 Task: Buy 5 Hydraulic Parts from Brake System section under best seller category for shipping address: John Baker, 2107 Pike Street, San Diego, California 92126, Cell Number 8585770212. Pay from credit card ending with 6010, CVV 682
Action: Mouse moved to (38, 84)
Screenshot: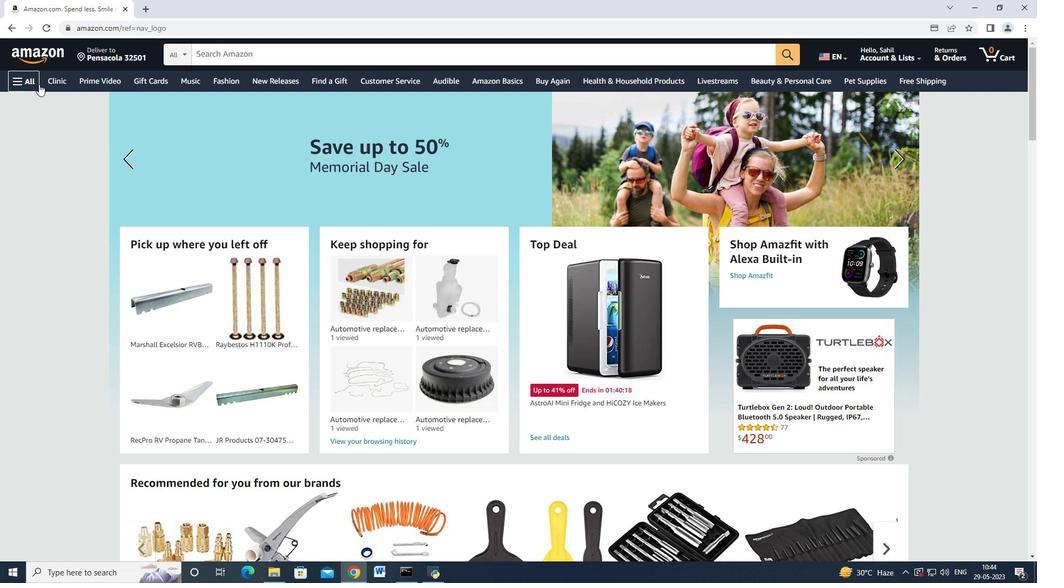 
Action: Mouse pressed left at (38, 84)
Screenshot: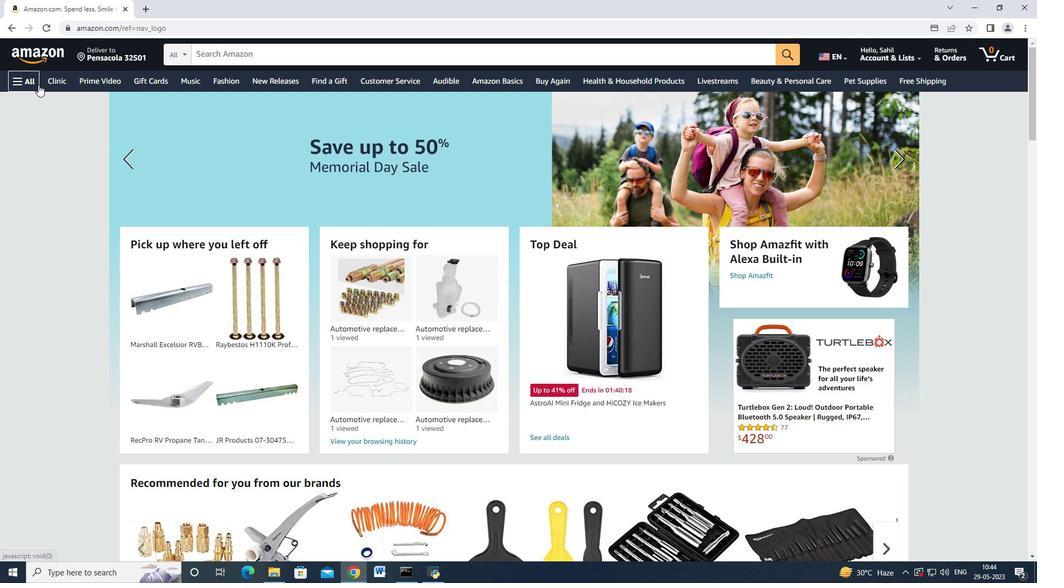 
Action: Mouse moved to (74, 266)
Screenshot: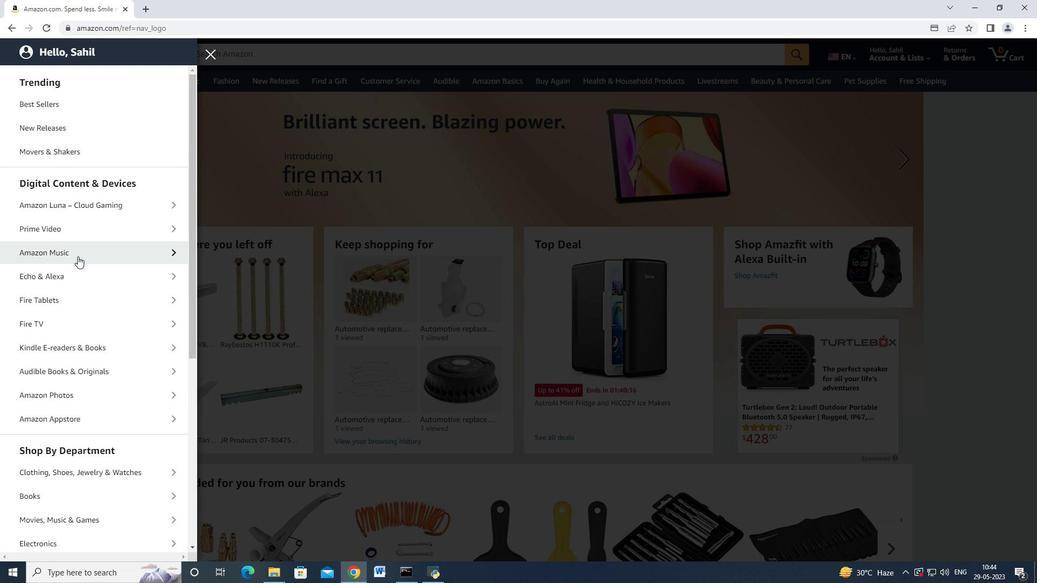 
Action: Mouse scrolled (74, 265) with delta (0, 0)
Screenshot: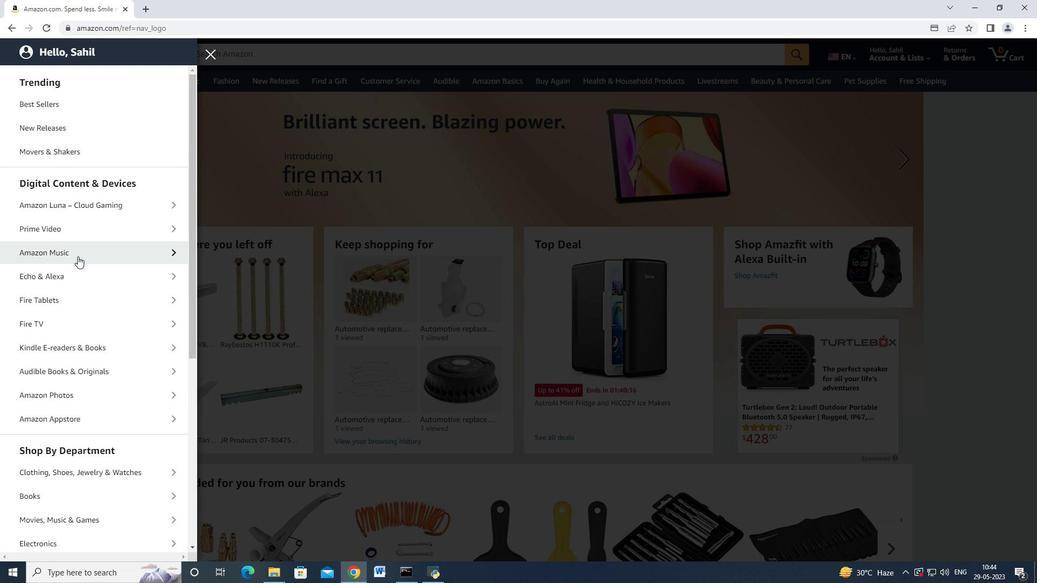 
Action: Mouse moved to (69, 278)
Screenshot: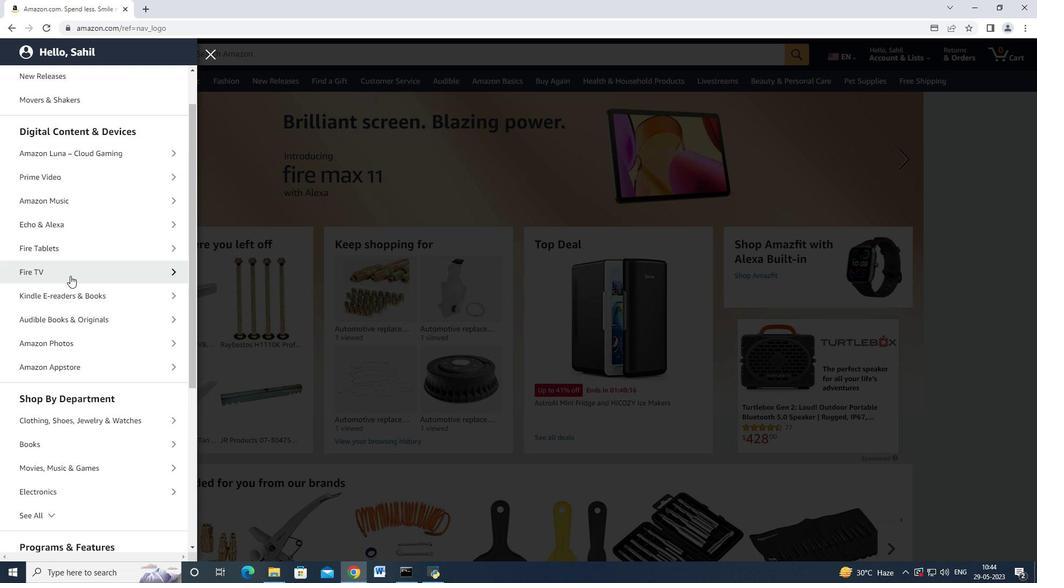 
Action: Mouse scrolled (70, 276) with delta (0, 0)
Screenshot: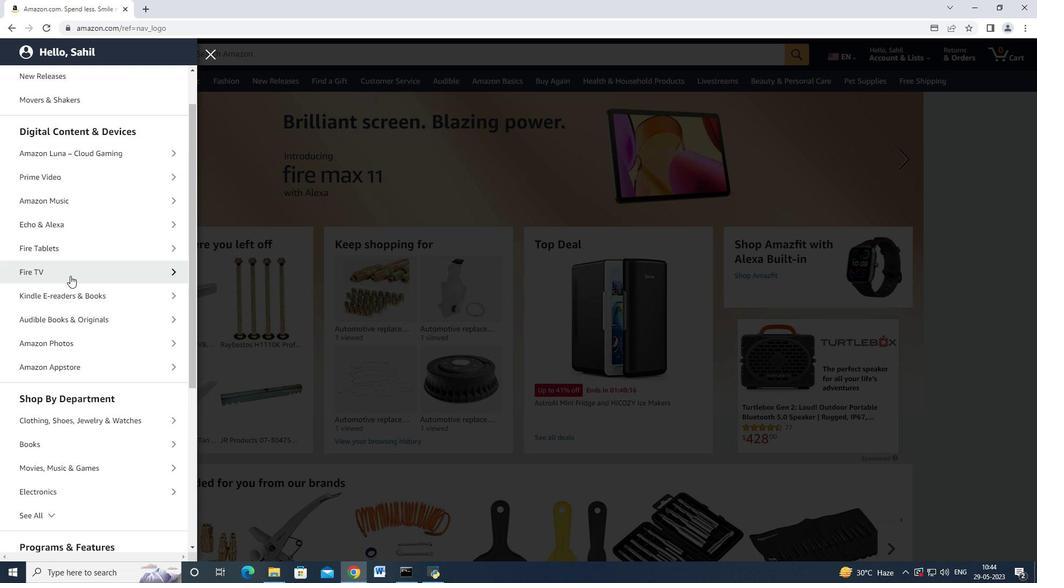 
Action: Mouse moved to (68, 280)
Screenshot: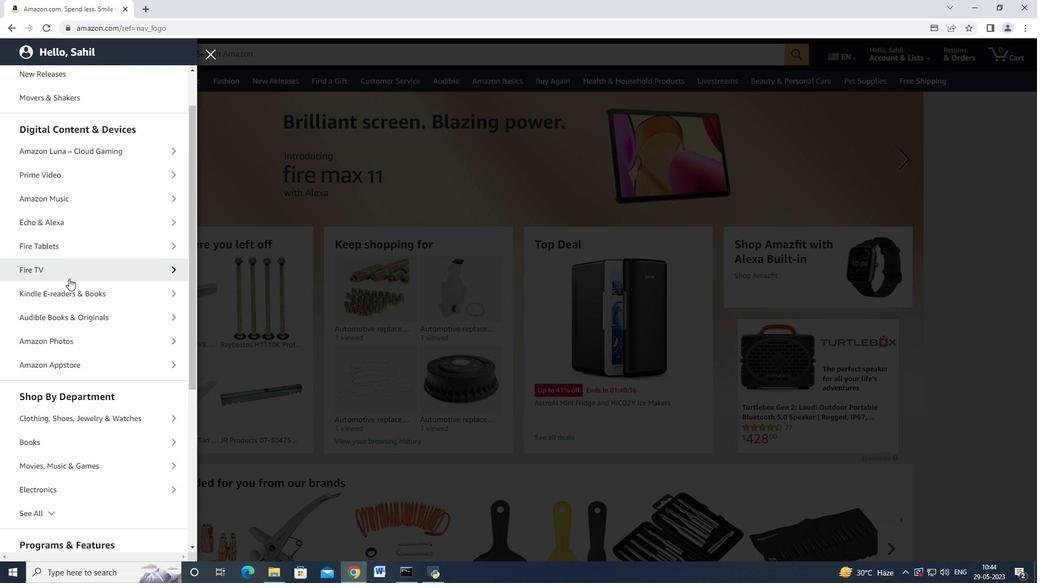 
Action: Mouse scrolled (68, 280) with delta (0, 0)
Screenshot: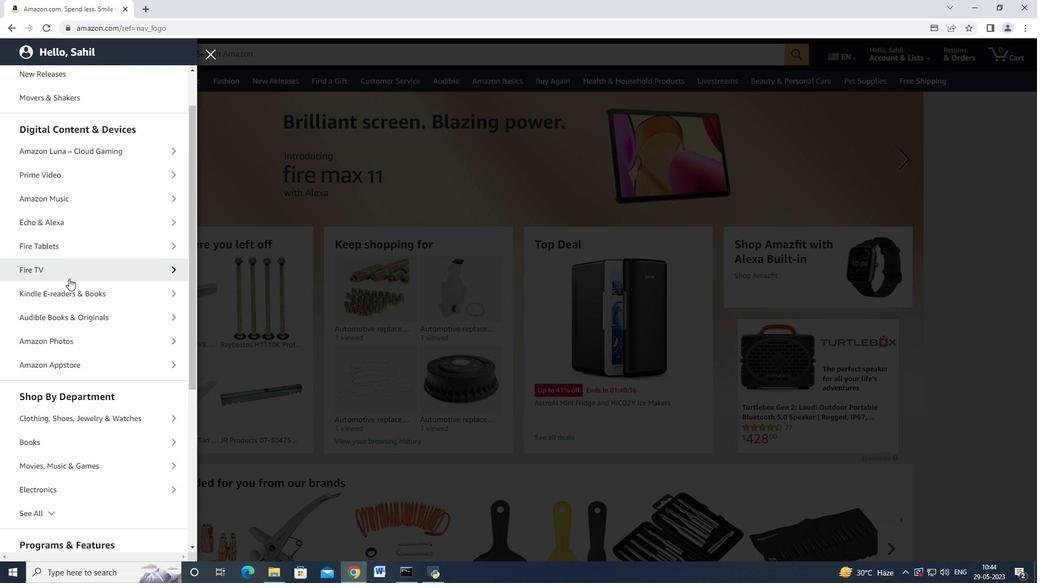 
Action: Mouse moved to (68, 282)
Screenshot: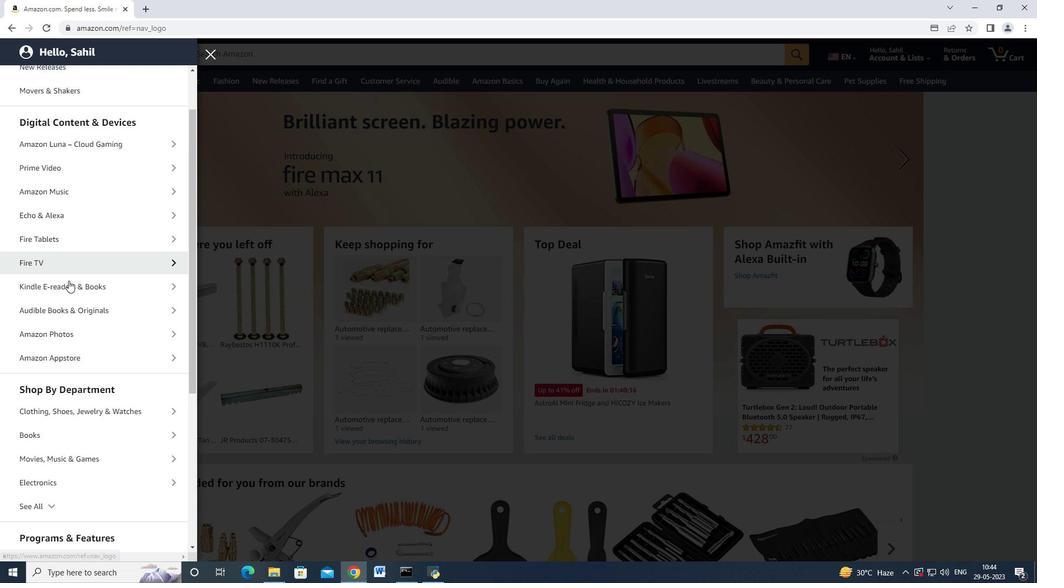 
Action: Mouse scrolled (68, 281) with delta (0, 0)
Screenshot: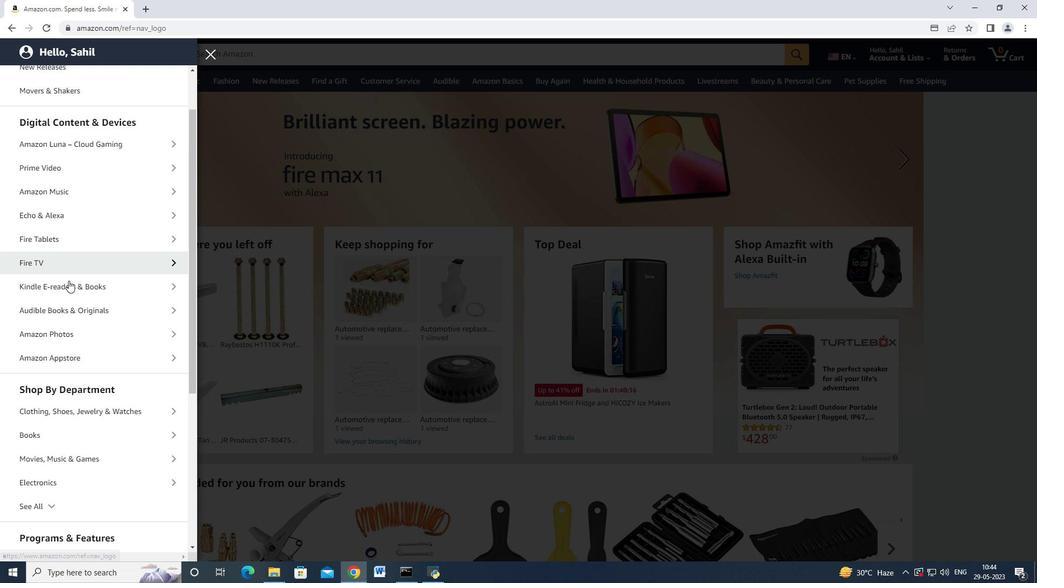 
Action: Mouse moved to (68, 283)
Screenshot: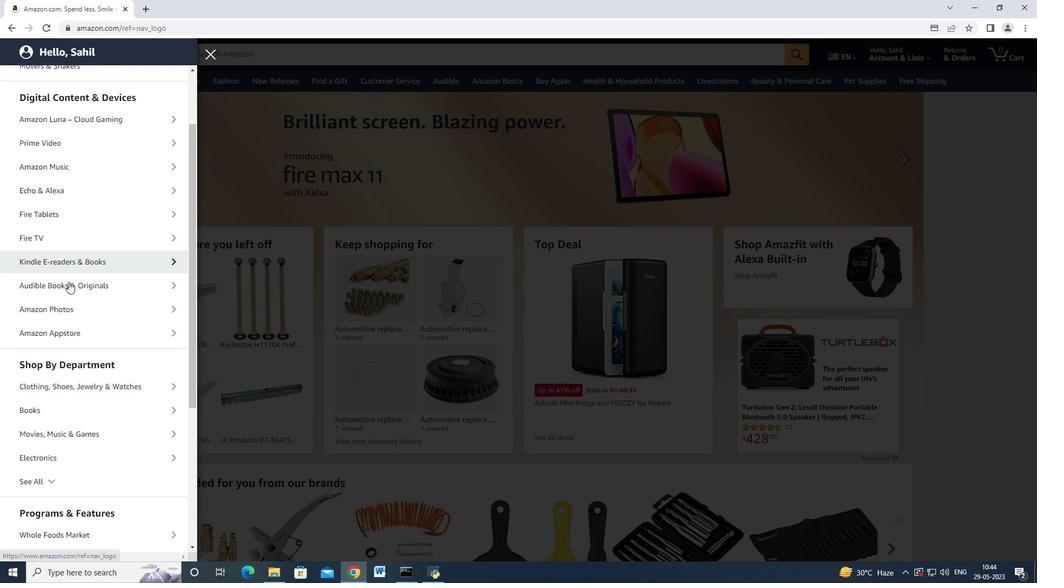 
Action: Mouse scrolled (68, 282) with delta (0, 0)
Screenshot: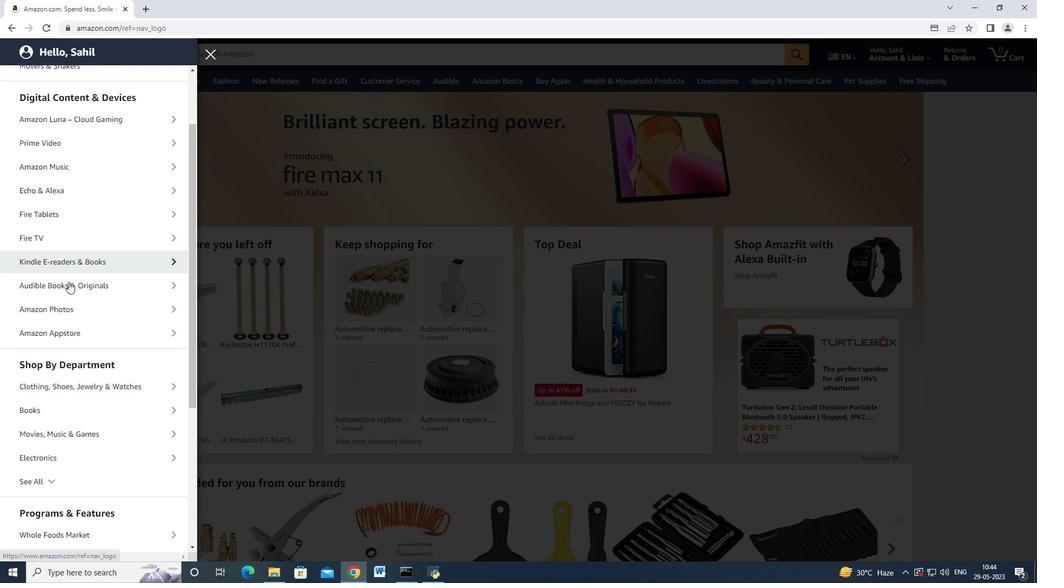 
Action: Mouse moved to (68, 283)
Screenshot: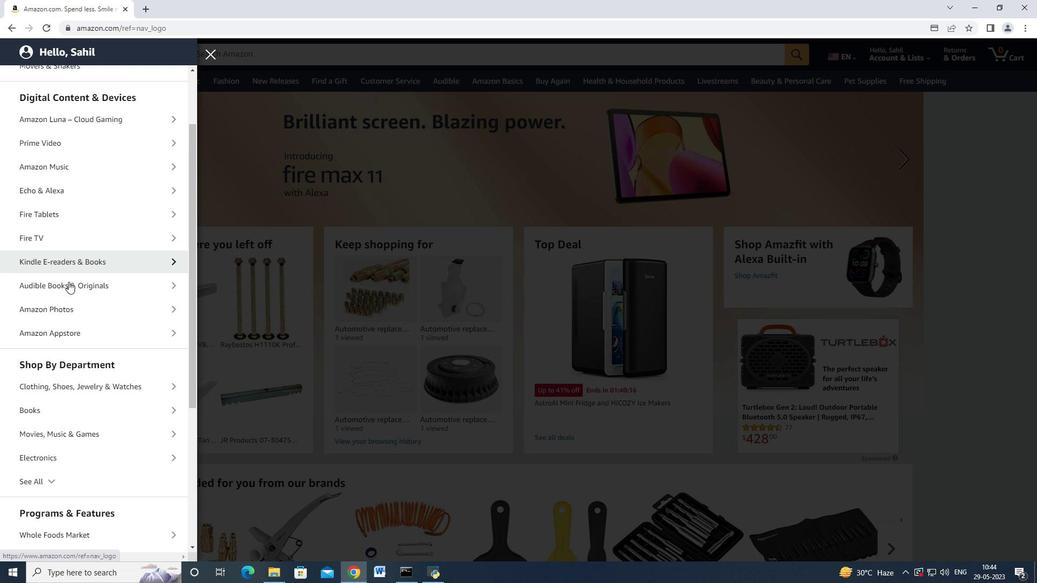 
Action: Mouse scrolled (68, 282) with delta (0, 0)
Screenshot: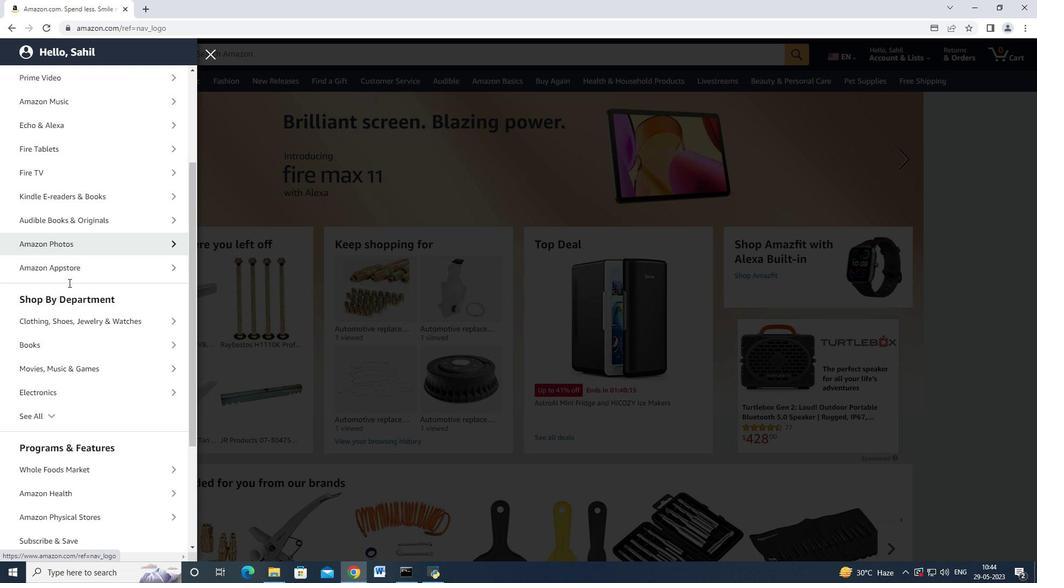 
Action: Mouse moved to (48, 251)
Screenshot: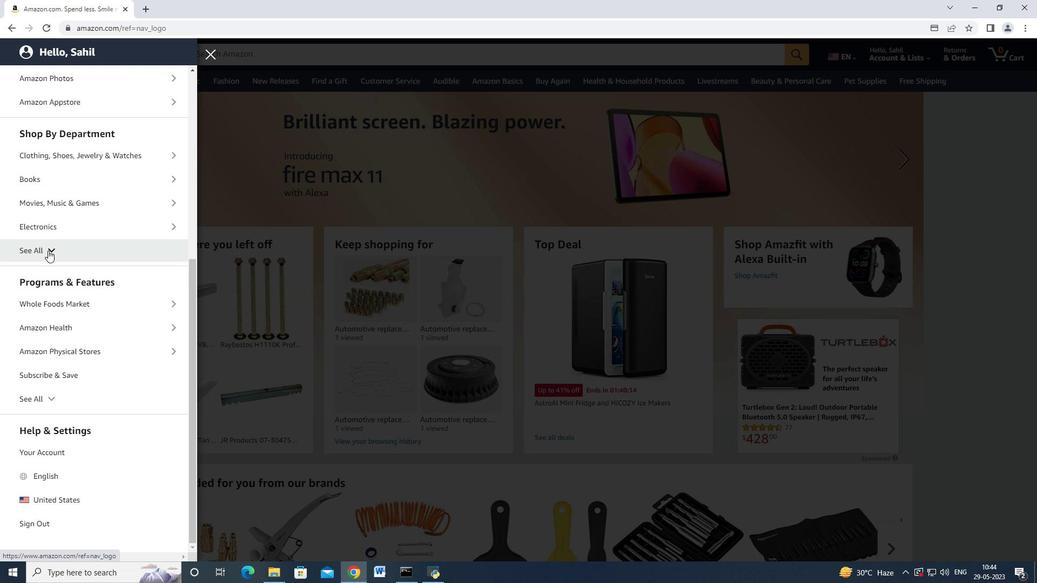 
Action: Mouse pressed left at (48, 251)
Screenshot: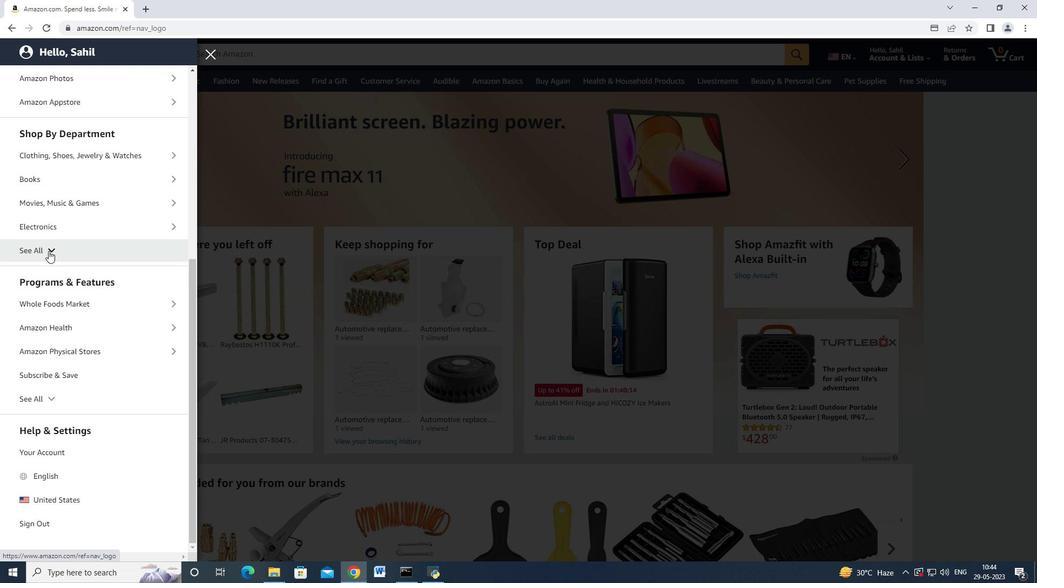 
Action: Mouse moved to (83, 379)
Screenshot: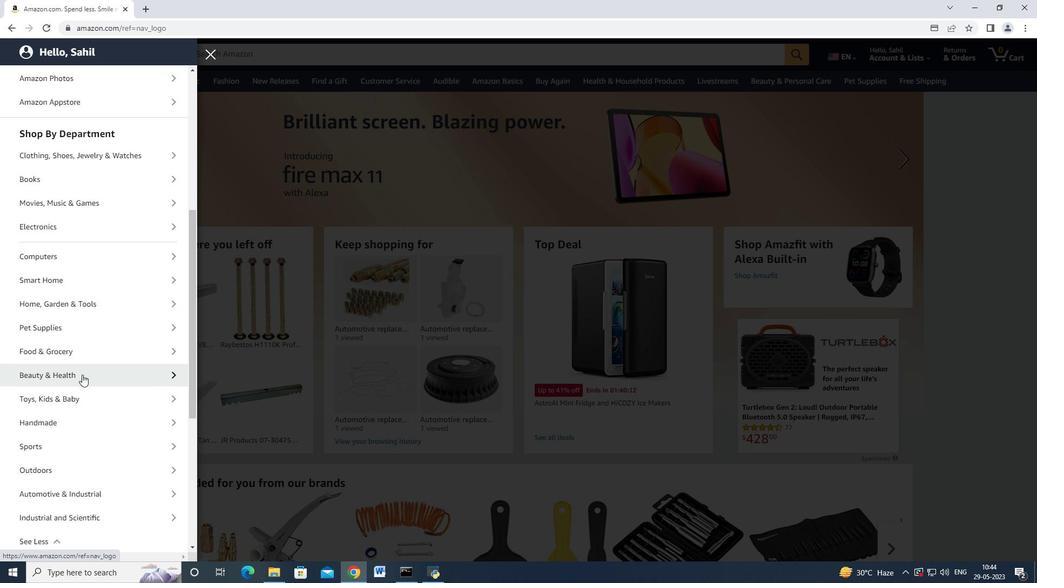 
Action: Mouse scrolled (83, 379) with delta (0, 0)
Screenshot: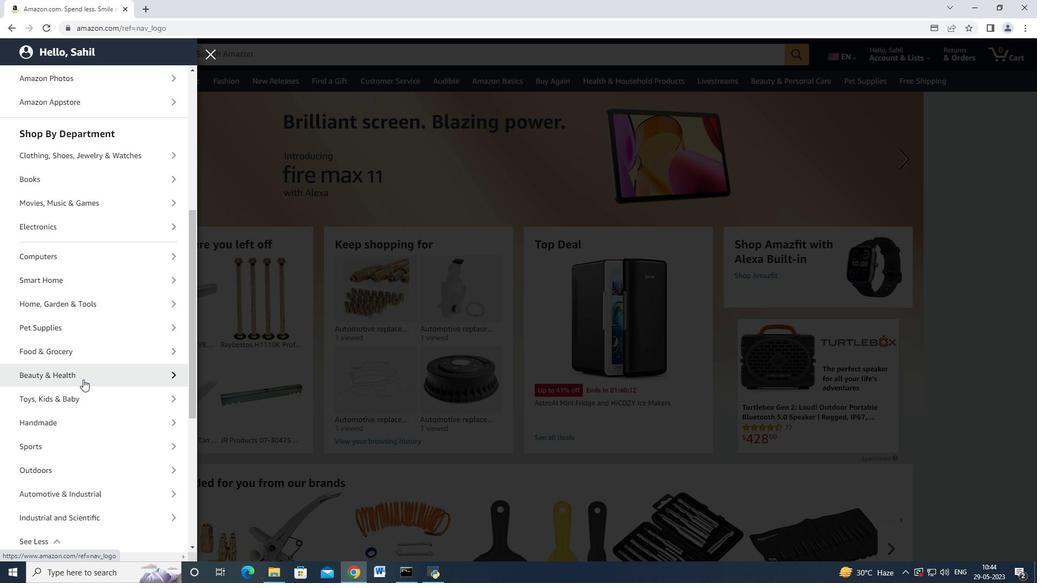 
Action: Mouse moved to (94, 445)
Screenshot: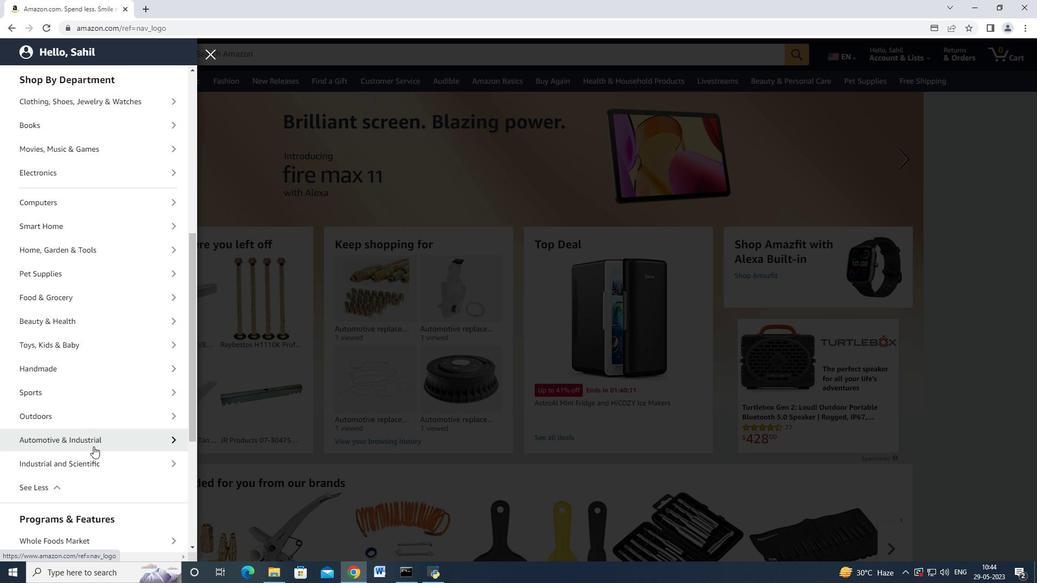 
Action: Mouse pressed left at (94, 445)
Screenshot: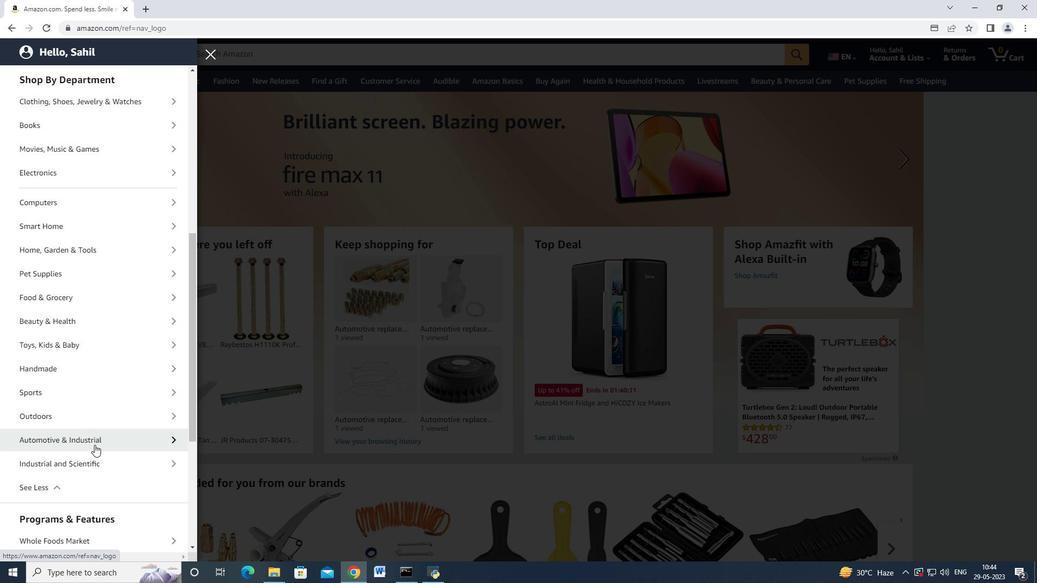 
Action: Mouse moved to (110, 131)
Screenshot: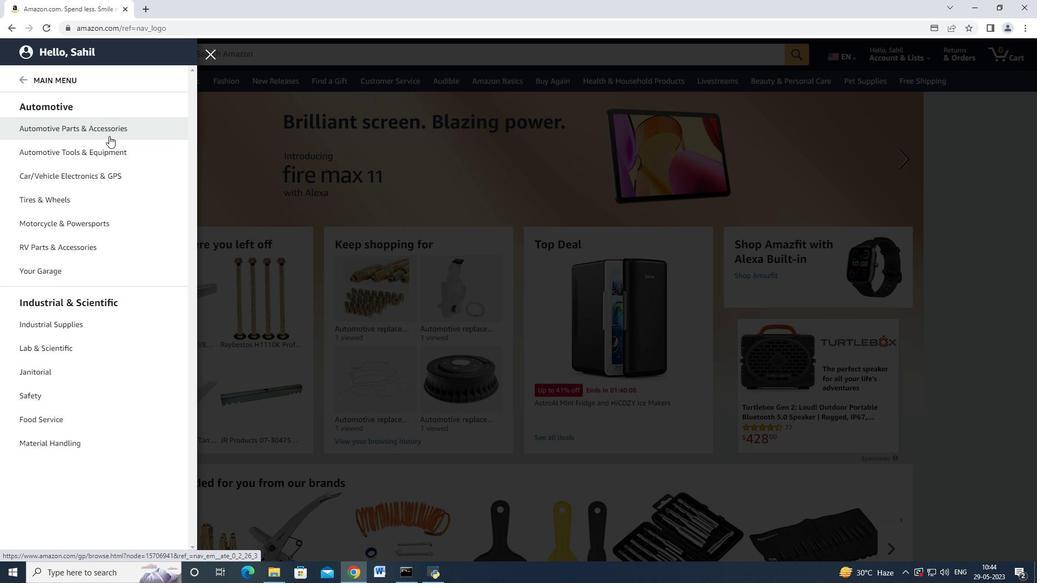 
Action: Mouse pressed left at (110, 131)
Screenshot: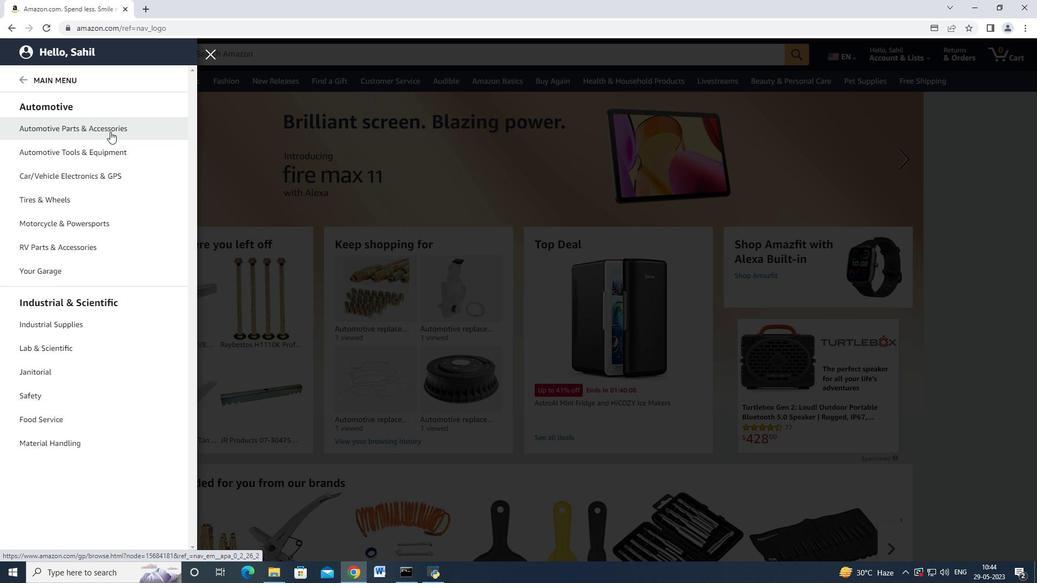 
Action: Mouse moved to (138, 190)
Screenshot: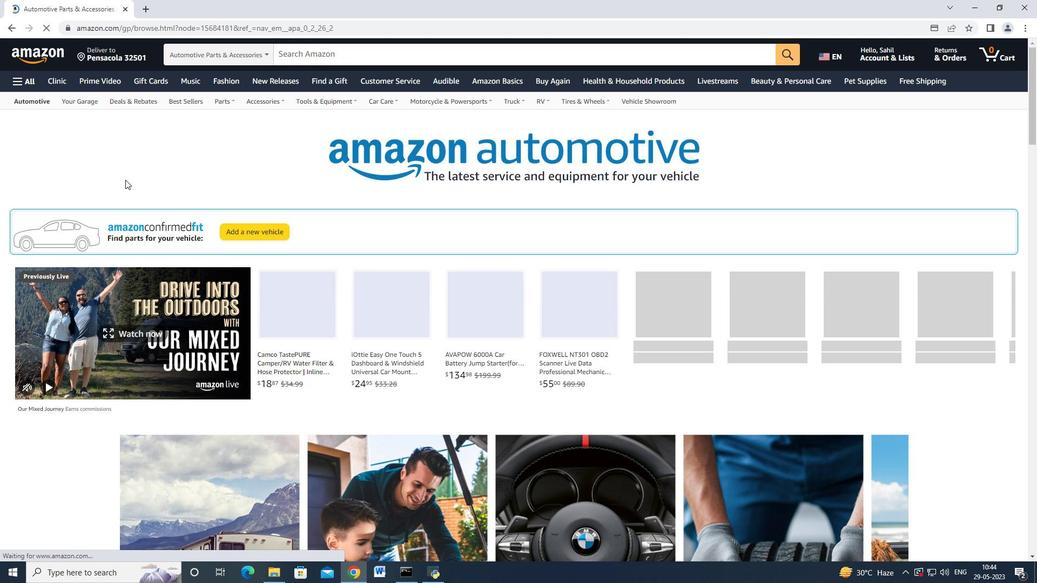 
Action: Mouse scrolled (138, 189) with delta (0, 0)
Screenshot: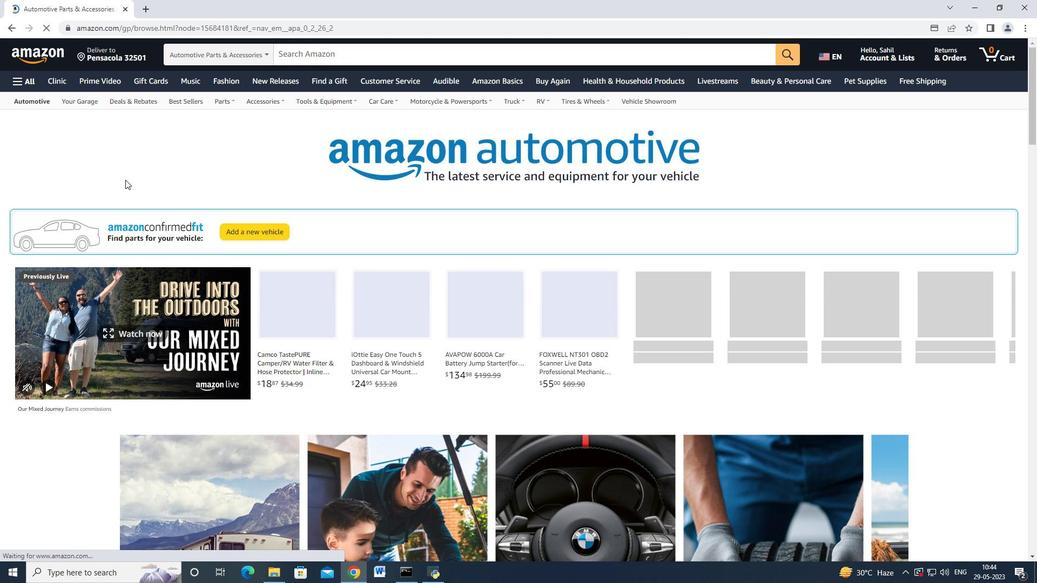 
Action: Mouse moved to (143, 192)
Screenshot: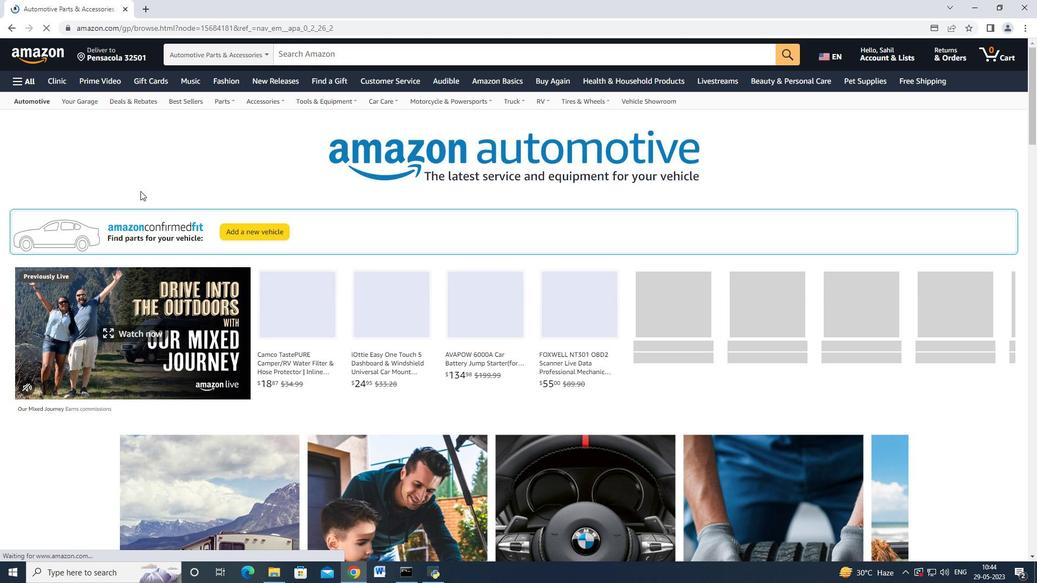 
Action: Mouse scrolled (143, 191) with delta (0, 0)
Screenshot: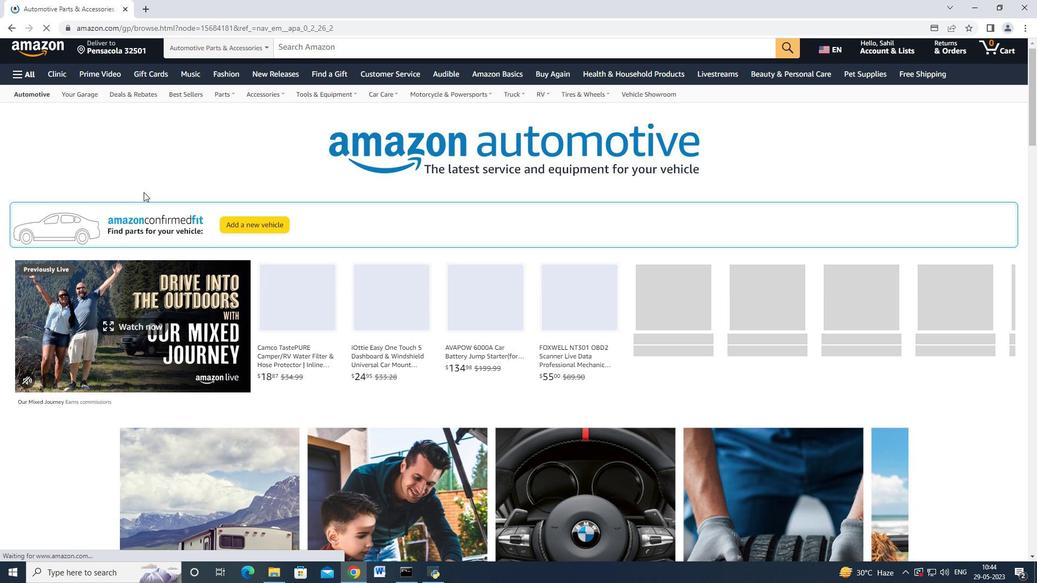 
Action: Mouse moved to (223, 193)
Screenshot: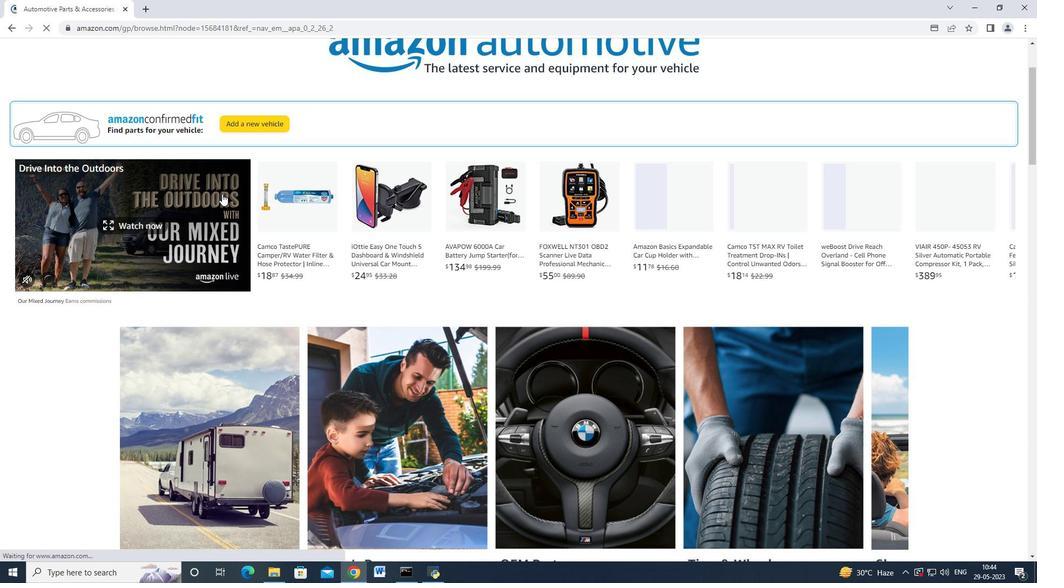 
Action: Mouse scrolled (223, 194) with delta (0, 0)
Screenshot: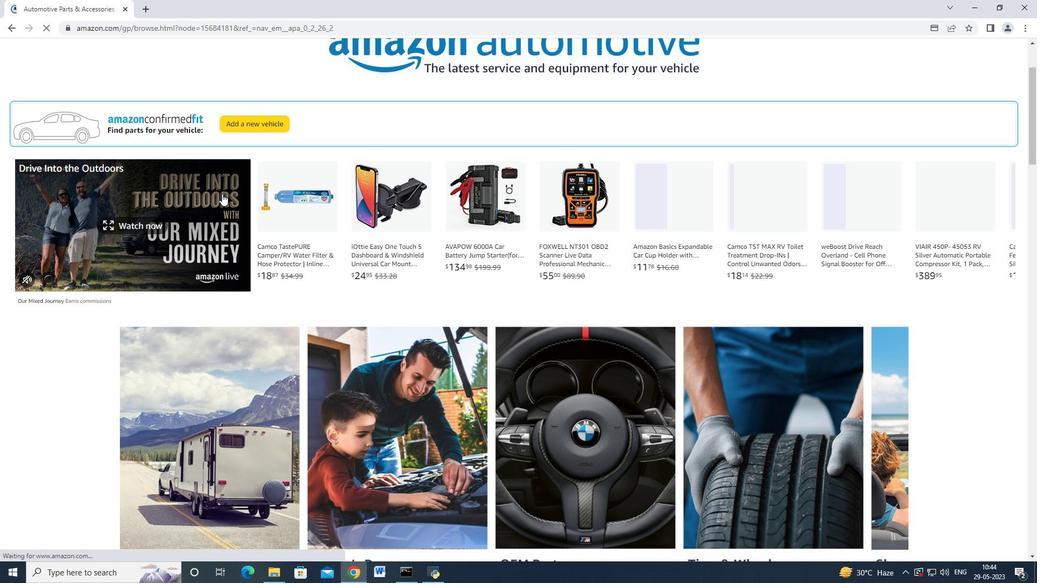 
Action: Mouse scrolled (223, 194) with delta (0, 0)
Screenshot: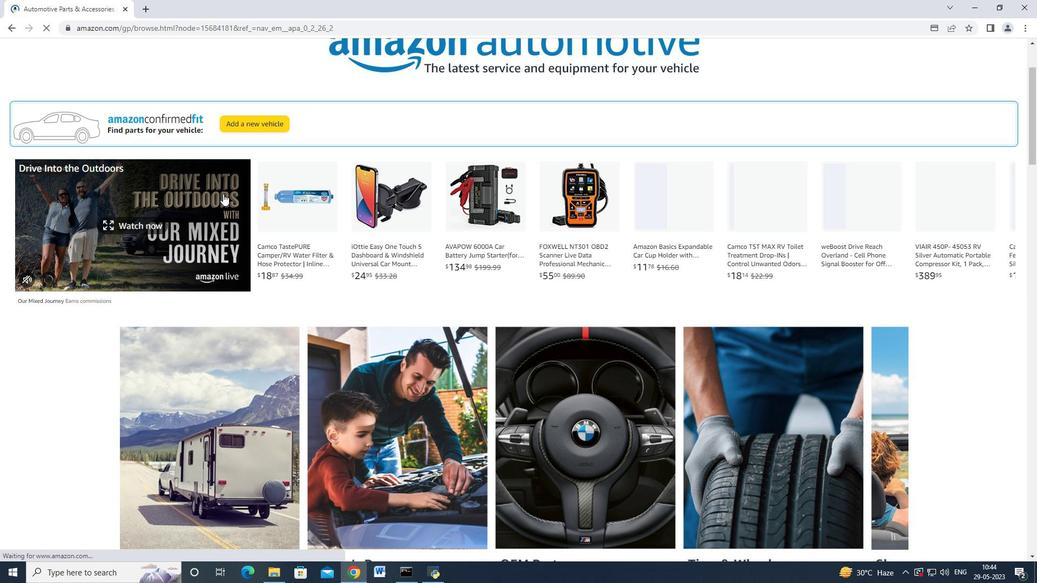 
Action: Mouse moved to (223, 193)
Screenshot: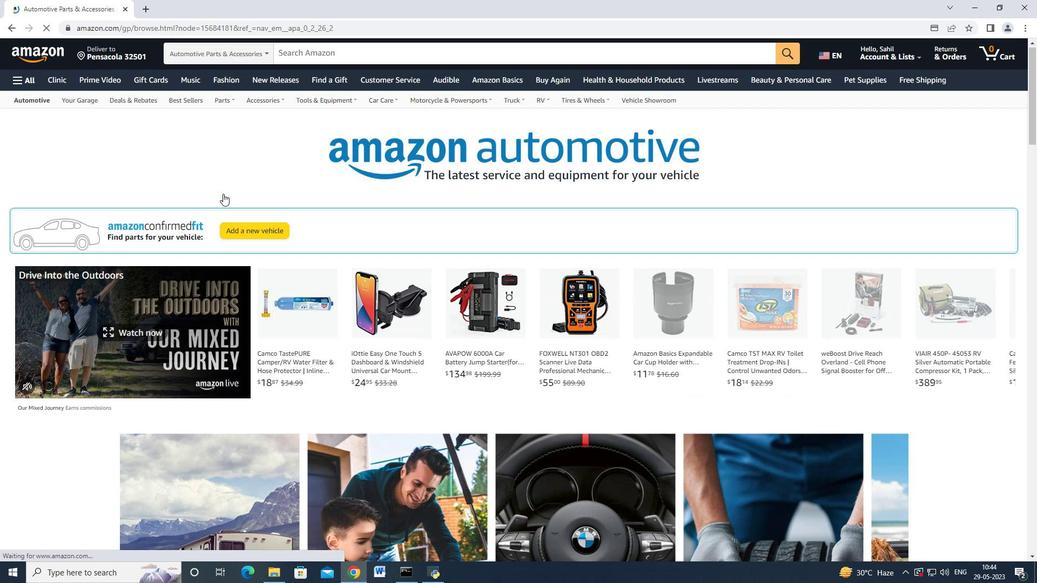 
Action: Mouse scrolled (223, 194) with delta (0, 0)
Screenshot: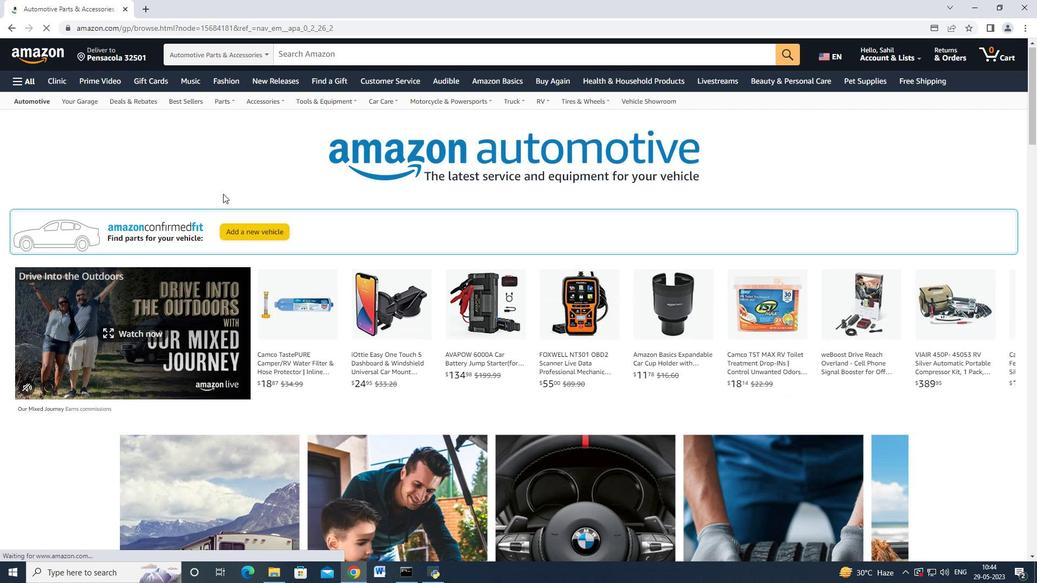 
Action: Mouse moved to (170, 99)
Screenshot: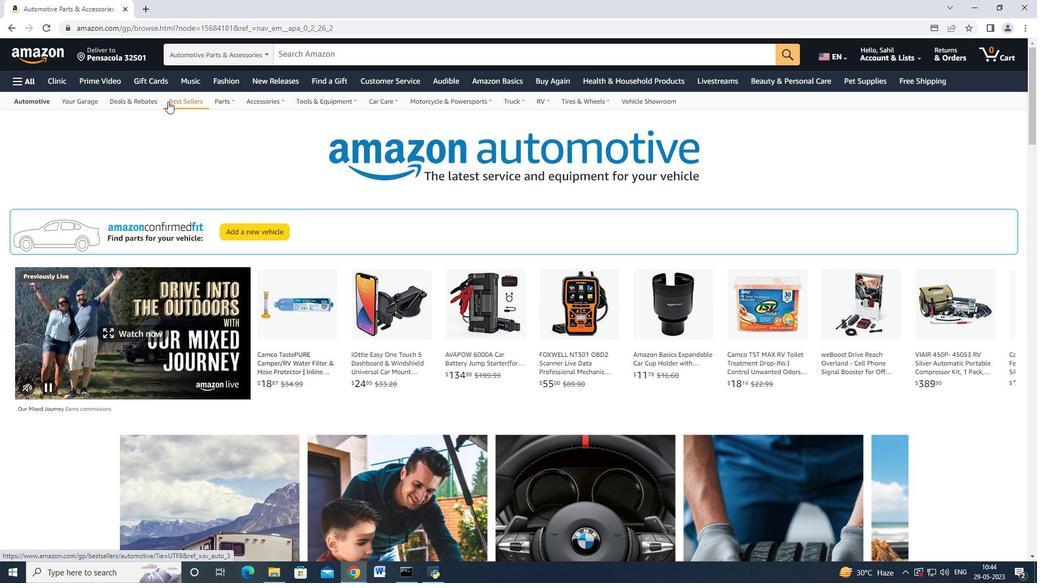 
Action: Mouse pressed left at (170, 99)
Screenshot: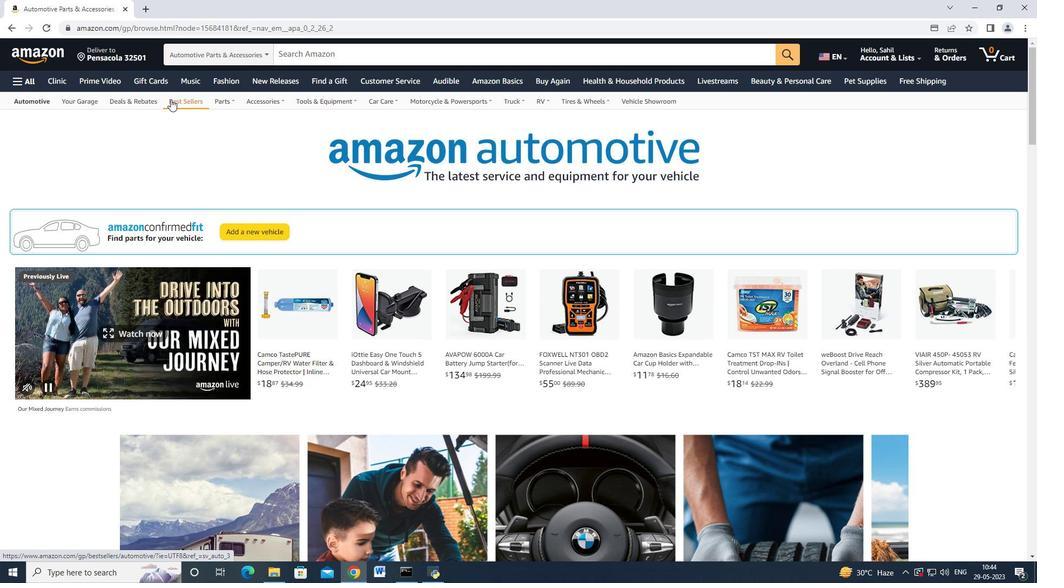 
Action: Mouse moved to (70, 347)
Screenshot: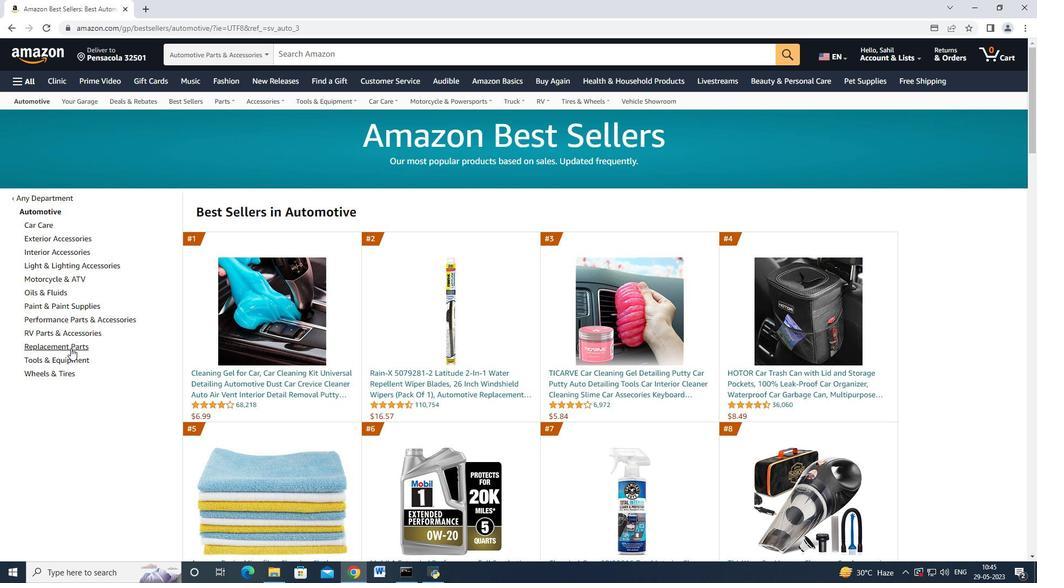 
Action: Mouse pressed left at (70, 347)
Screenshot: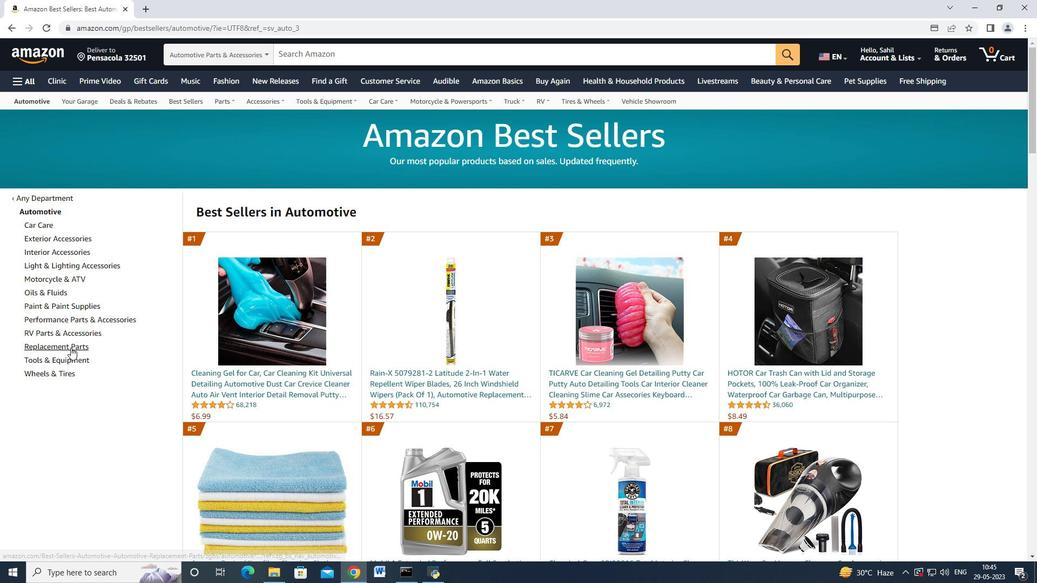 
Action: Mouse moved to (61, 289)
Screenshot: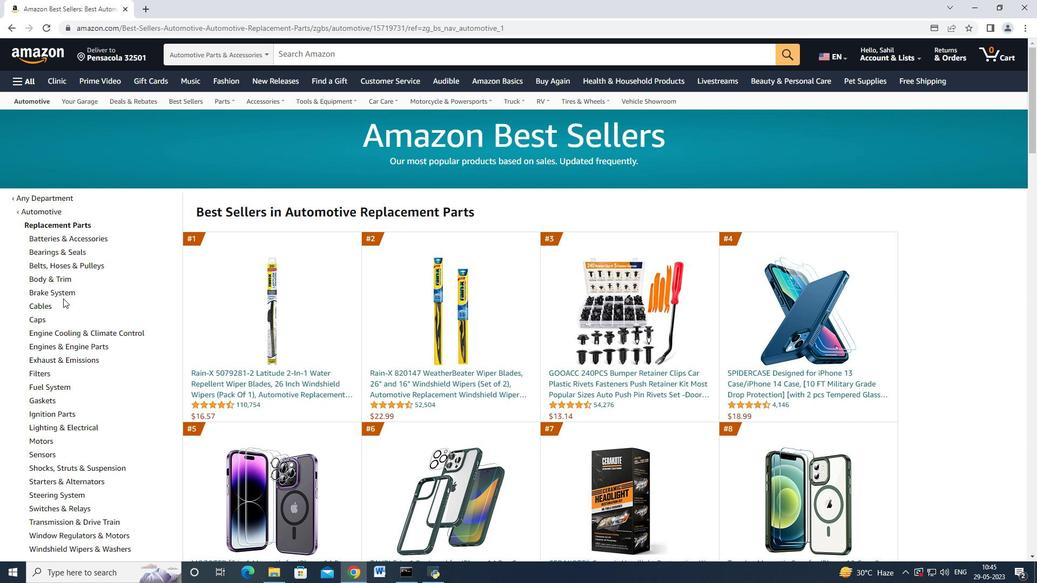 
Action: Mouse pressed left at (61, 289)
Screenshot: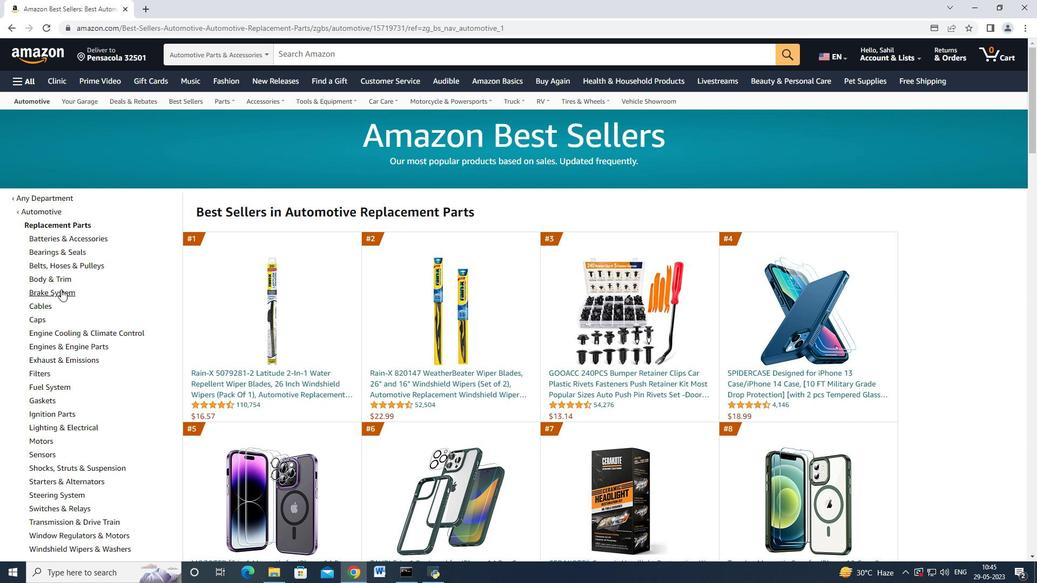 
Action: Mouse moved to (147, 299)
Screenshot: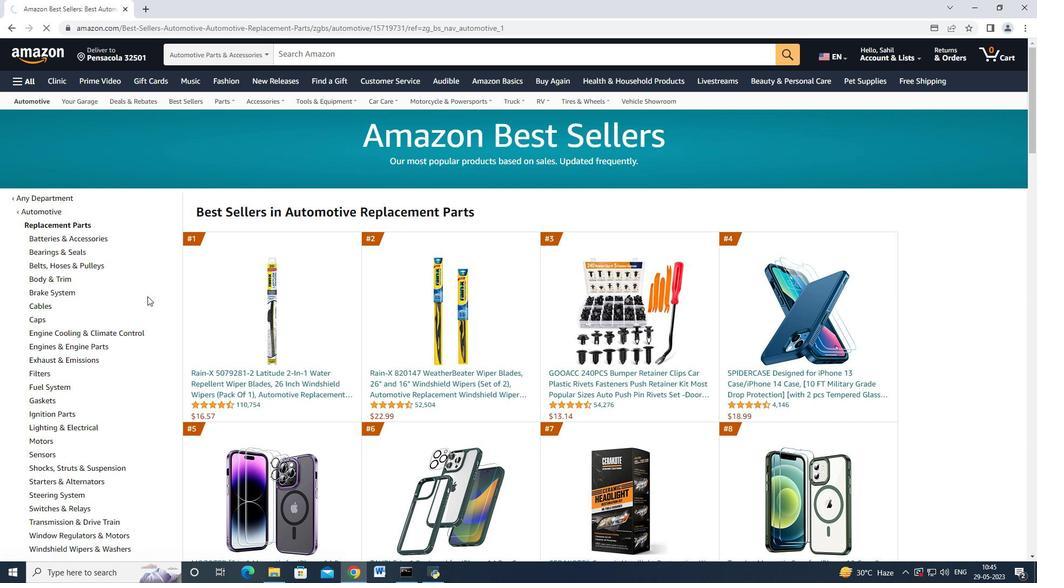 
Action: Mouse scrolled (147, 299) with delta (0, 0)
Screenshot: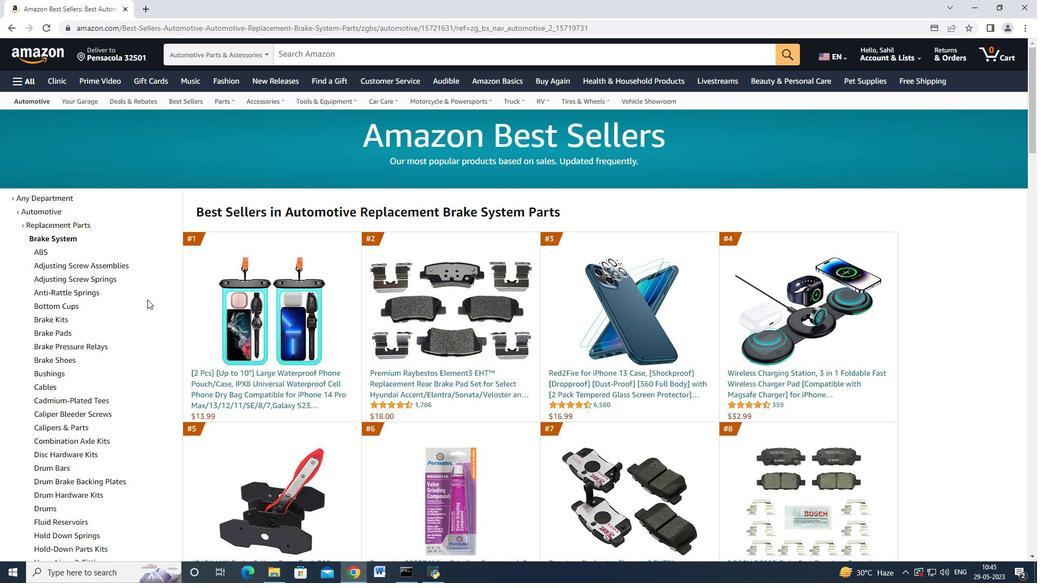 
Action: Mouse scrolled (147, 299) with delta (0, 0)
Screenshot: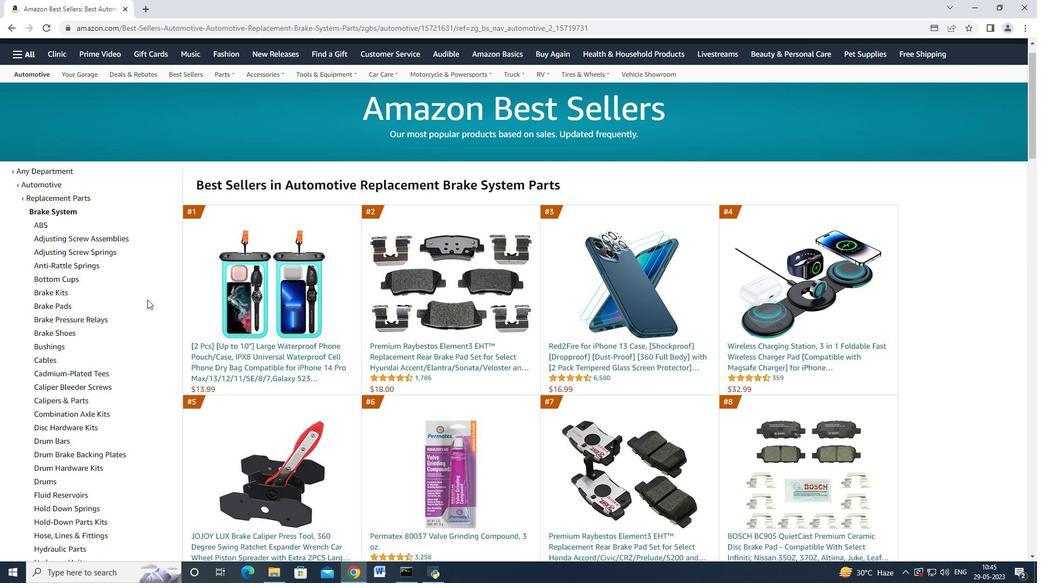 
Action: Mouse scrolled (147, 299) with delta (0, 0)
Screenshot: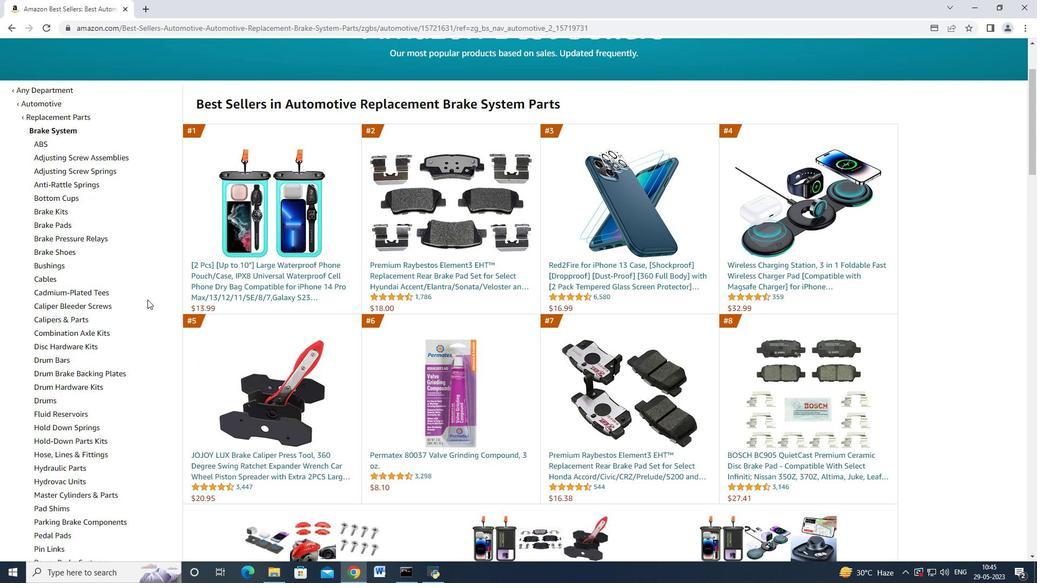
Action: Mouse scrolled (147, 299) with delta (0, 0)
Screenshot: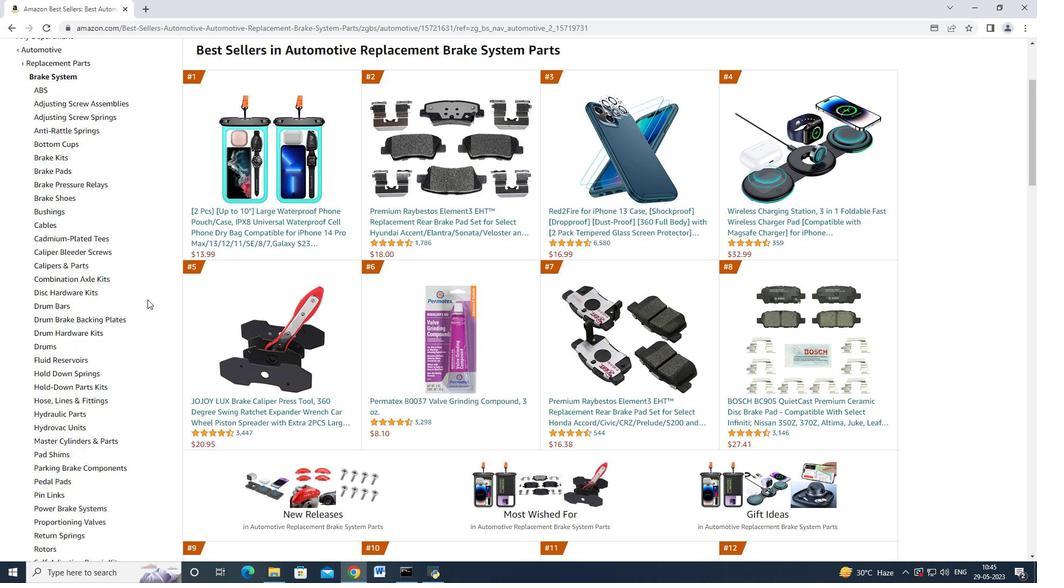 
Action: Mouse moved to (68, 363)
Screenshot: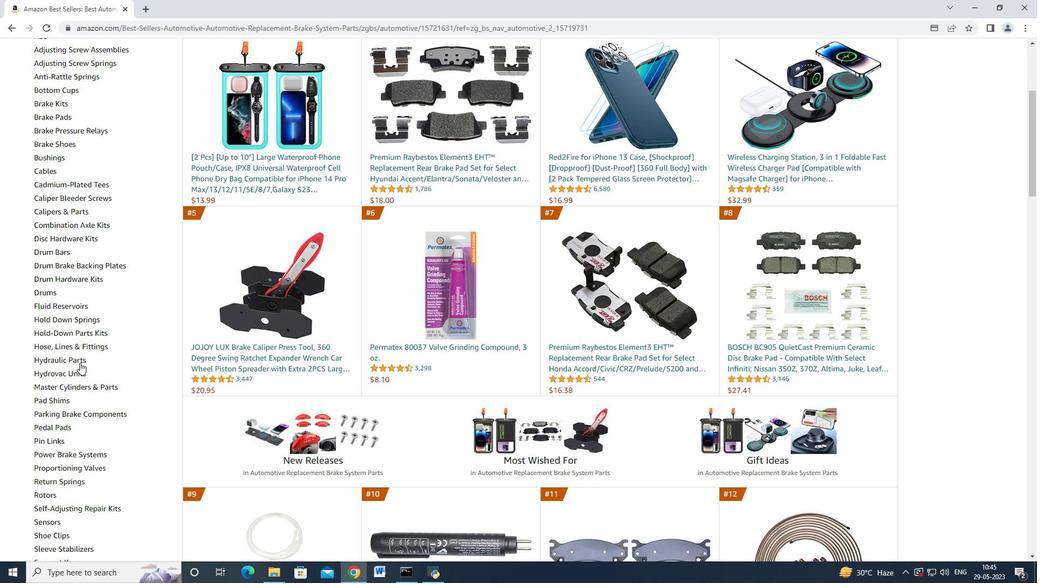 
Action: Mouse pressed left at (68, 363)
Screenshot: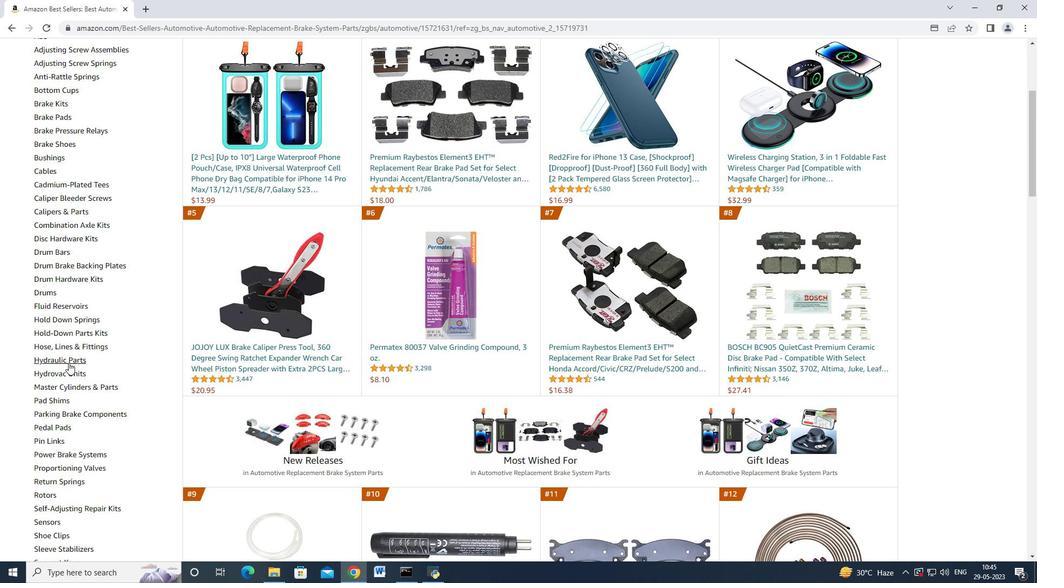 
Action: Mouse moved to (316, 344)
Screenshot: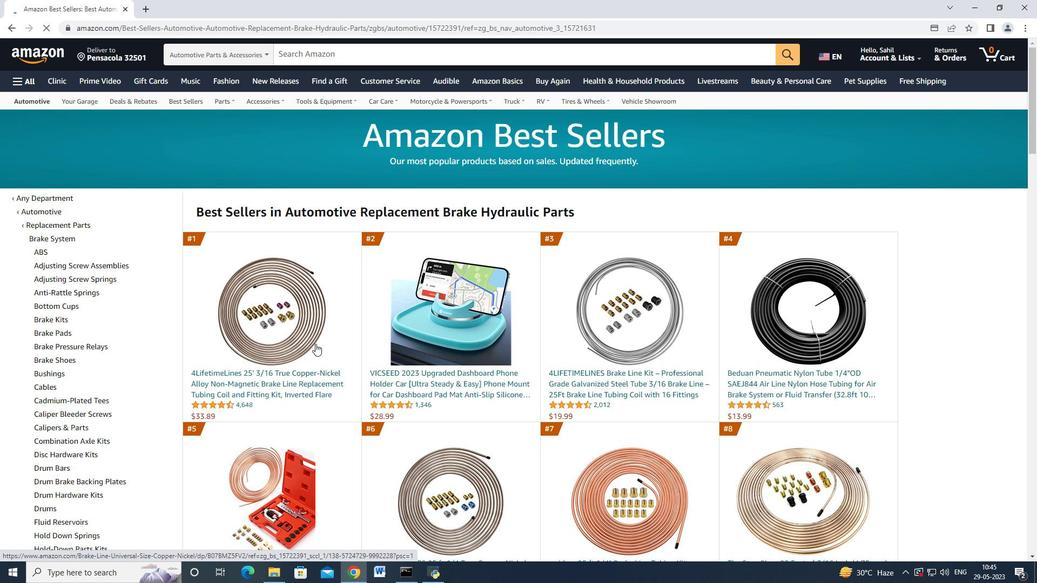 
Action: Mouse scrolled (316, 343) with delta (0, 0)
Screenshot: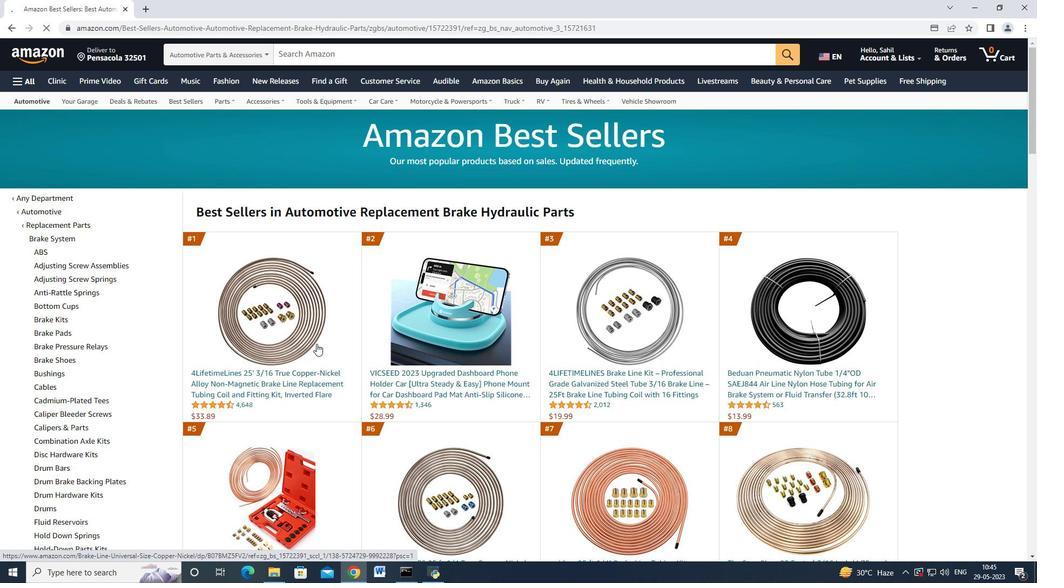 
Action: Mouse moved to (316, 344)
Screenshot: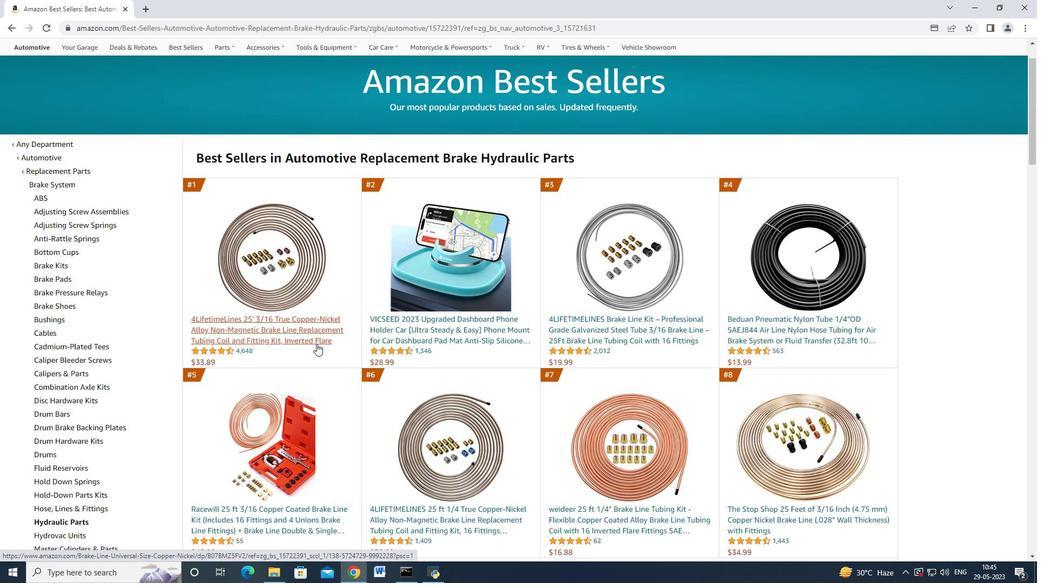 
Action: Mouse scrolled (316, 343) with delta (0, 0)
Screenshot: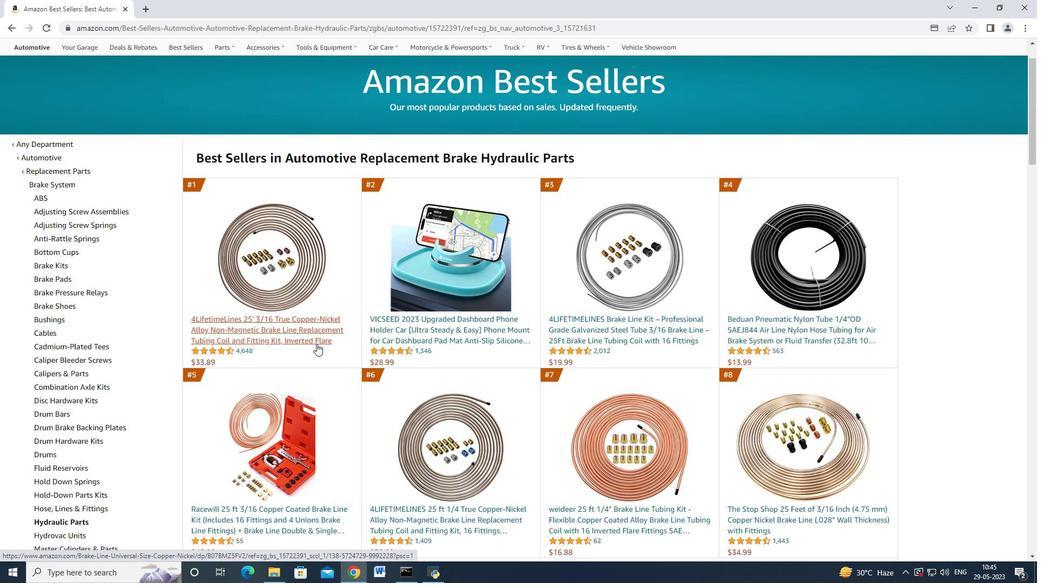 
Action: Mouse moved to (317, 345)
Screenshot: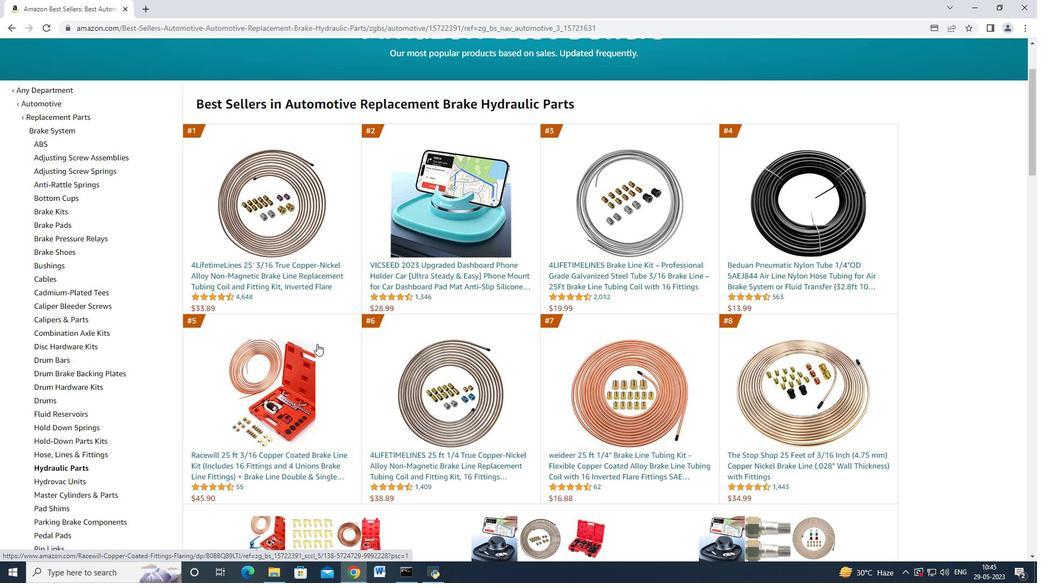 
Action: Mouse scrolled (317, 344) with delta (0, 0)
Screenshot: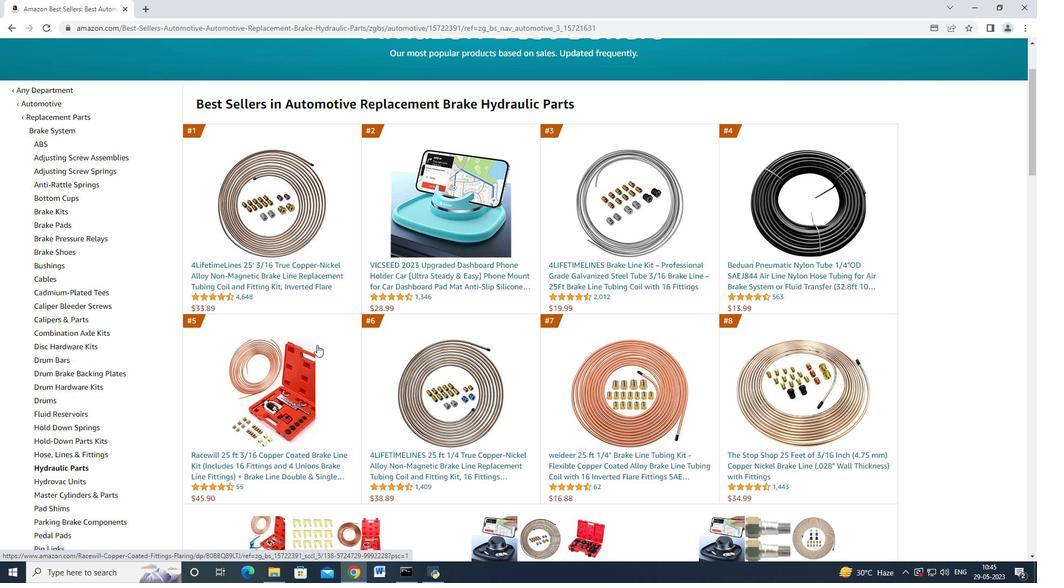 
Action: Mouse moved to (316, 235)
Screenshot: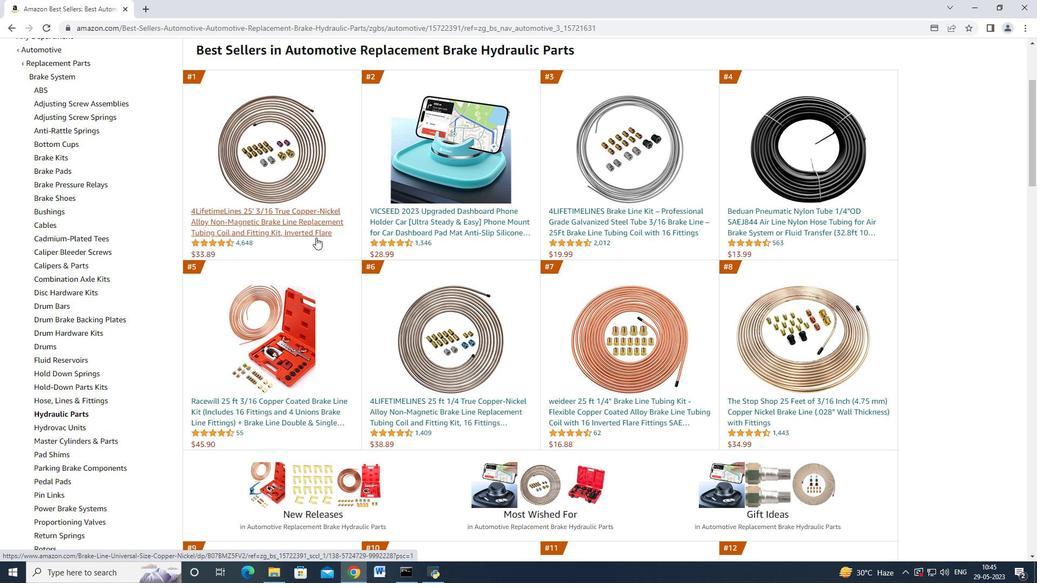 
Action: Mouse pressed left at (316, 235)
Screenshot: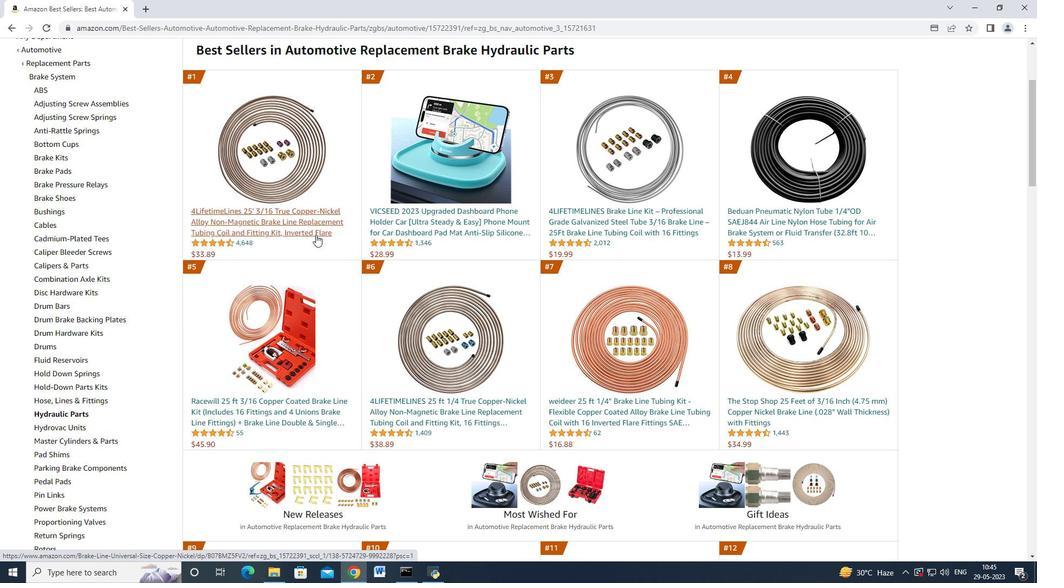 
Action: Mouse moved to (556, 332)
Screenshot: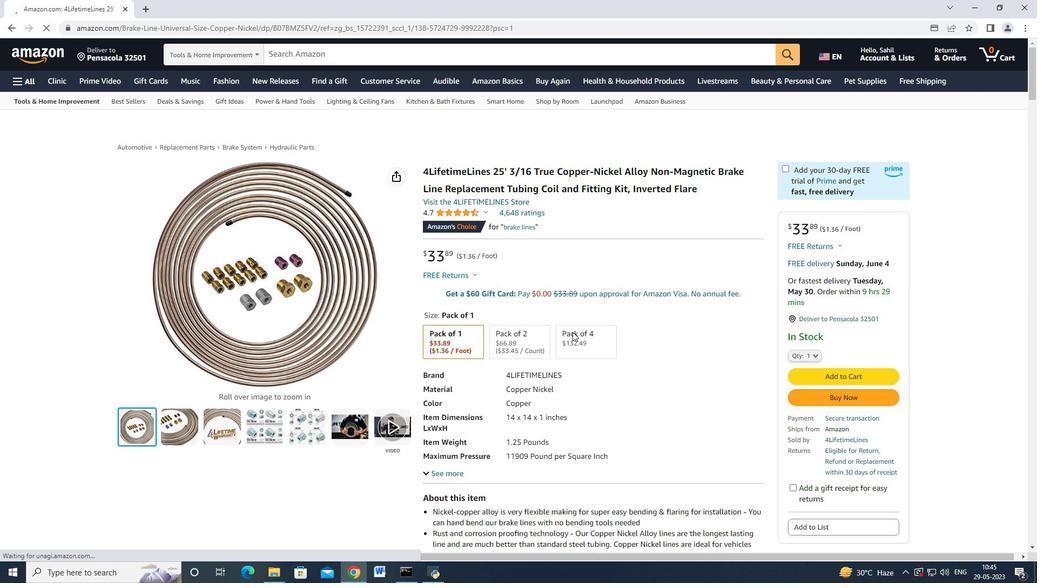 
Action: Mouse scrolled (556, 332) with delta (0, 0)
Screenshot: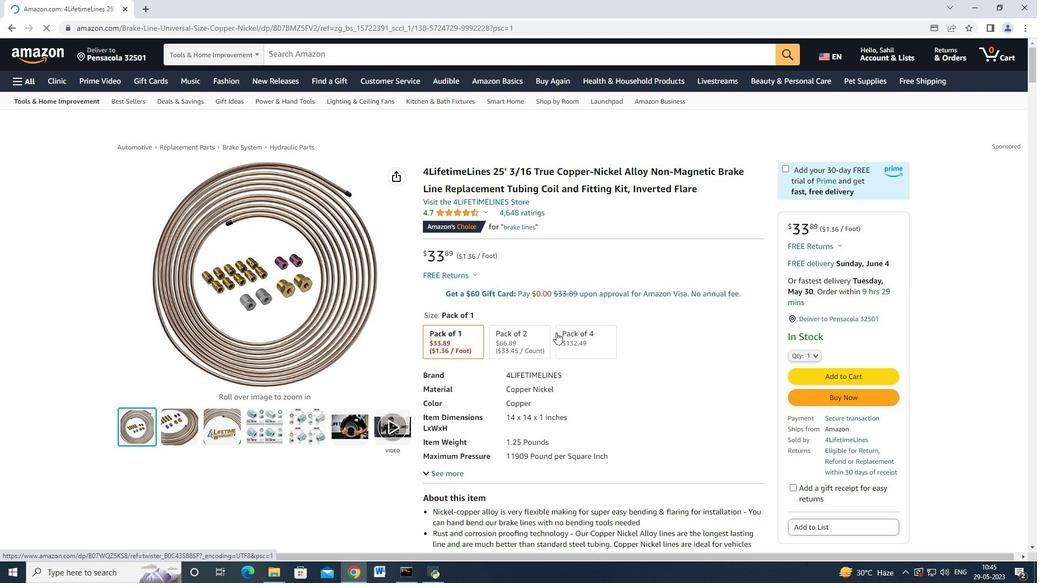 
Action: Mouse scrolled (556, 332) with delta (0, 0)
Screenshot: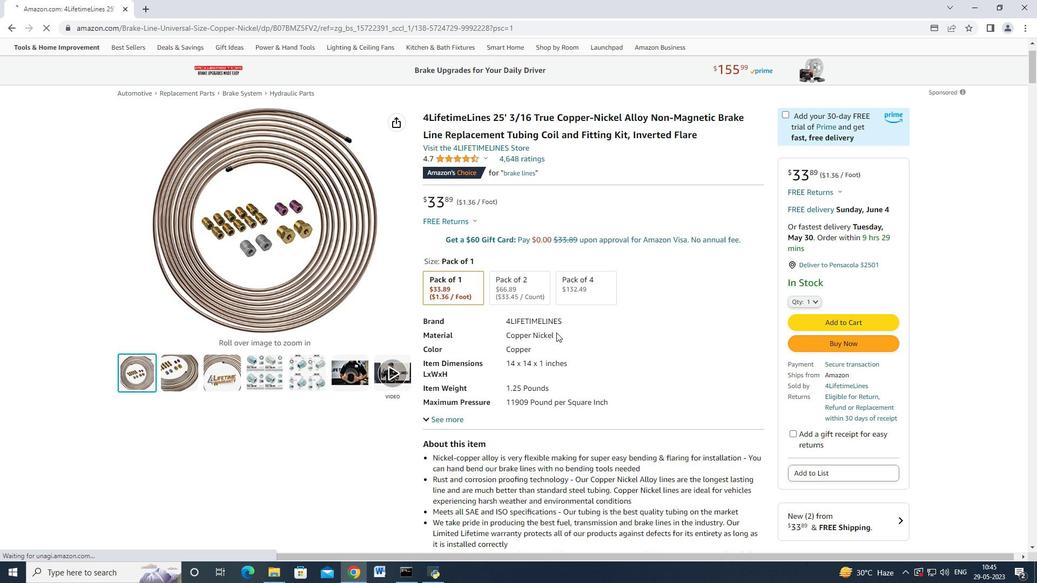 
Action: Mouse scrolled (556, 332) with delta (0, 0)
Screenshot: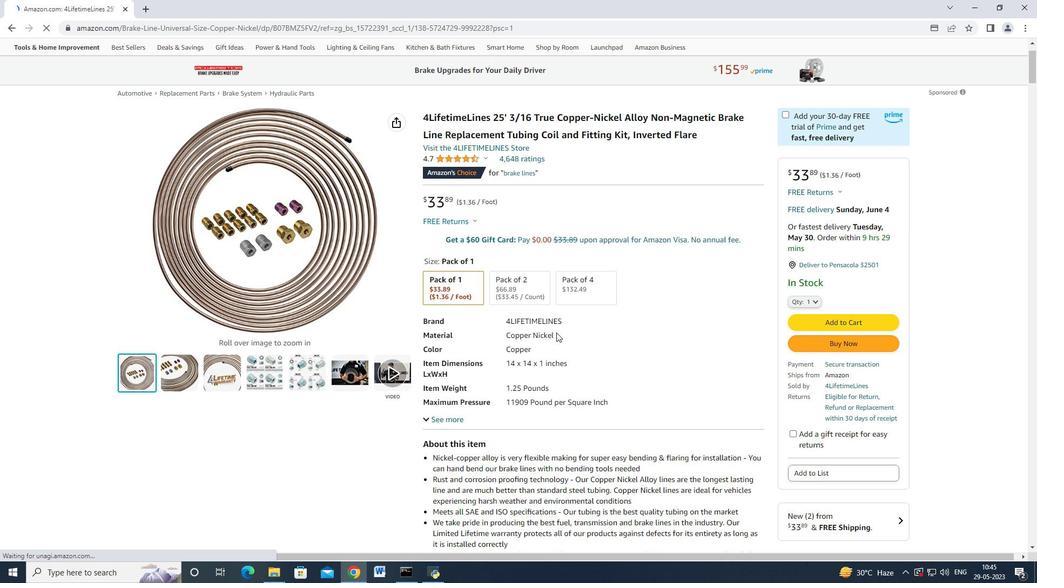 
Action: Mouse scrolled (556, 332) with delta (0, 0)
Screenshot: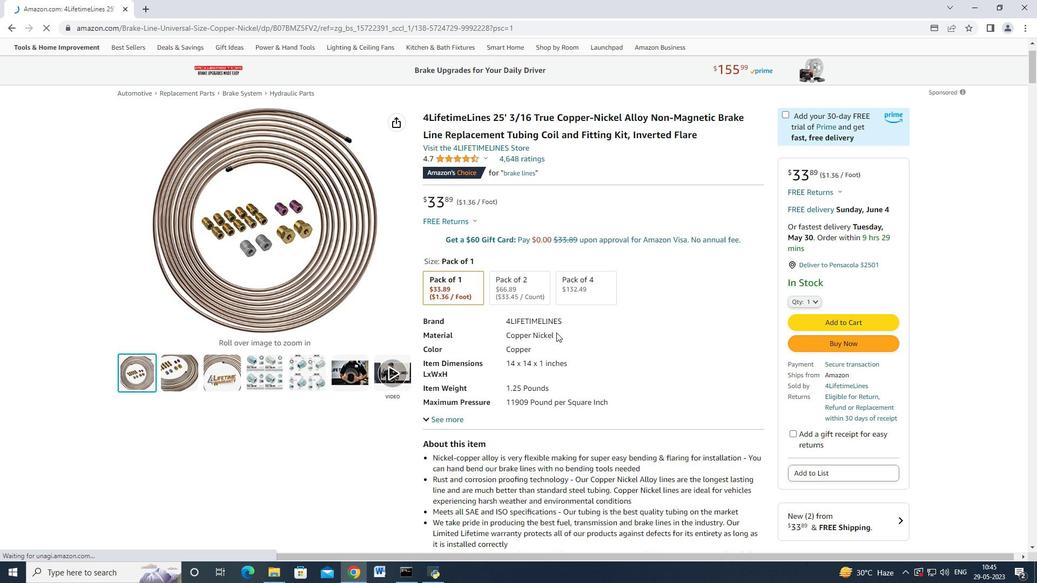 
Action: Mouse scrolled (556, 332) with delta (0, 0)
Screenshot: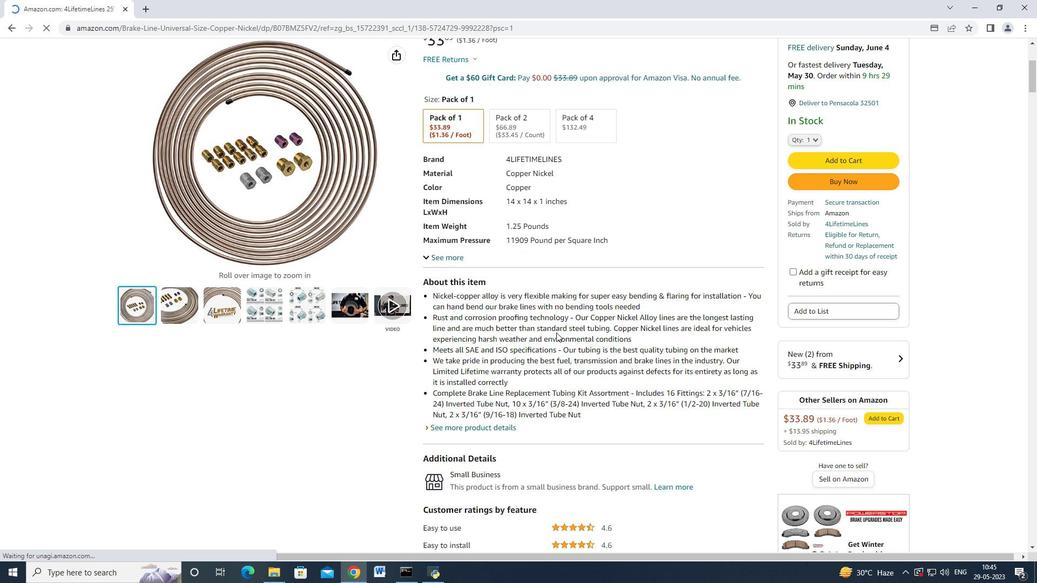 
Action: Mouse moved to (502, 371)
Screenshot: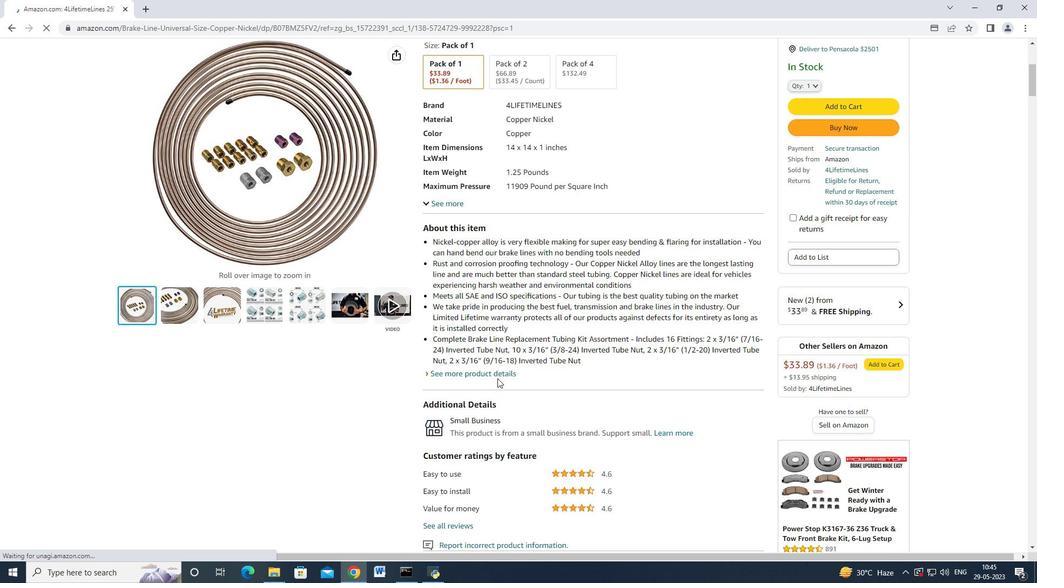 
Action: Mouse pressed left at (502, 371)
Screenshot: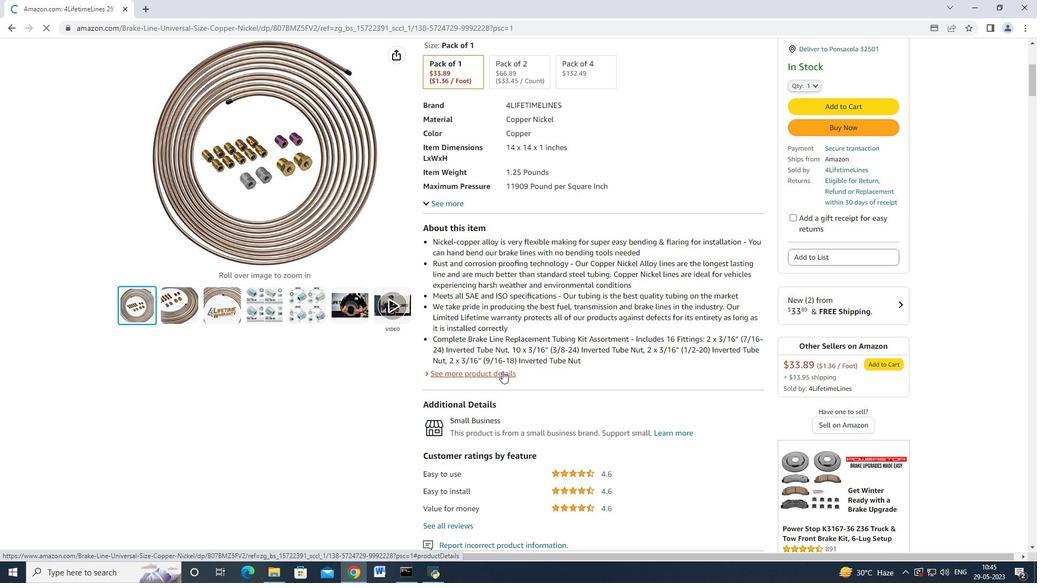 
Action: Mouse moved to (500, 371)
Screenshot: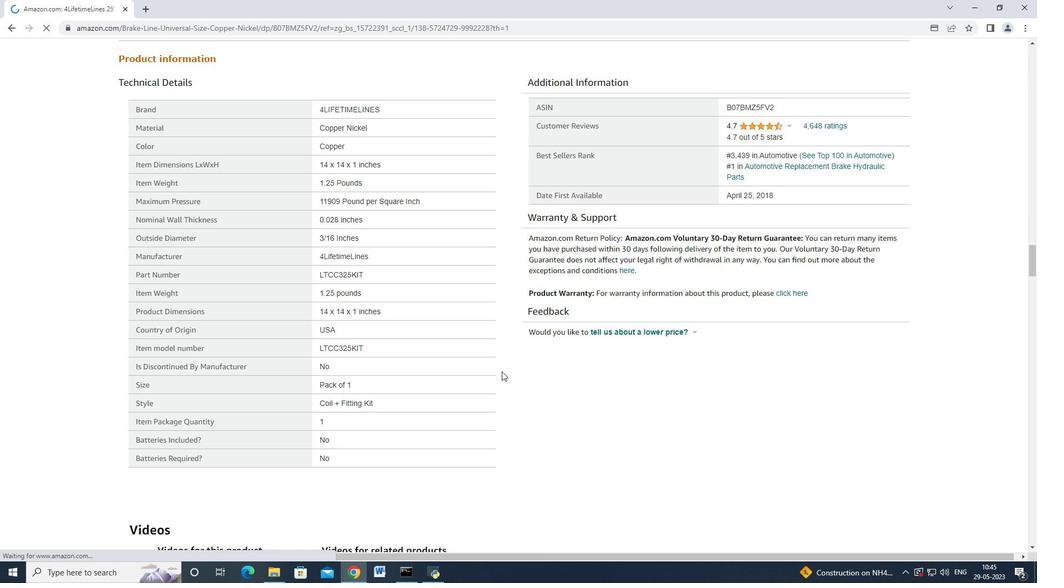 
Action: Mouse scrolled (500, 371) with delta (0, 0)
Screenshot: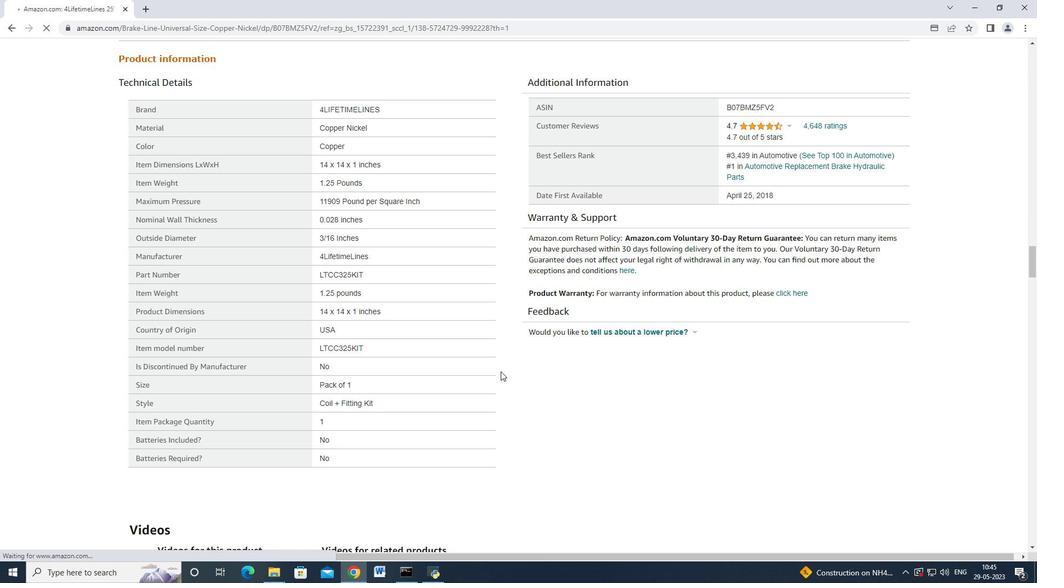 
Action: Mouse scrolled (500, 371) with delta (0, 0)
Screenshot: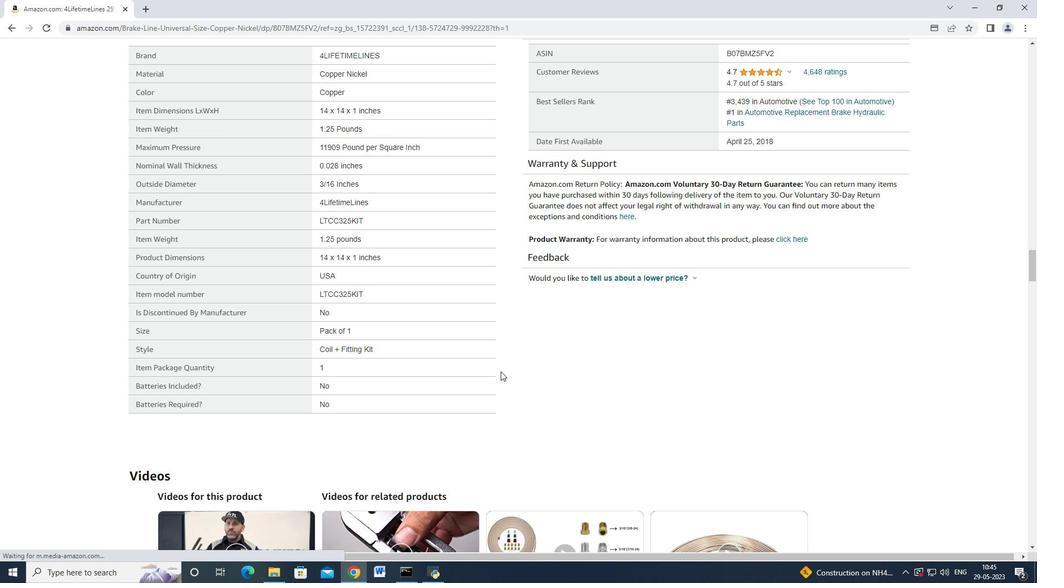 
Action: Mouse scrolled (500, 371) with delta (0, 0)
Screenshot: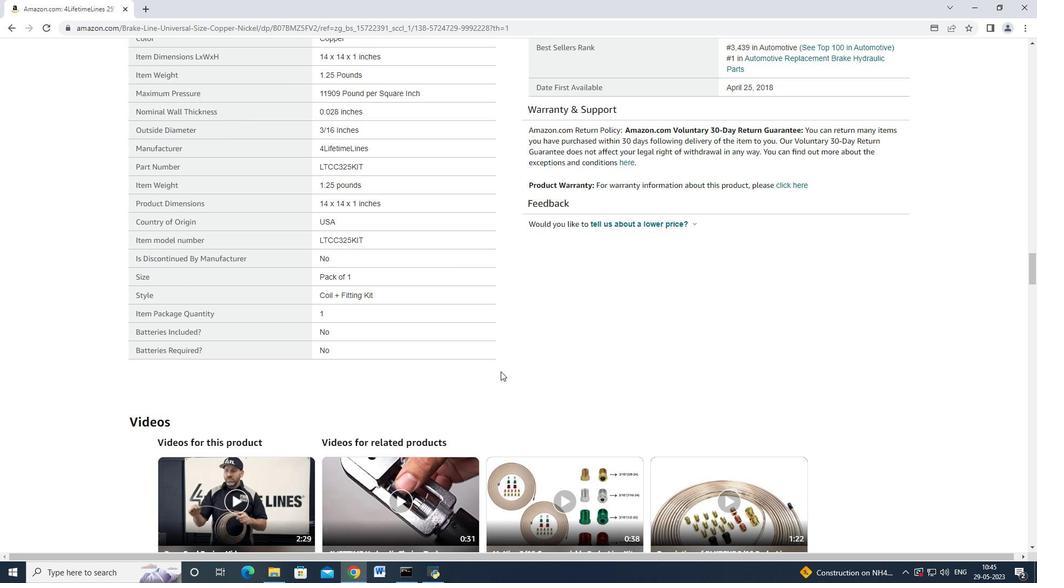 
Action: Mouse scrolled (500, 371) with delta (0, 0)
Screenshot: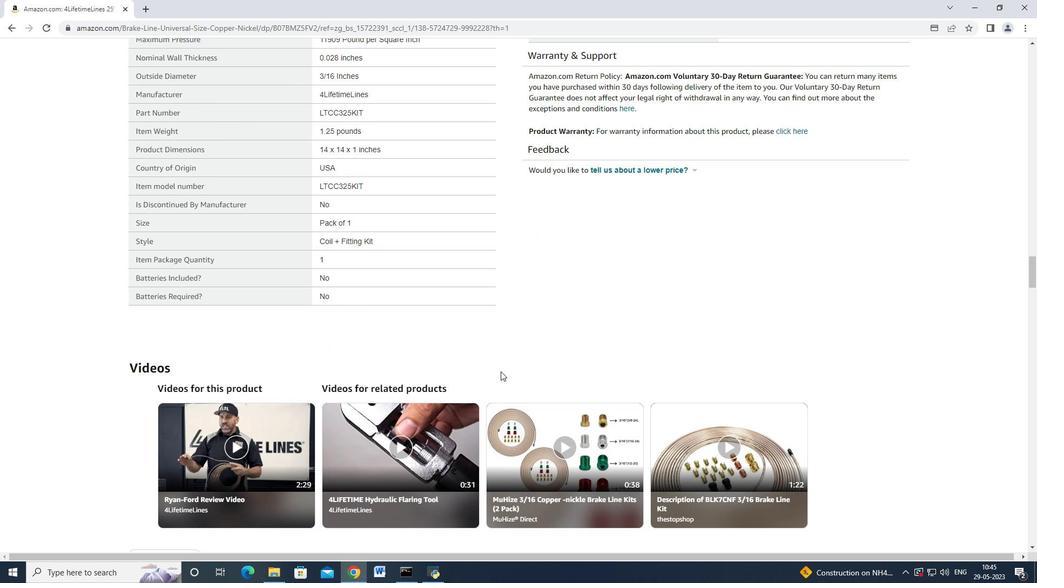 
Action: Mouse scrolled (500, 371) with delta (0, 0)
Screenshot: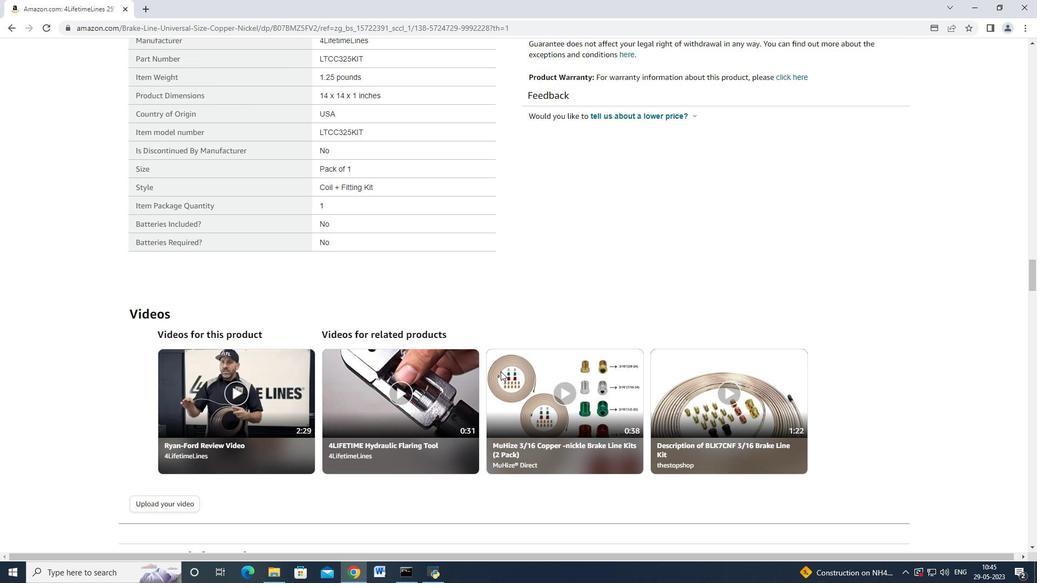 
Action: Mouse scrolled (500, 371) with delta (0, 0)
Screenshot: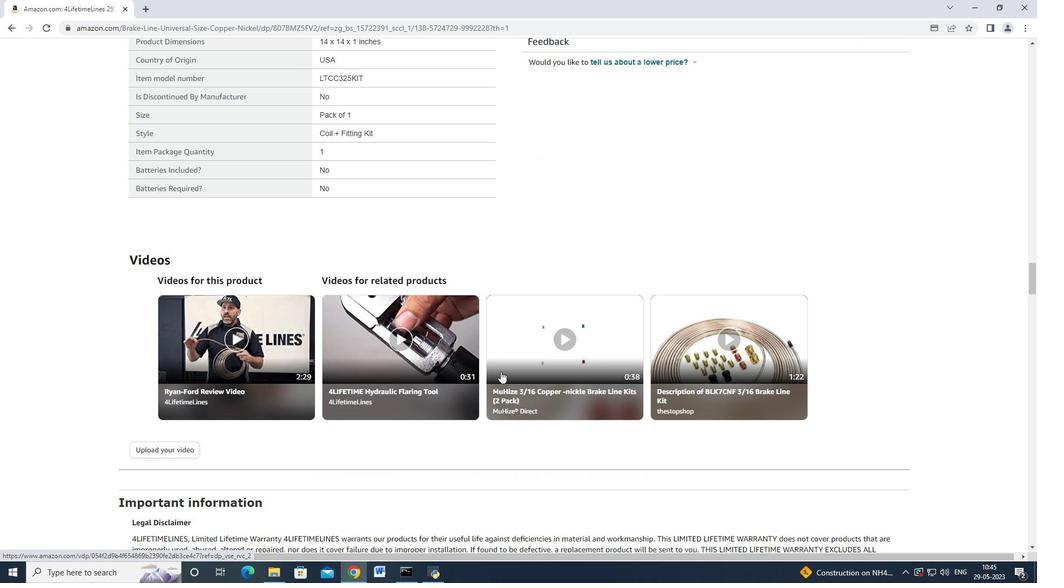 
Action: Mouse scrolled (500, 371) with delta (0, 0)
Screenshot: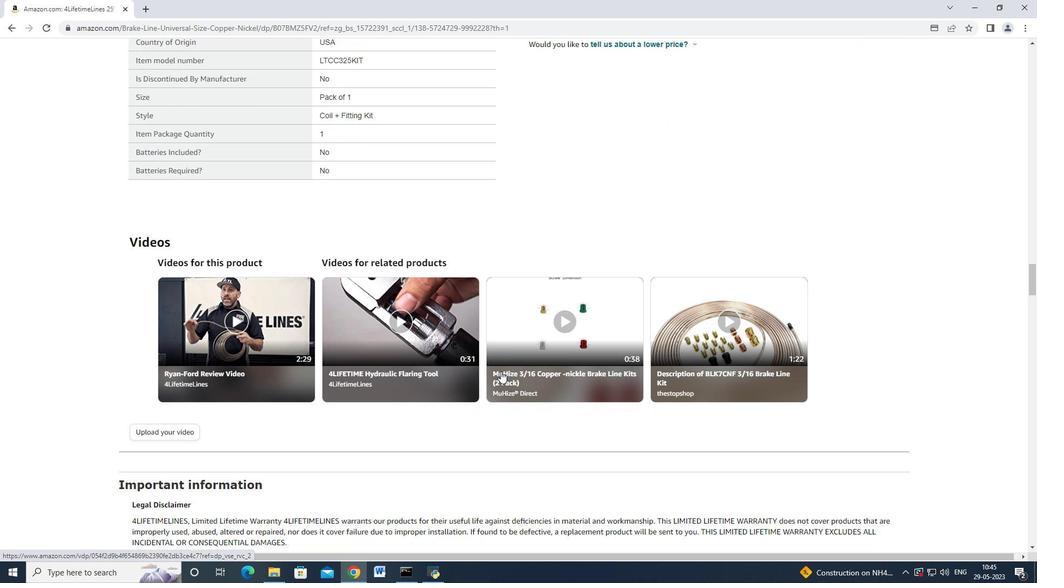 
Action: Mouse moved to (499, 371)
Screenshot: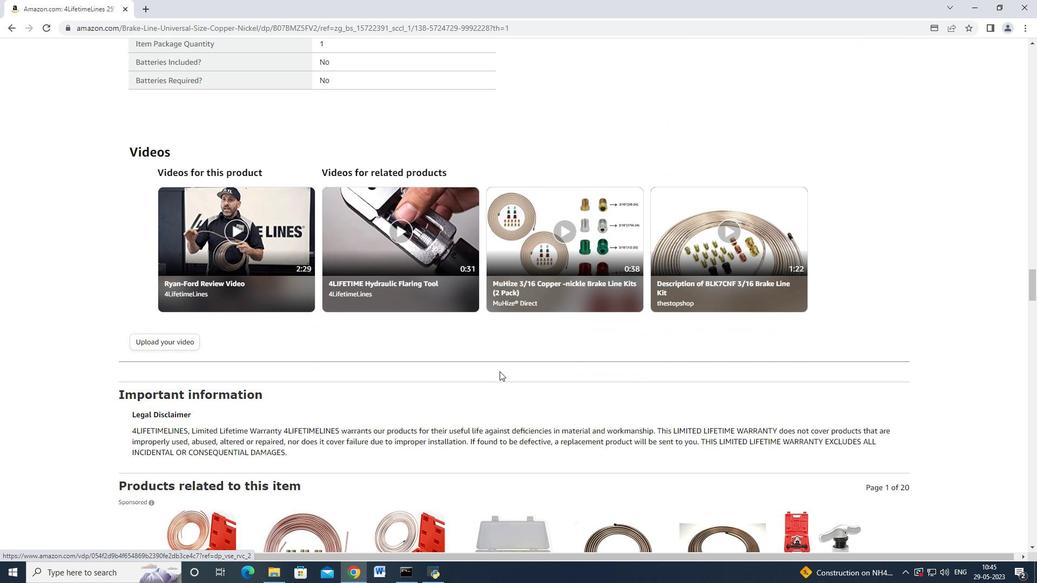 
Action: Mouse scrolled (499, 371) with delta (0, 0)
Screenshot: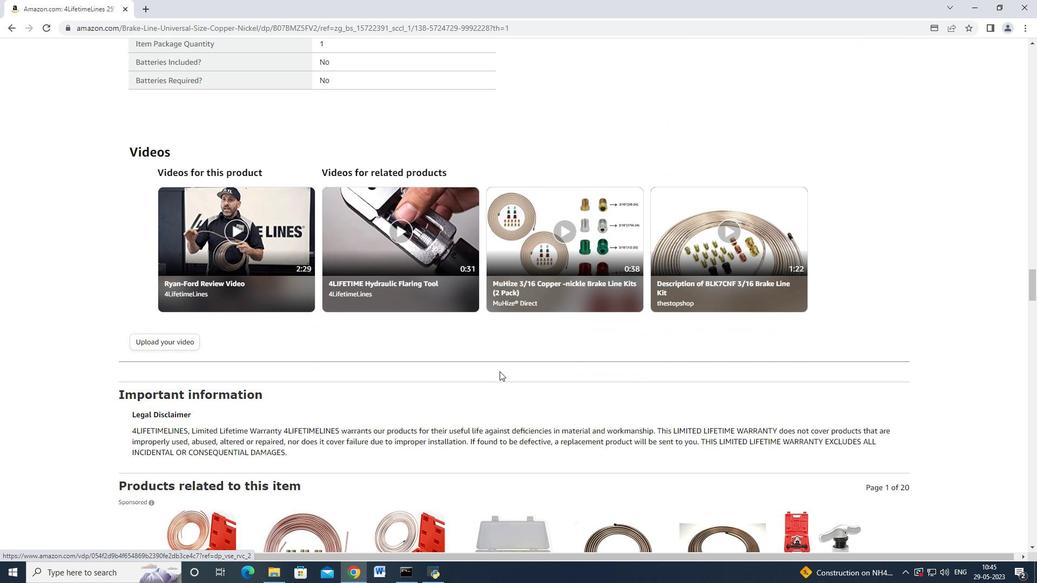 
Action: Mouse moved to (499, 371)
Screenshot: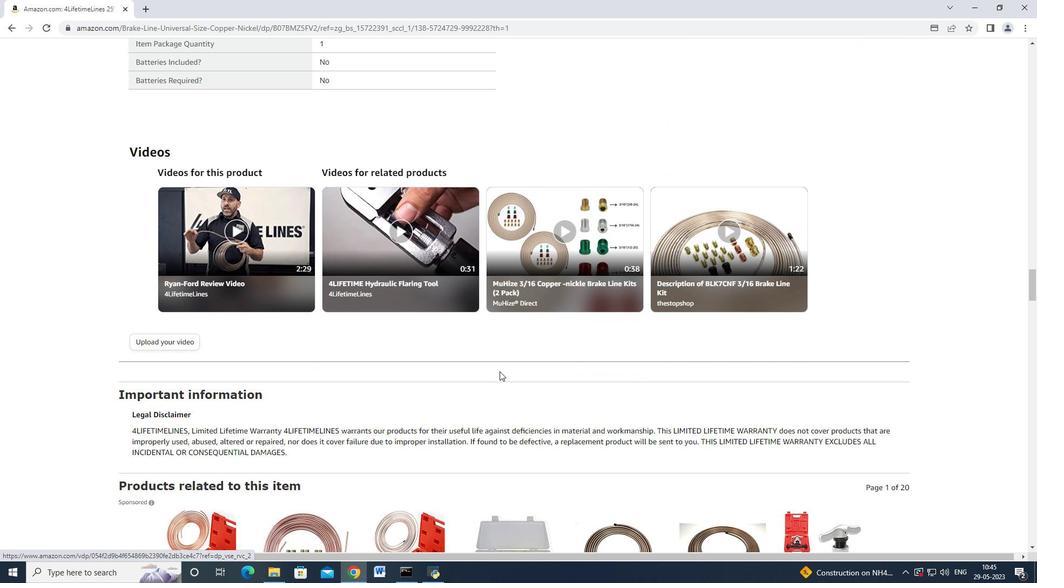 
Action: Mouse scrolled (499, 371) with delta (0, 0)
Screenshot: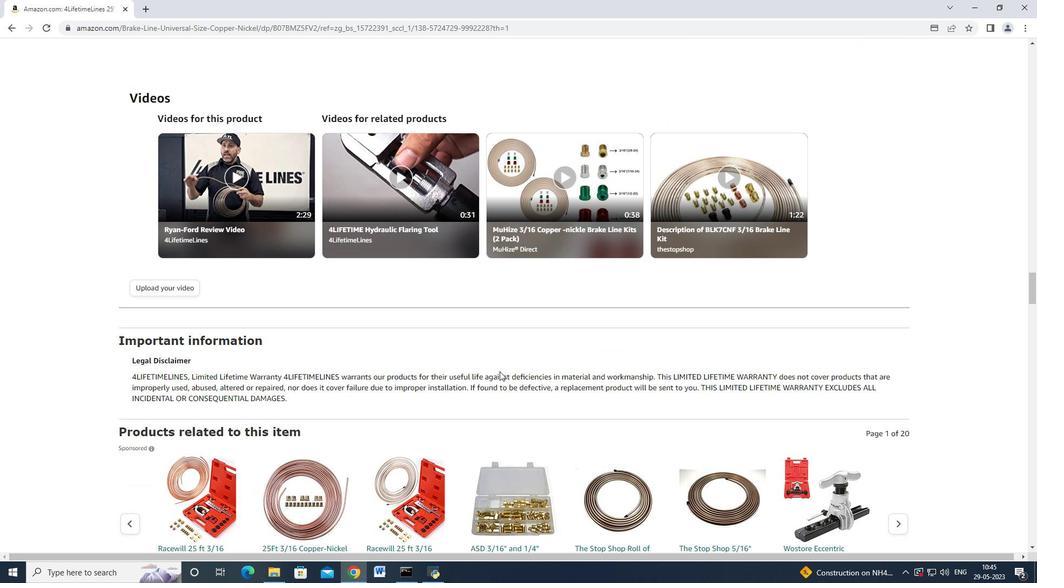 
Action: Mouse moved to (498, 371)
Screenshot: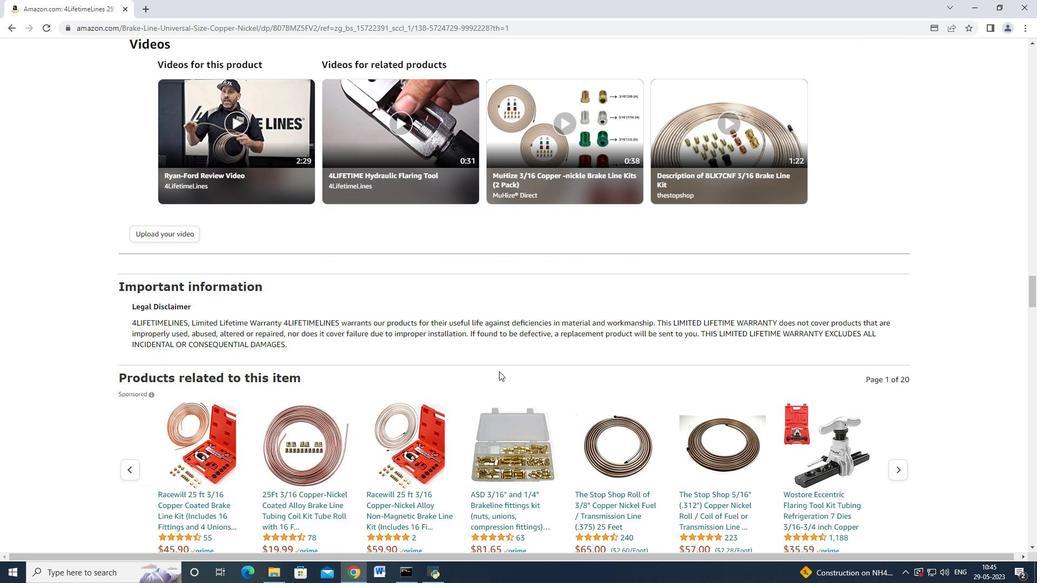 
Action: Mouse scrolled (498, 371) with delta (0, 0)
Screenshot: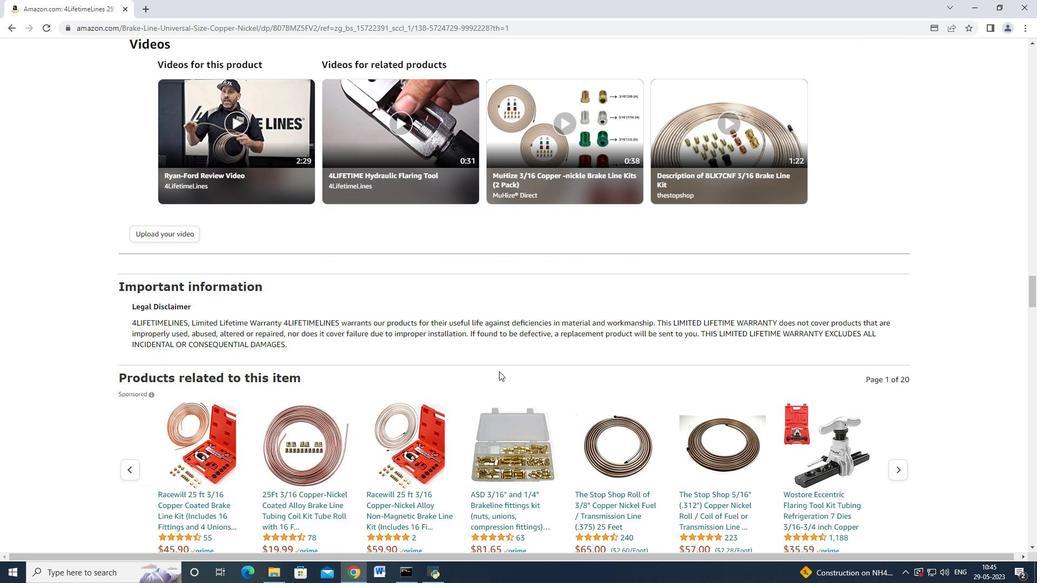 
Action: Mouse moved to (498, 372)
Screenshot: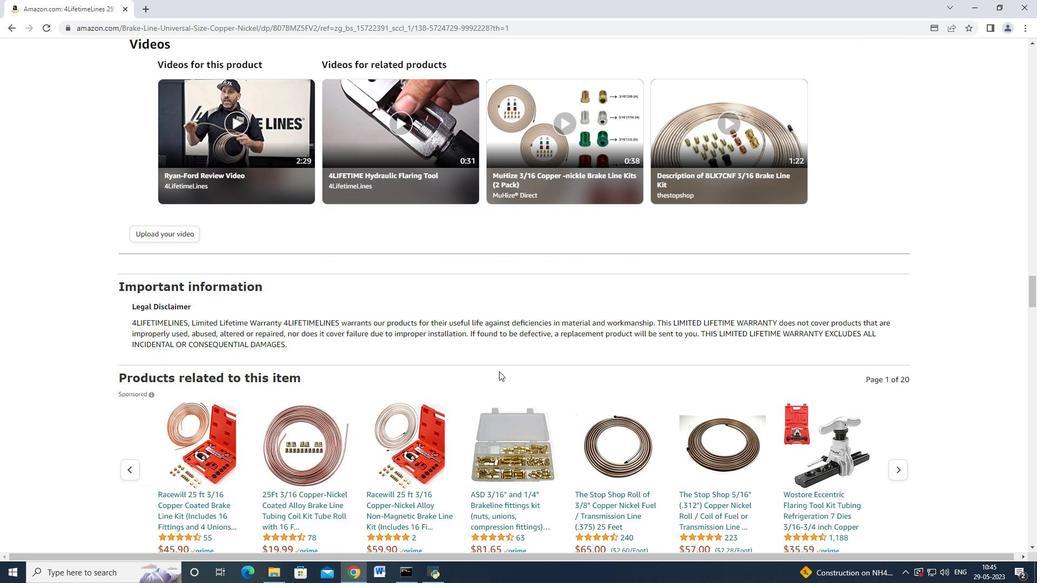 
Action: Mouse scrolled (498, 371) with delta (0, 0)
Screenshot: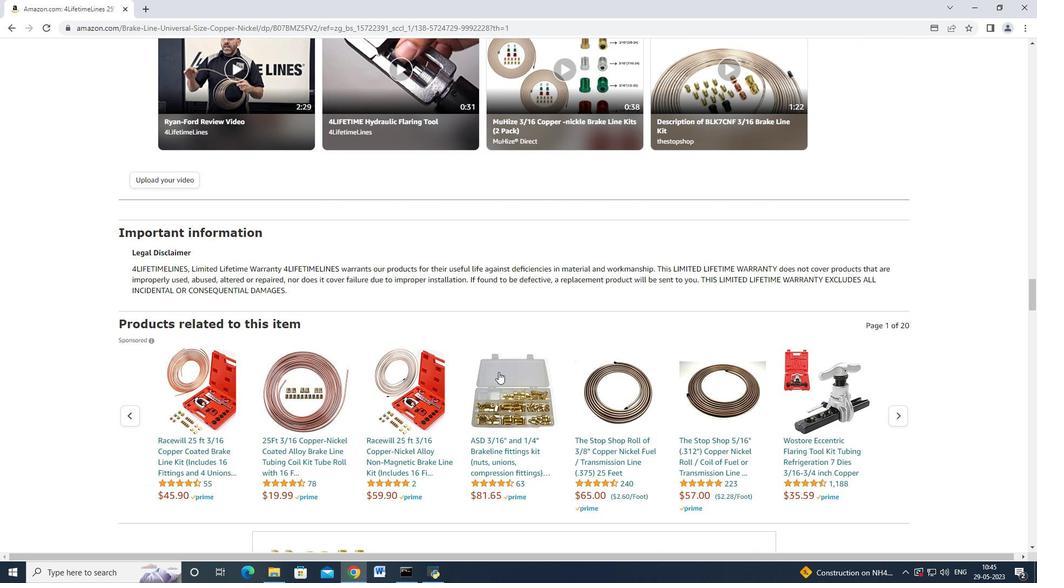 
Action: Mouse scrolled (498, 372) with delta (0, 0)
Screenshot: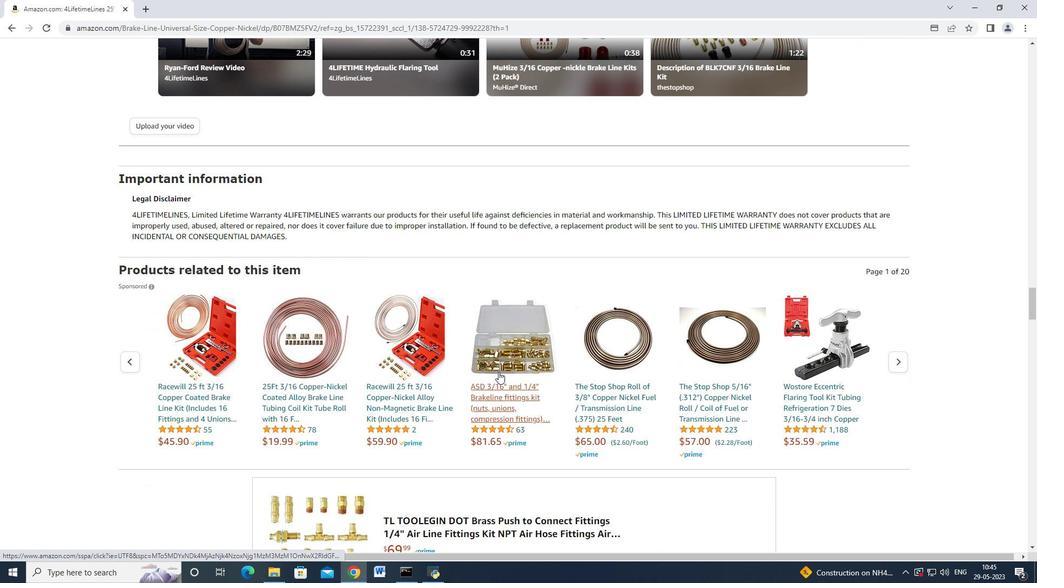 
Action: Mouse scrolled (498, 372) with delta (0, 0)
Screenshot: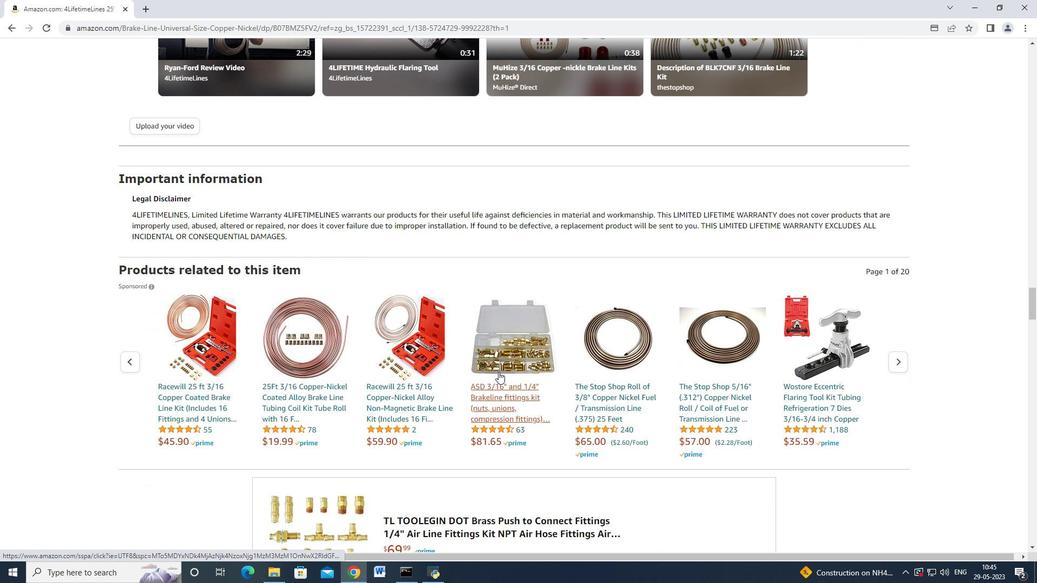 
Action: Mouse scrolled (498, 372) with delta (0, 0)
Screenshot: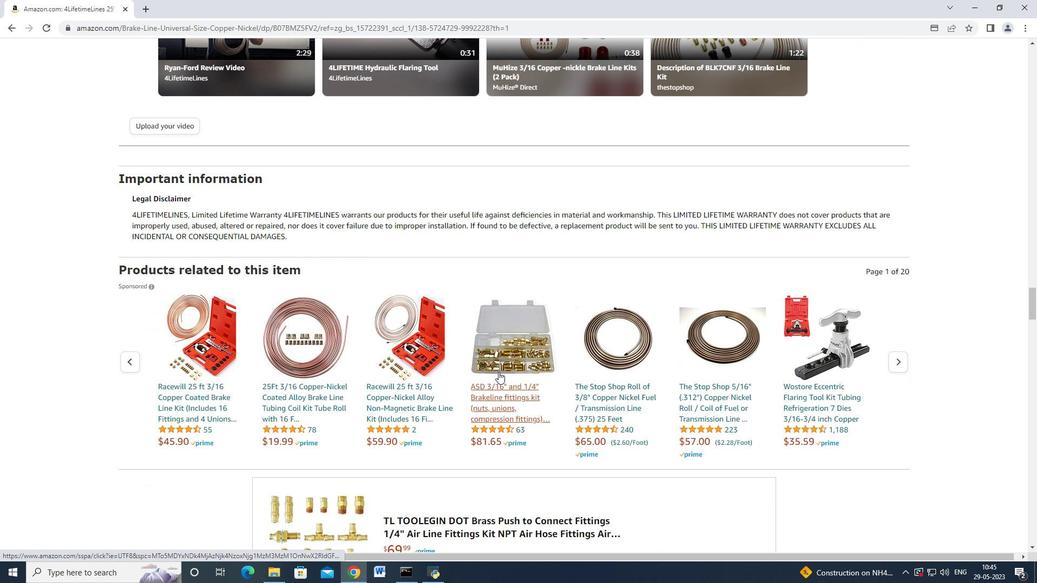 
Action: Mouse scrolled (498, 372) with delta (0, 0)
Screenshot: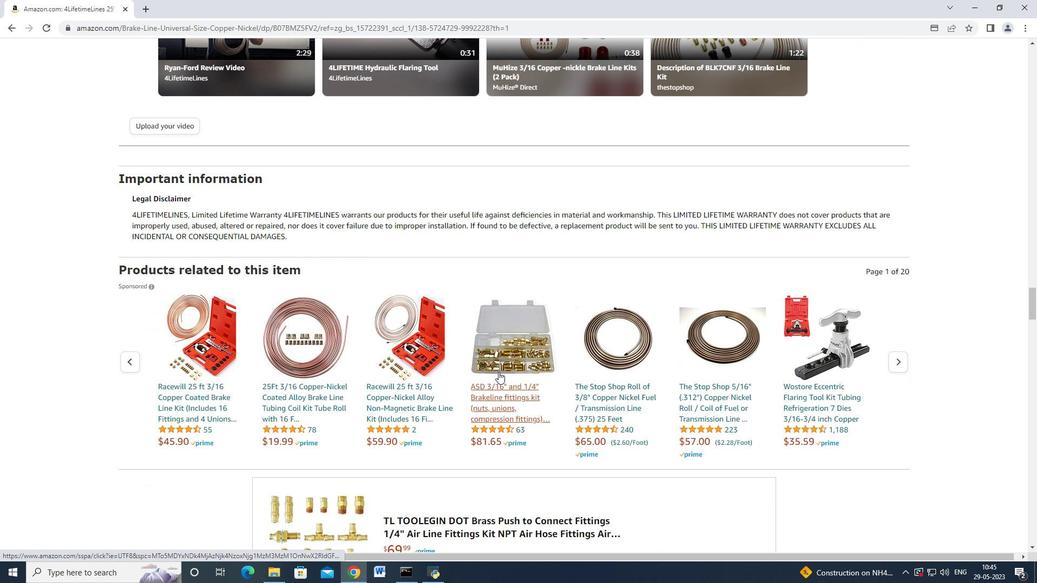 
Action: Mouse scrolled (498, 372) with delta (0, 0)
Screenshot: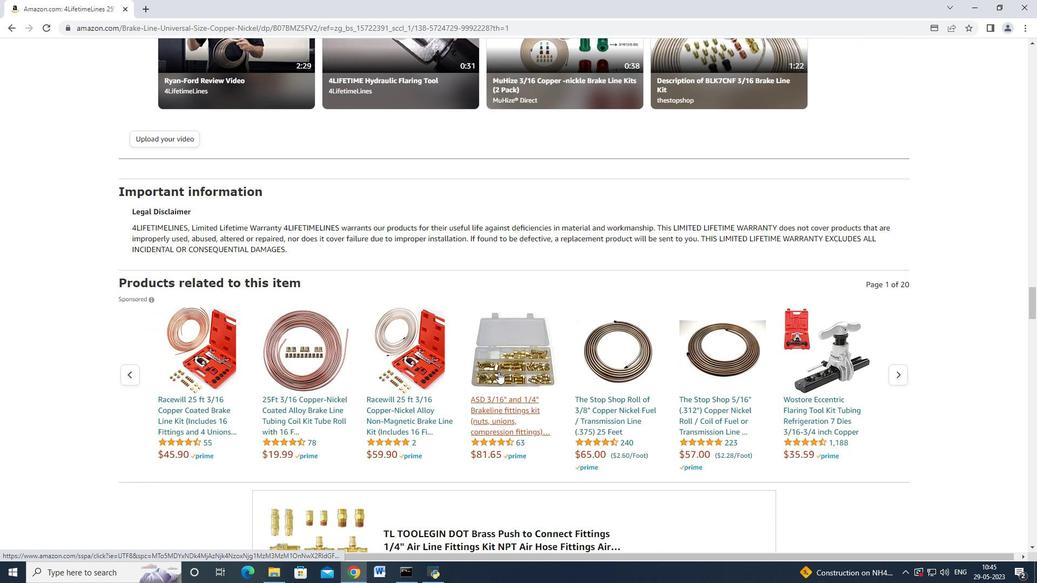 
Action: Mouse scrolled (498, 372) with delta (0, 0)
Screenshot: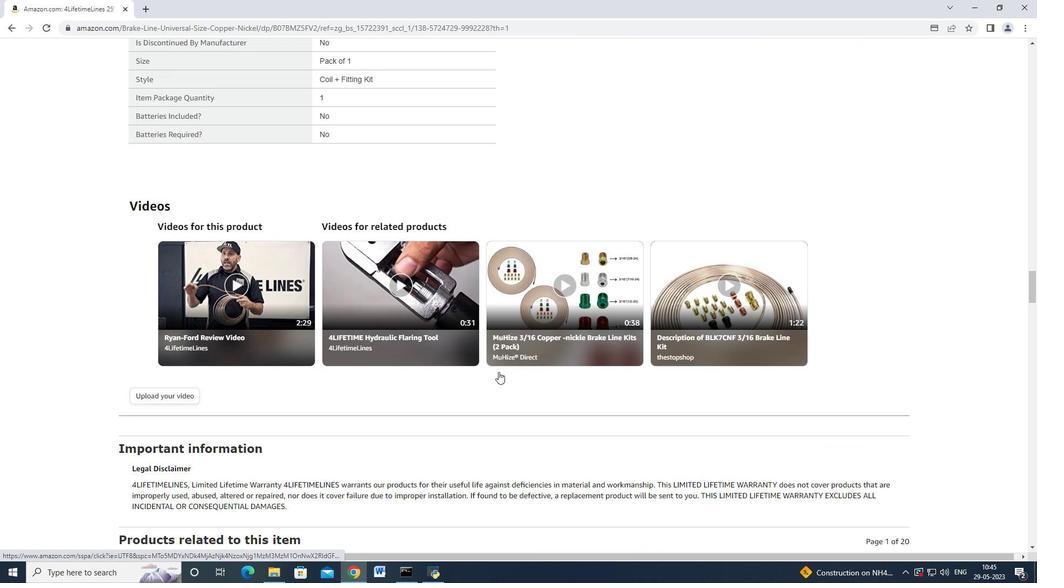 
Action: Mouse scrolled (498, 372) with delta (0, 0)
Screenshot: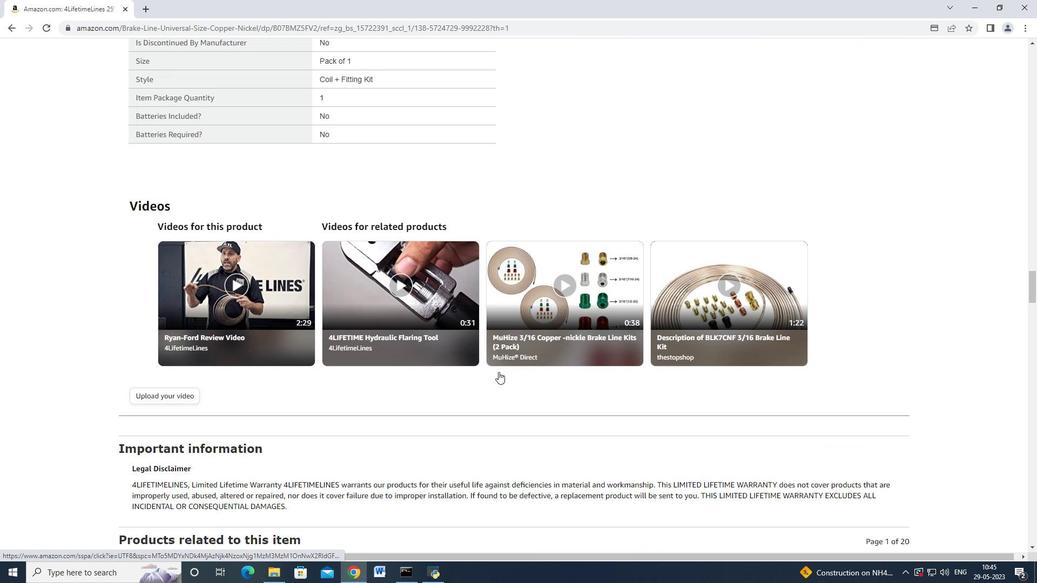 
Action: Mouse scrolled (498, 372) with delta (0, 0)
Screenshot: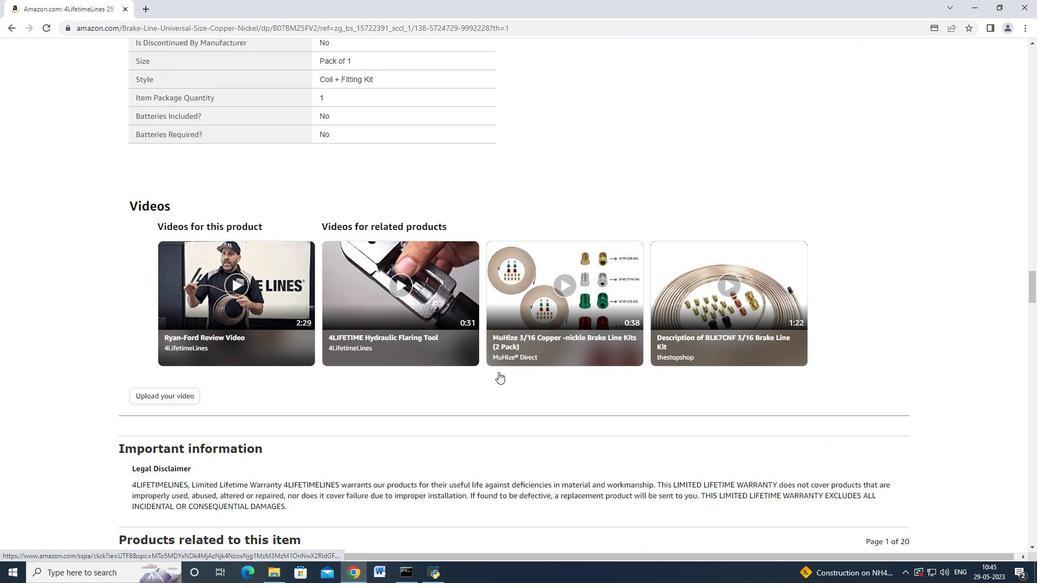 
Action: Mouse scrolled (498, 372) with delta (0, 0)
Screenshot: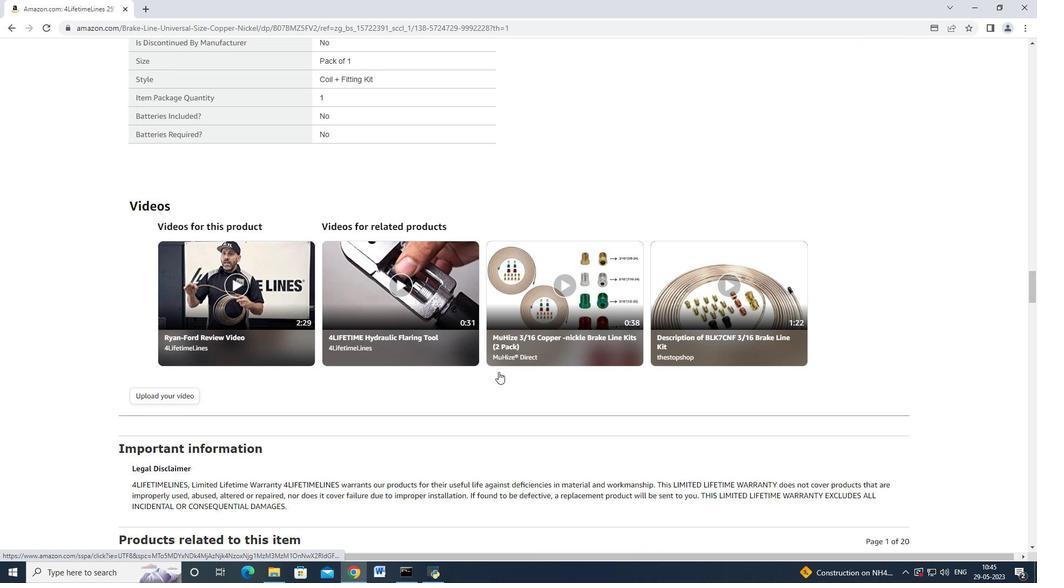 
Action: Mouse scrolled (498, 372) with delta (0, 0)
Screenshot: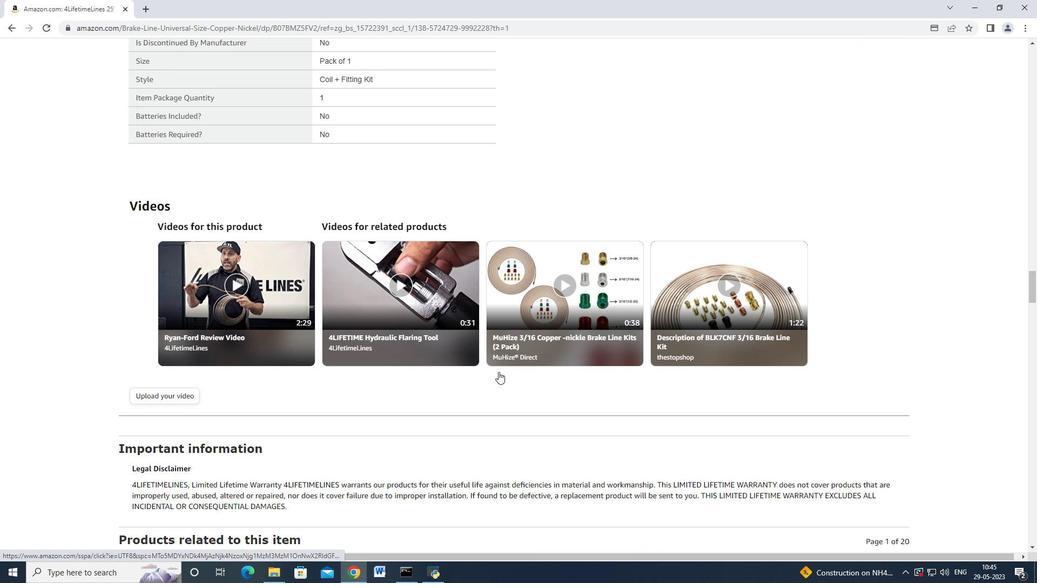 
Action: Mouse moved to (506, 375)
Screenshot: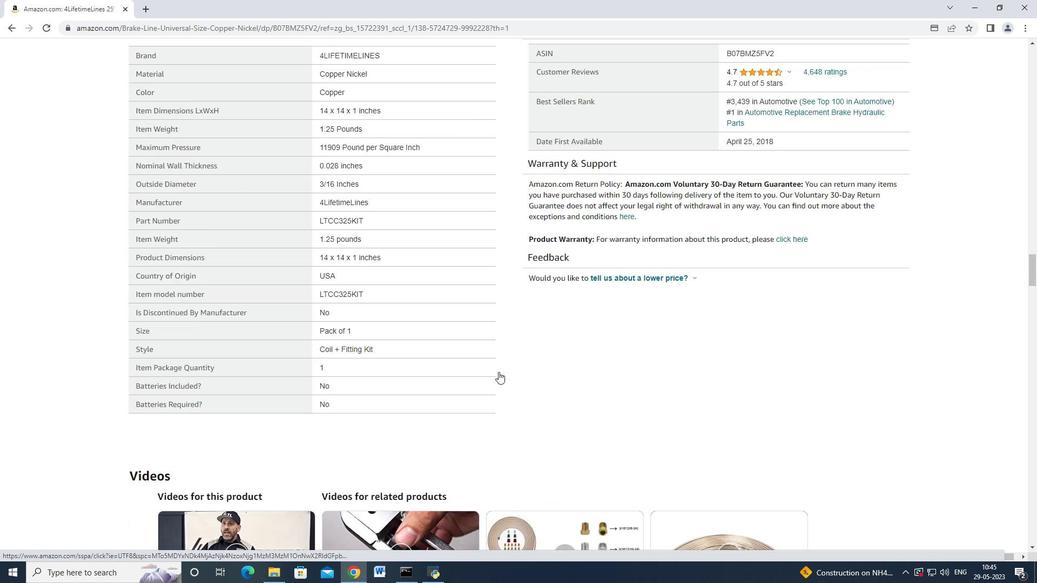 
Action: Mouse scrolled (506, 376) with delta (0, 0)
Screenshot: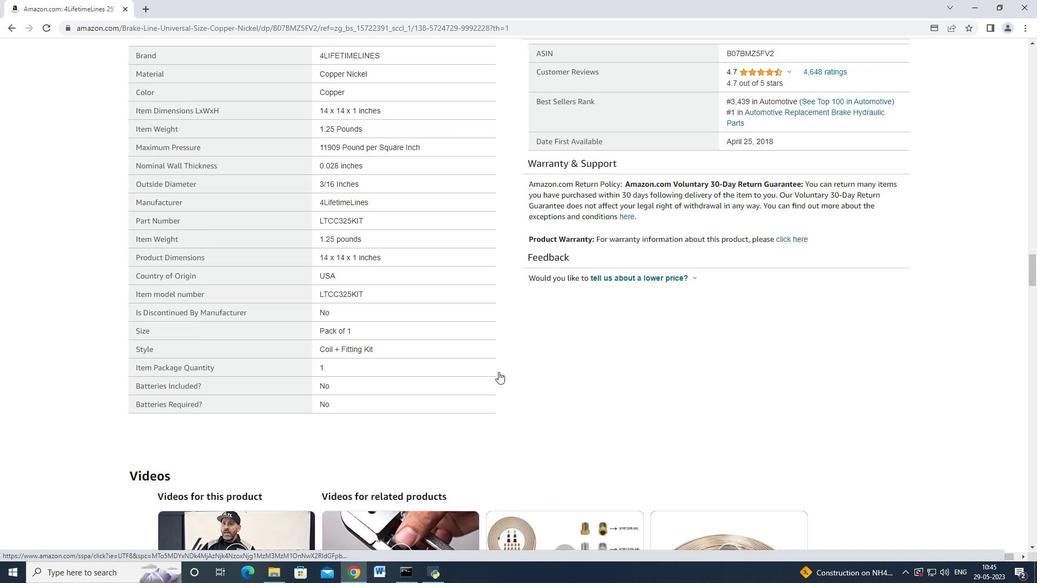 
Action: Mouse scrolled (506, 376) with delta (0, 0)
Screenshot: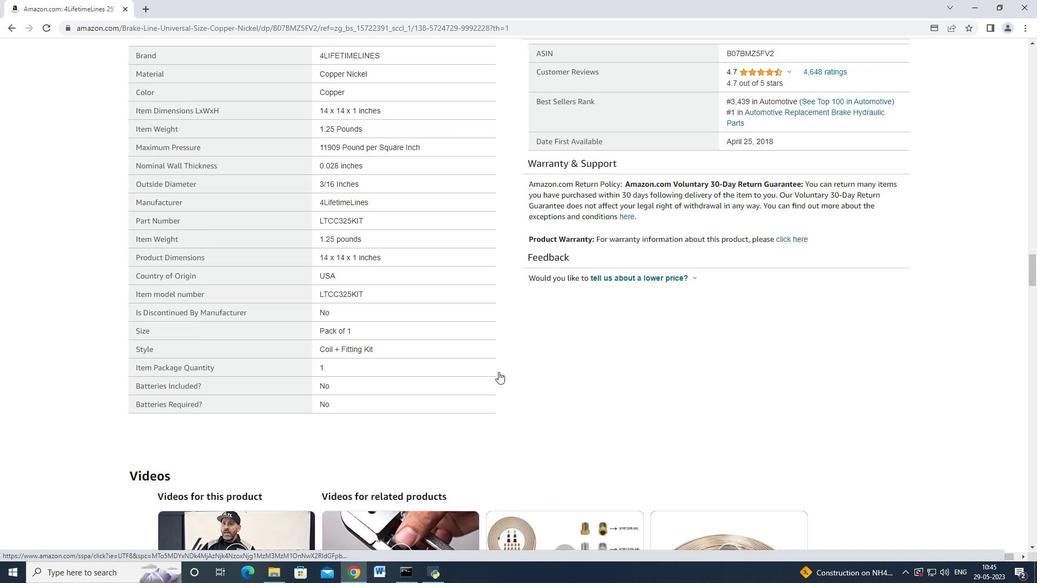 
Action: Mouse scrolled (506, 376) with delta (0, 0)
Screenshot: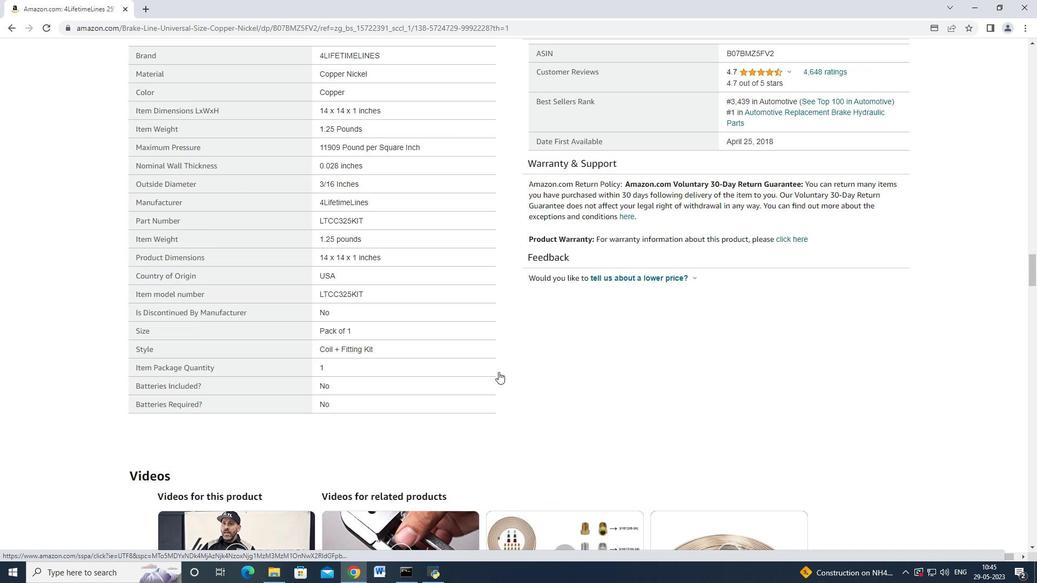 
Action: Mouse moved to (506, 376)
Screenshot: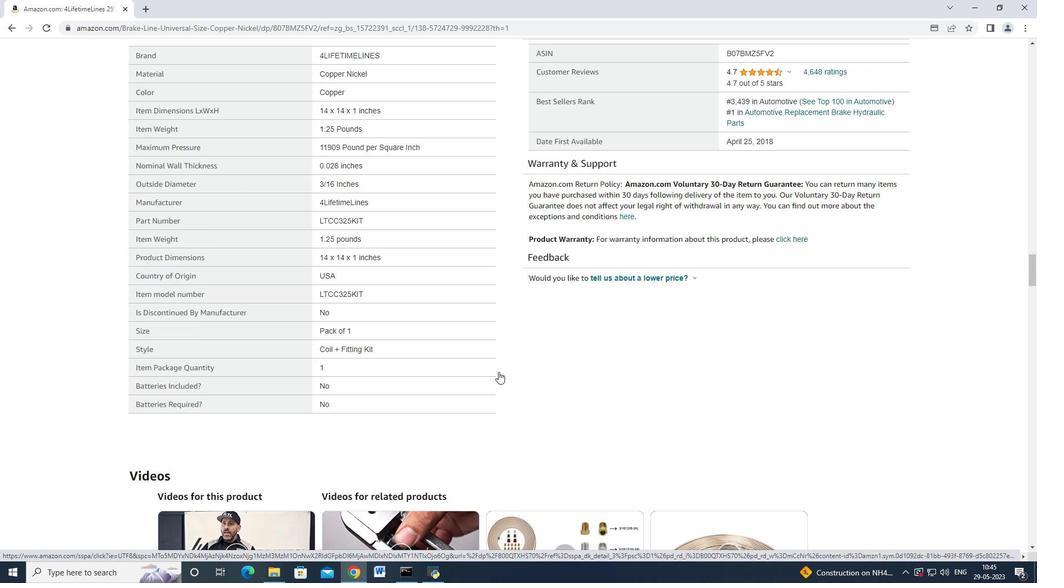 
Action: Mouse scrolled (506, 376) with delta (0, 0)
Screenshot: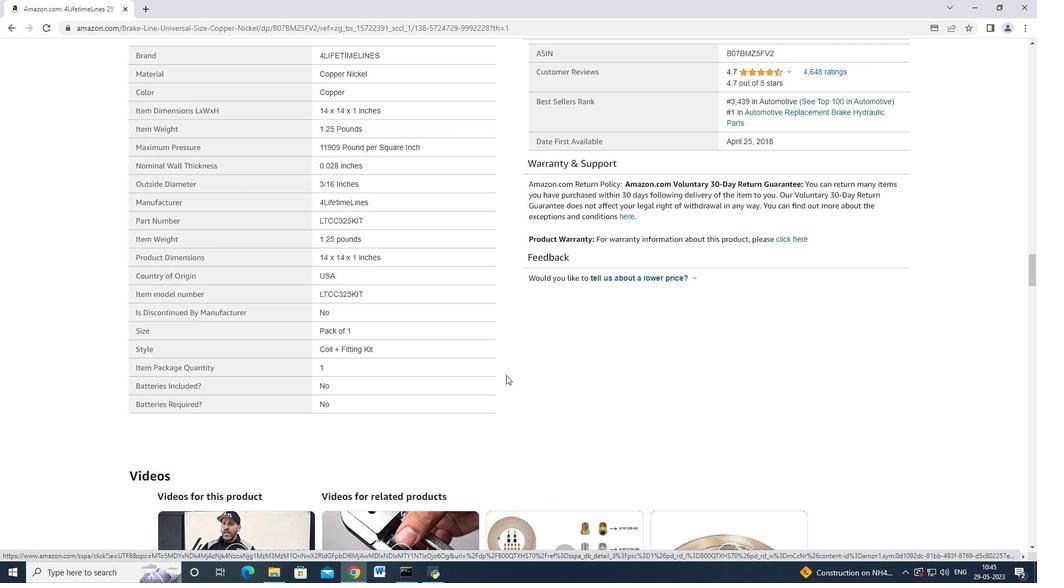
Action: Mouse moved to (507, 379)
Screenshot: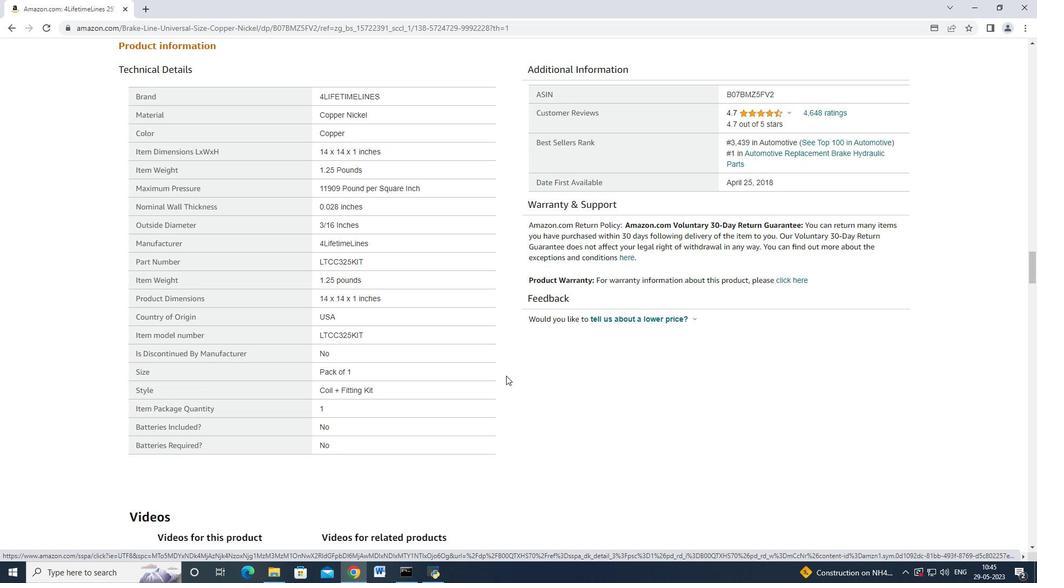 
Action: Mouse scrolled (507, 379) with delta (0, 0)
Screenshot: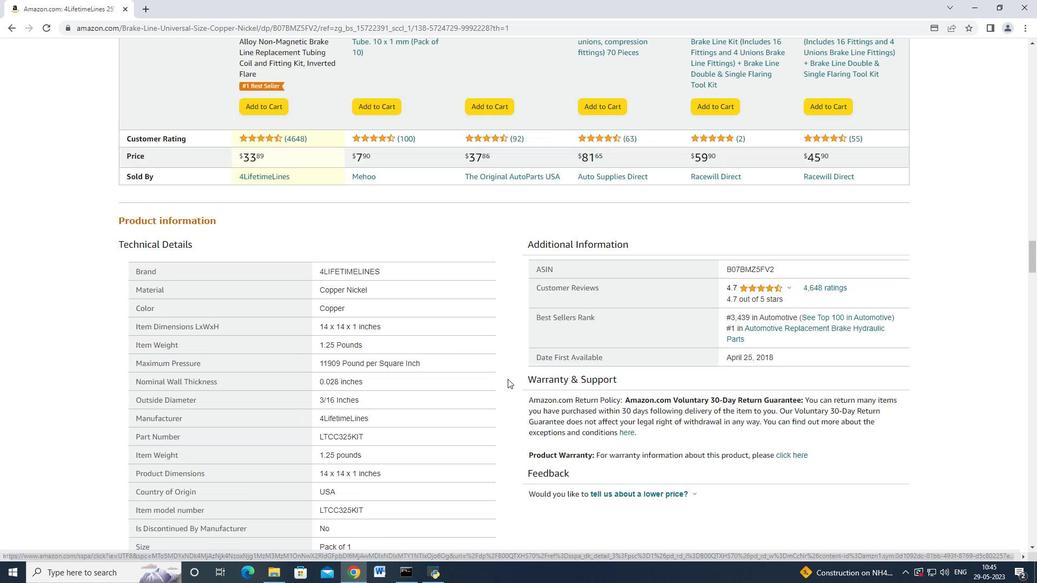 
Action: Mouse scrolled (507, 379) with delta (0, 0)
Screenshot: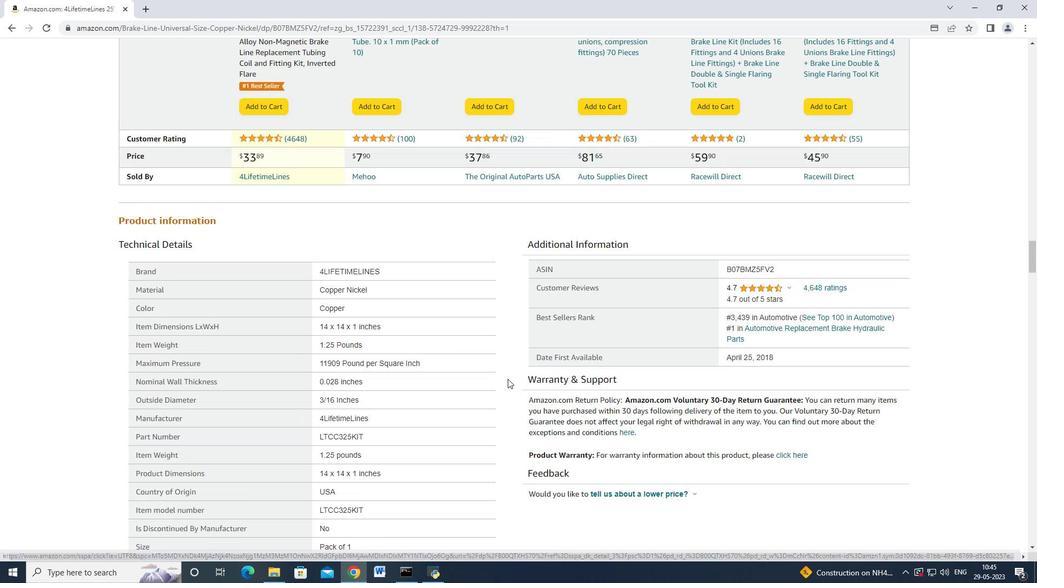 
Action: Mouse scrolled (507, 379) with delta (0, 0)
Screenshot: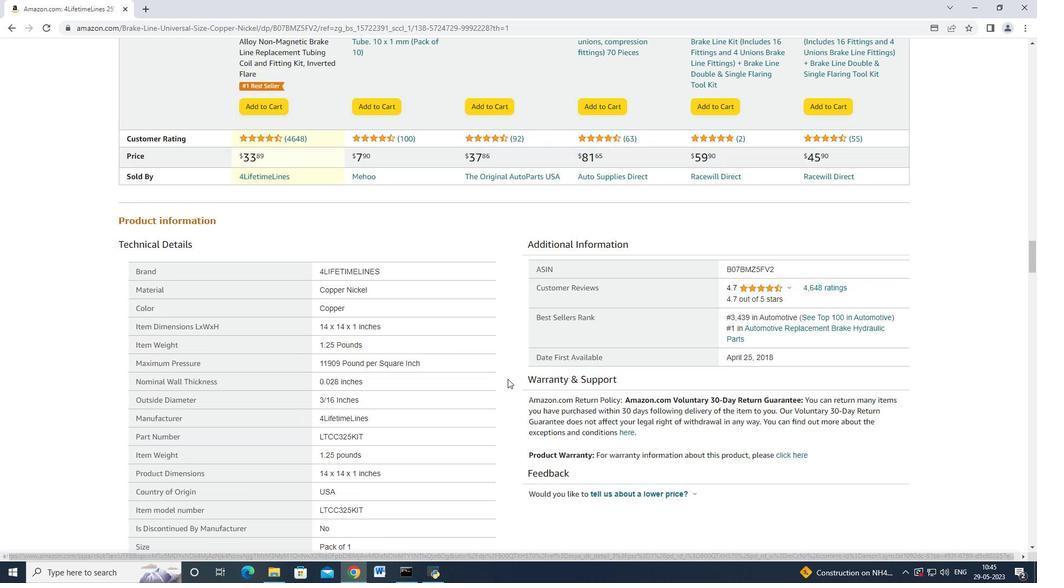 
Action: Mouse scrolled (507, 379) with delta (0, 0)
Screenshot: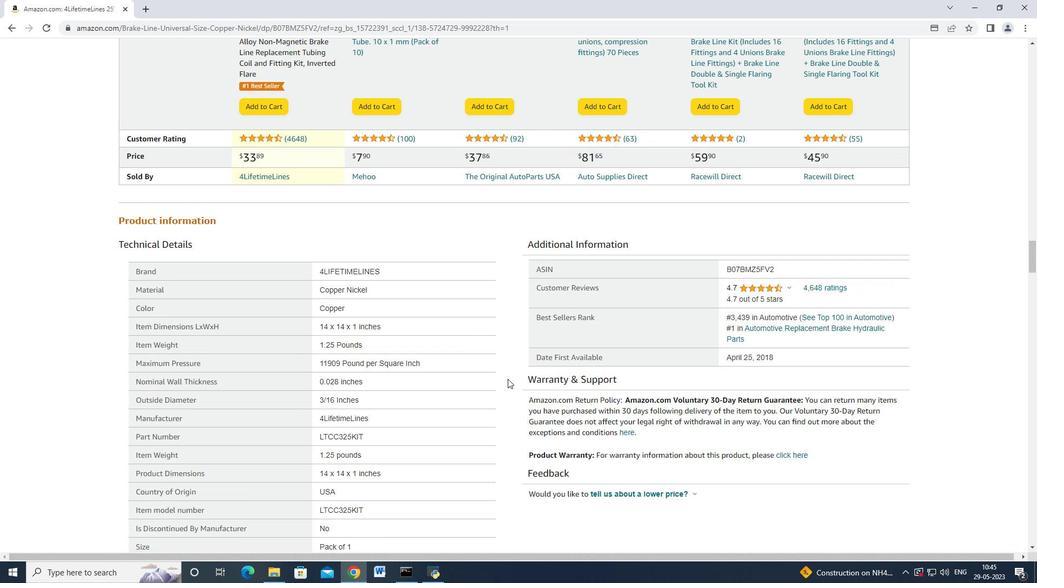 
Action: Mouse scrolled (507, 379) with delta (0, 0)
Screenshot: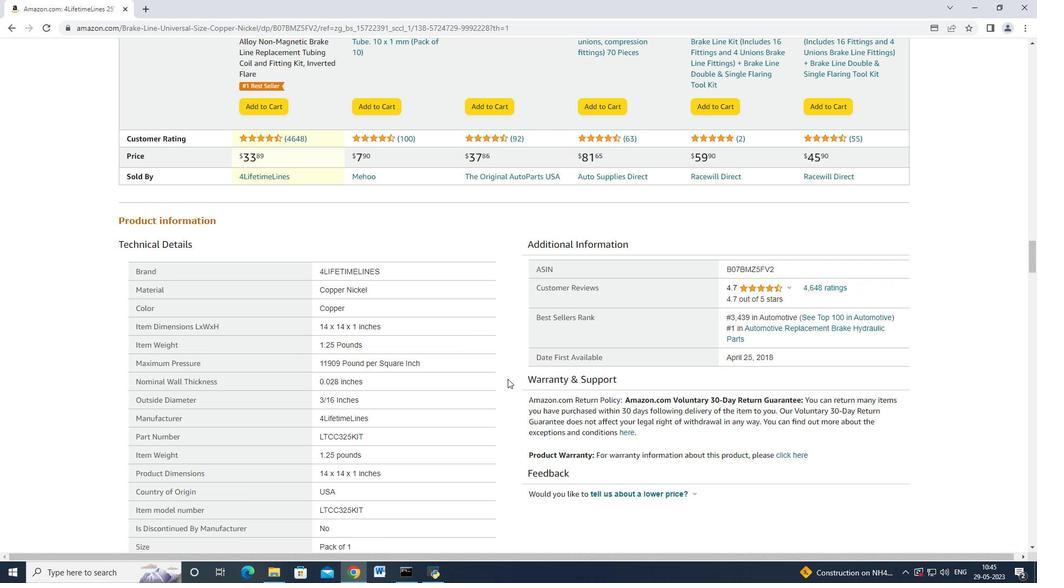 
Action: Mouse scrolled (507, 379) with delta (0, 0)
Screenshot: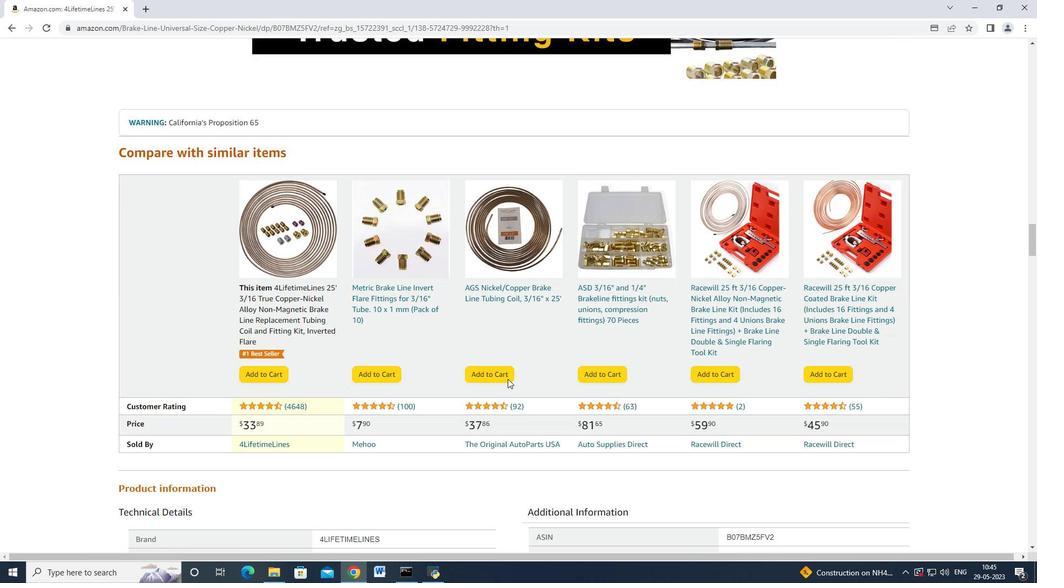 
Action: Mouse scrolled (507, 379) with delta (0, 0)
Screenshot: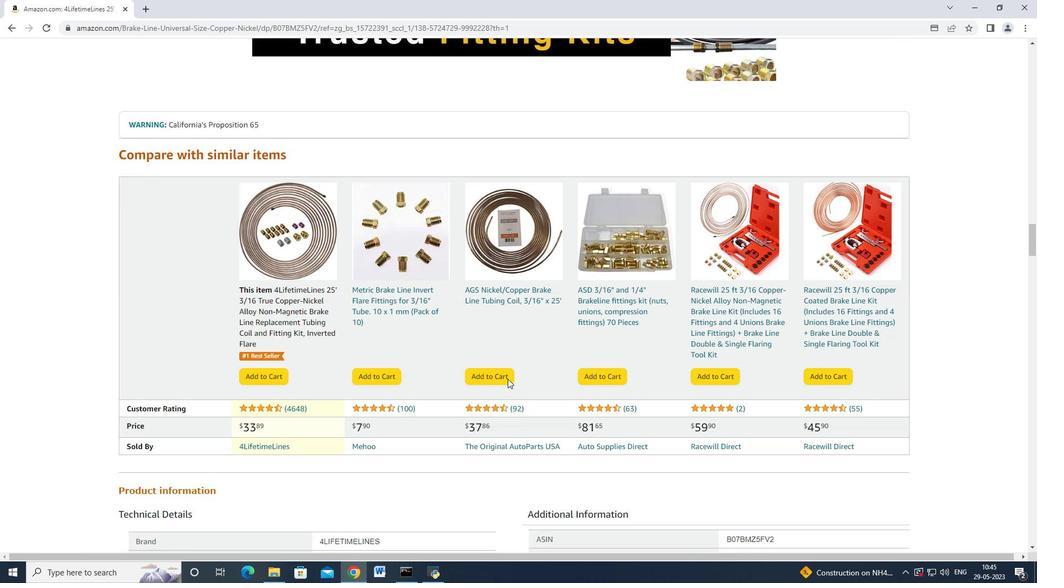 
Action: Mouse scrolled (507, 379) with delta (0, 0)
Screenshot: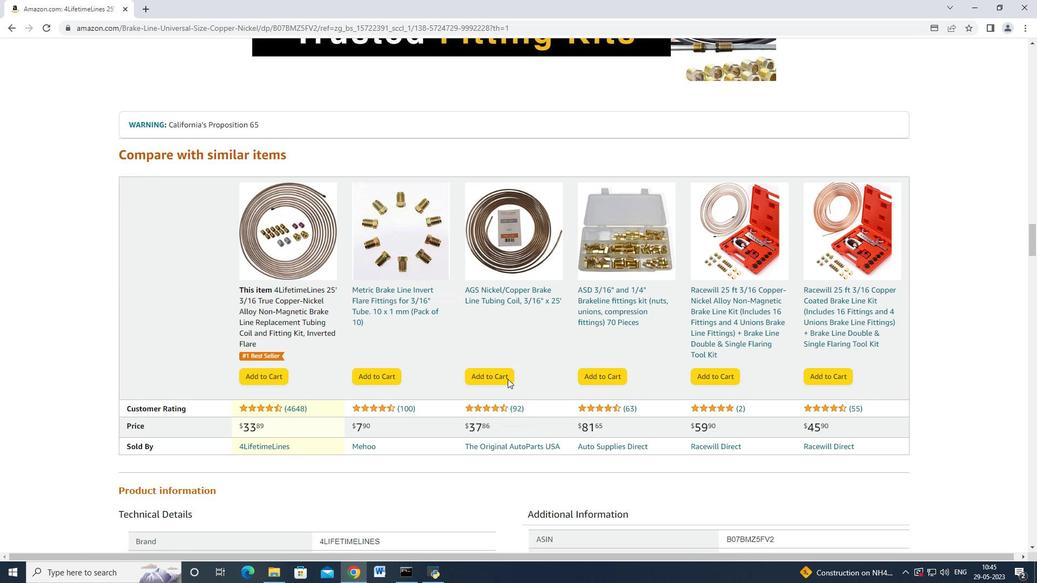 
Action: Mouse scrolled (507, 379) with delta (0, 0)
Screenshot: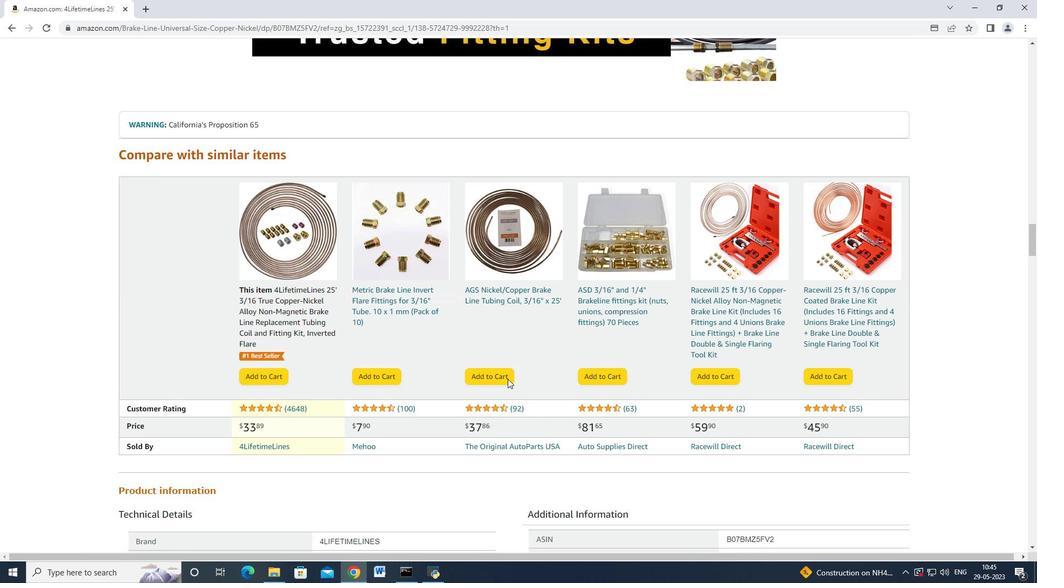 
Action: Mouse scrolled (507, 379) with delta (0, 0)
Screenshot: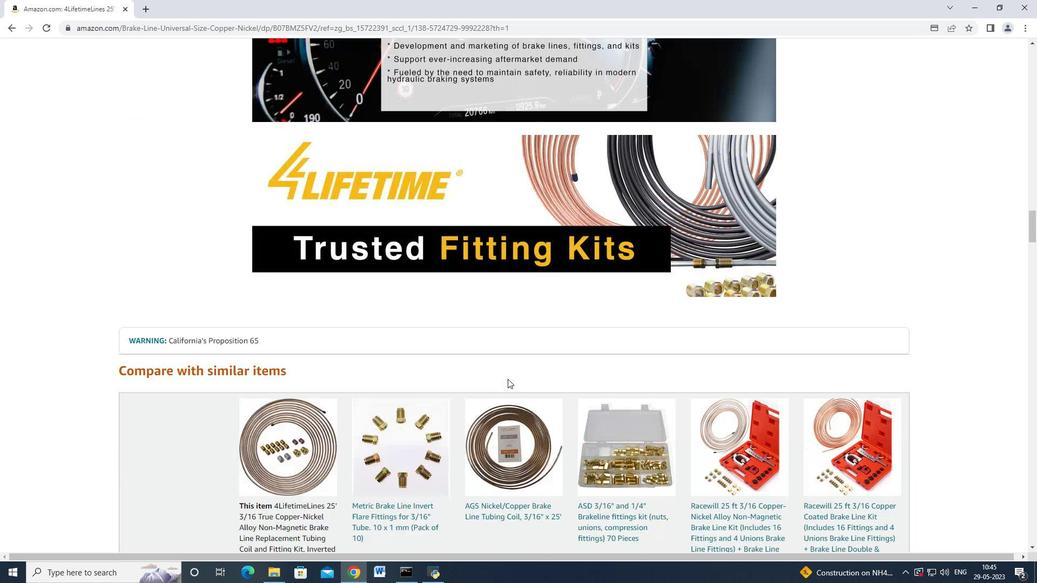 
Action: Mouse scrolled (507, 379) with delta (0, 0)
Screenshot: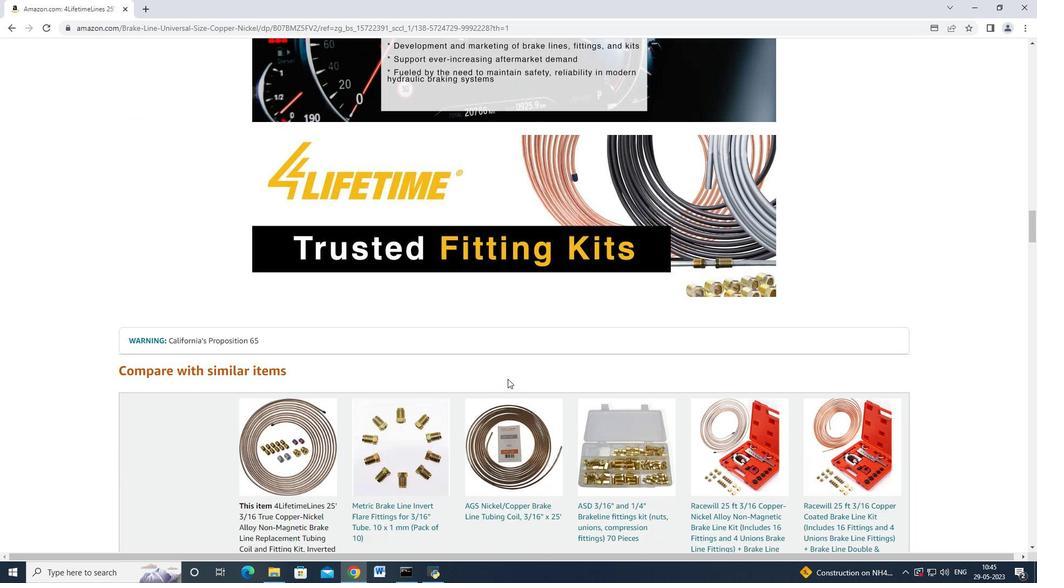 
Action: Mouse scrolled (507, 379) with delta (0, 0)
Screenshot: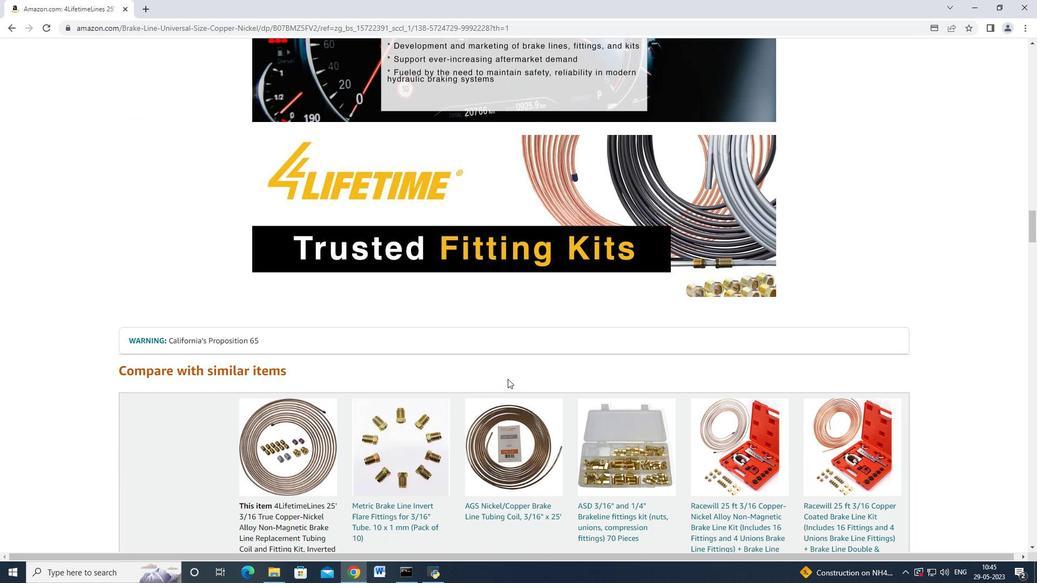 
Action: Mouse scrolled (507, 379) with delta (0, 0)
Screenshot: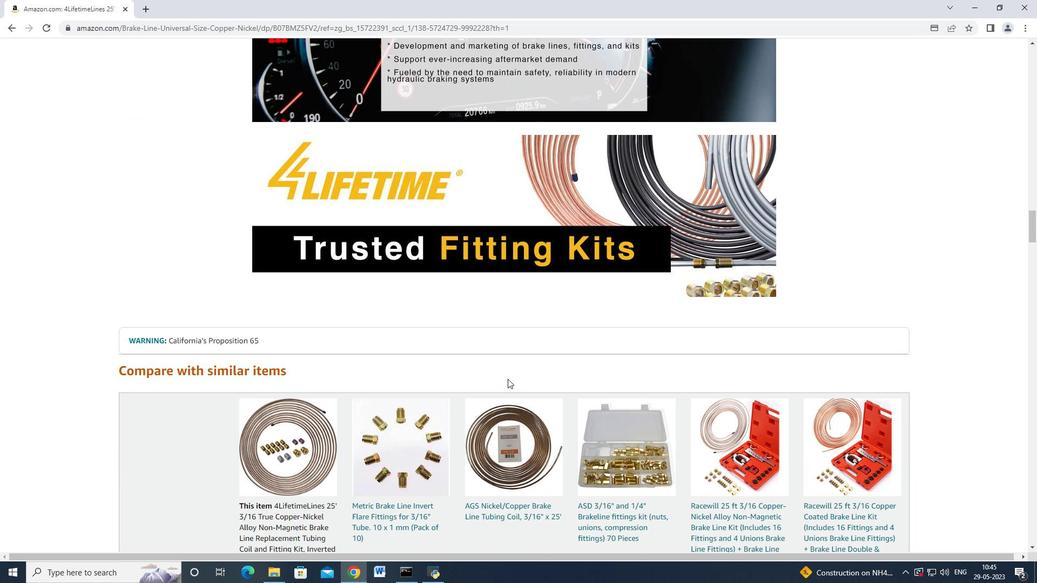 
Action: Mouse scrolled (507, 379) with delta (0, 0)
Screenshot: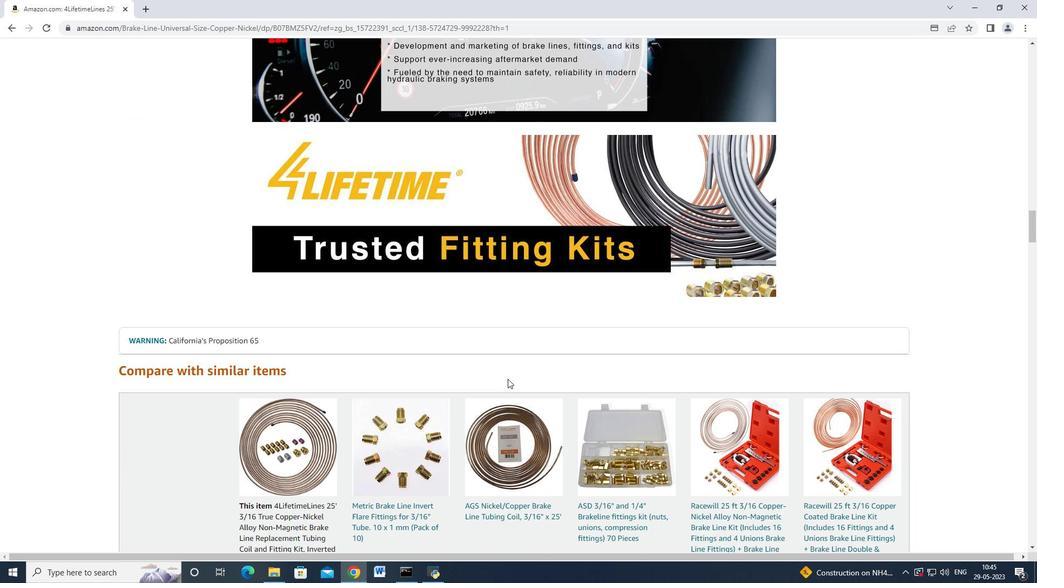 
Action: Mouse scrolled (507, 379) with delta (0, 0)
Screenshot: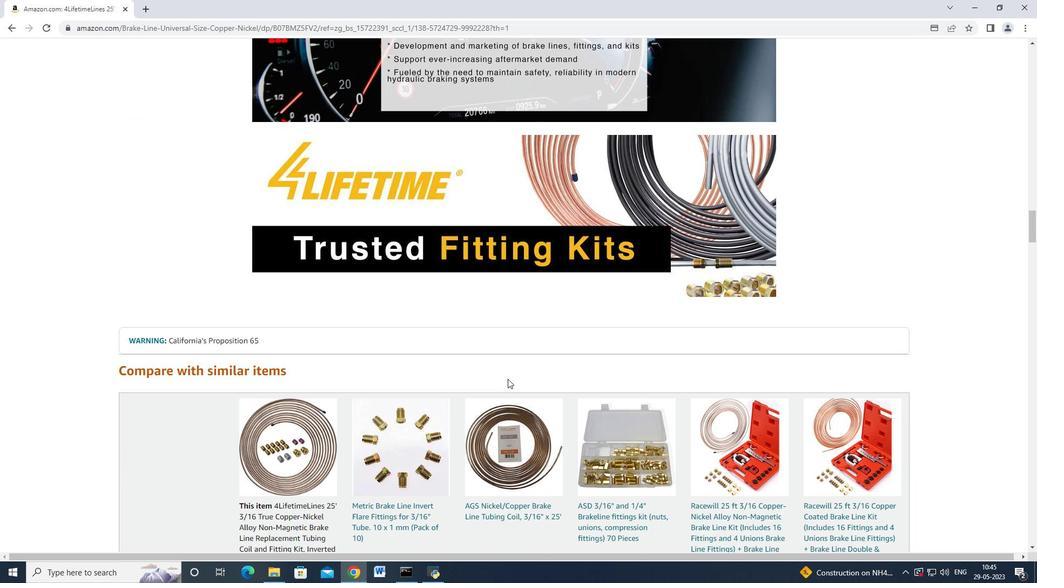 
Action: Mouse scrolled (507, 379) with delta (0, 0)
Screenshot: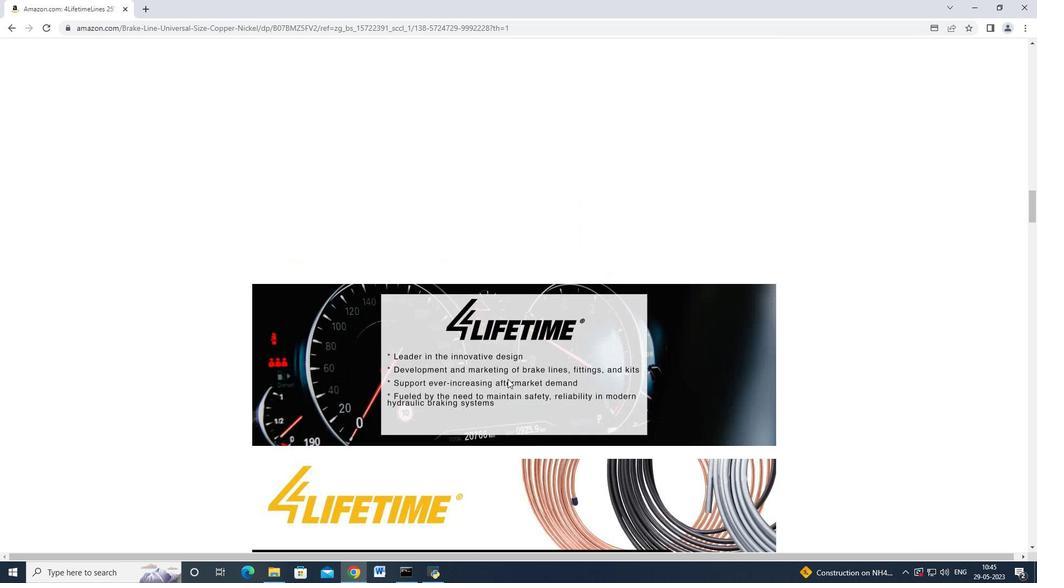 
Action: Mouse scrolled (507, 379) with delta (0, 0)
Screenshot: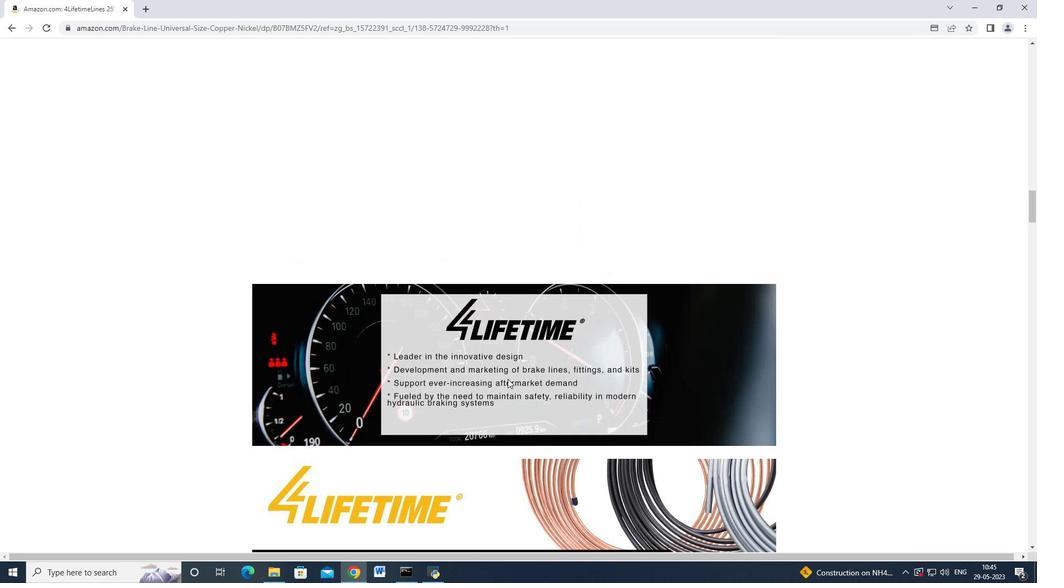 
Action: Mouse scrolled (507, 379) with delta (0, 0)
Screenshot: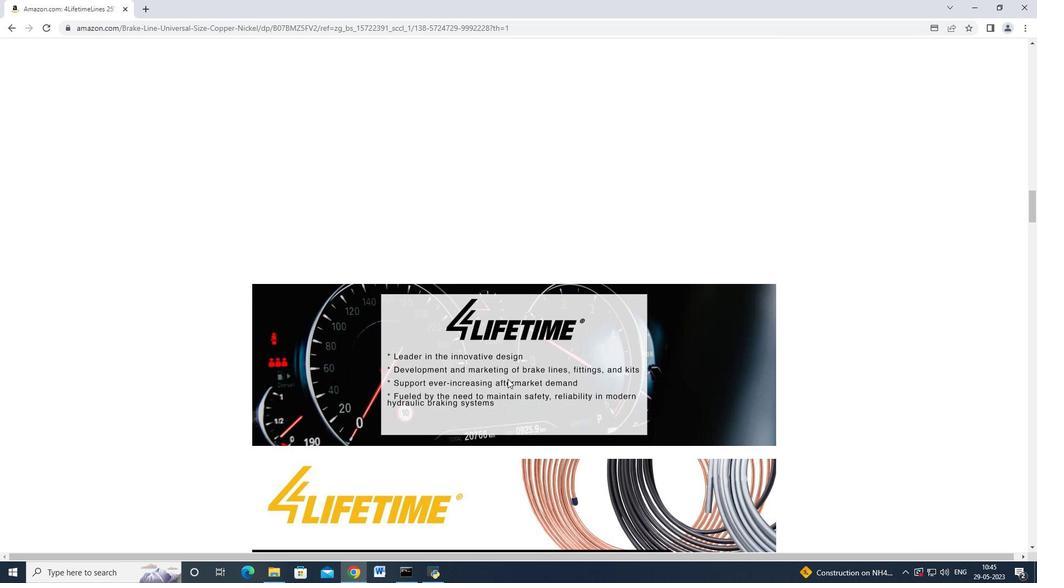 
Action: Mouse scrolled (507, 379) with delta (0, 0)
Screenshot: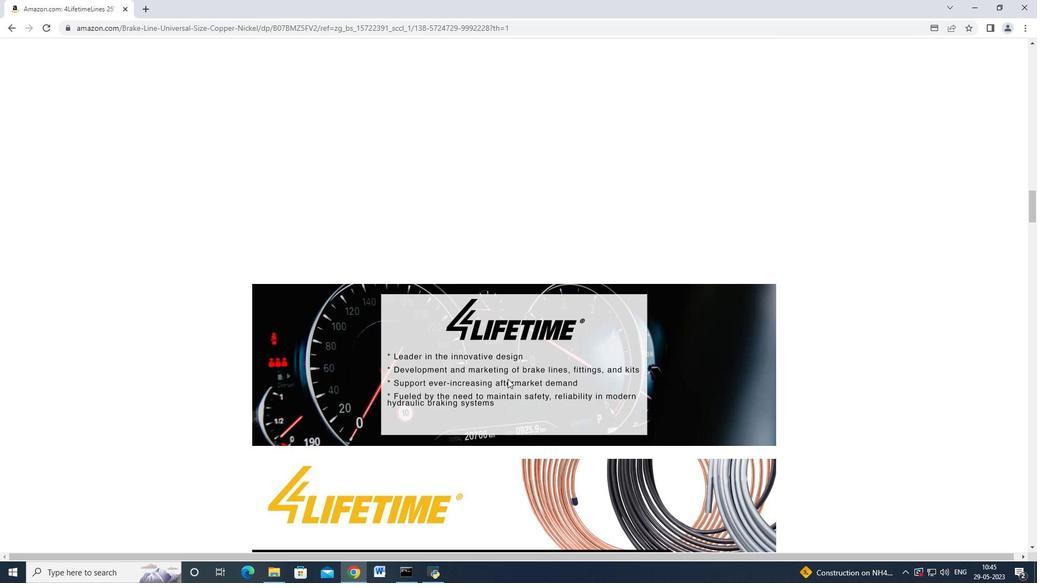 
Action: Mouse scrolled (507, 379) with delta (0, 0)
Screenshot: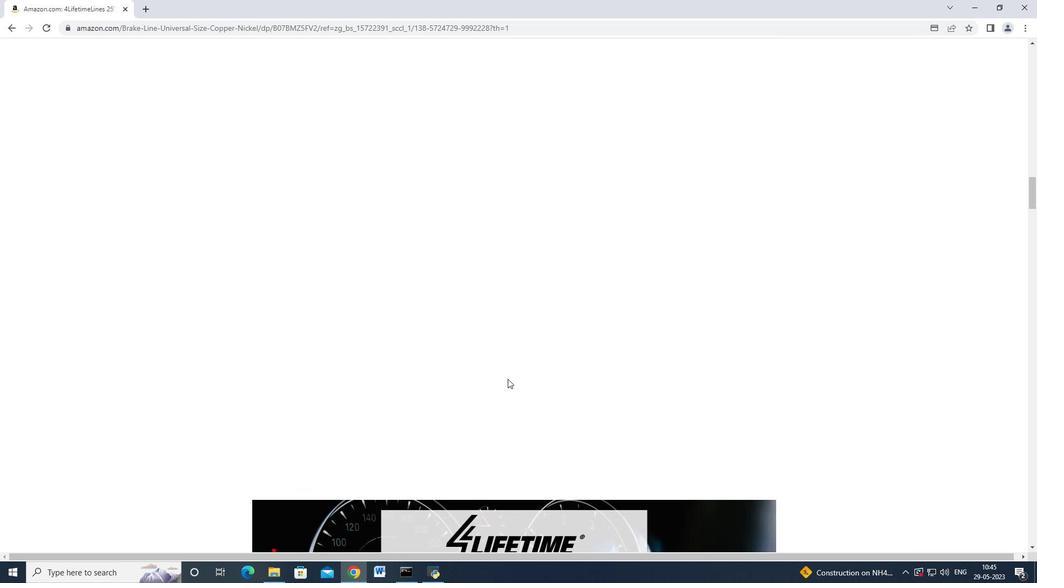 
Action: Mouse scrolled (507, 379) with delta (0, 0)
Screenshot: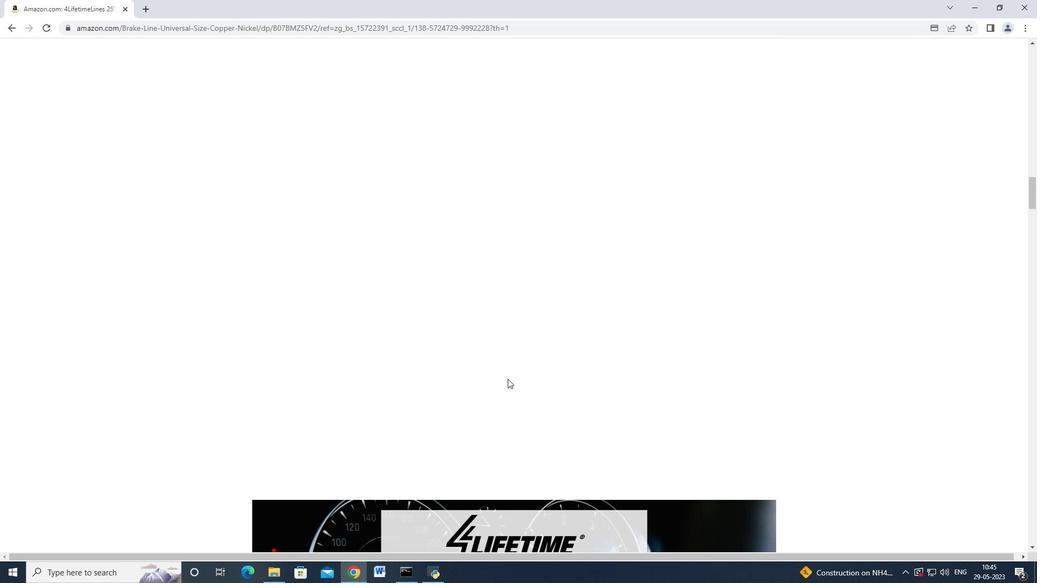 
Action: Mouse scrolled (507, 379) with delta (0, 0)
Screenshot: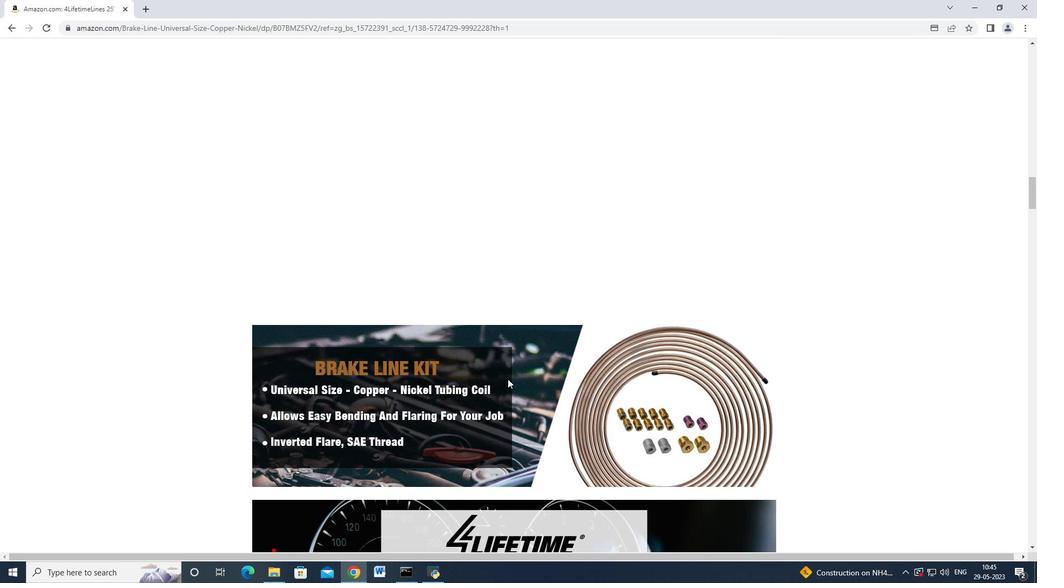 
Action: Mouse scrolled (507, 379) with delta (0, 0)
Screenshot: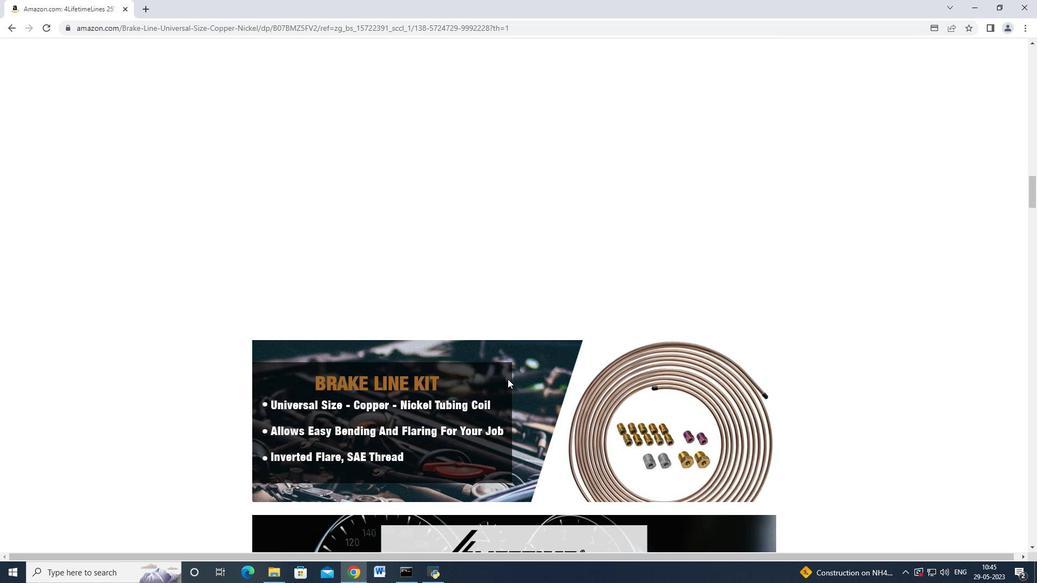 
Action: Mouse scrolled (507, 379) with delta (0, 0)
Screenshot: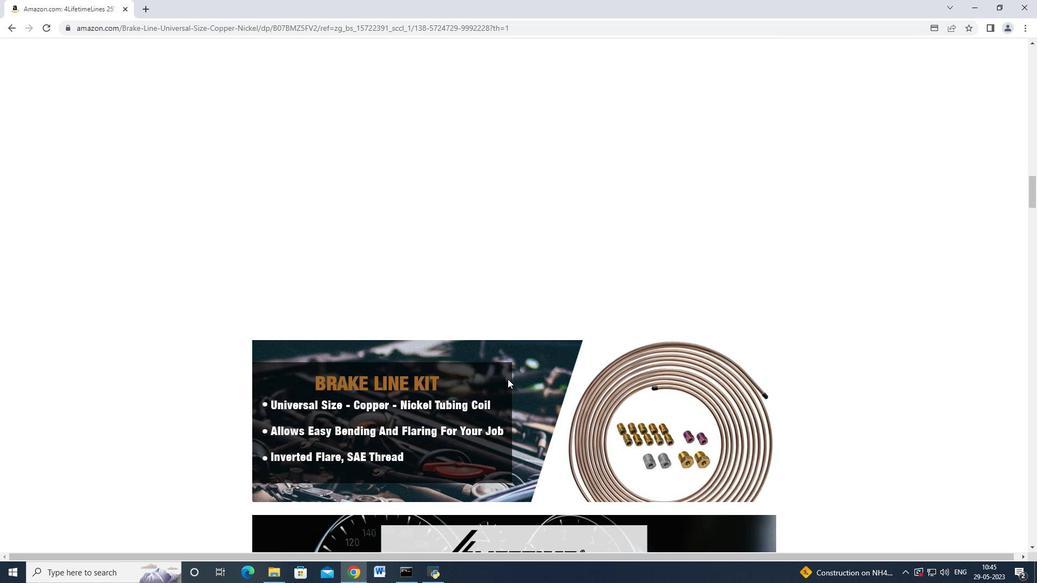 
Action: Mouse scrolled (507, 379) with delta (0, 0)
Screenshot: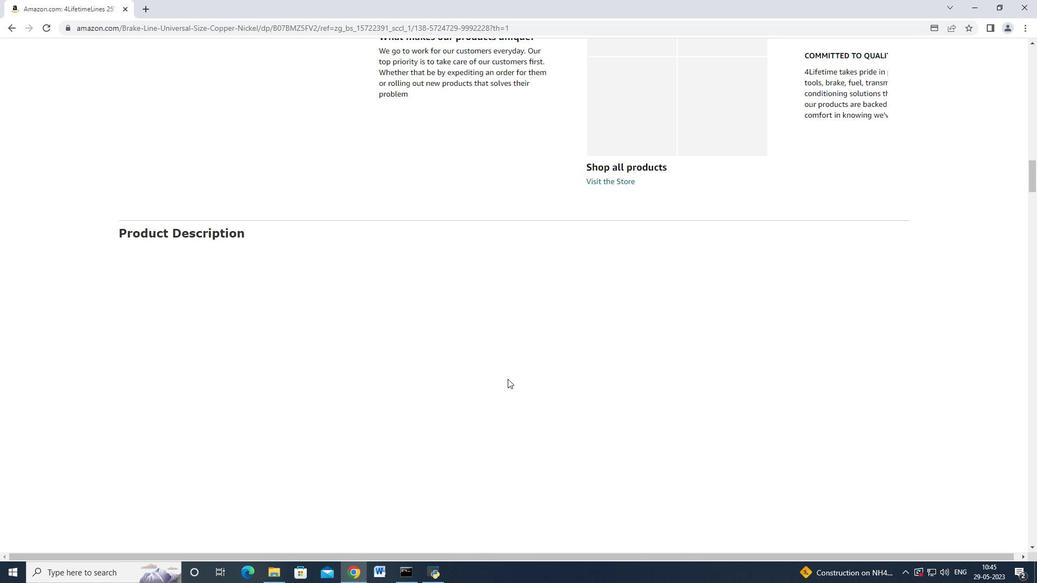 
Action: Mouse scrolled (507, 379) with delta (0, 0)
Screenshot: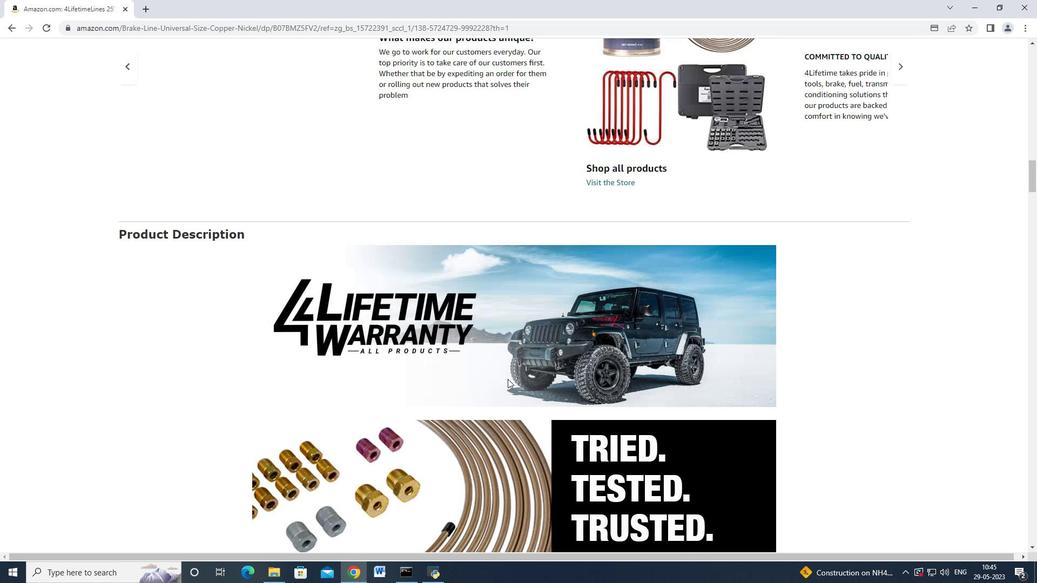 
Action: Mouse scrolled (507, 379) with delta (0, 0)
Screenshot: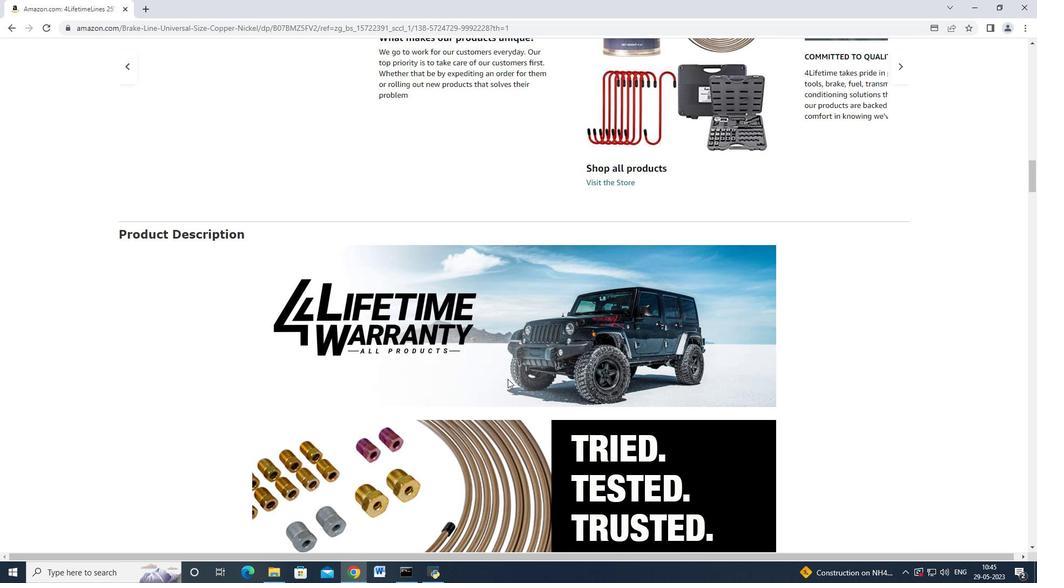 
Action: Mouse scrolled (507, 379) with delta (0, 0)
Screenshot: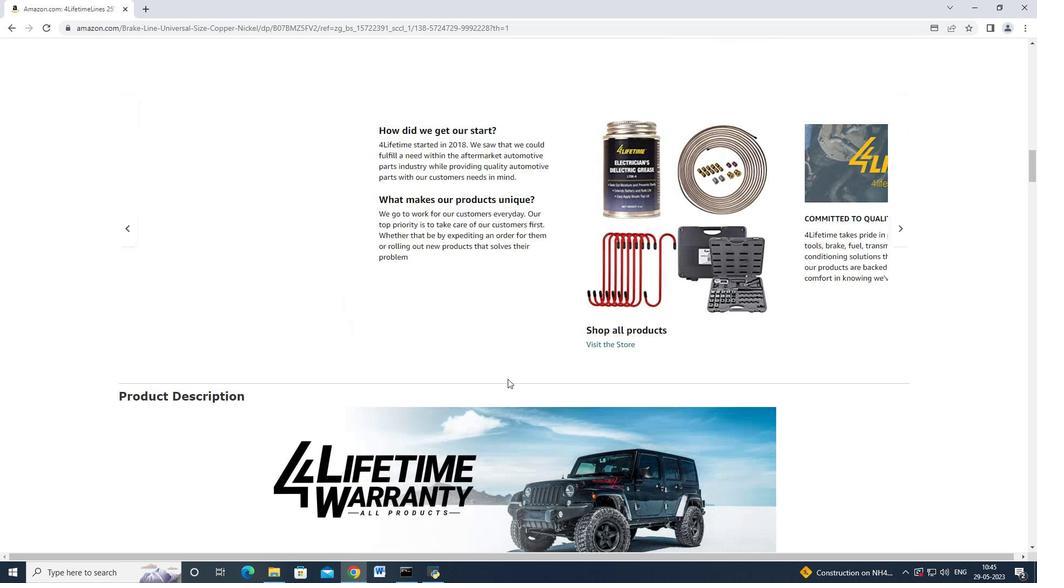 
Action: Mouse scrolled (507, 379) with delta (0, 0)
Screenshot: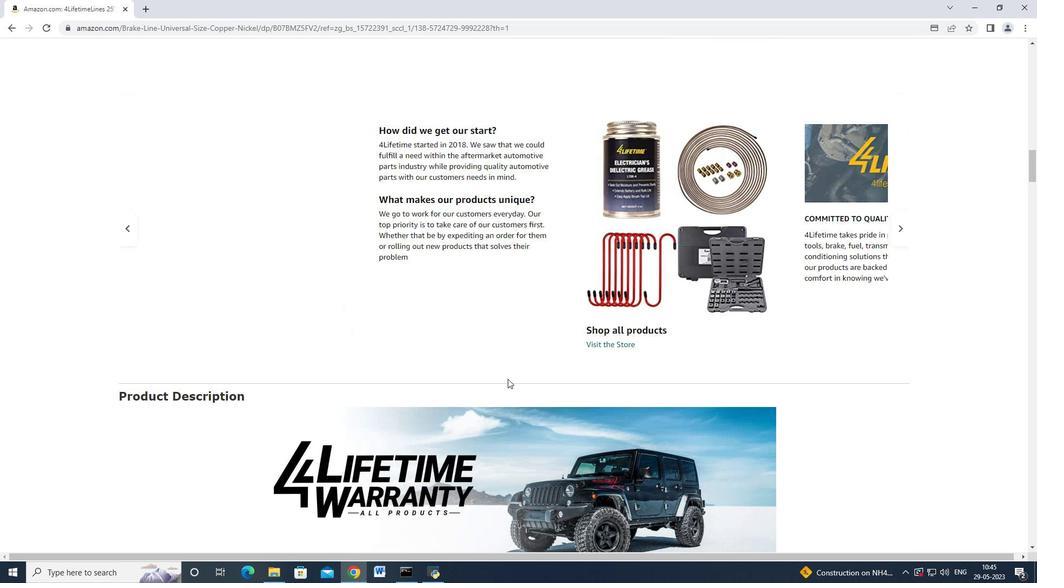 
Action: Mouse scrolled (507, 379) with delta (0, 0)
Screenshot: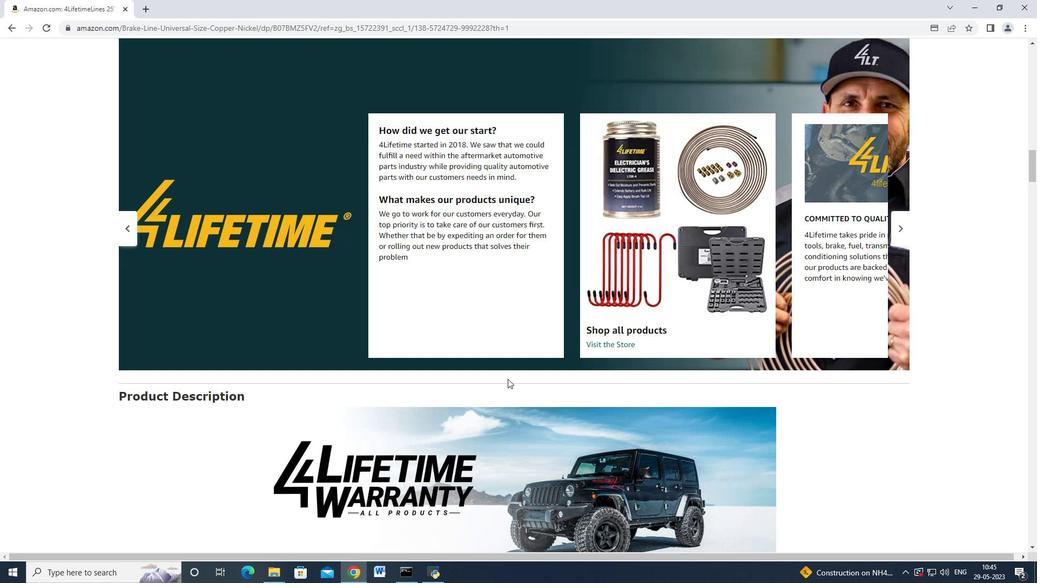 
Action: Mouse scrolled (507, 379) with delta (0, 0)
Screenshot: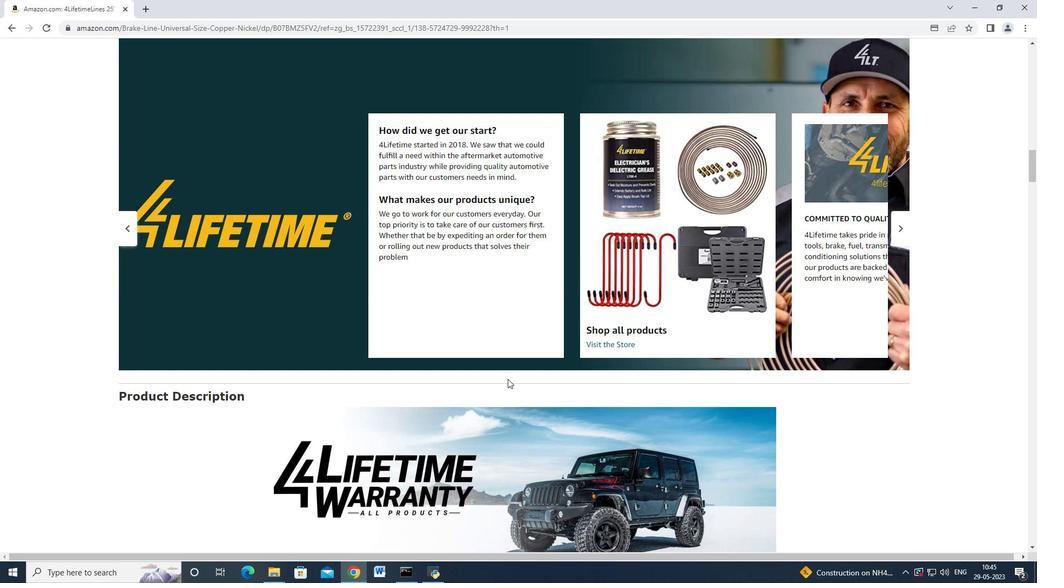 
Action: Mouse scrolled (507, 379) with delta (0, 0)
Screenshot: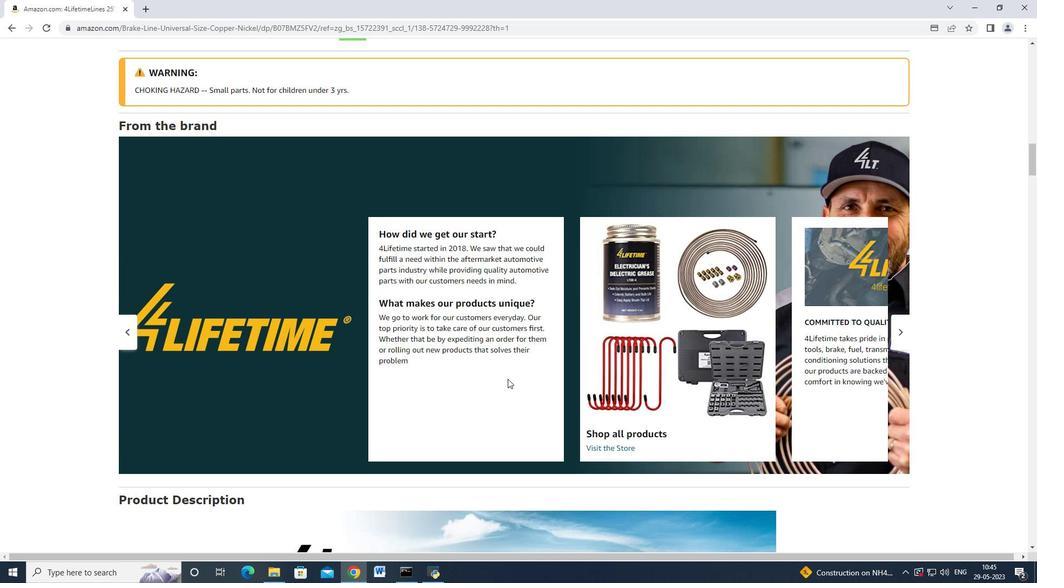 
Action: Mouse scrolled (507, 379) with delta (0, 0)
Screenshot: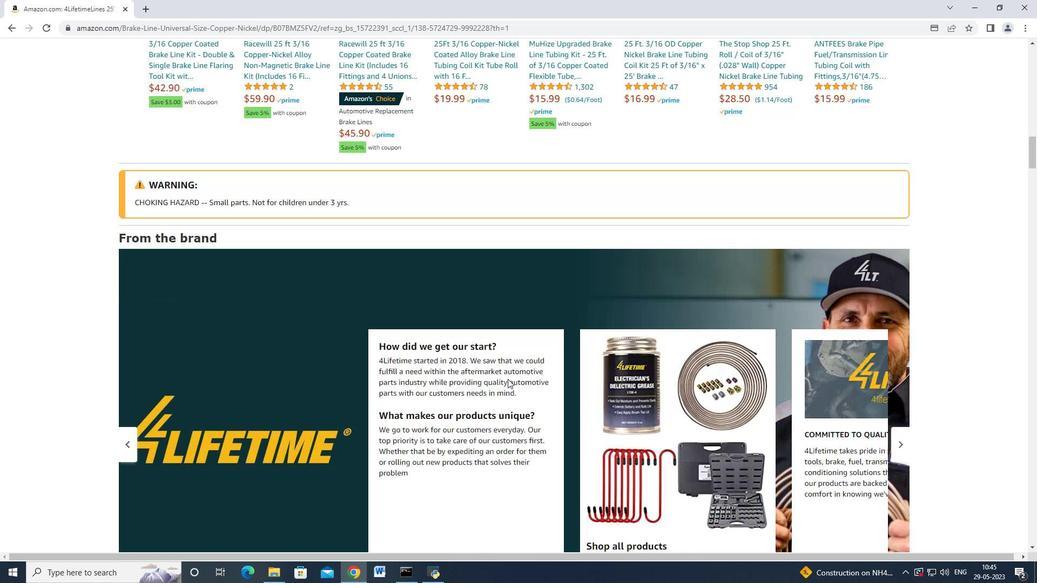 
Action: Mouse scrolled (507, 379) with delta (0, 0)
Screenshot: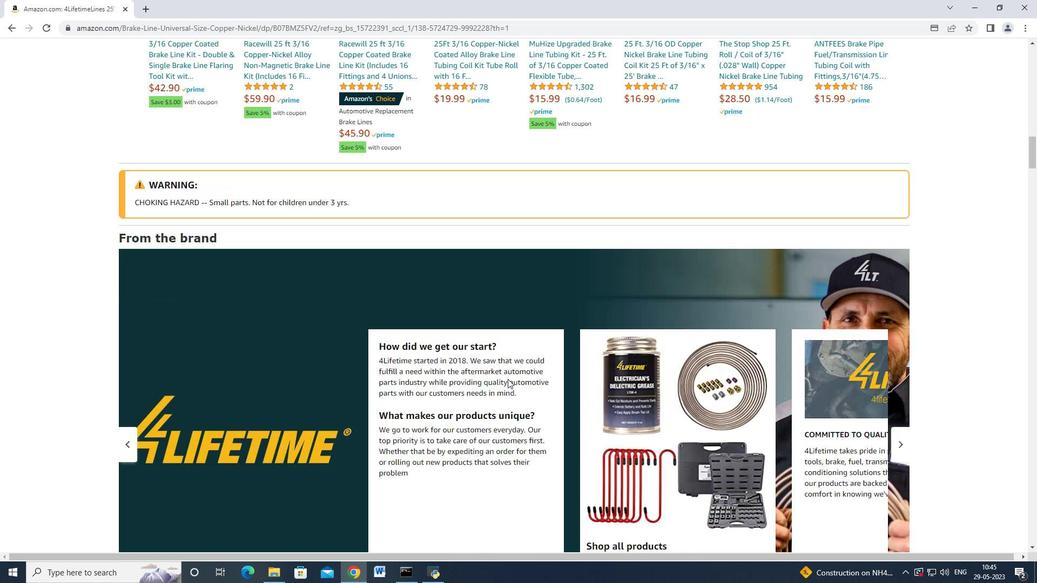 
Action: Mouse scrolled (507, 379) with delta (0, 0)
Screenshot: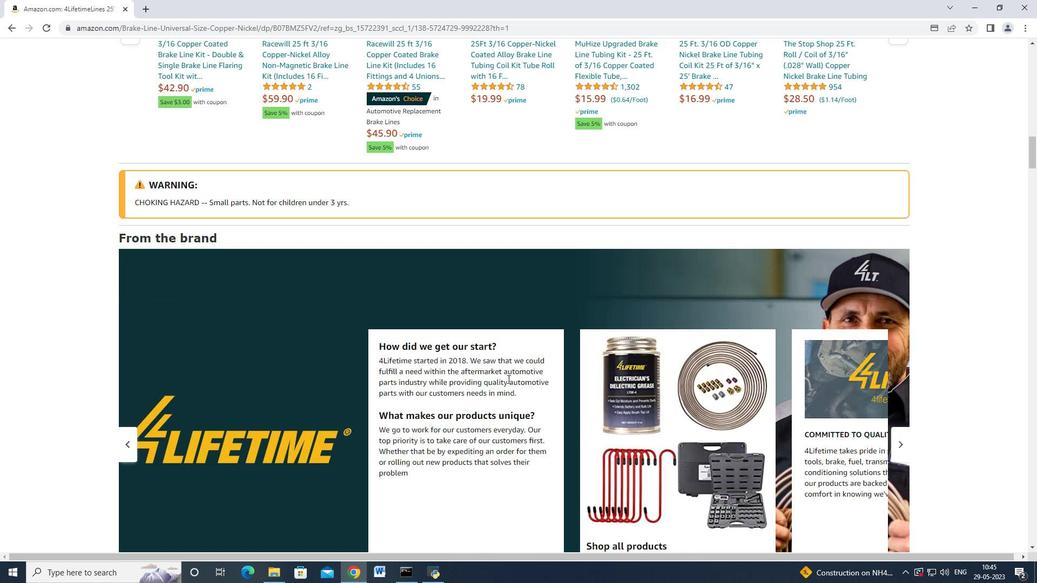 
Action: Mouse scrolled (507, 379) with delta (0, 0)
Screenshot: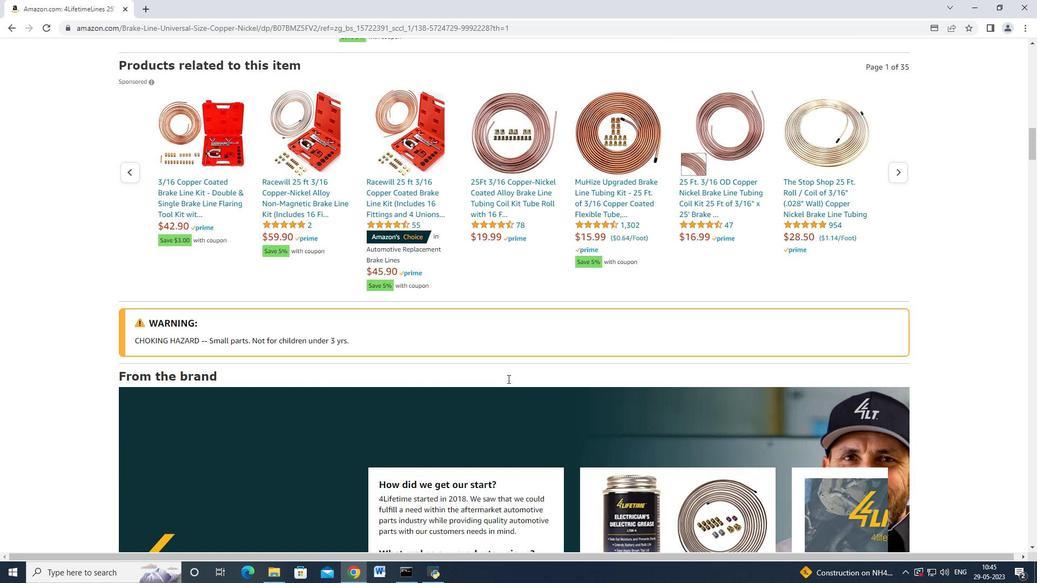 
Action: Mouse scrolled (507, 379) with delta (0, 0)
Screenshot: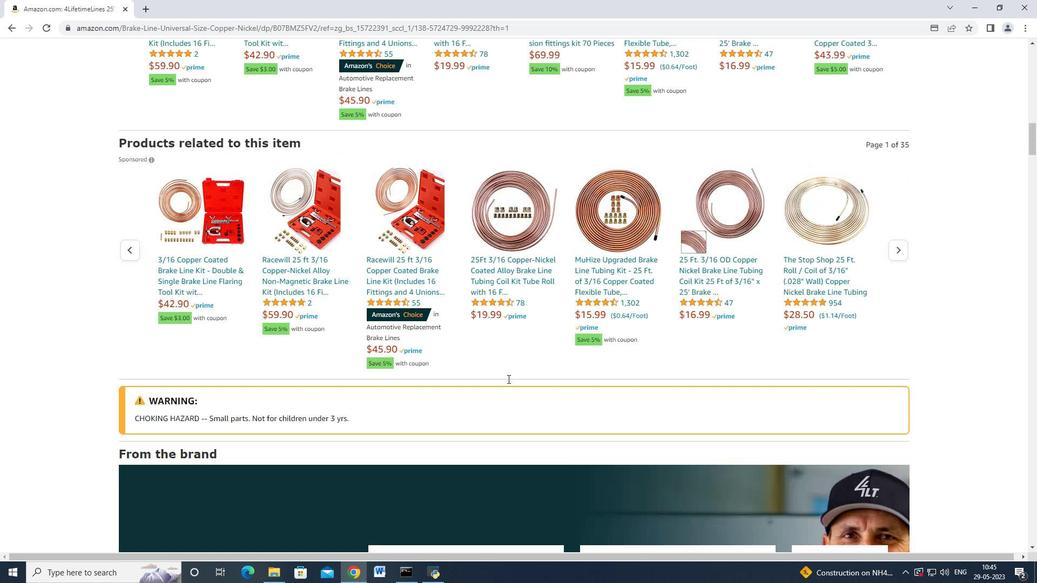 
Action: Mouse scrolled (507, 379) with delta (0, 0)
Screenshot: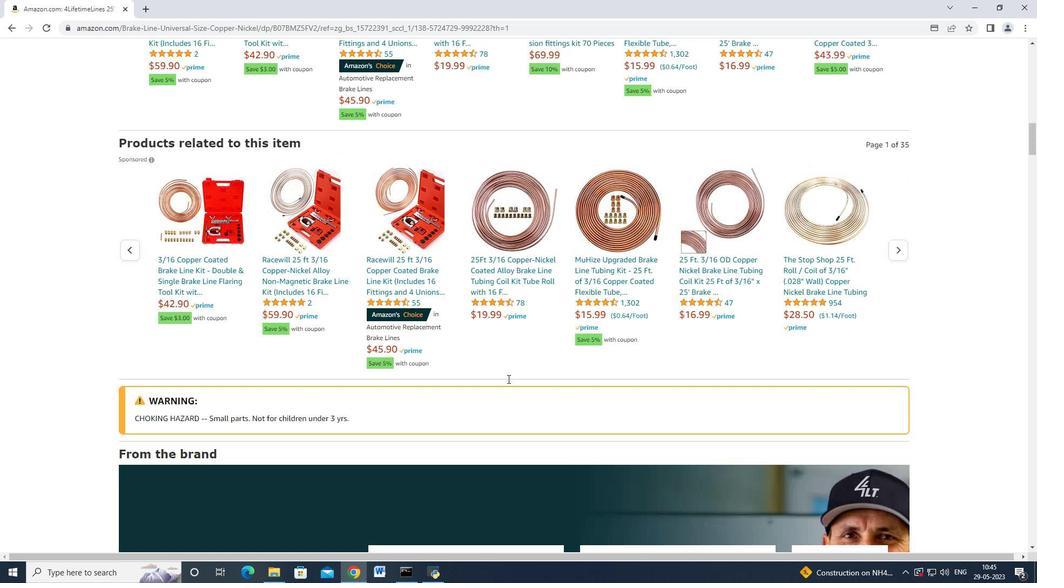 
Action: Mouse scrolled (507, 379) with delta (0, 0)
Screenshot: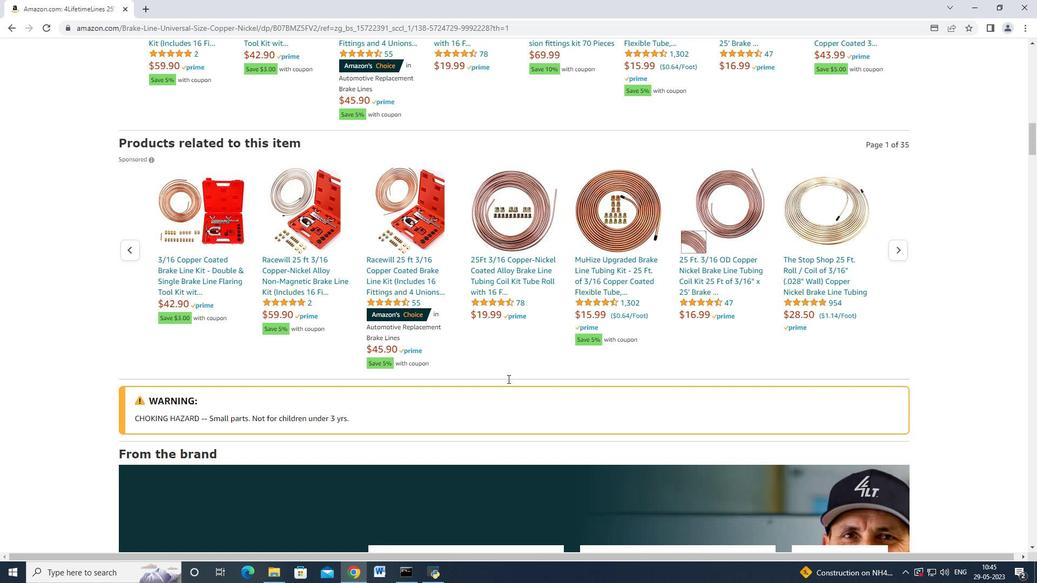 
Action: Mouse scrolled (507, 379) with delta (0, 0)
Screenshot: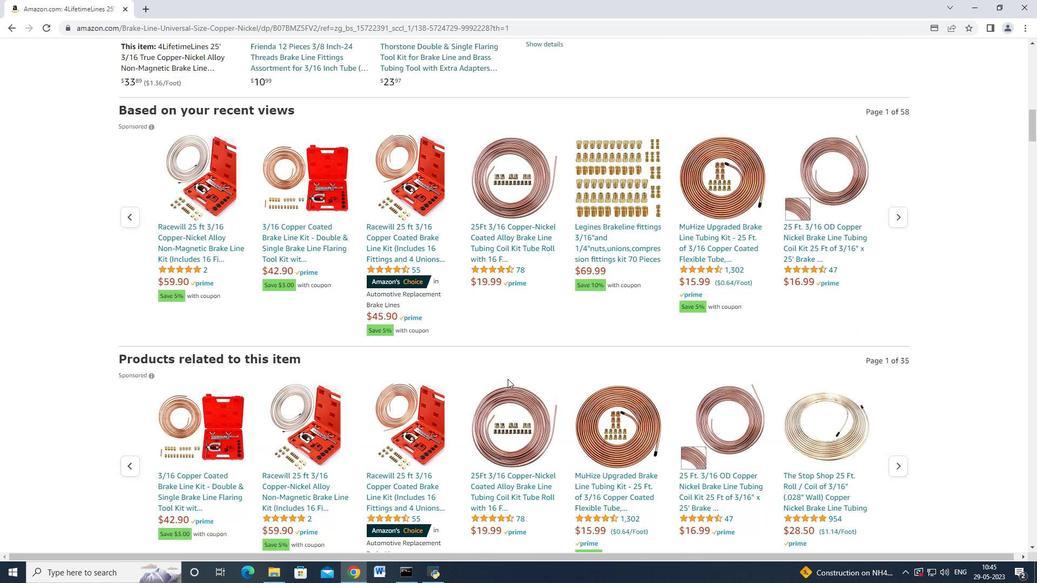 
Action: Mouse scrolled (507, 379) with delta (0, 0)
Screenshot: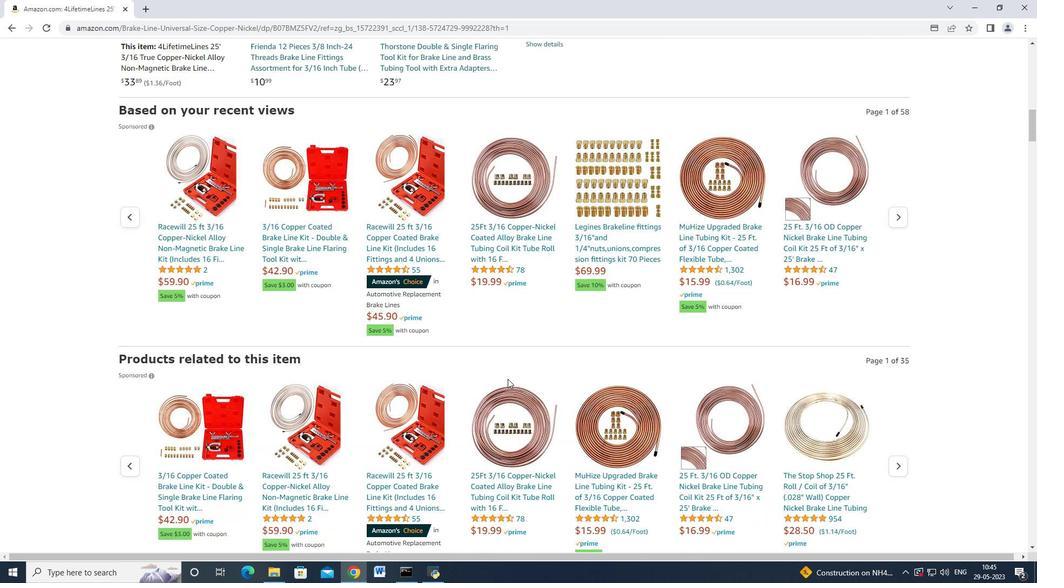 
Action: Mouse scrolled (507, 379) with delta (0, 0)
Screenshot: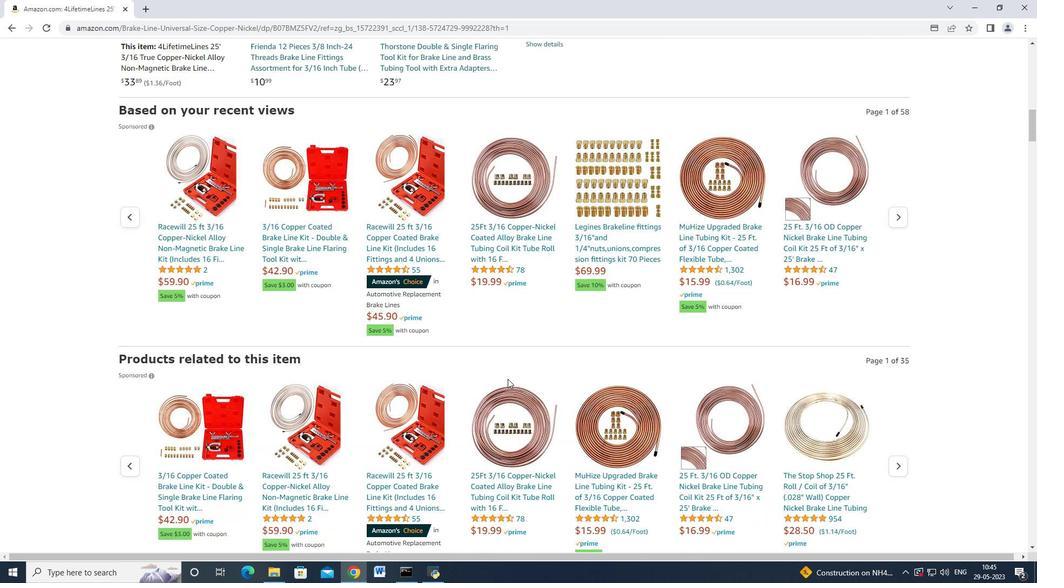 
Action: Mouse scrolled (507, 379) with delta (0, 0)
Screenshot: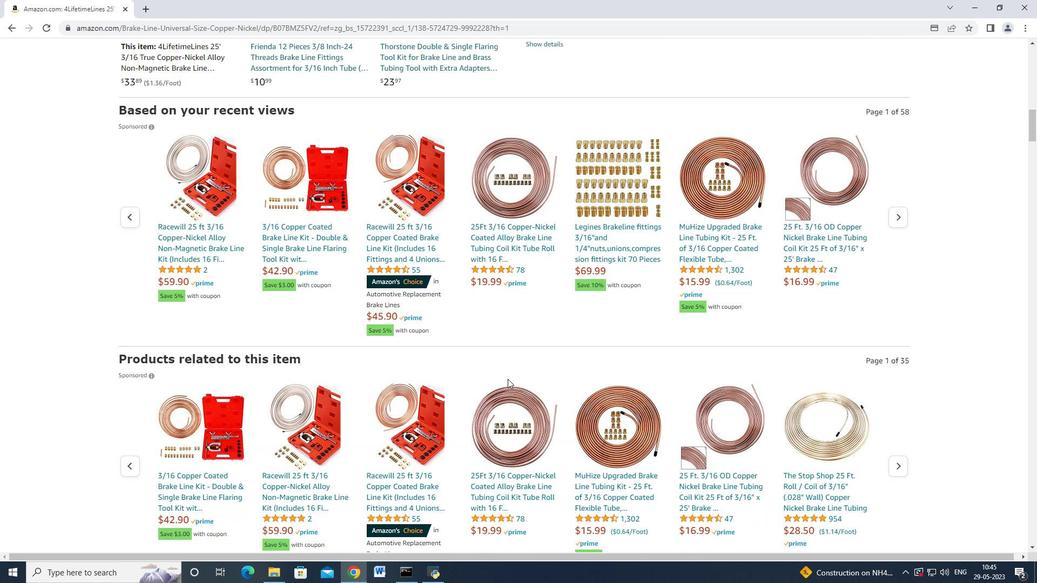 
Action: Mouse scrolled (507, 379) with delta (0, 0)
Screenshot: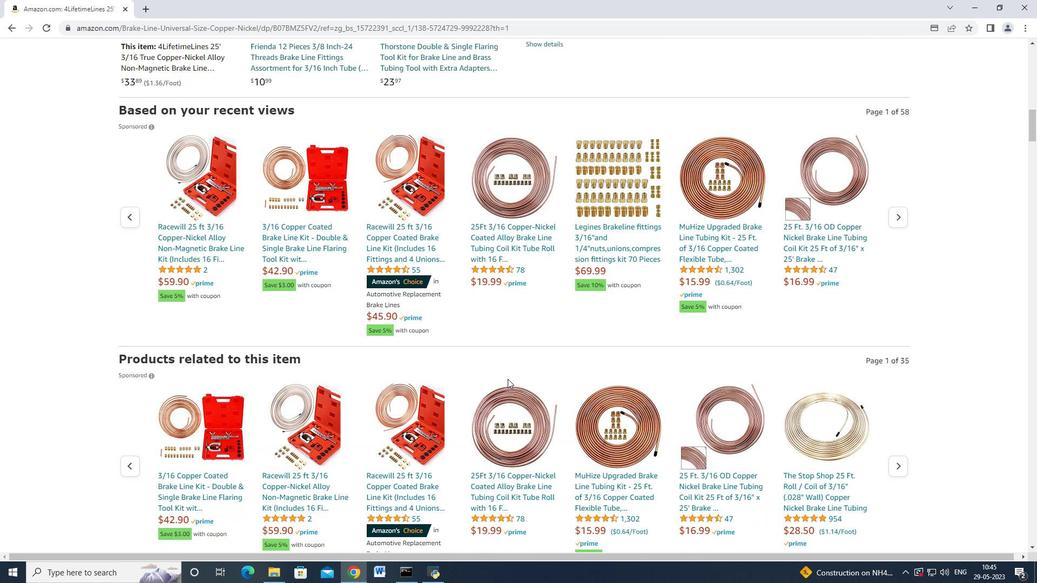 
Action: Mouse scrolled (507, 379) with delta (0, 0)
Screenshot: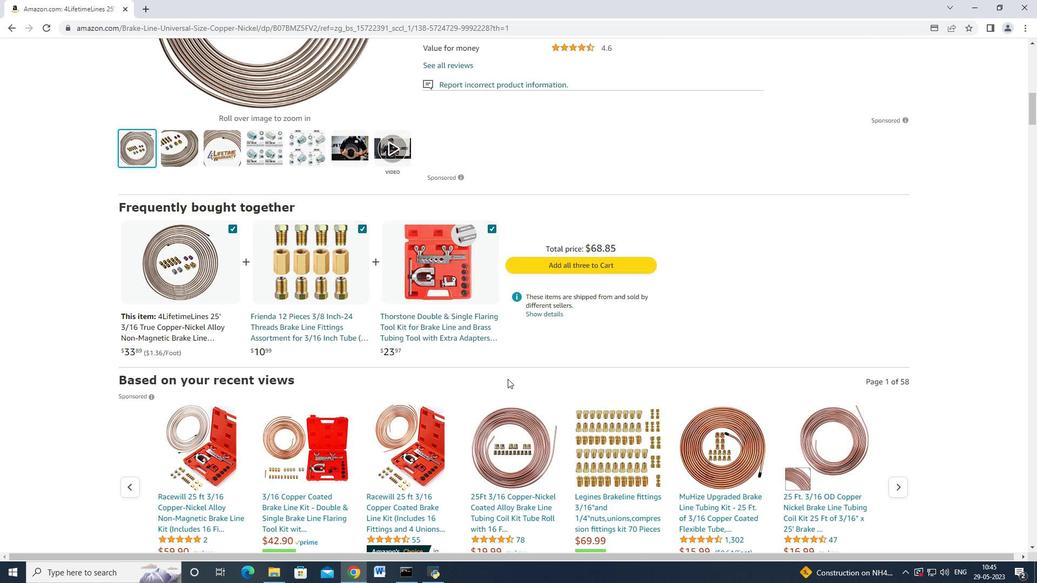 
Action: Mouse scrolled (507, 379) with delta (0, 0)
Screenshot: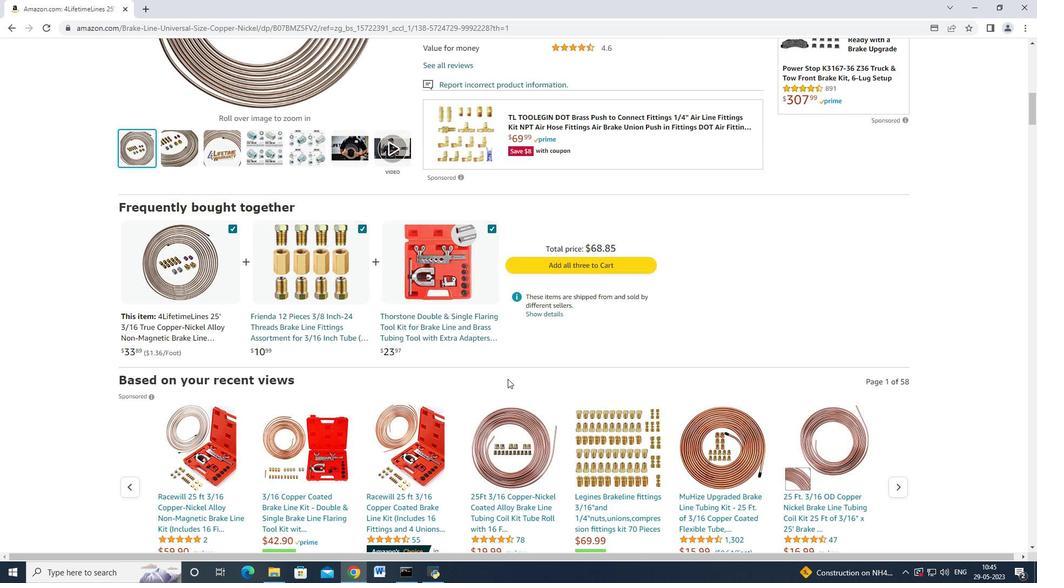 
Action: Mouse scrolled (507, 379) with delta (0, 0)
Screenshot: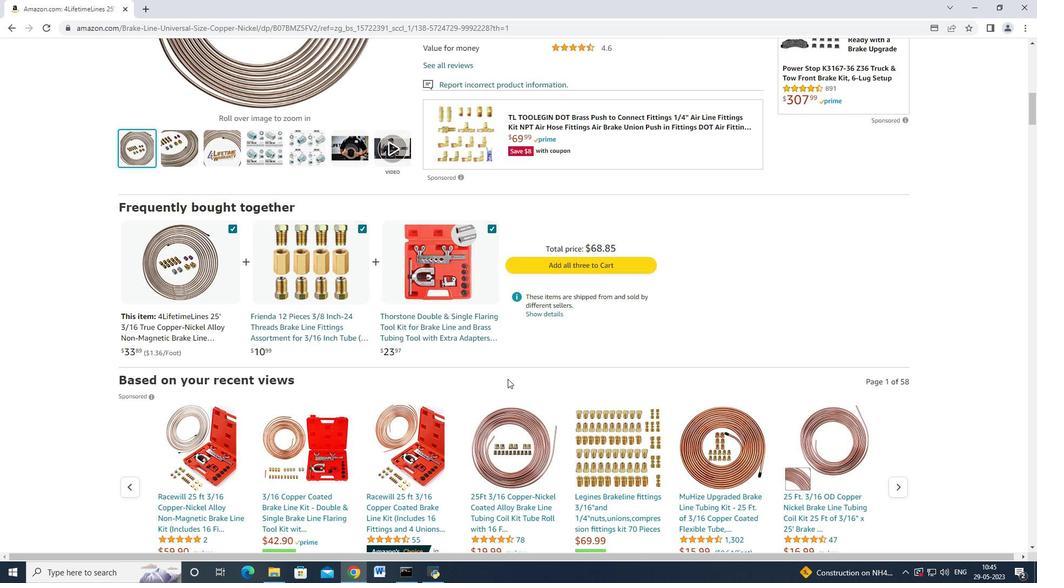 
Action: Mouse scrolled (507, 379) with delta (0, 0)
Screenshot: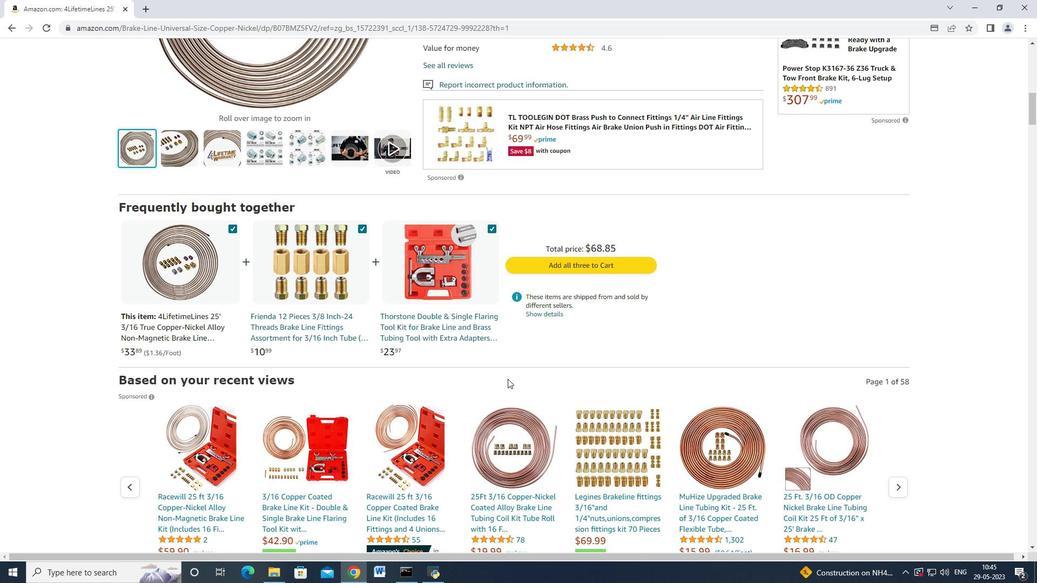 
Action: Mouse scrolled (507, 379) with delta (0, 0)
Screenshot: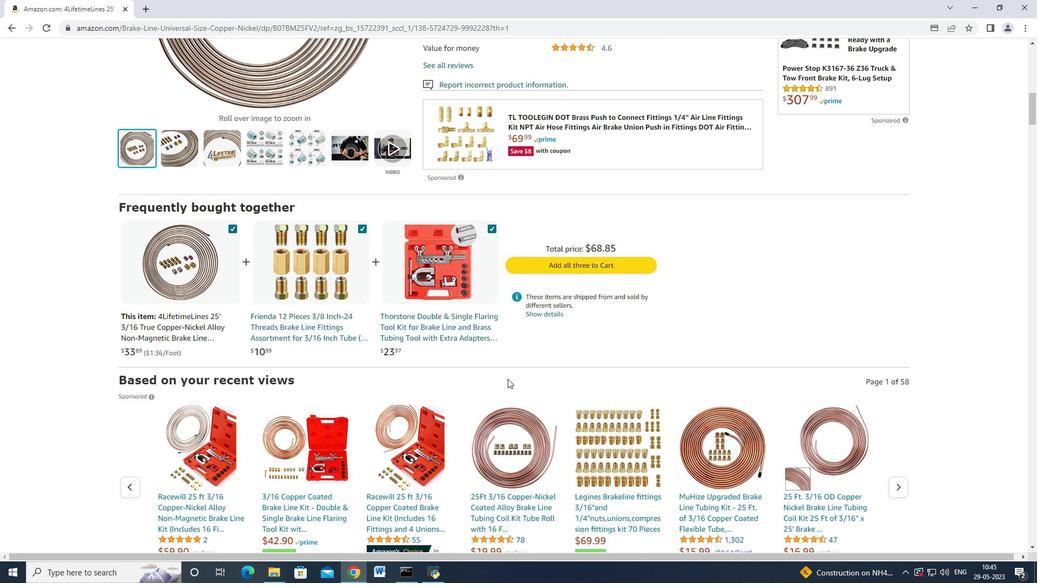 
Action: Mouse scrolled (507, 379) with delta (0, 0)
Screenshot: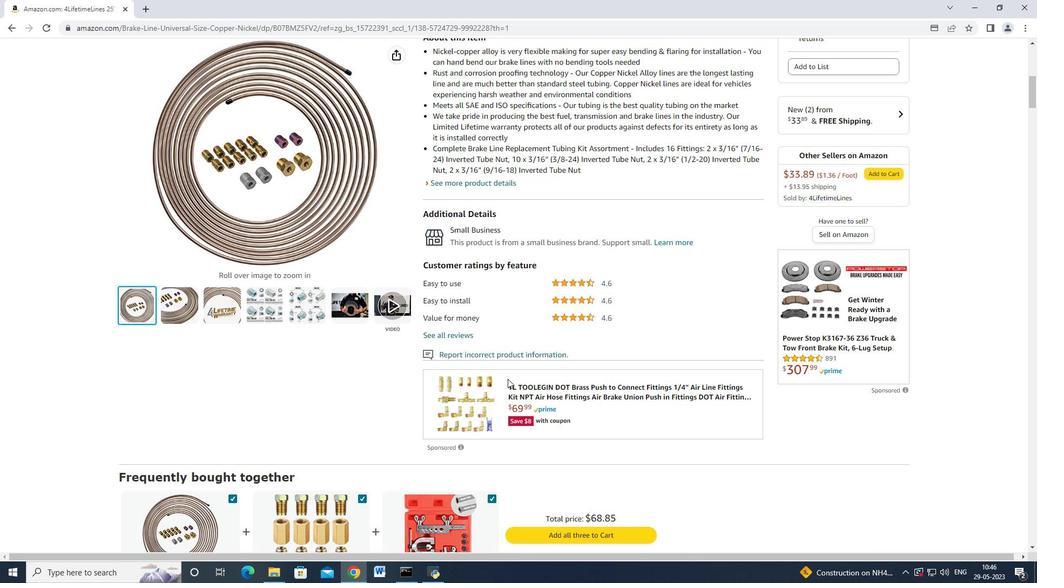 
Action: Mouse scrolled (507, 379) with delta (0, 0)
Screenshot: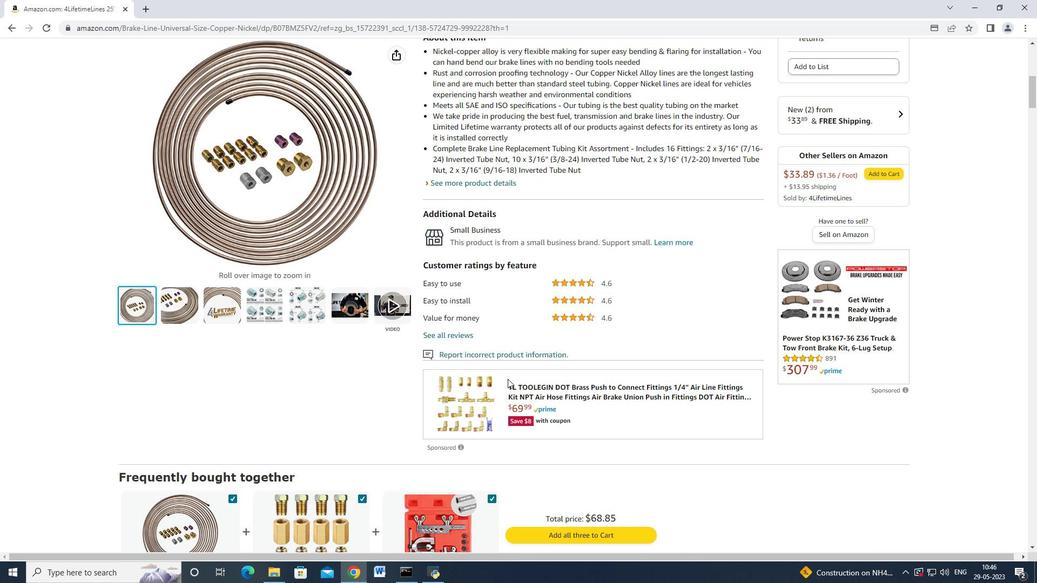 
Action: Mouse scrolled (507, 379) with delta (0, 0)
Screenshot: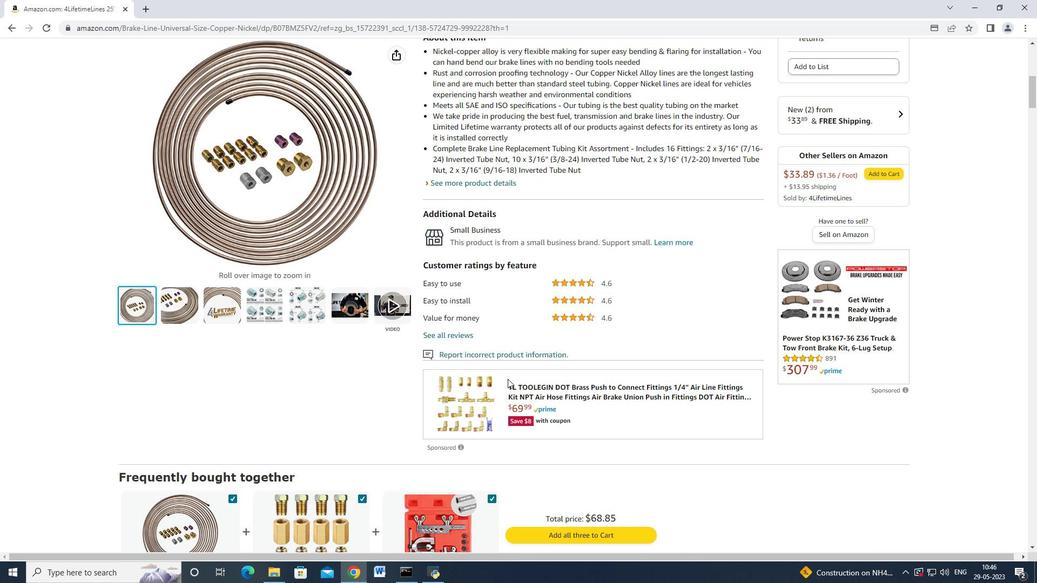 
Action: Mouse scrolled (507, 379) with delta (0, 0)
Screenshot: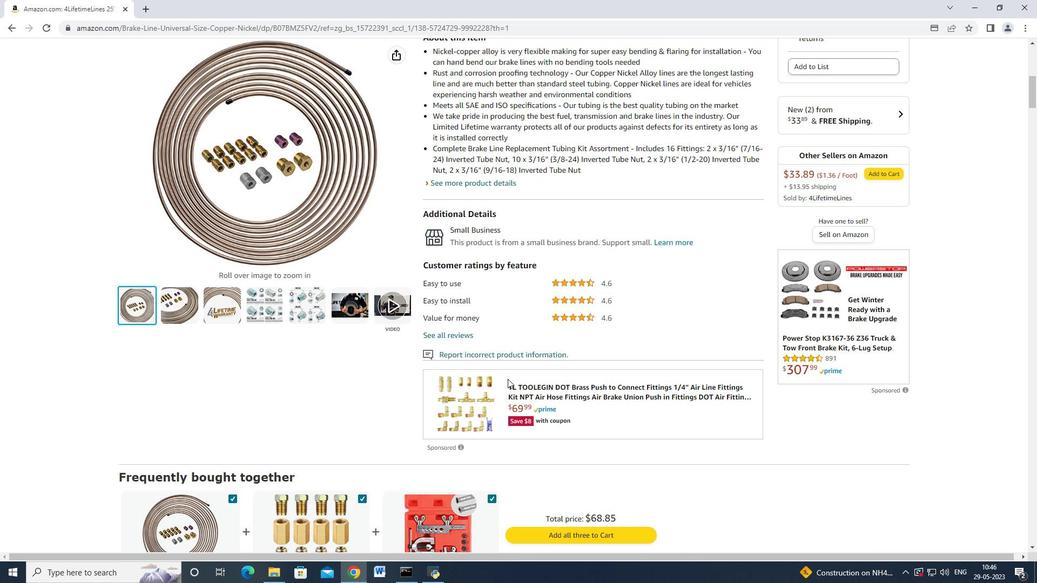 
Action: Mouse scrolled (507, 379) with delta (0, 0)
Screenshot: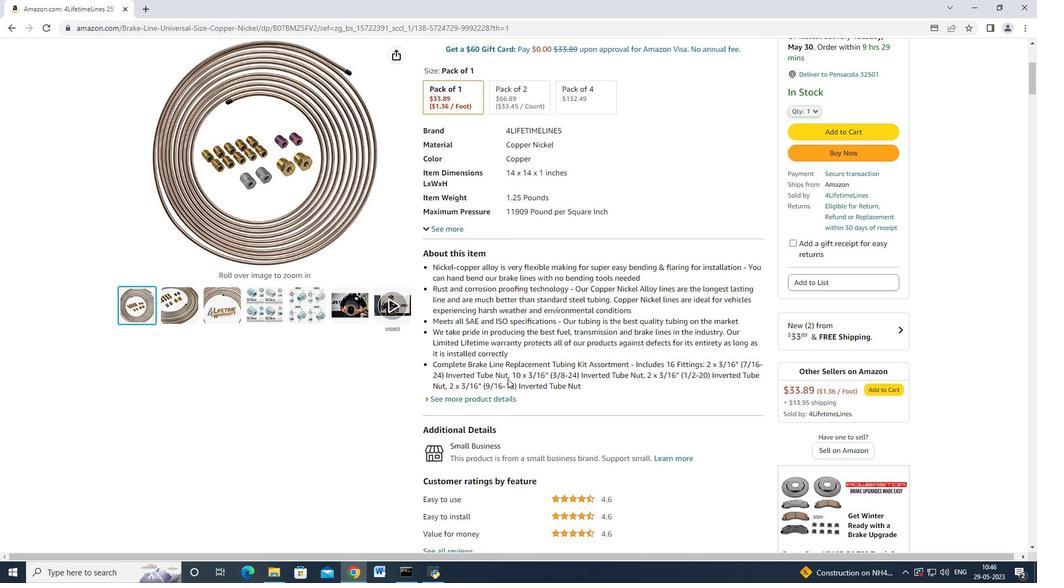 
Action: Mouse scrolled (507, 379) with delta (0, 0)
Screenshot: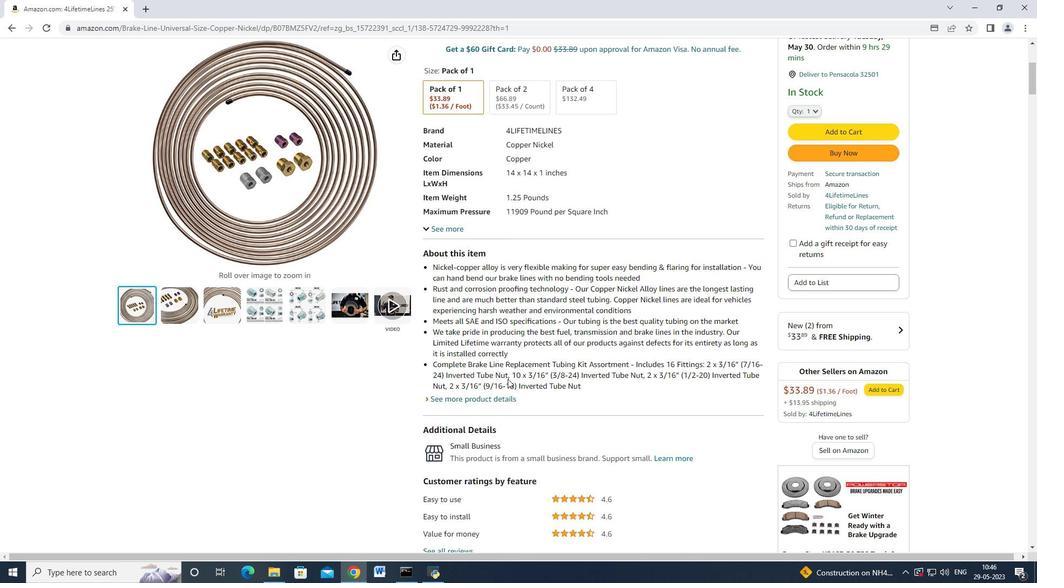 
Action: Mouse scrolled (507, 379) with delta (0, 0)
Screenshot: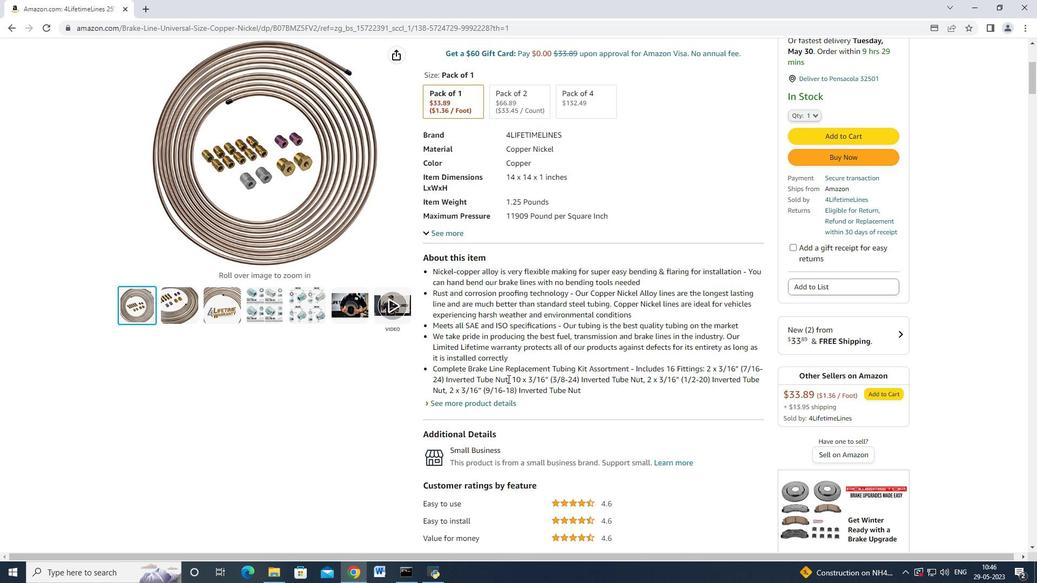 
Action: Mouse scrolled (507, 379) with delta (0, 0)
Screenshot: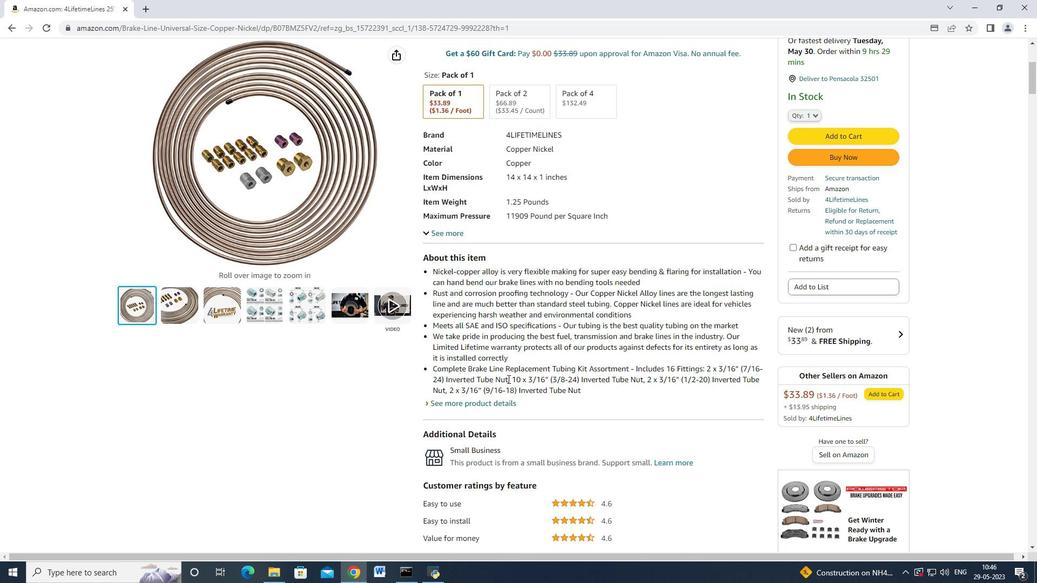 
Action: Mouse moved to (814, 326)
Screenshot: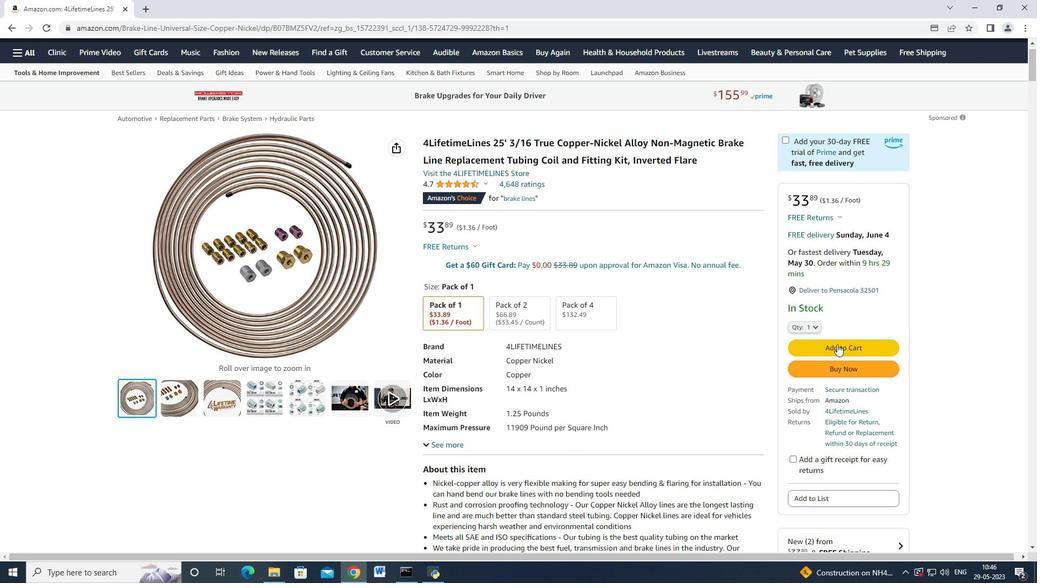 
Action: Mouse pressed left at (814, 326)
Screenshot: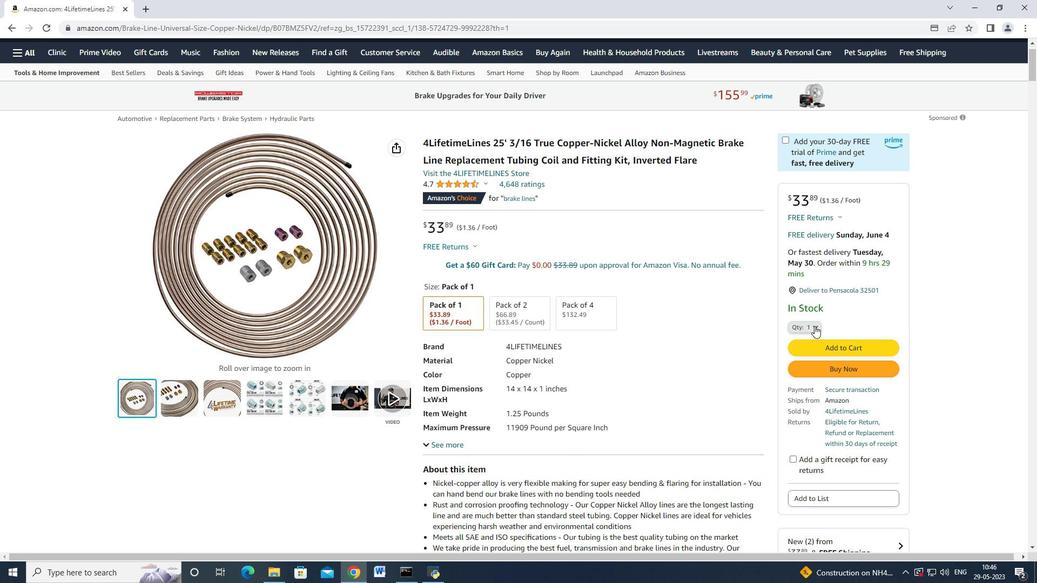 
Action: Mouse moved to (874, 323)
Screenshot: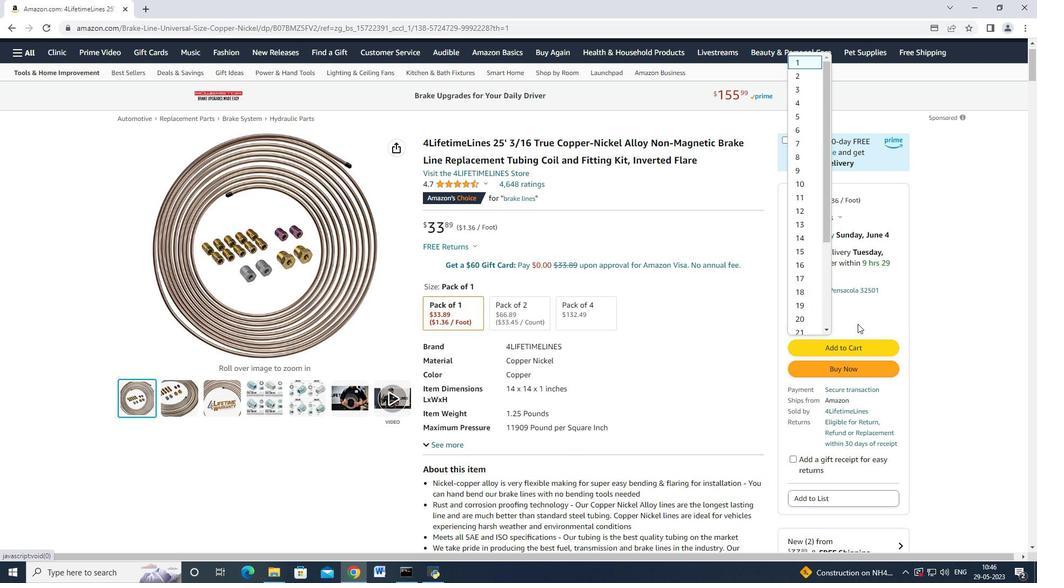 
Action: Mouse pressed left at (874, 323)
Screenshot: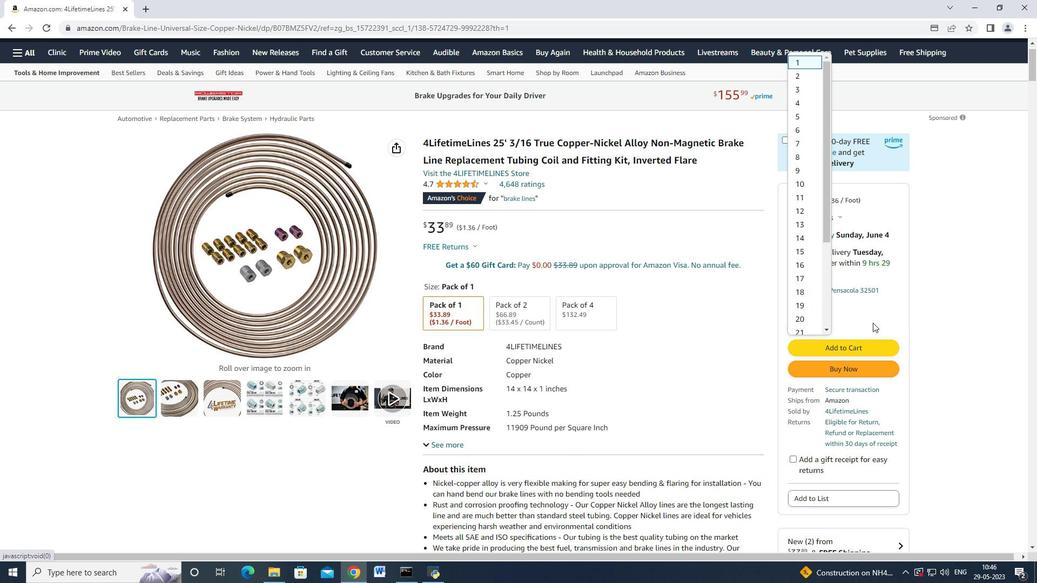 
Action: Mouse moved to (845, 347)
Screenshot: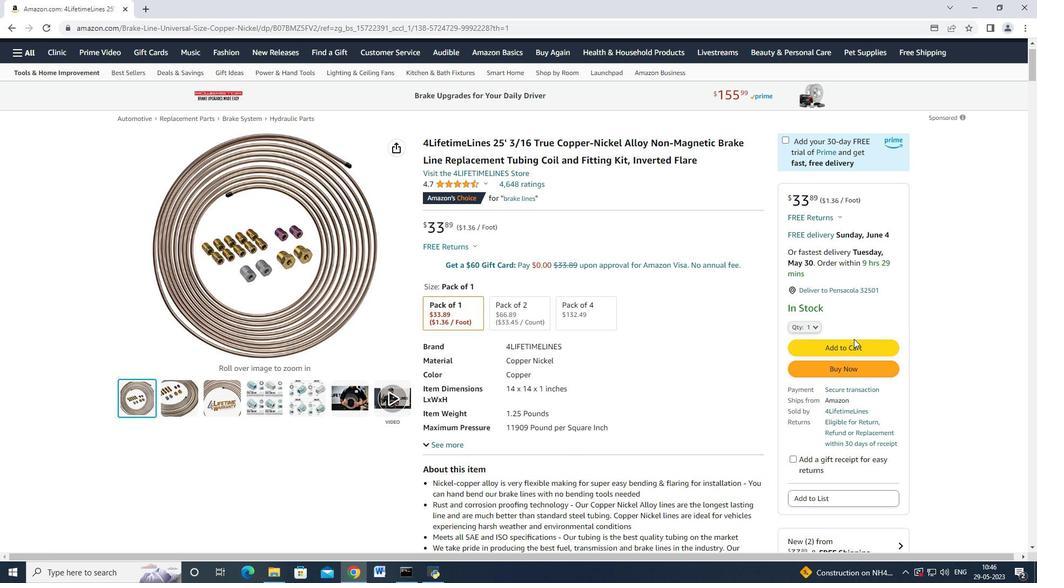 
Action: Mouse pressed left at (845, 347)
Screenshot: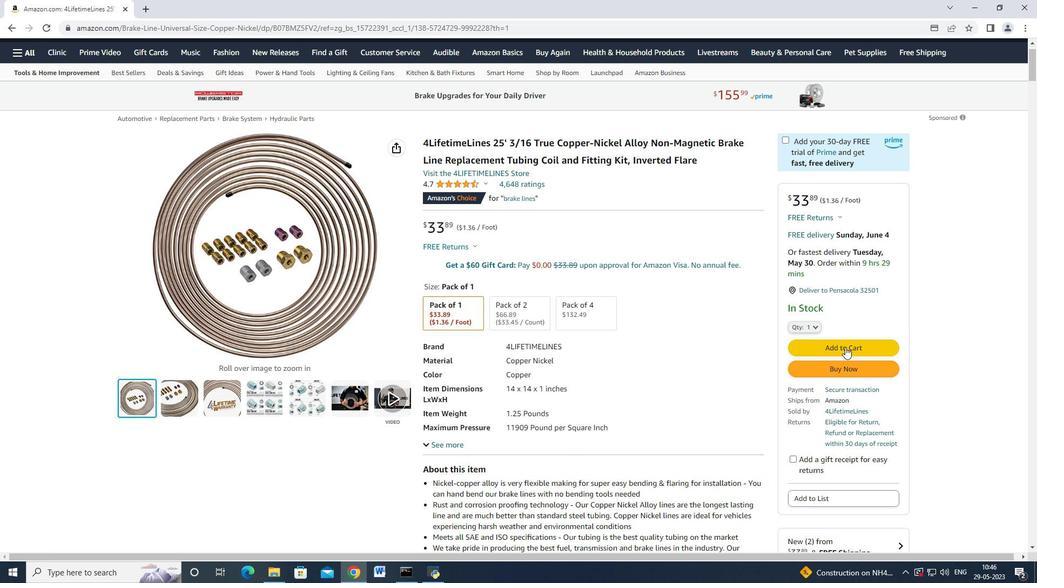 
Action: Mouse moved to (8, 25)
Screenshot: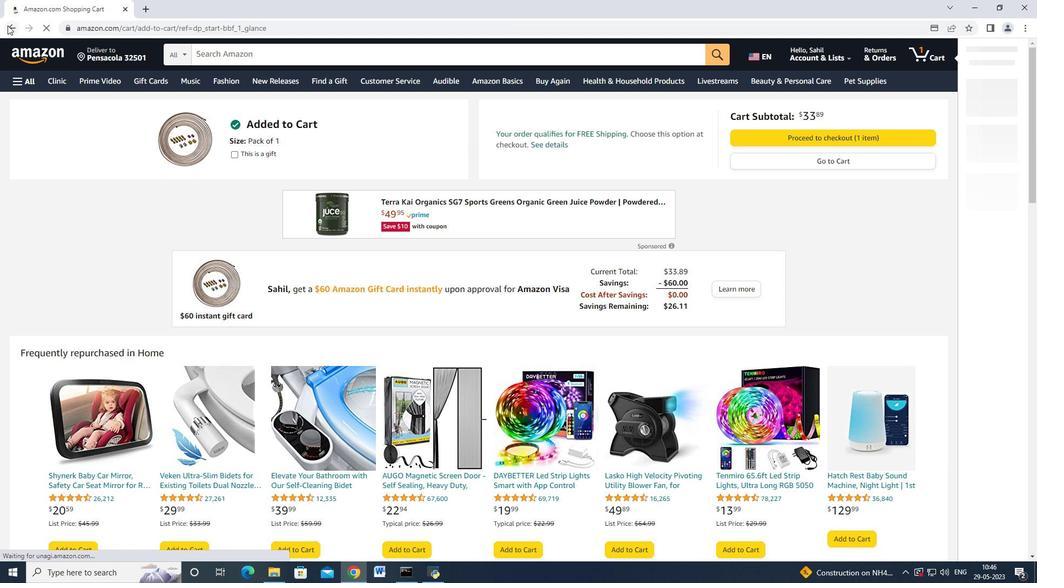 
Action: Mouse pressed left at (8, 25)
Screenshot: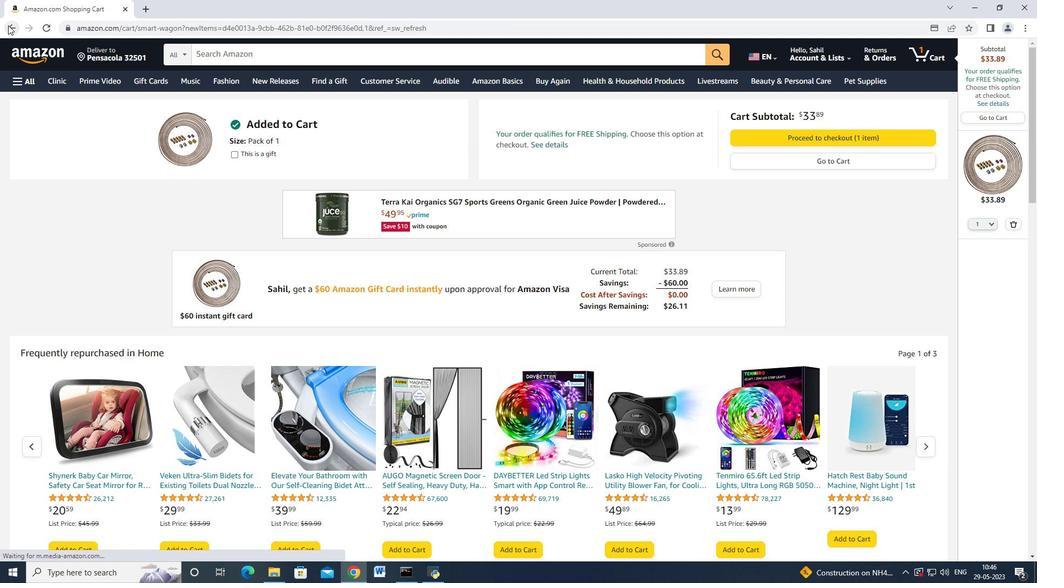 
Action: Mouse pressed left at (8, 25)
Screenshot: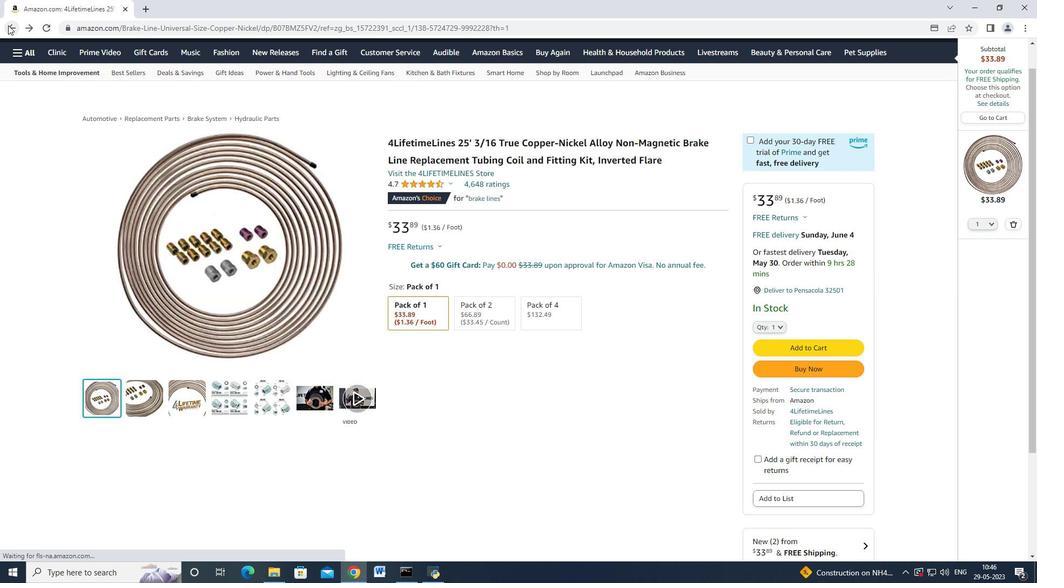 
Action: Mouse moved to (578, 252)
Screenshot: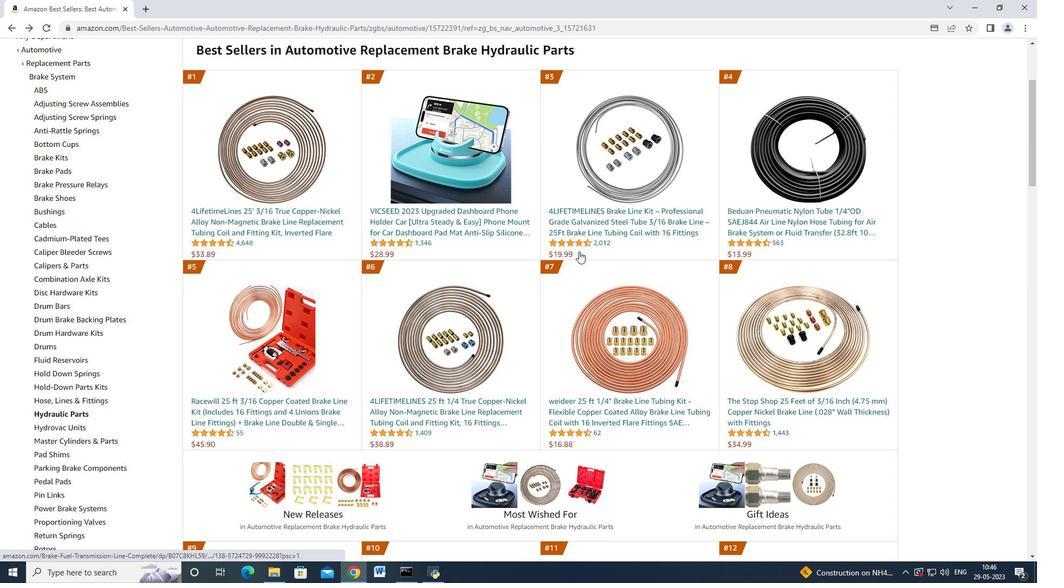 
Action: Mouse scrolled (578, 252) with delta (0, 0)
Screenshot: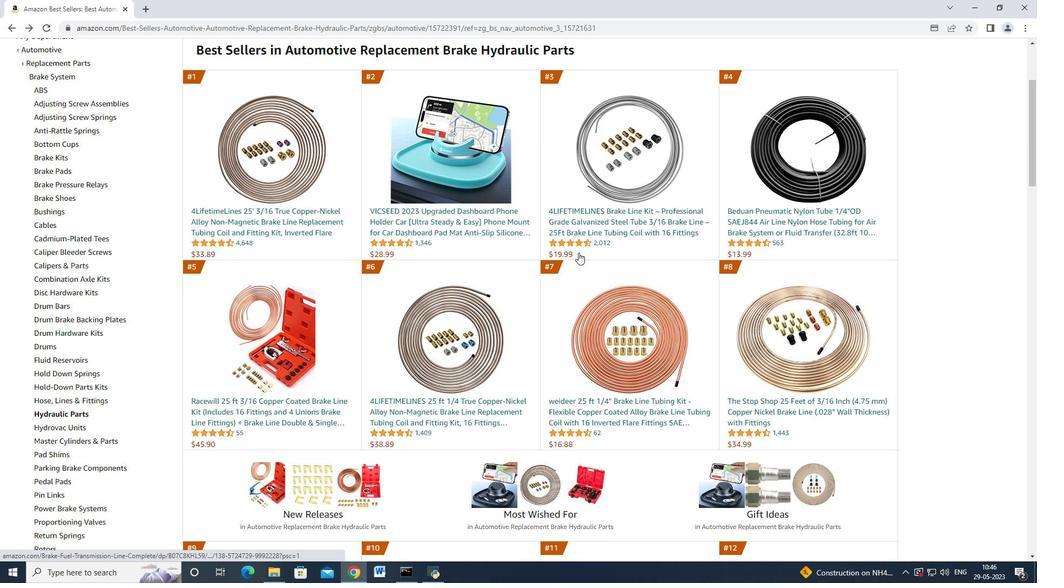 
Action: Mouse scrolled (578, 252) with delta (0, 0)
Screenshot: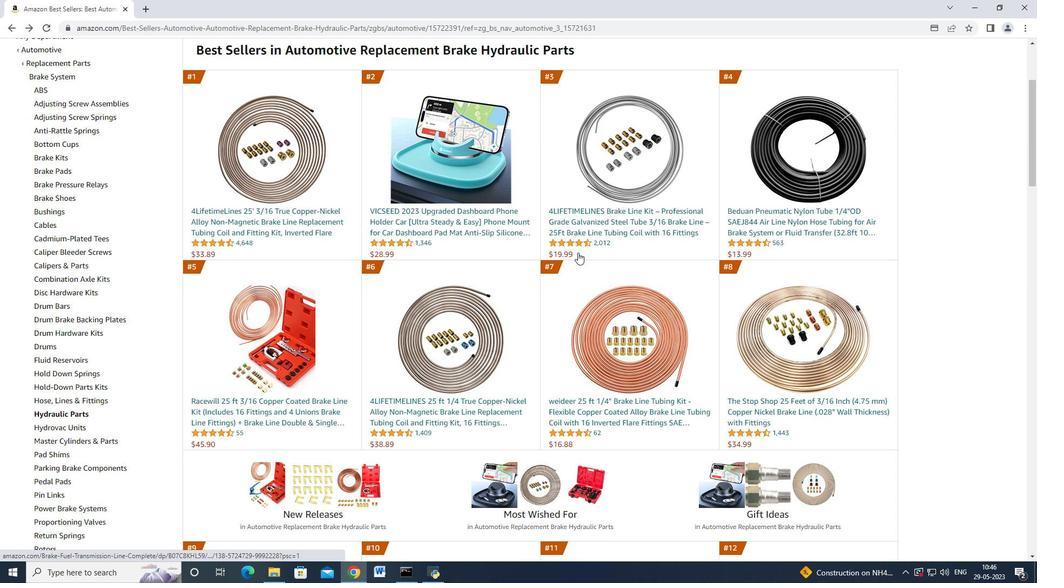 
Action: Mouse moved to (579, 292)
Screenshot: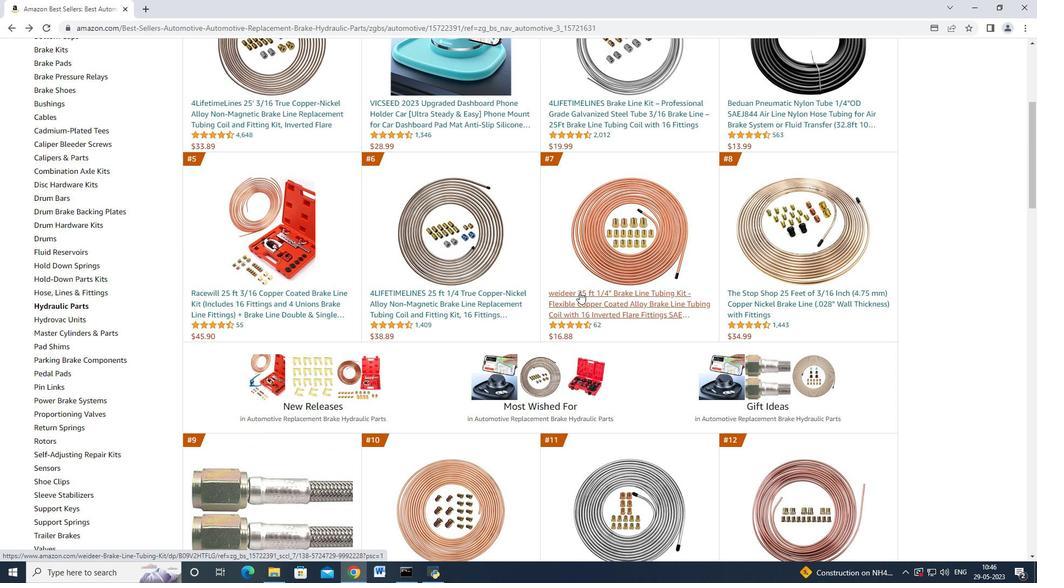 
Action: Mouse pressed left at (579, 292)
Screenshot: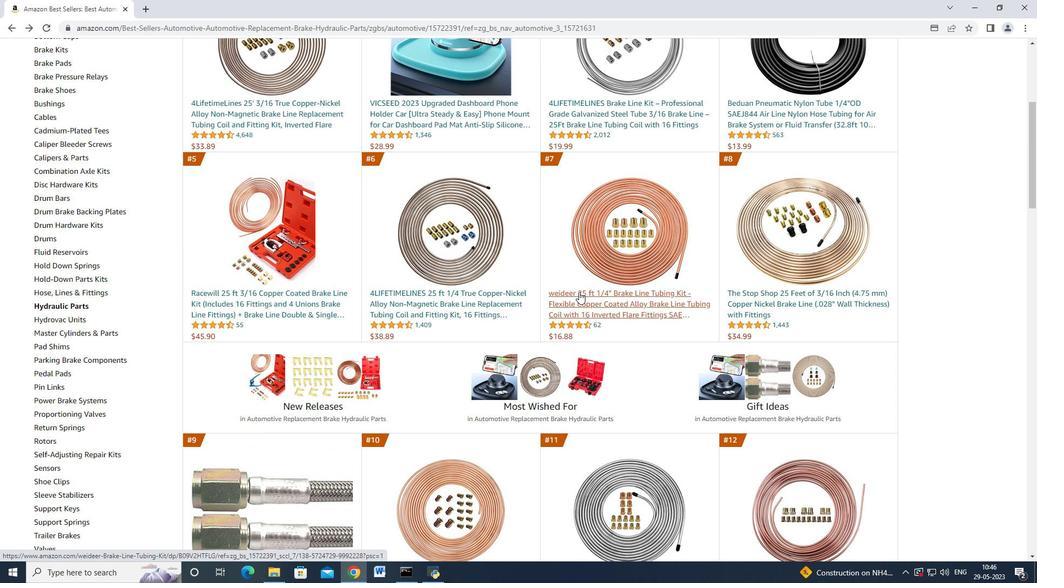
Action: Mouse moved to (607, 280)
Screenshot: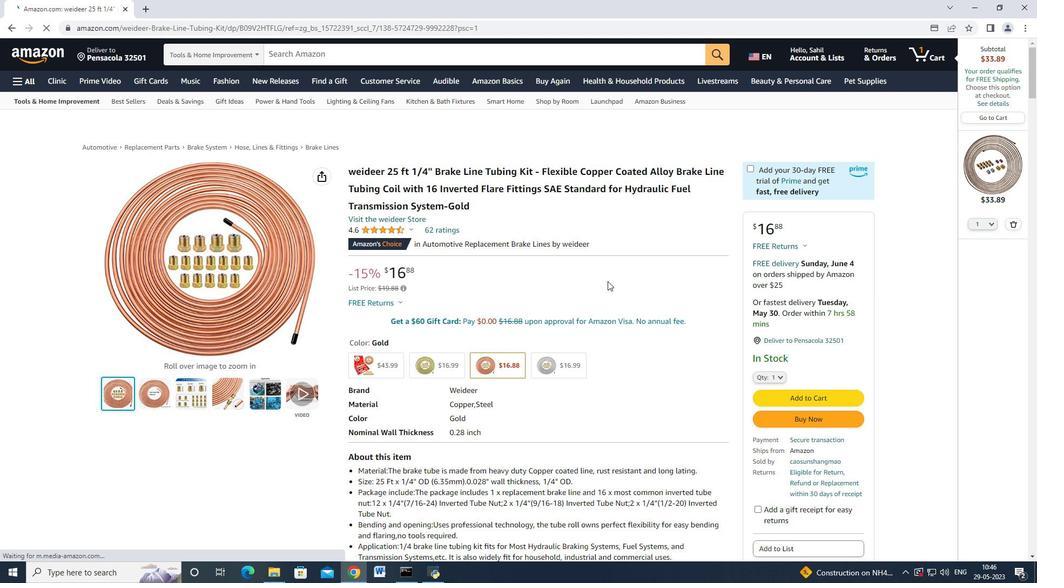 
Action: Mouse scrolled (607, 280) with delta (0, 0)
Screenshot: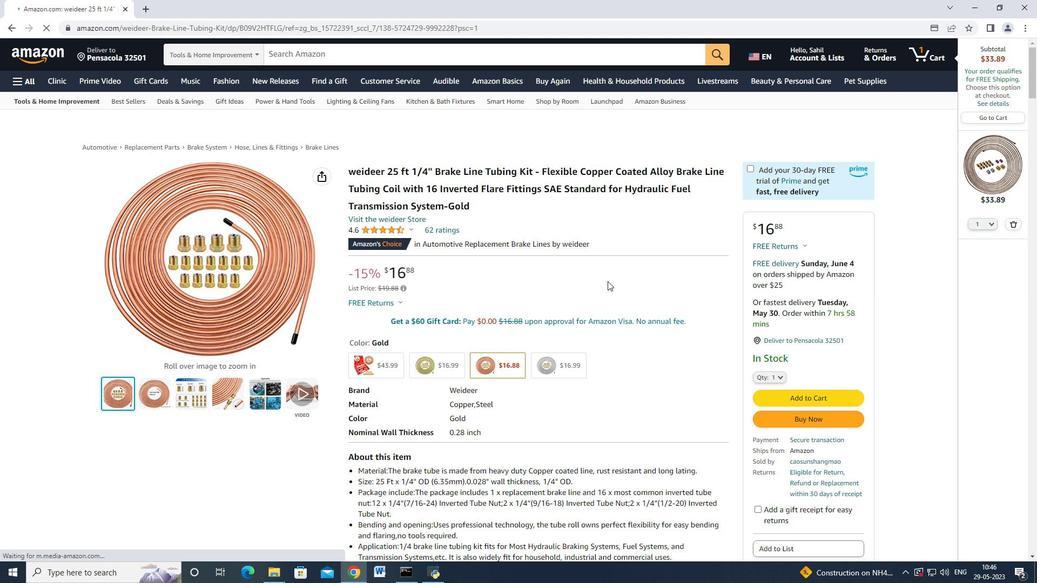 
Action: Mouse scrolled (607, 280) with delta (0, 0)
Screenshot: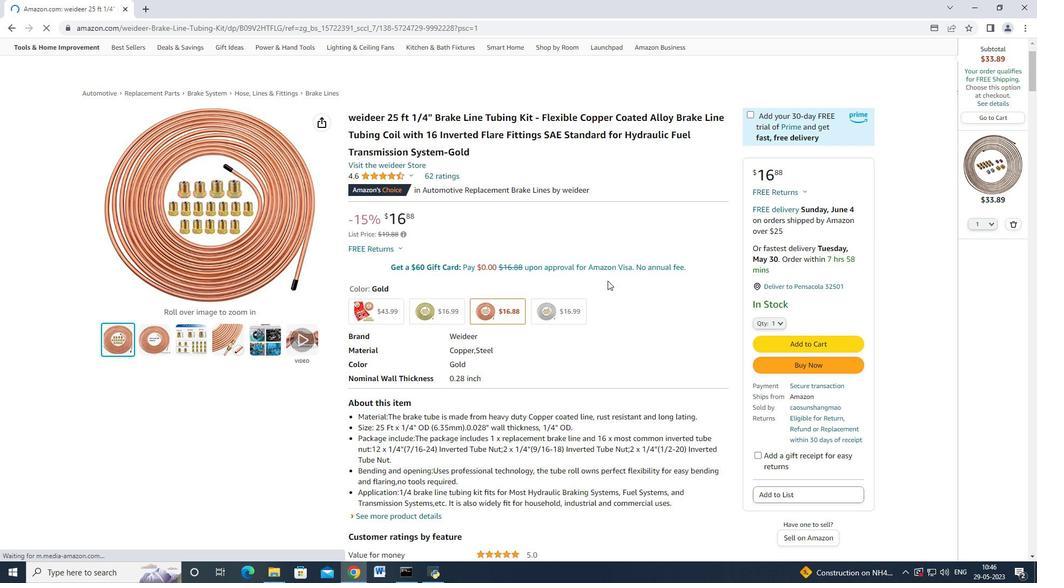 
Action: Mouse scrolled (607, 280) with delta (0, 0)
Screenshot: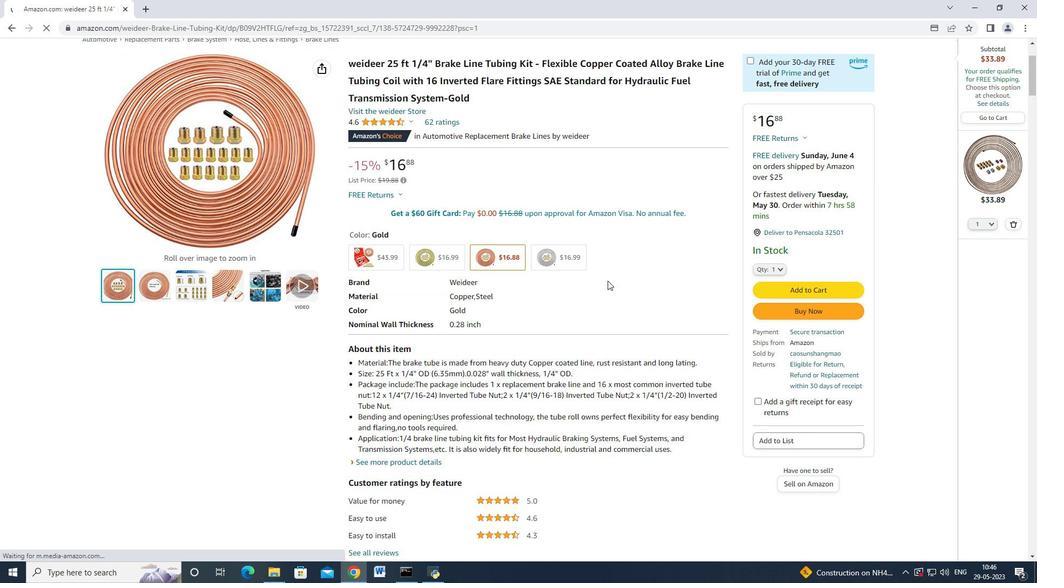 
Action: Mouse scrolled (607, 280) with delta (0, 0)
Screenshot: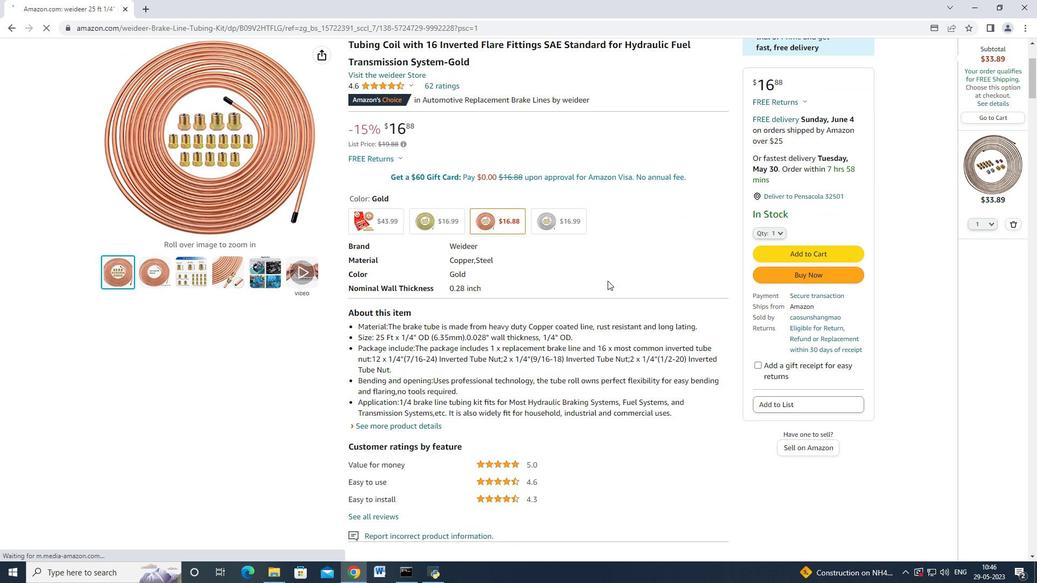 
Action: Mouse scrolled (607, 280) with delta (0, 0)
Screenshot: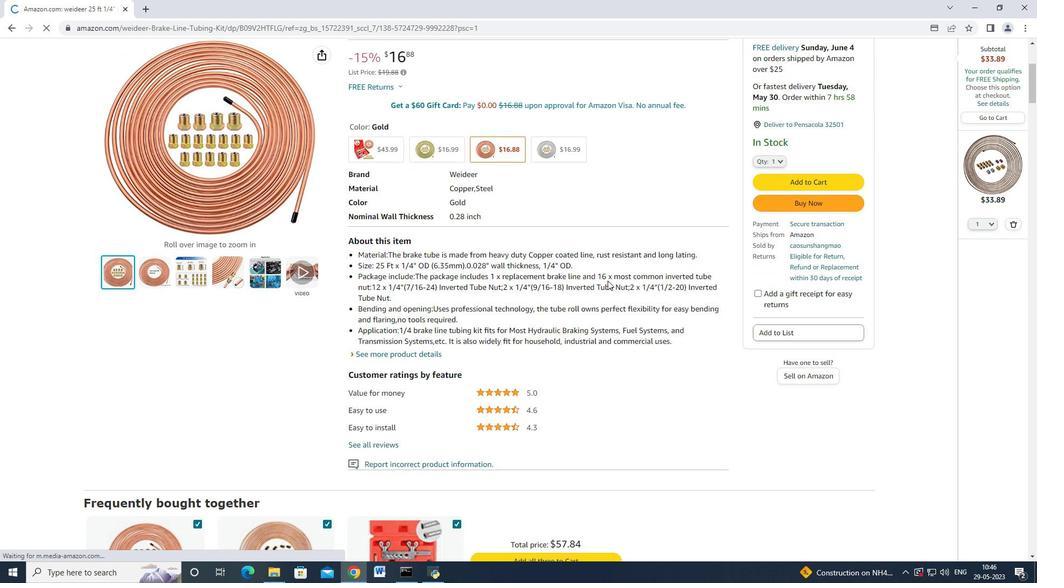 
Action: Mouse moved to (364, 387)
Screenshot: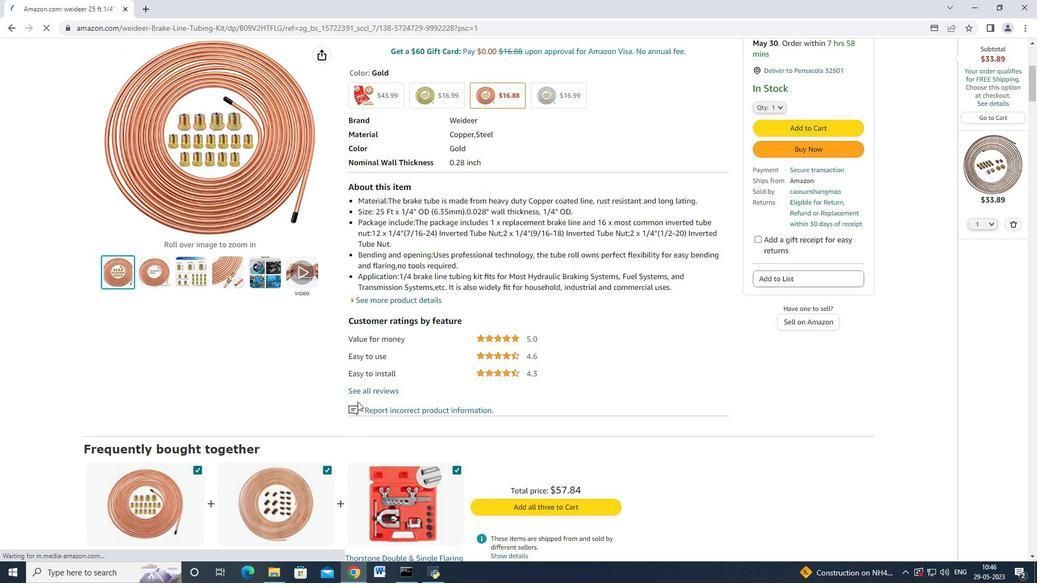 
Action: Mouse pressed left at (364, 387)
Screenshot: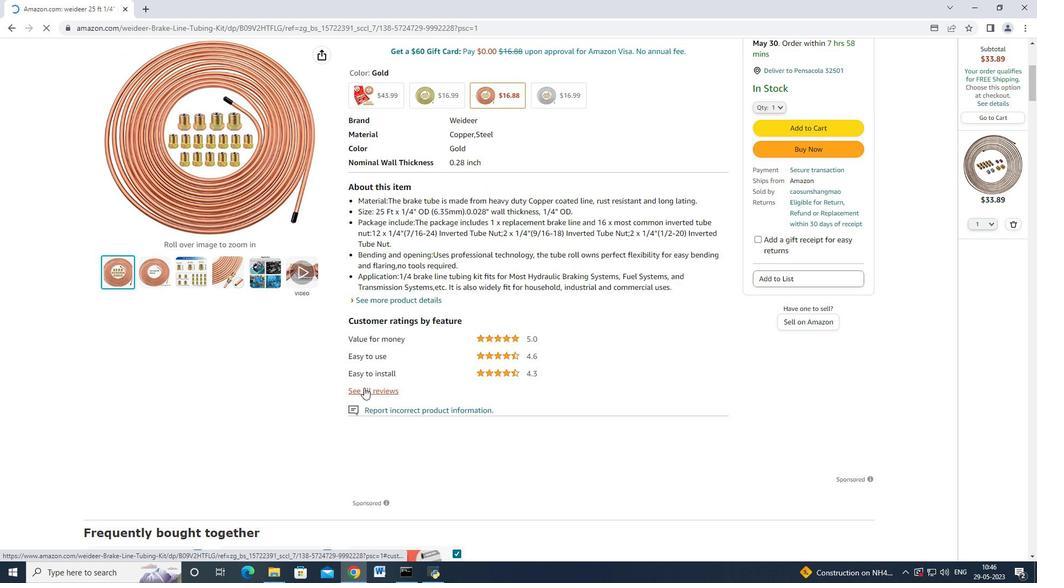 
Action: Mouse moved to (456, 320)
Screenshot: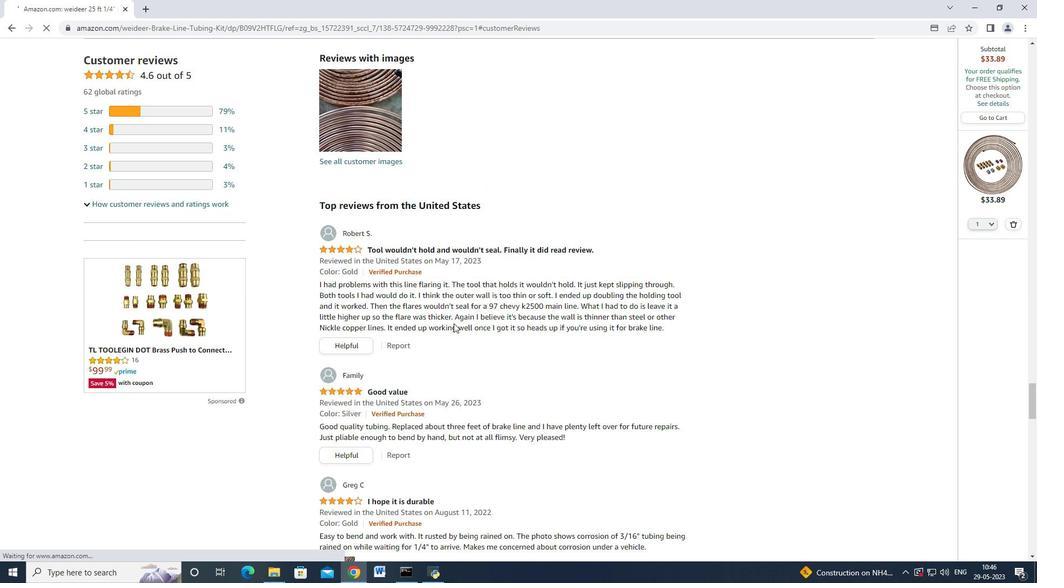 
Action: Mouse scrolled (456, 319) with delta (0, 0)
Screenshot: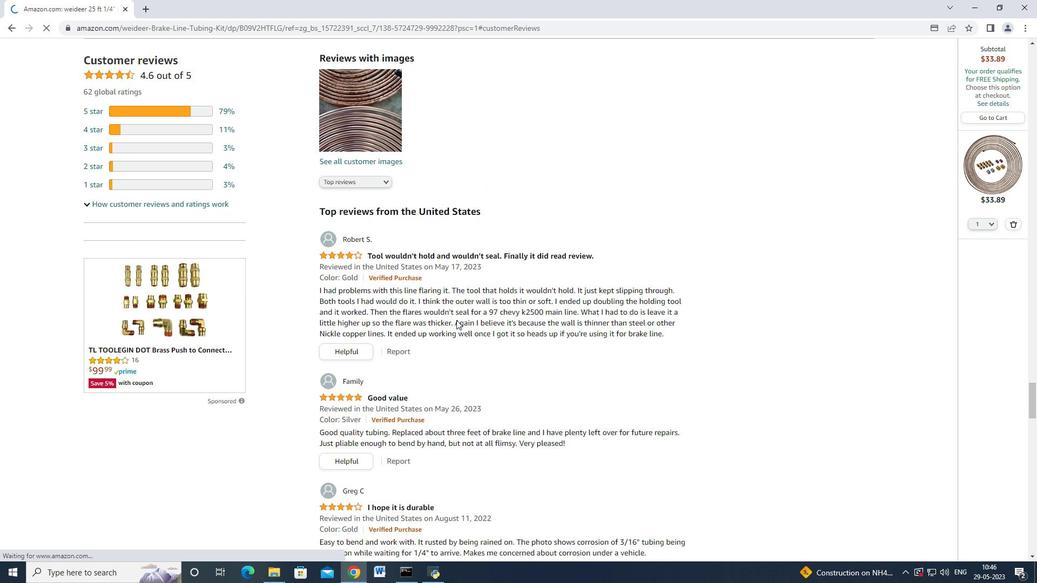 
Action: Mouse moved to (456, 320)
Screenshot: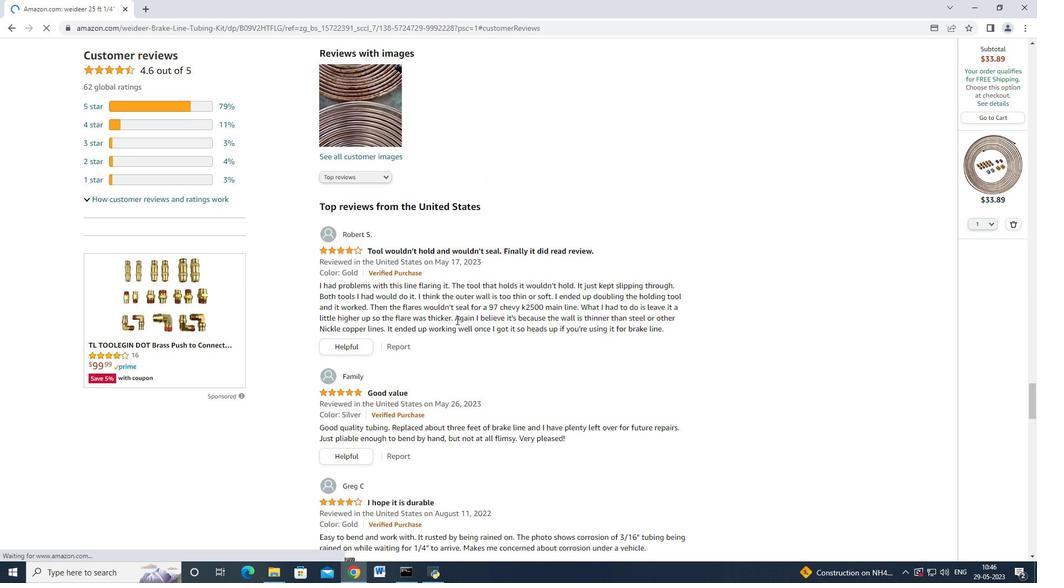 
Action: Mouse scrolled (456, 319) with delta (0, 0)
Screenshot: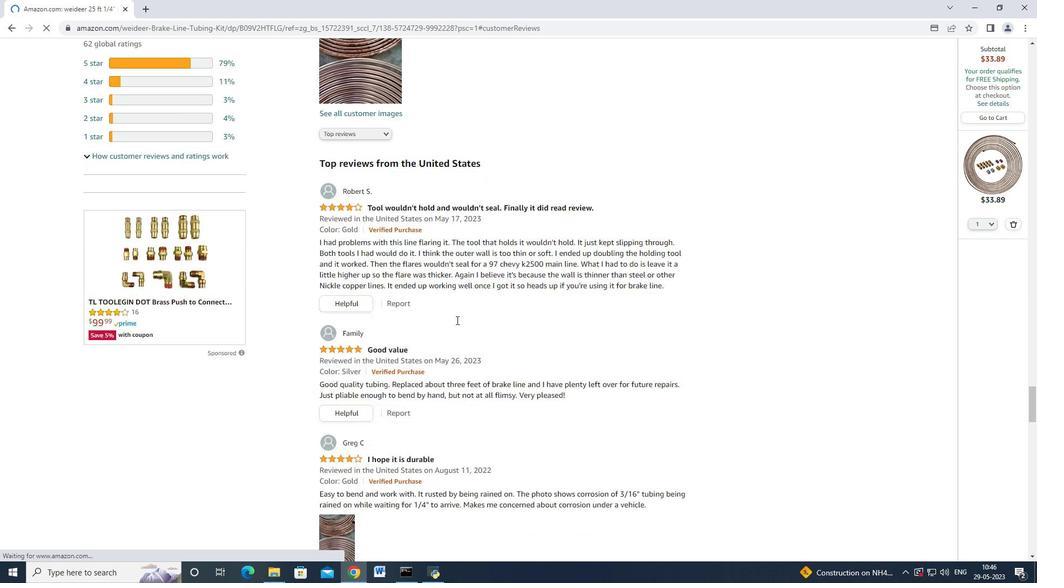 
Action: Mouse scrolled (456, 319) with delta (0, 0)
Screenshot: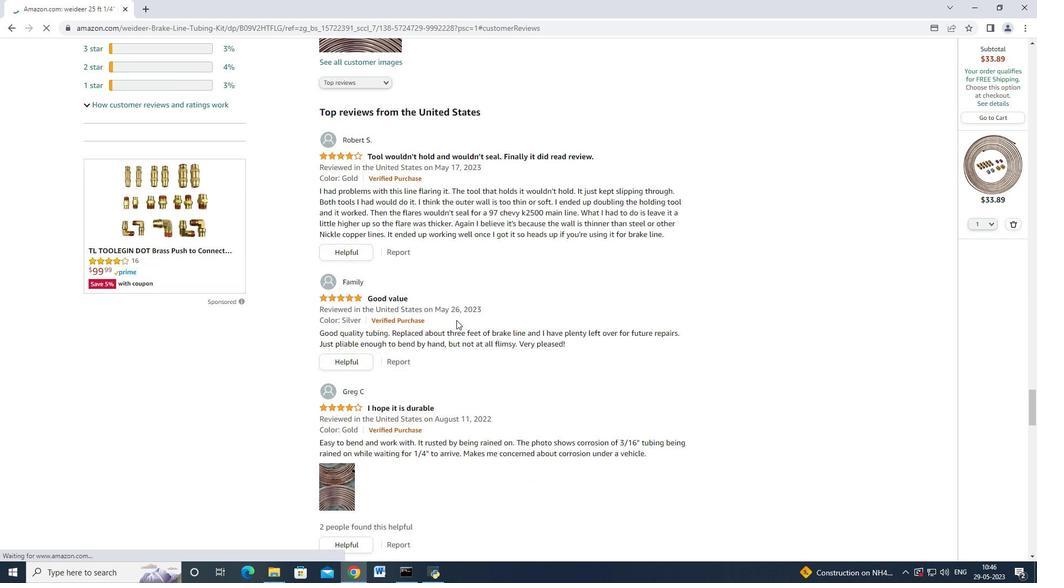 
Action: Mouse scrolled (456, 319) with delta (0, 0)
Screenshot: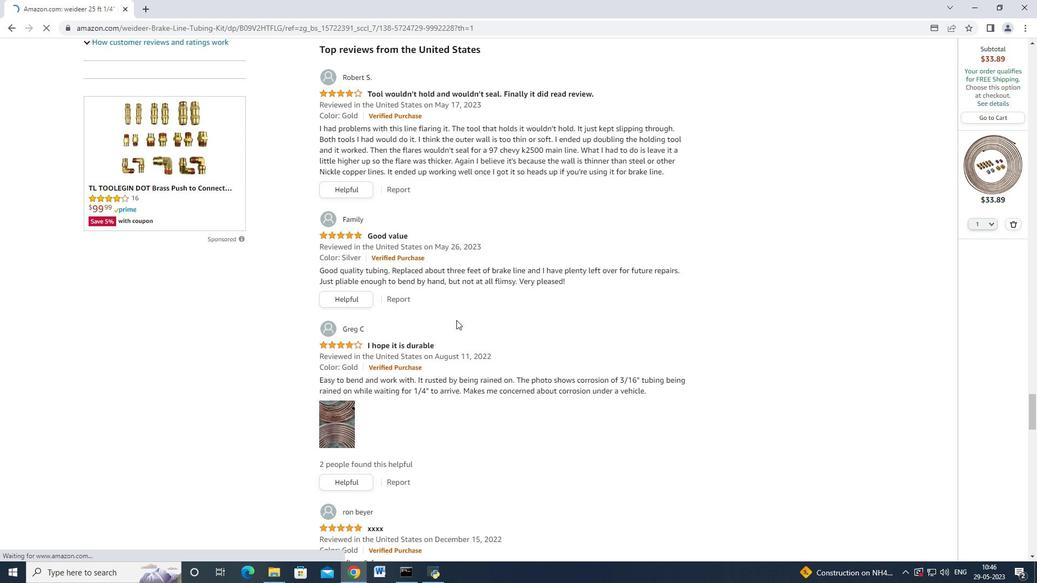 
Action: Mouse scrolled (456, 320) with delta (0, 0)
Screenshot: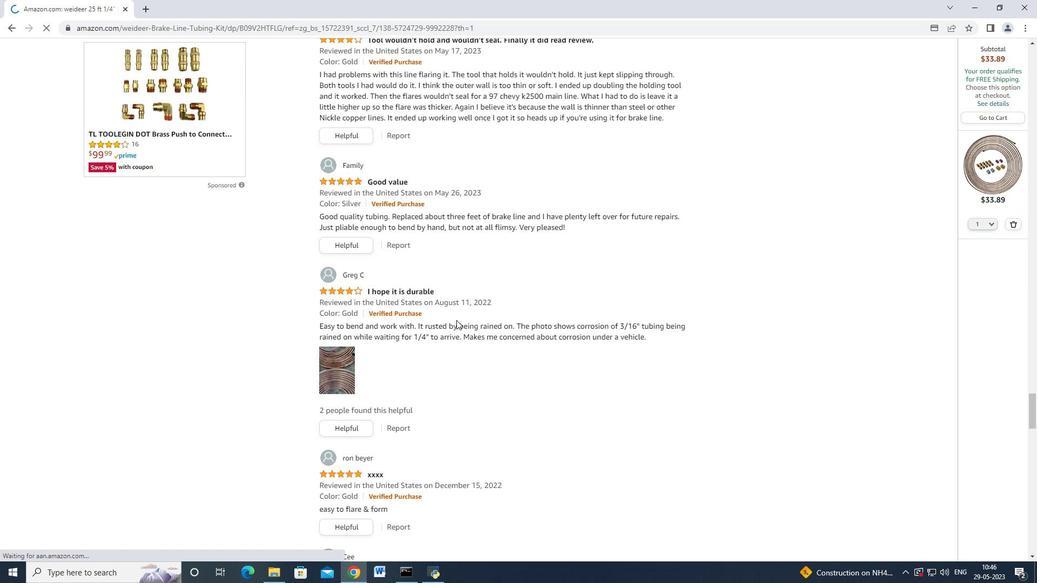 
Action: Mouse scrolled (456, 320) with delta (0, 0)
Screenshot: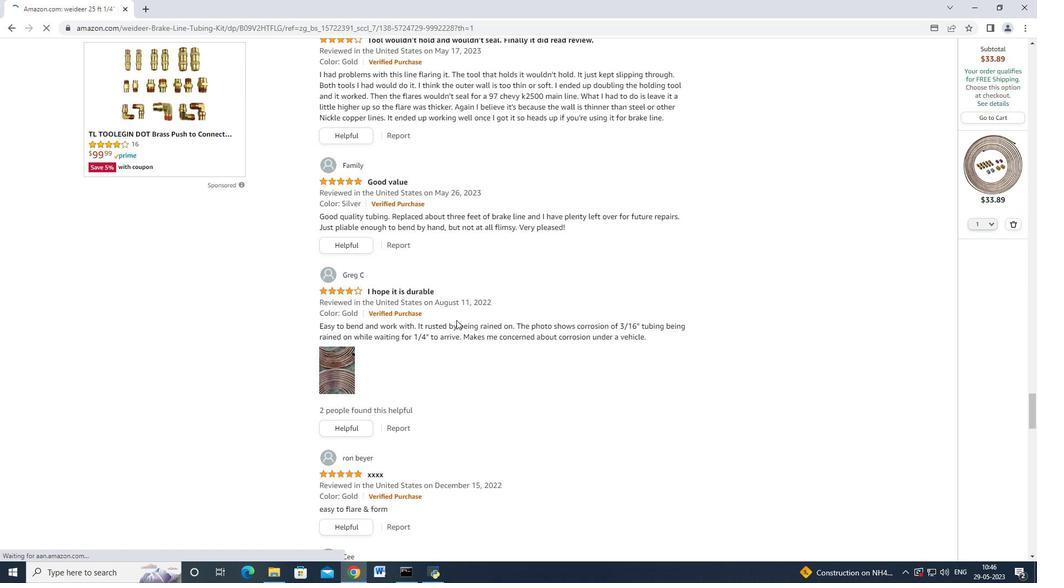 
Action: Mouse scrolled (456, 320) with delta (0, 0)
Screenshot: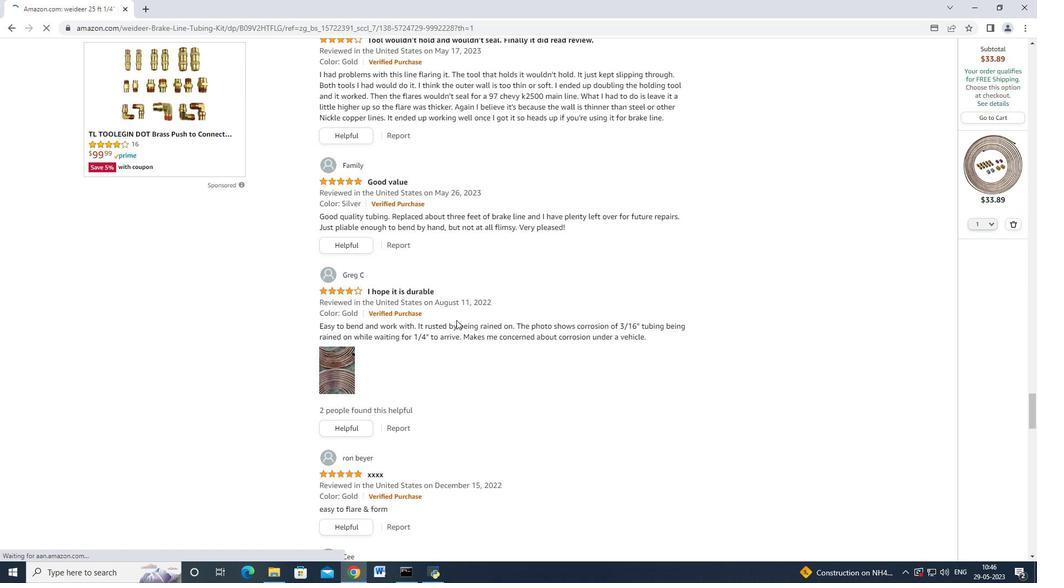 
Action: Mouse scrolled (456, 320) with delta (0, 0)
Screenshot: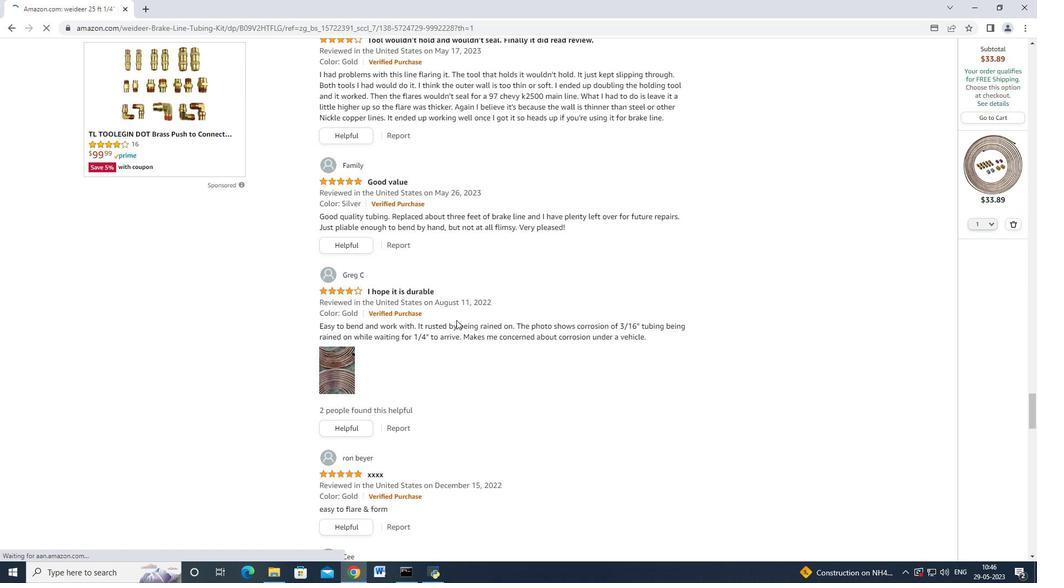 
Action: Mouse scrolled (456, 320) with delta (0, 0)
Screenshot: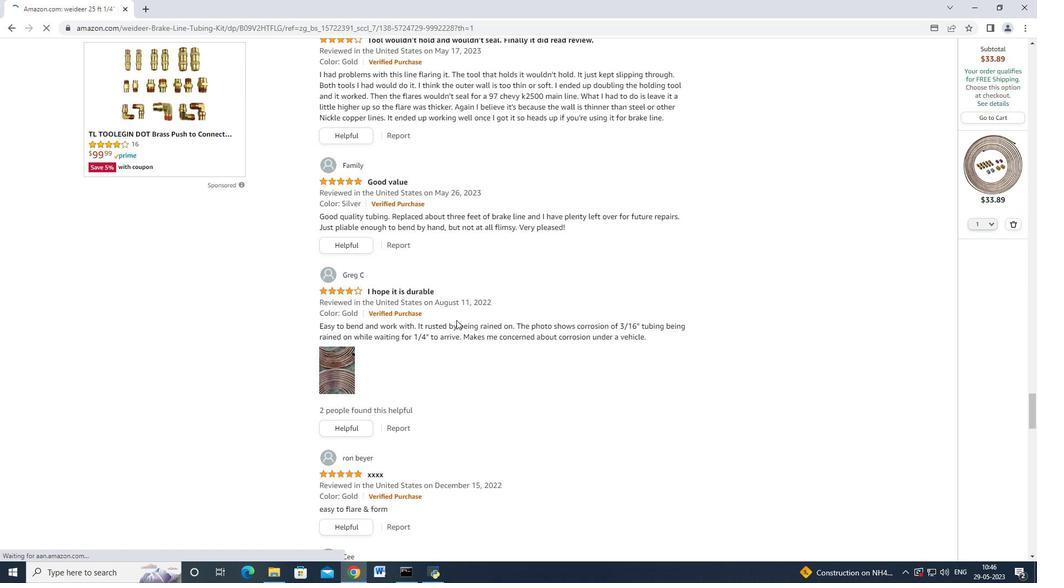 
Action: Mouse scrolled (456, 320) with delta (0, 0)
Screenshot: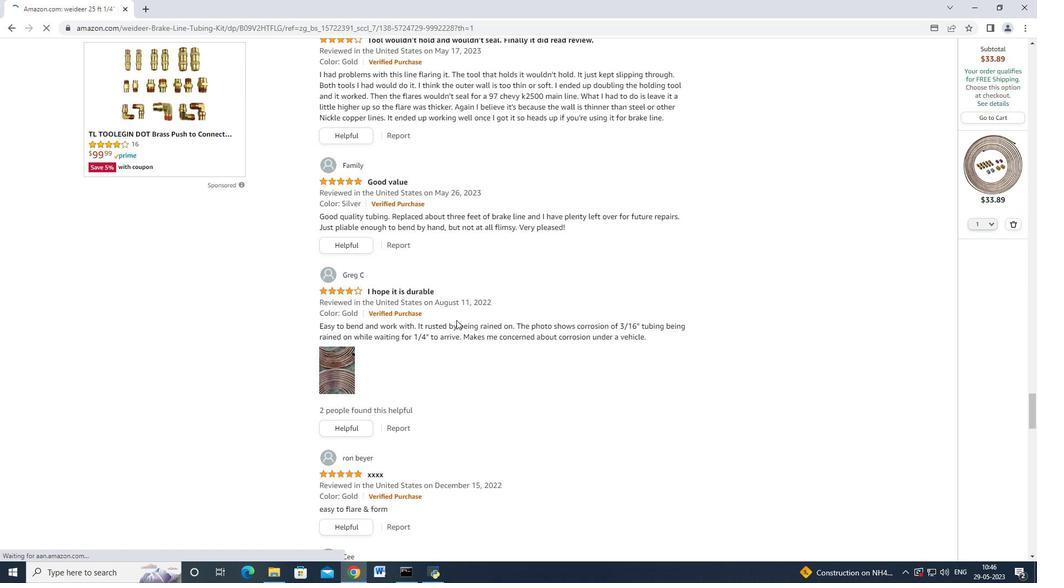 
Action: Mouse scrolled (456, 320) with delta (0, 0)
Screenshot: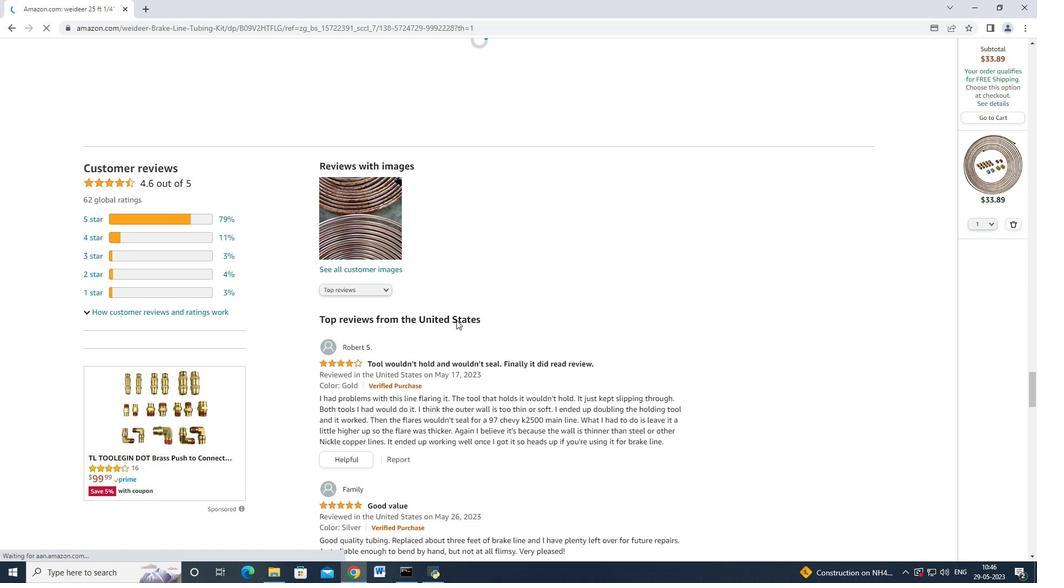 
Action: Mouse scrolled (456, 320) with delta (0, 0)
Screenshot: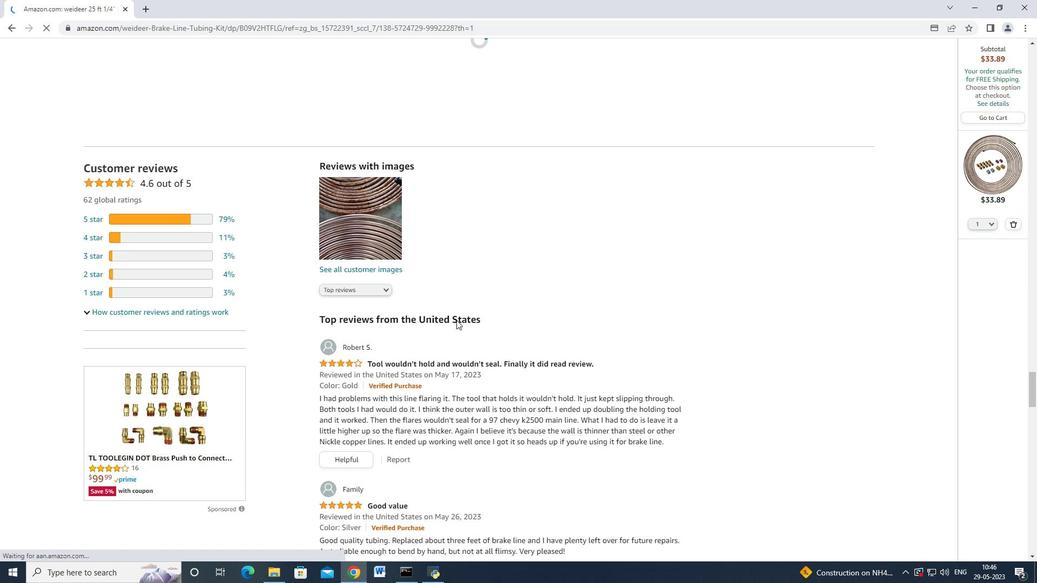 
Action: Mouse moved to (457, 320)
Screenshot: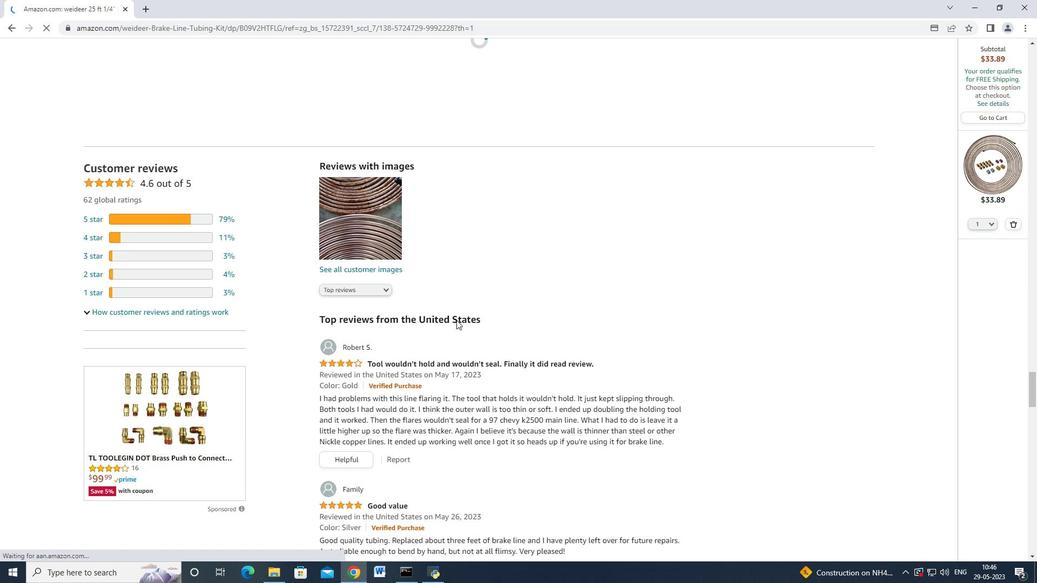 
Action: Mouse scrolled (457, 320) with delta (0, 0)
Screenshot: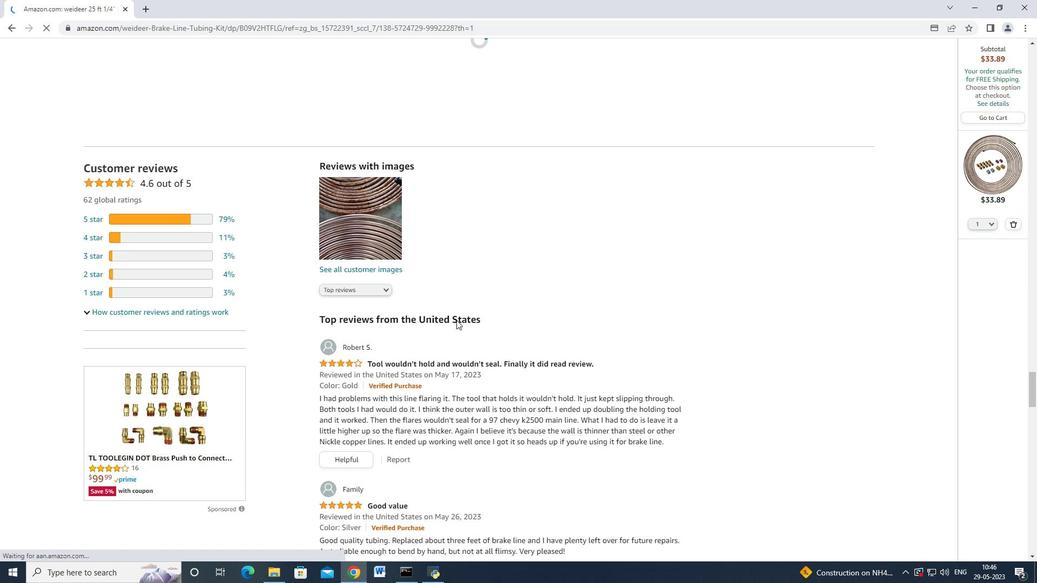 
Action: Mouse moved to (457, 320)
Screenshot: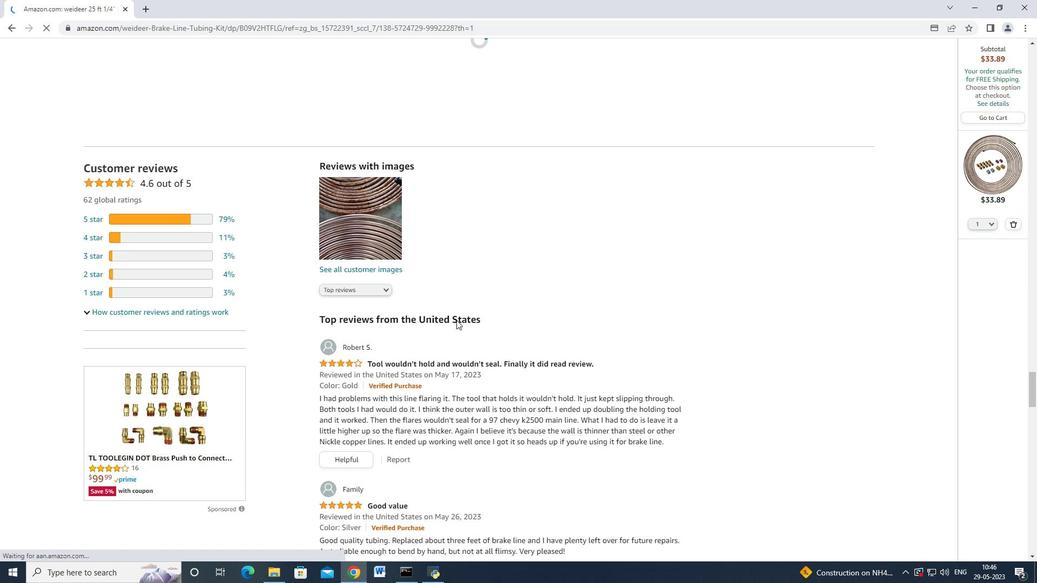 
Action: Mouse scrolled (457, 320) with delta (0, 0)
Screenshot: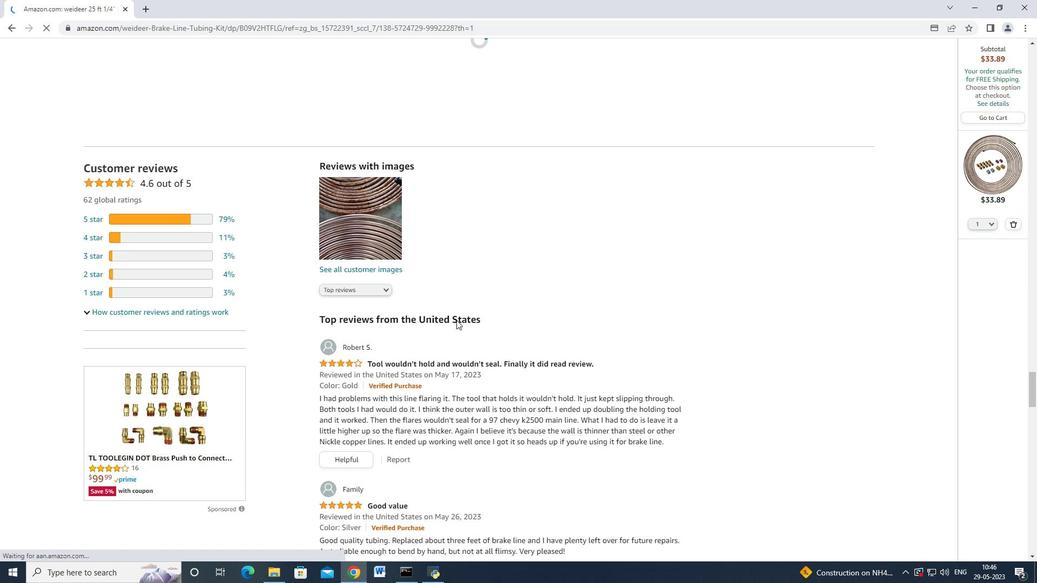 
Action: Mouse scrolled (457, 320) with delta (0, 0)
Screenshot: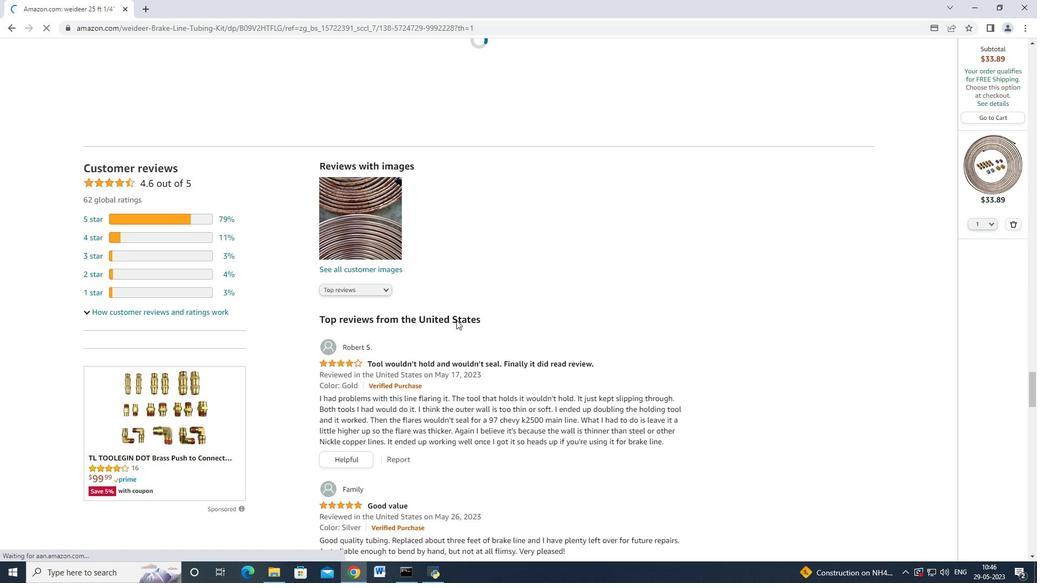 
Action: Mouse scrolled (457, 320) with delta (0, 0)
Screenshot: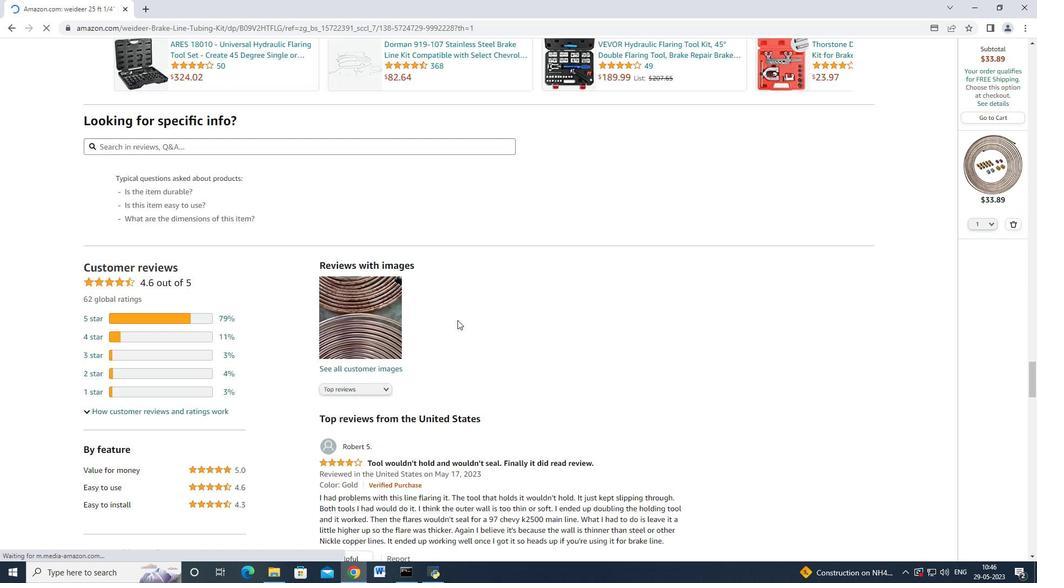 
Action: Mouse scrolled (457, 320) with delta (0, 0)
Screenshot: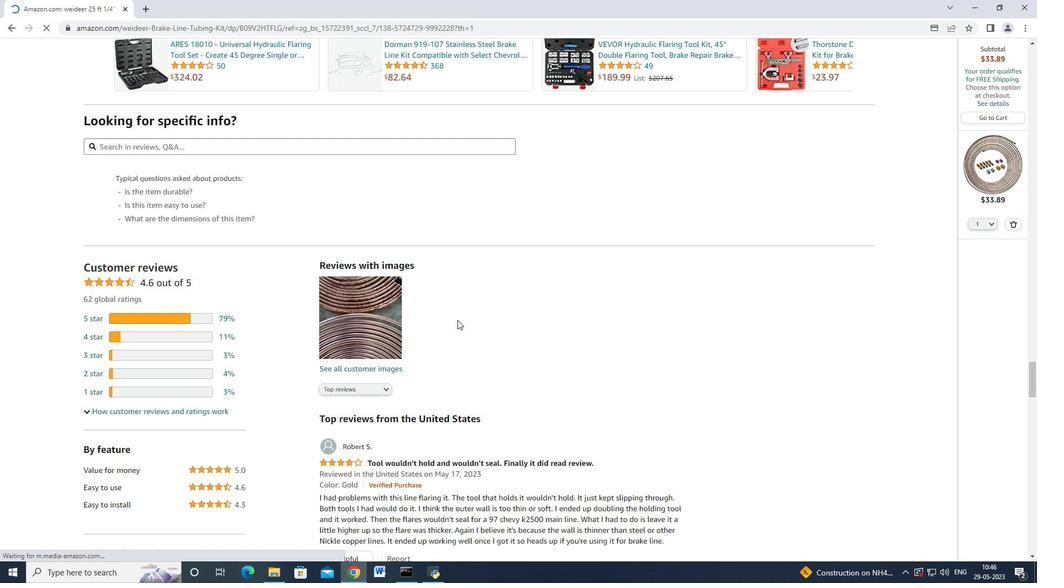 
Action: Mouse scrolled (457, 320) with delta (0, 0)
Screenshot: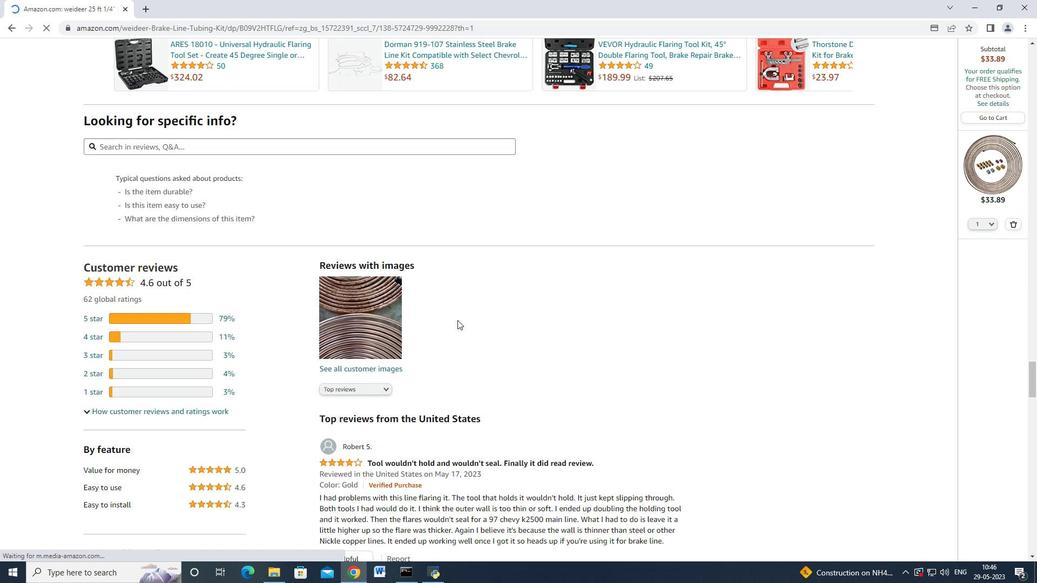 
Action: Mouse scrolled (457, 320) with delta (0, 0)
Screenshot: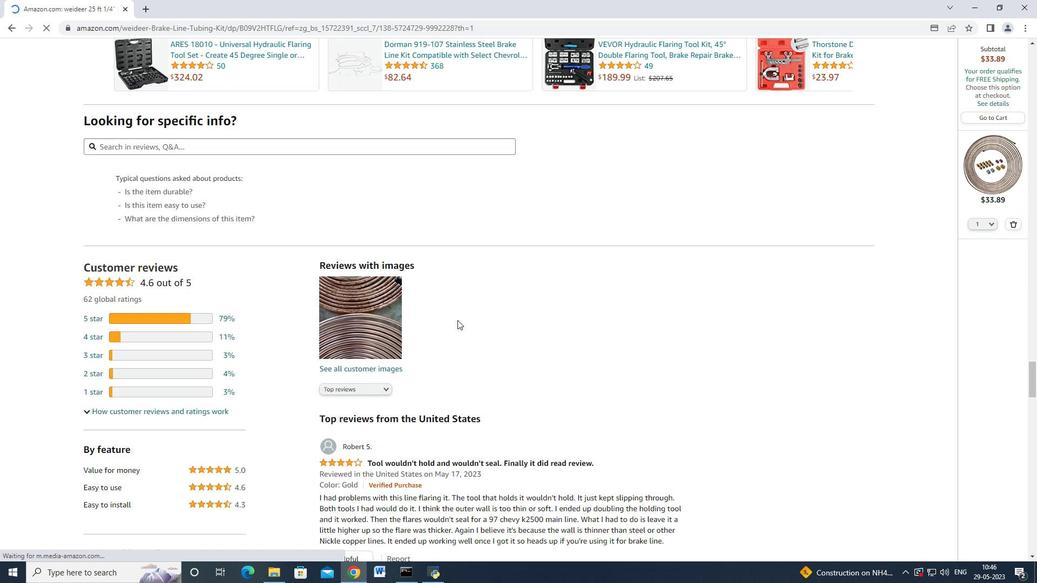 
Action: Mouse scrolled (457, 320) with delta (0, 0)
Screenshot: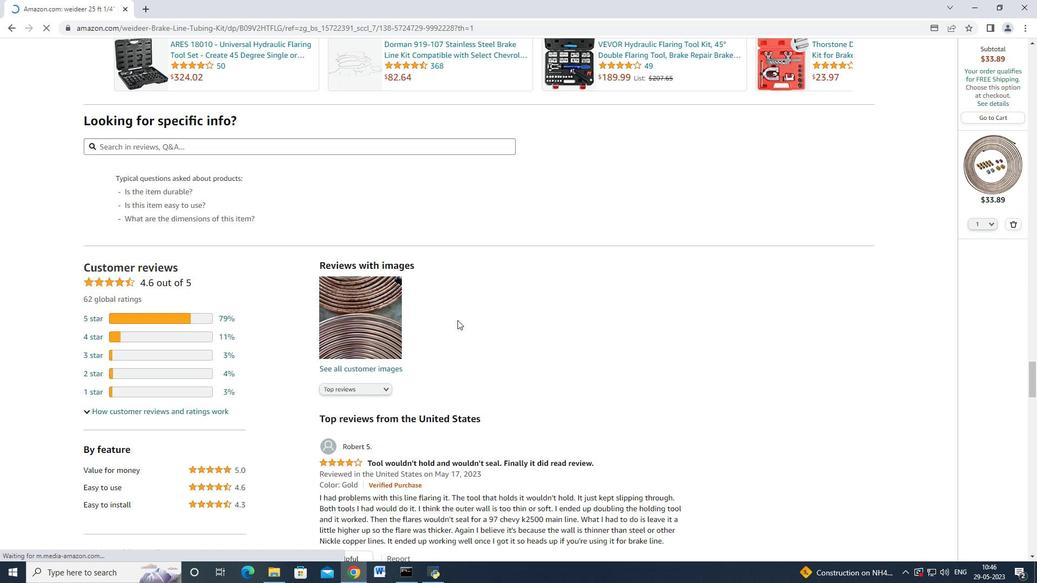
Action: Mouse scrolled (457, 320) with delta (0, 0)
Screenshot: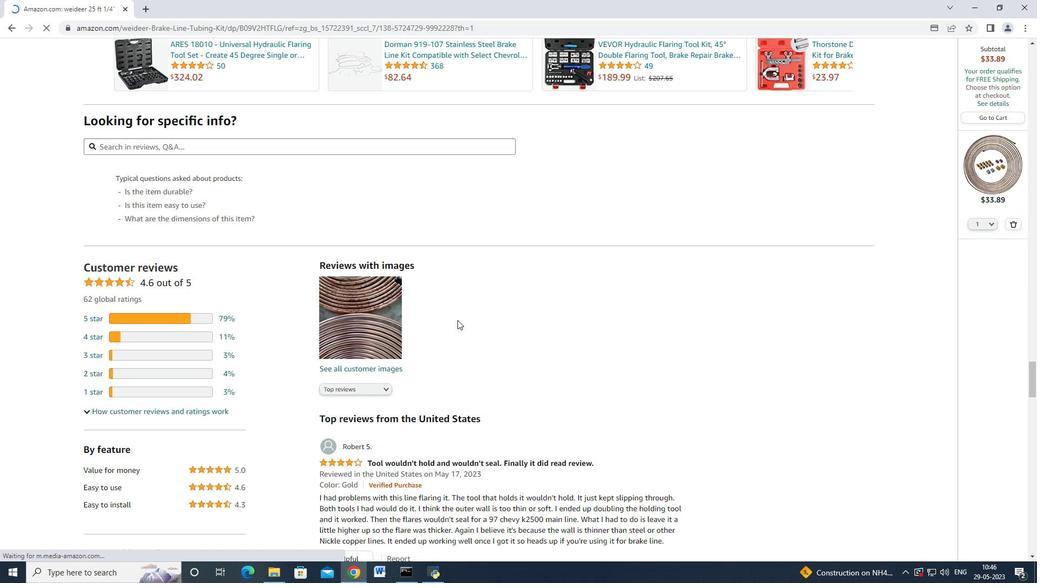 
Action: Mouse scrolled (457, 320) with delta (0, 0)
Screenshot: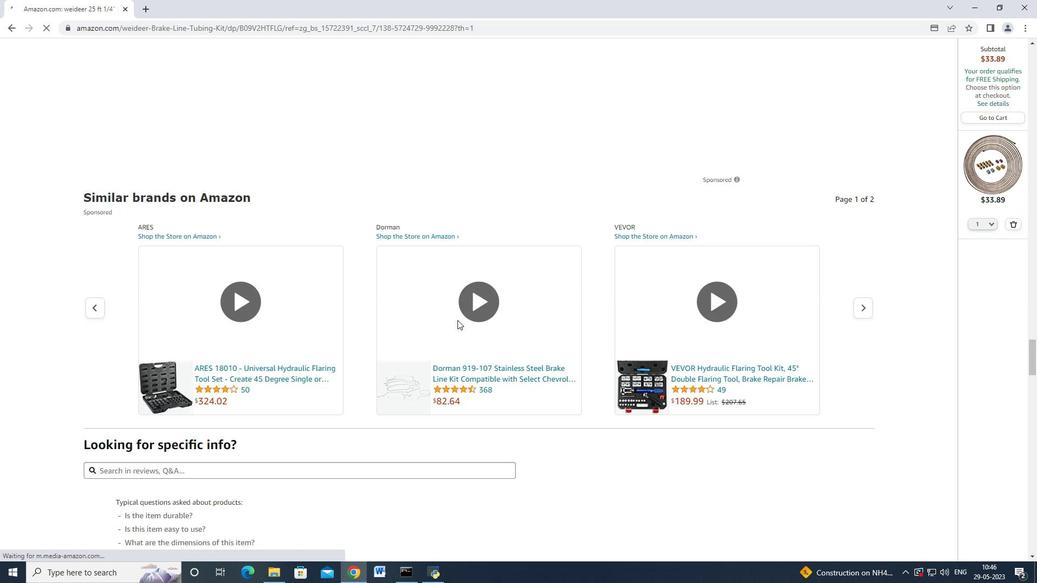 
Action: Mouse scrolled (457, 320) with delta (0, 0)
Screenshot: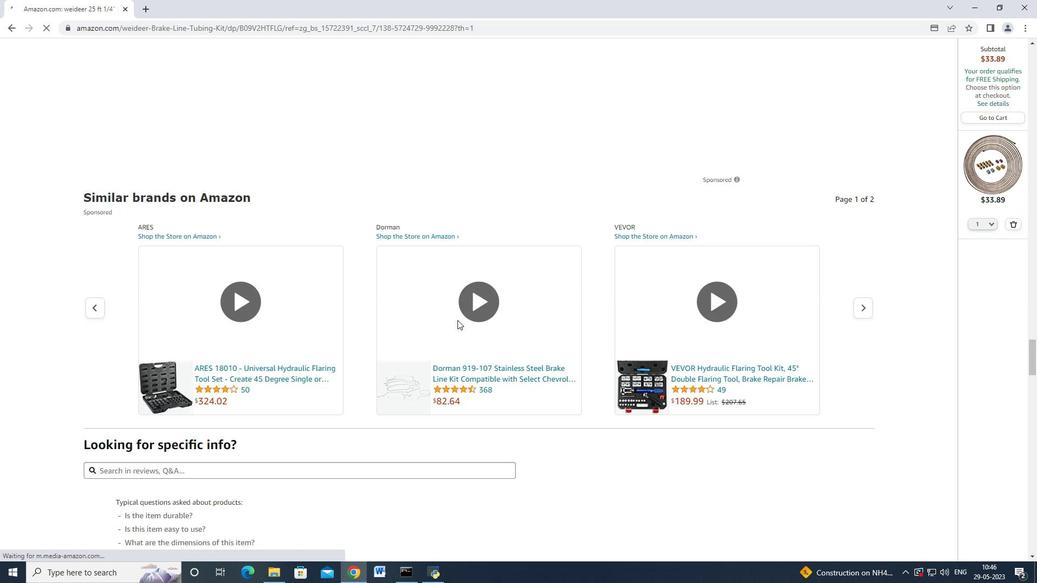 
Action: Mouse scrolled (457, 320) with delta (0, 0)
Screenshot: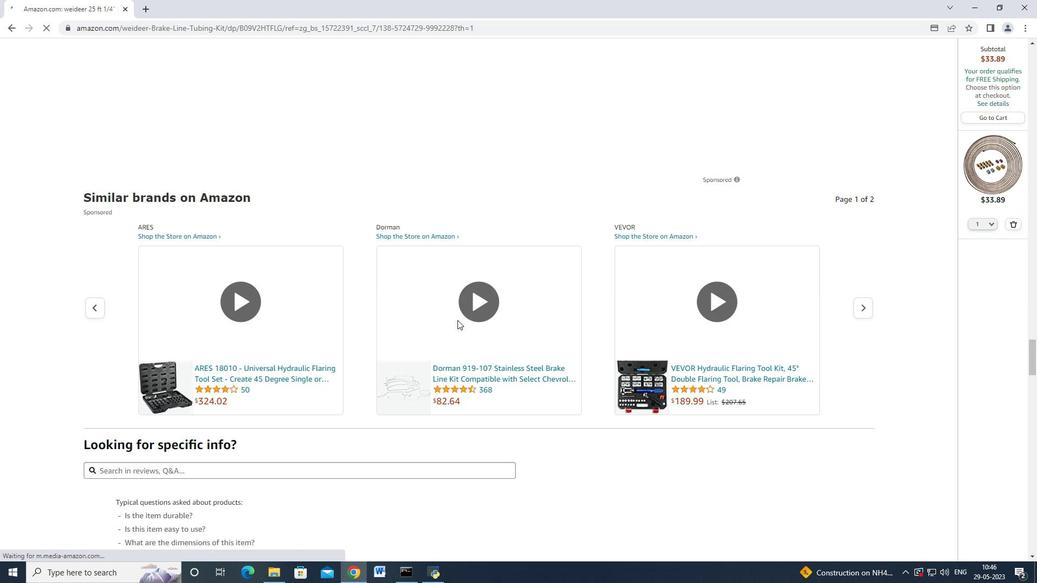 
Action: Mouse scrolled (457, 320) with delta (0, 0)
Screenshot: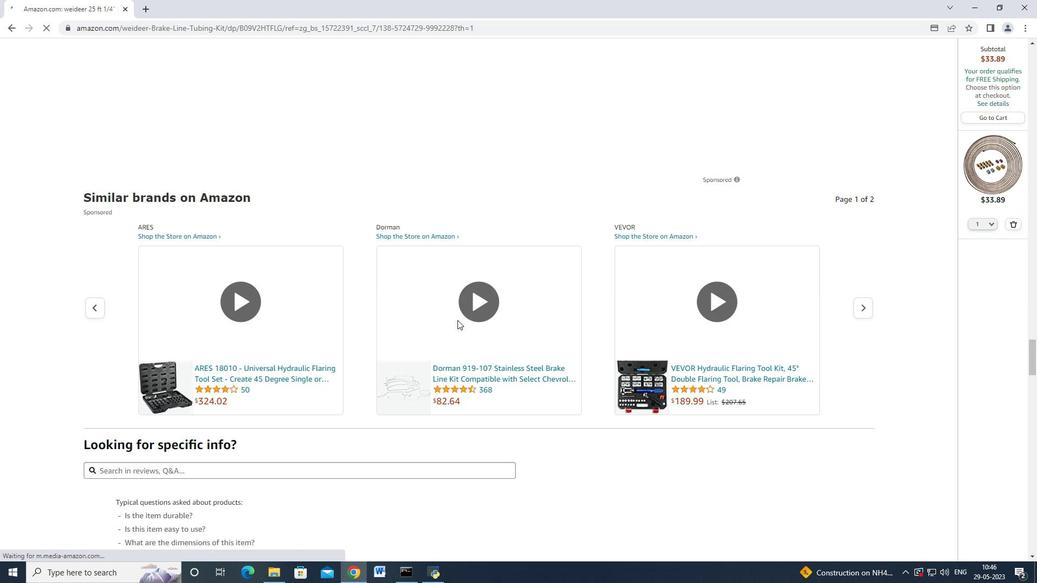 
Action: Mouse scrolled (457, 320) with delta (0, 0)
Screenshot: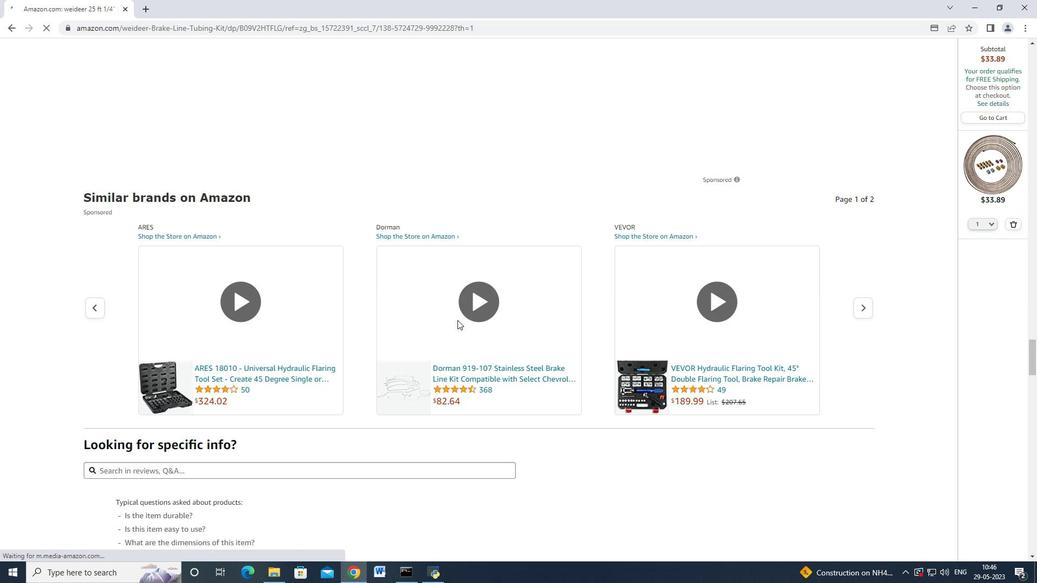 
Action: Mouse scrolled (457, 320) with delta (0, 0)
Screenshot: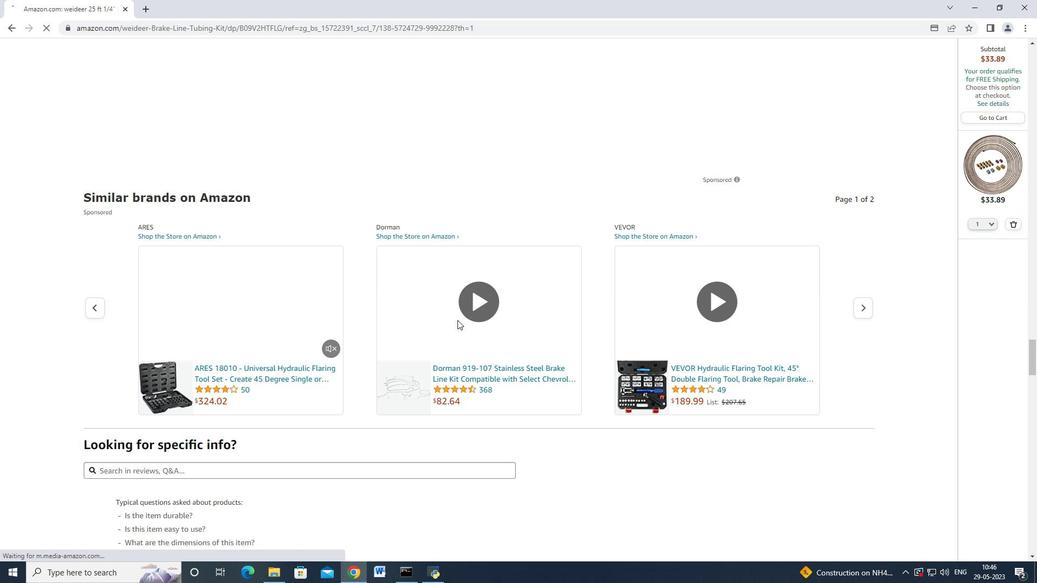 
Action: Mouse scrolled (457, 320) with delta (0, 0)
Screenshot: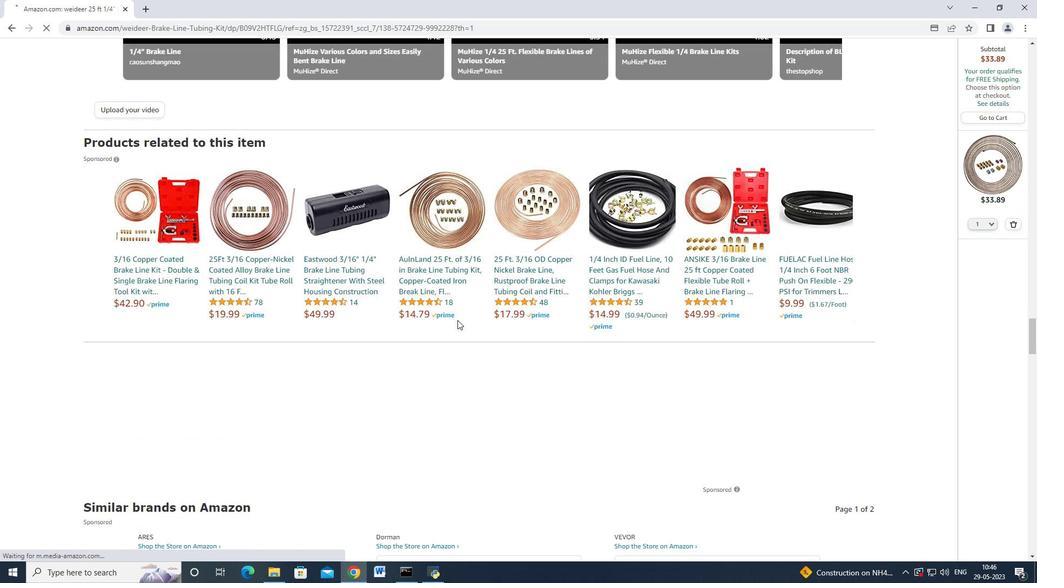 
Action: Mouse scrolled (457, 320) with delta (0, 0)
Screenshot: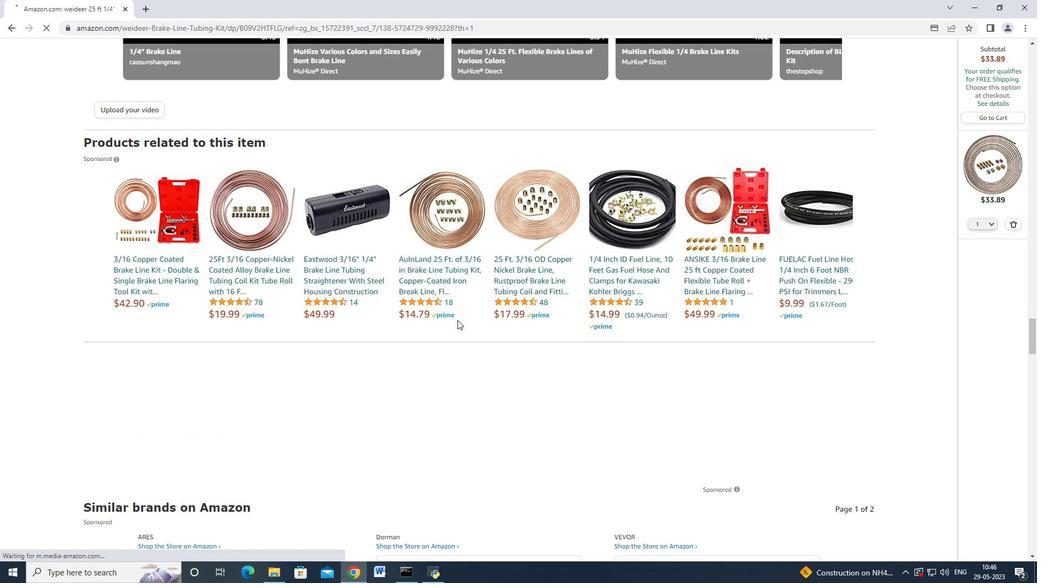 
Action: Mouse scrolled (457, 320) with delta (0, 0)
Screenshot: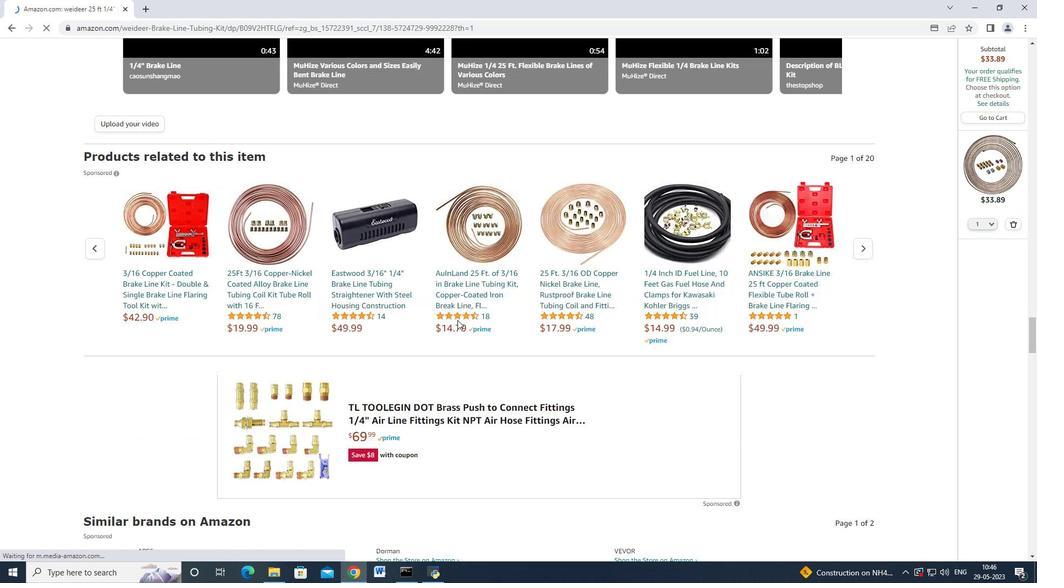 
Action: Mouse scrolled (457, 320) with delta (0, 0)
Screenshot: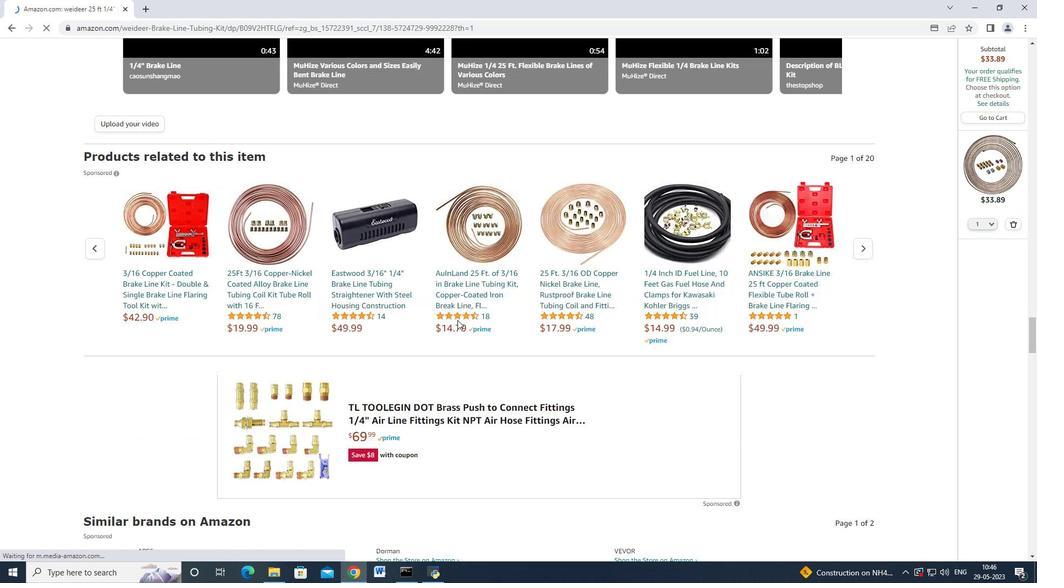 
Action: Mouse scrolled (457, 320) with delta (0, 0)
Screenshot: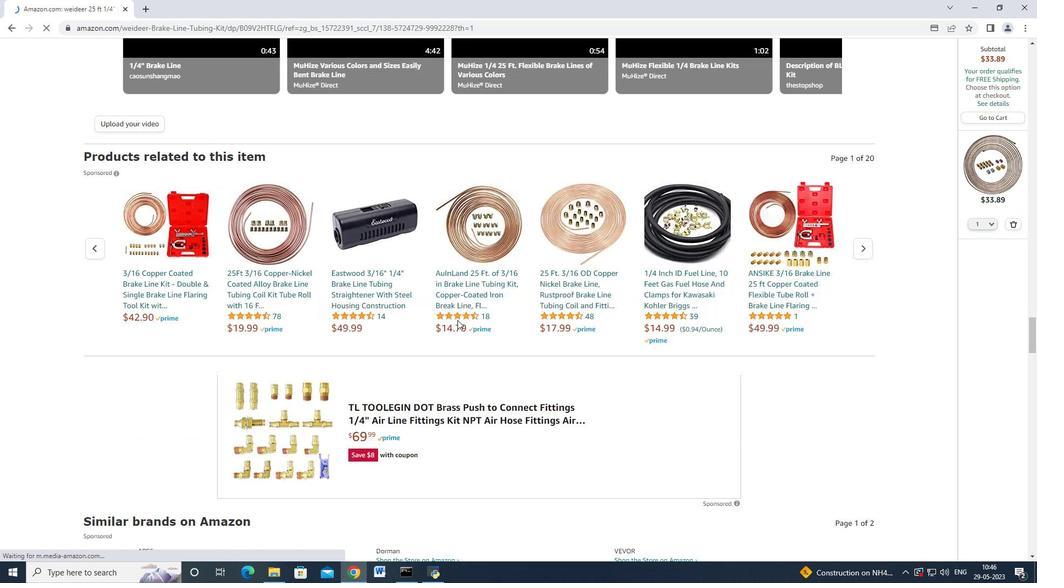 
Action: Mouse scrolled (457, 320) with delta (0, 0)
Screenshot: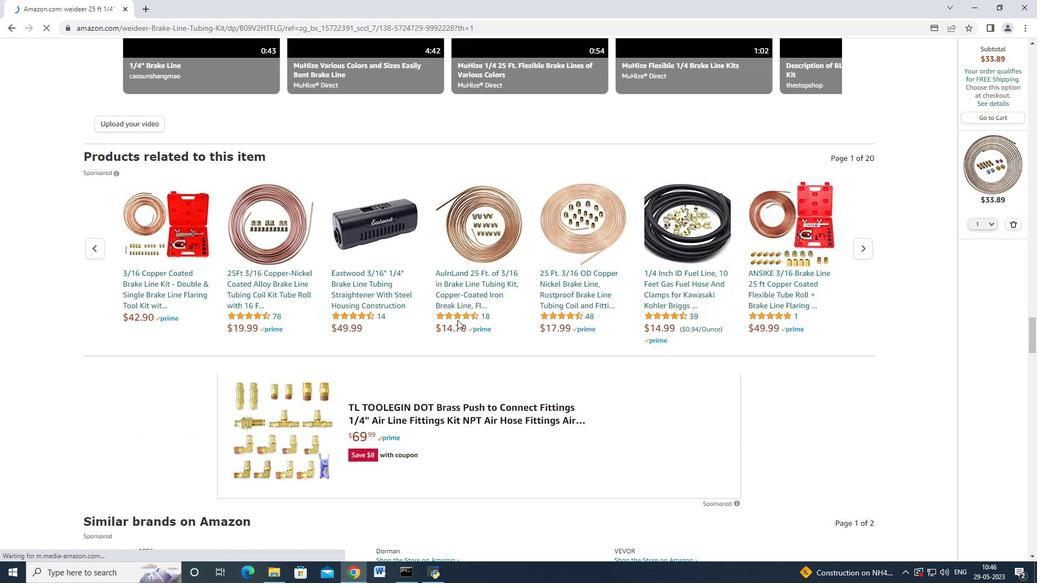 
Action: Mouse scrolled (457, 320) with delta (0, 0)
Screenshot: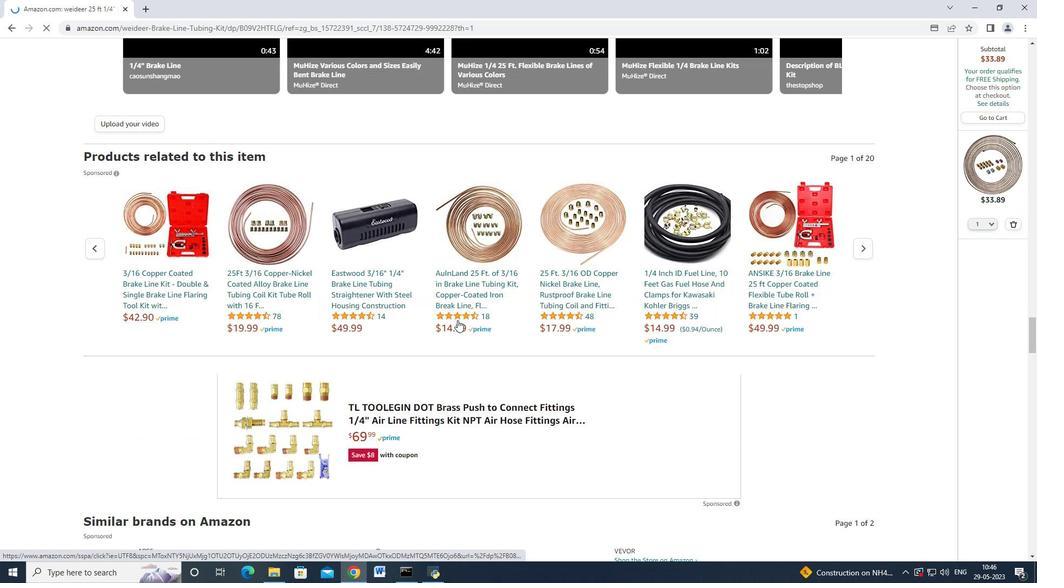 
Action: Mouse scrolled (457, 320) with delta (0, 0)
Screenshot: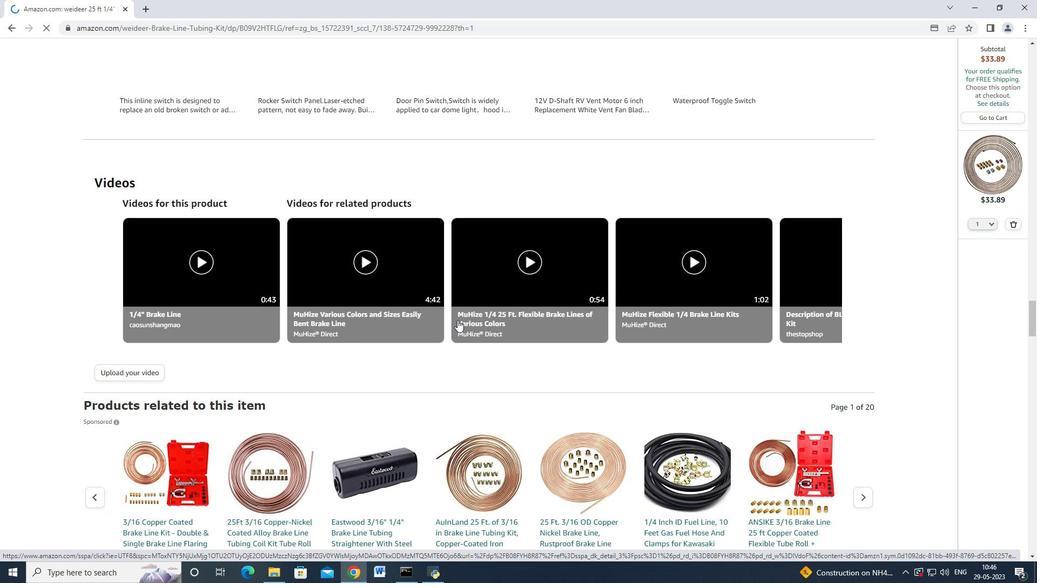 
Action: Mouse scrolled (457, 320) with delta (0, 0)
Screenshot: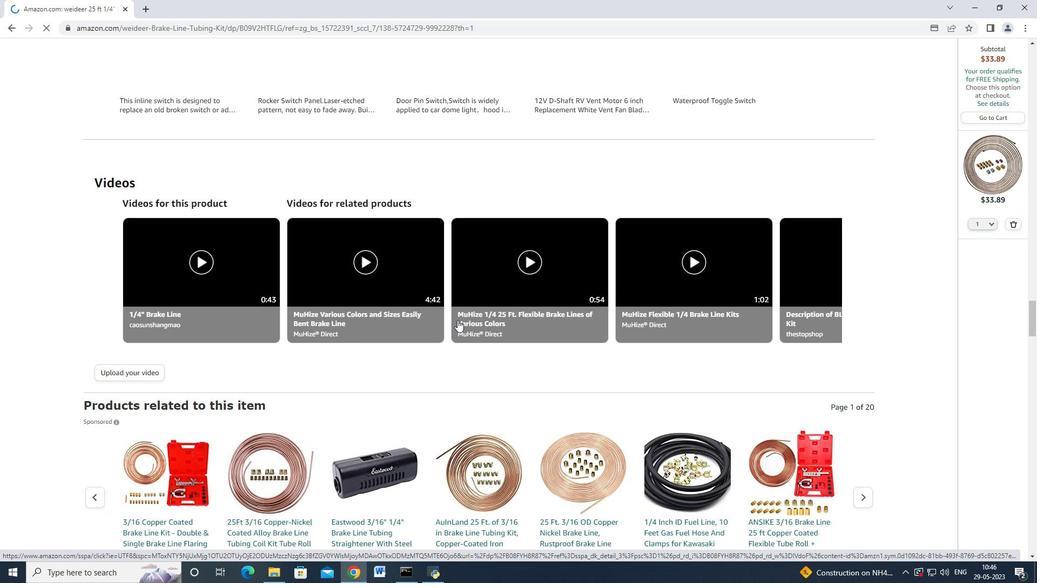 
Action: Mouse scrolled (457, 320) with delta (0, 0)
Screenshot: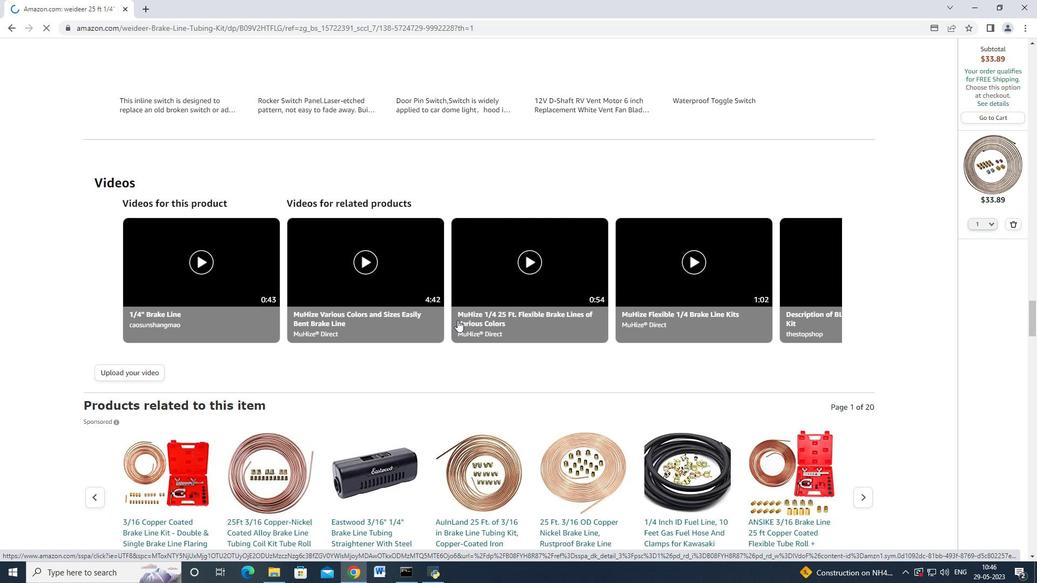 
Action: Mouse scrolled (457, 320) with delta (0, 0)
Screenshot: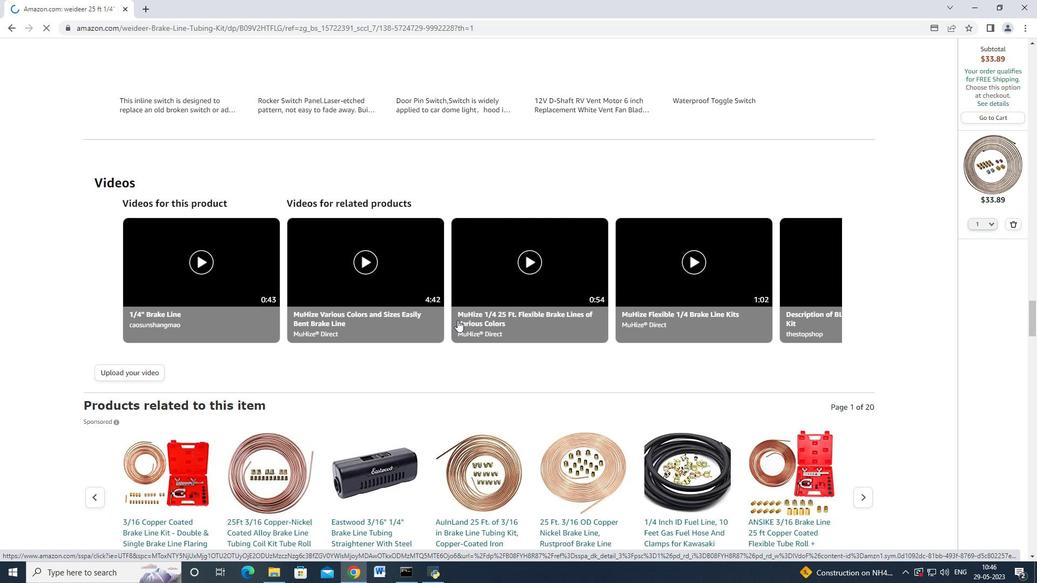 
Action: Mouse scrolled (457, 320) with delta (0, 0)
Screenshot: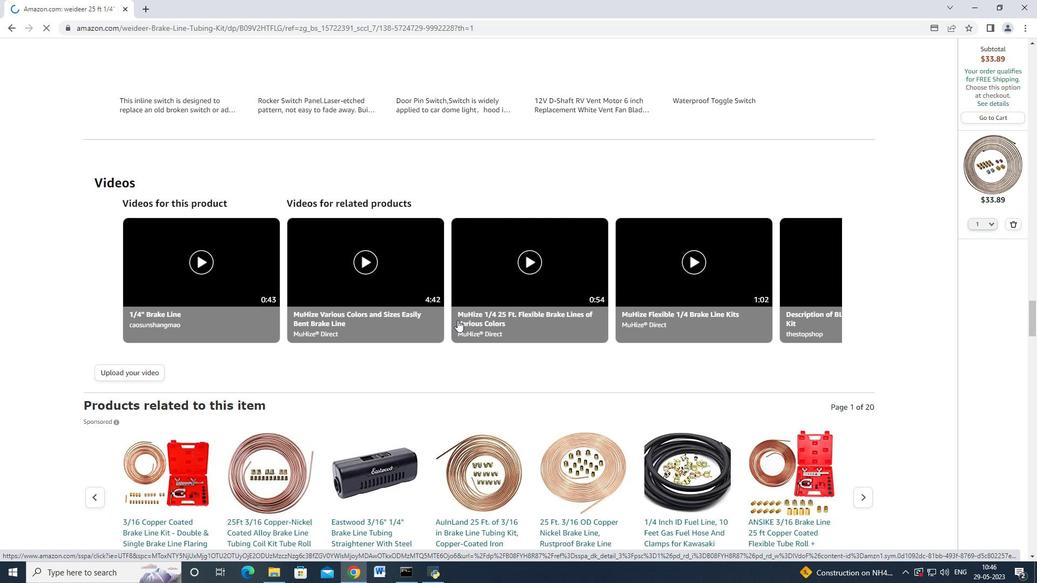 
Action: Mouse scrolled (457, 320) with delta (0, 0)
Screenshot: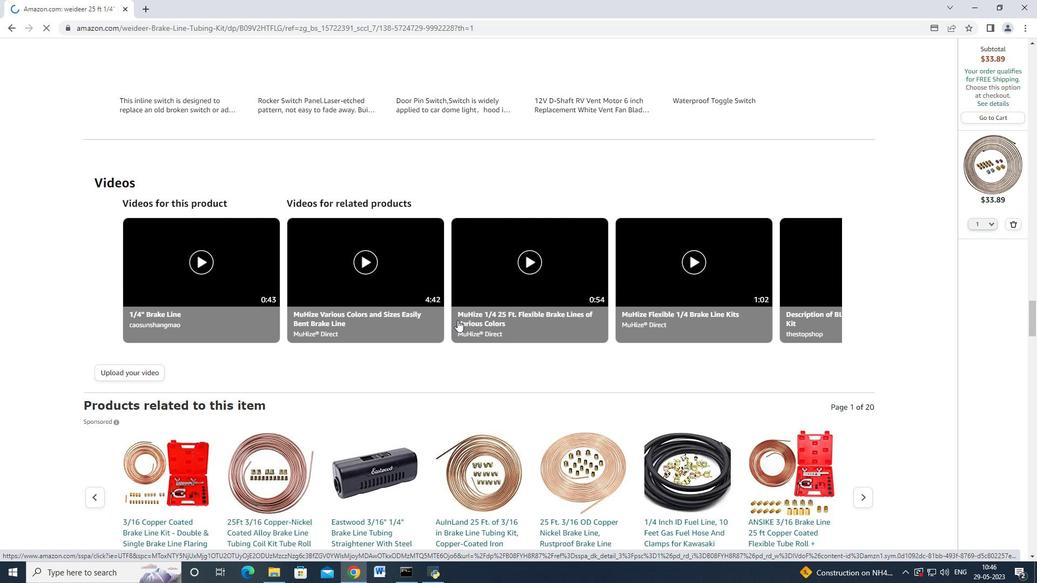 
Action: Mouse moved to (457, 320)
Screenshot: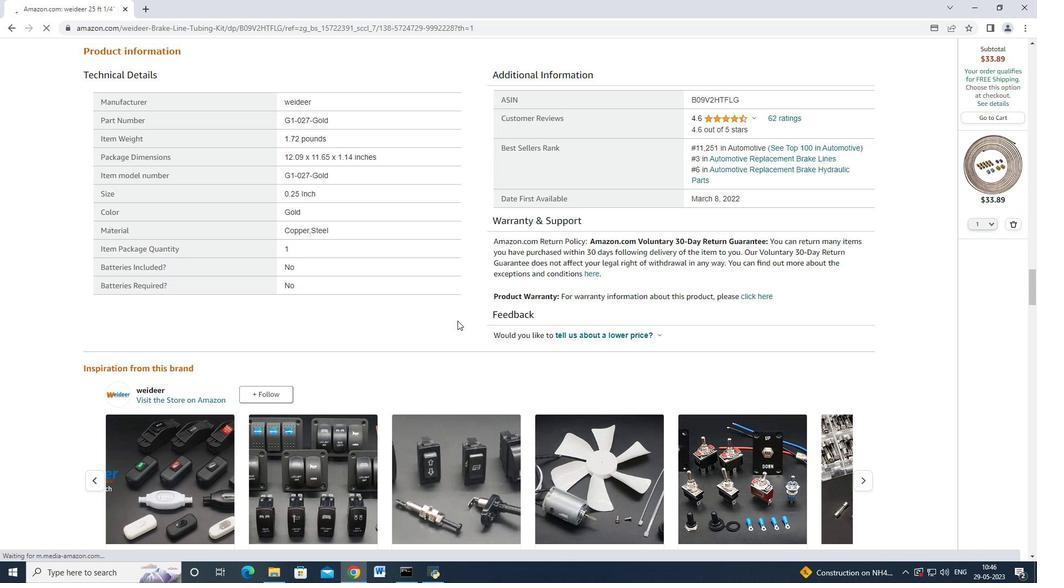 
Action: Mouse scrolled (457, 321) with delta (0, 0)
Screenshot: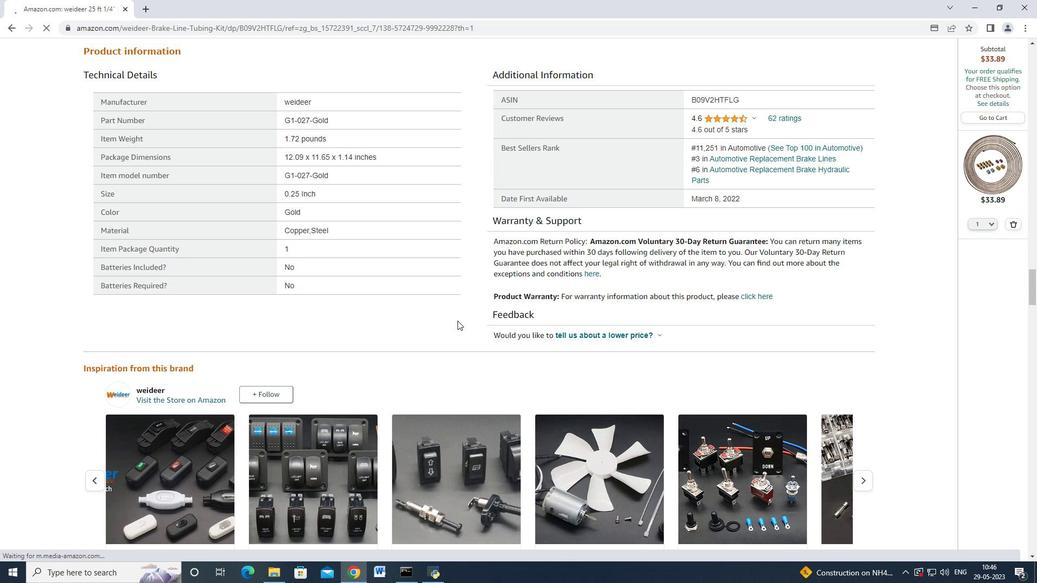 
Action: Mouse scrolled (457, 321) with delta (0, 0)
Screenshot: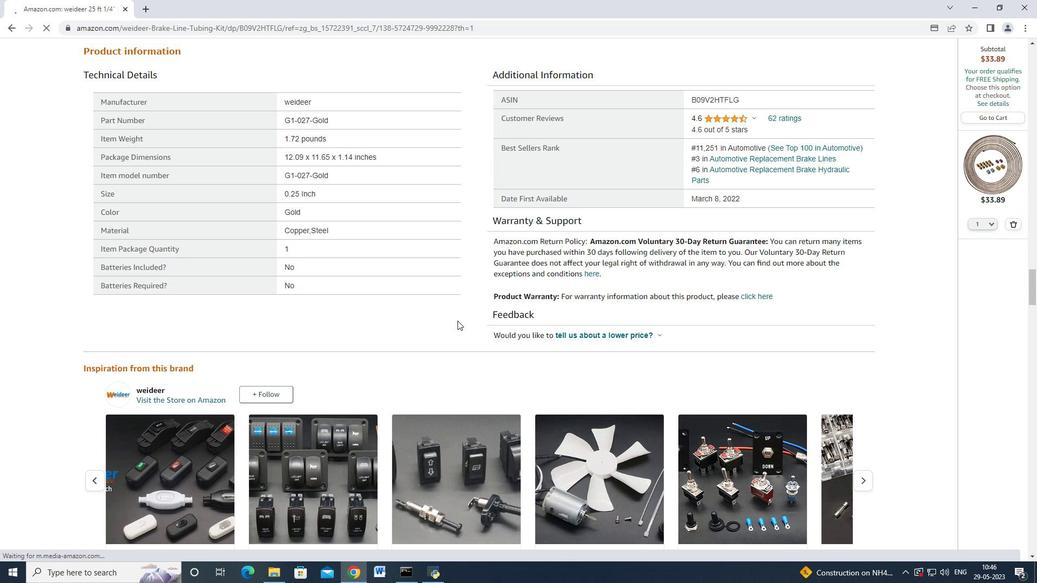 
Action: Mouse scrolled (457, 321) with delta (0, 0)
Screenshot: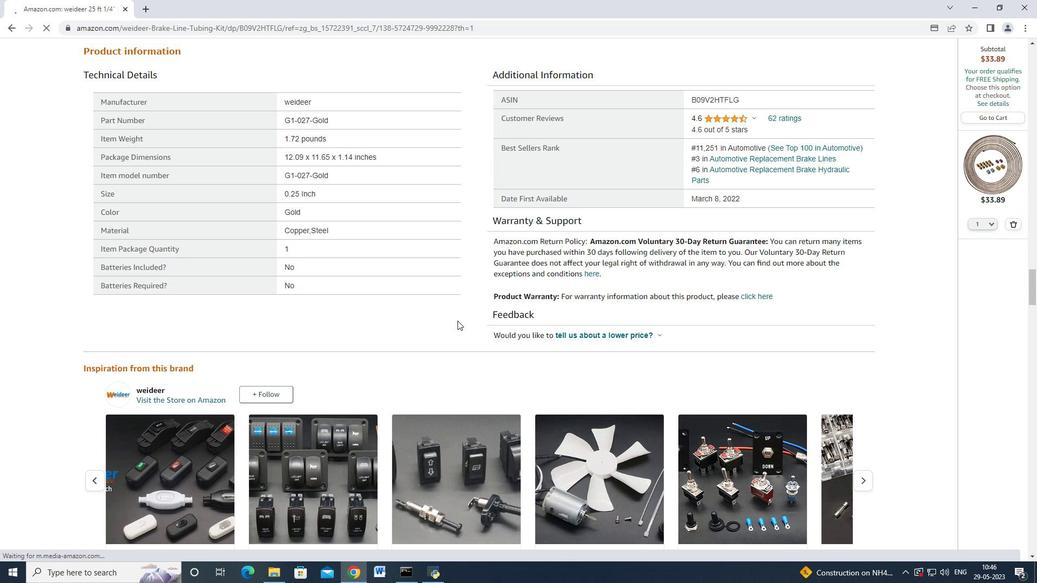 
Action: Mouse scrolled (457, 321) with delta (0, 0)
Screenshot: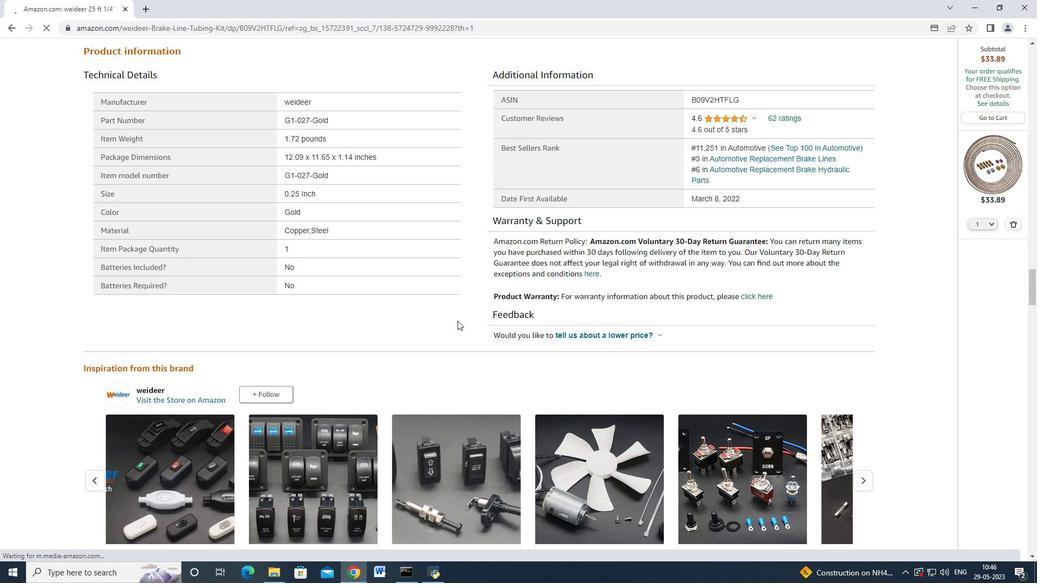 
Action: Mouse scrolled (457, 321) with delta (0, 0)
Screenshot: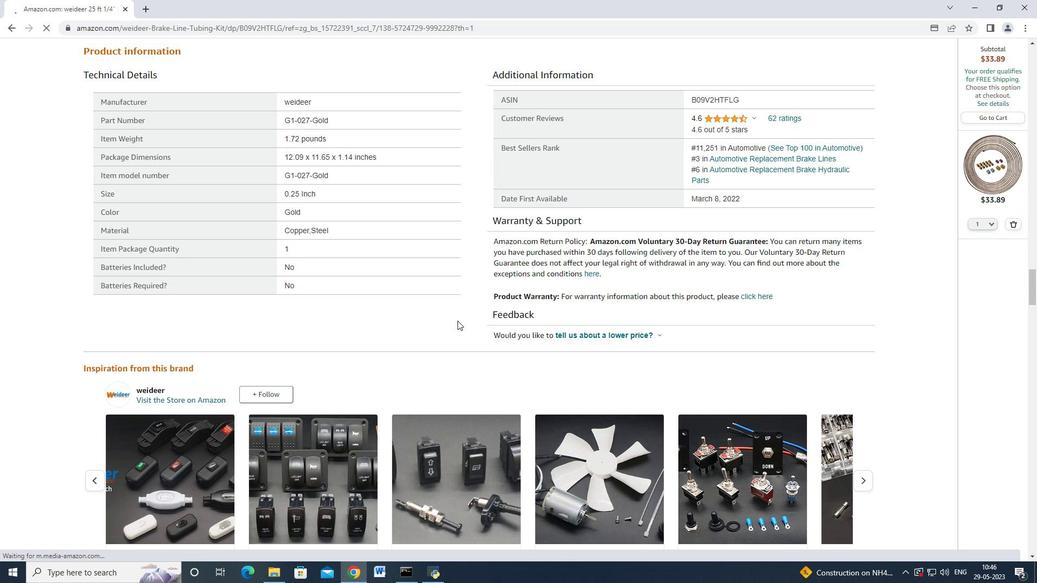 
Action: Mouse scrolled (457, 321) with delta (0, 0)
Screenshot: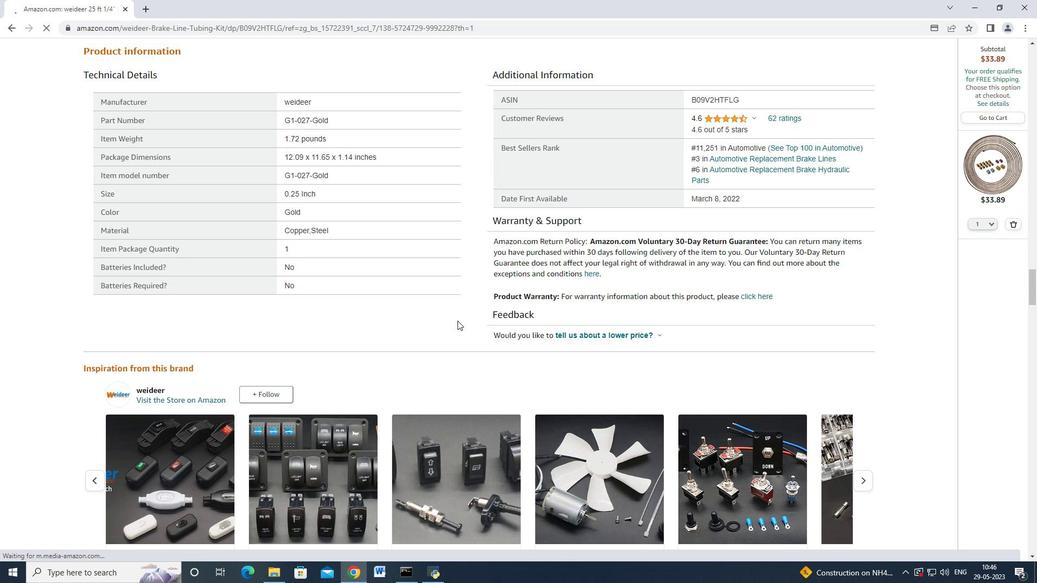 
Action: Mouse scrolled (457, 321) with delta (0, 0)
Screenshot: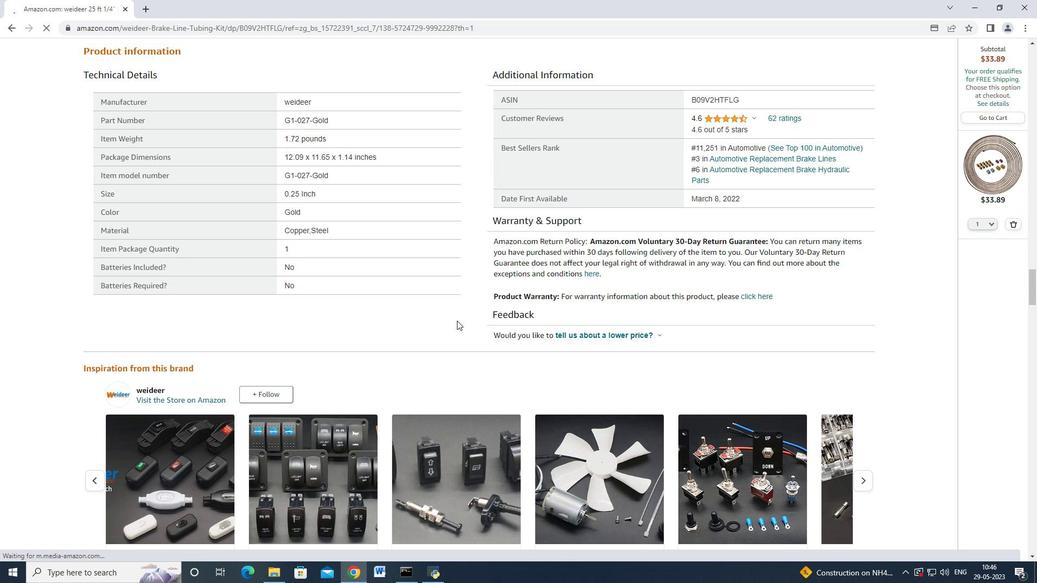 
Action: Mouse moved to (457, 320)
Screenshot: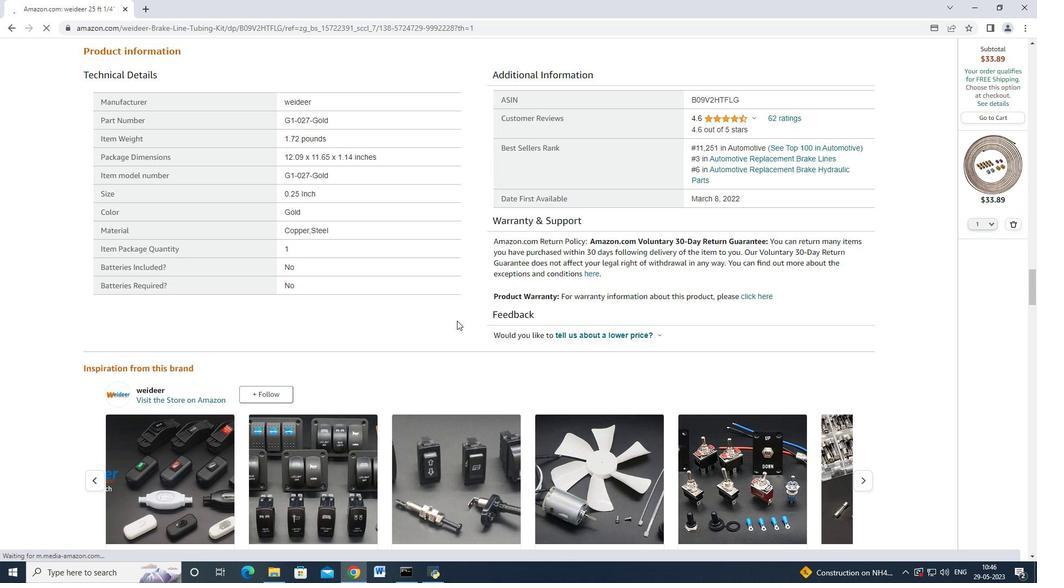 
Action: Mouse scrolled (457, 321) with delta (0, 0)
Screenshot: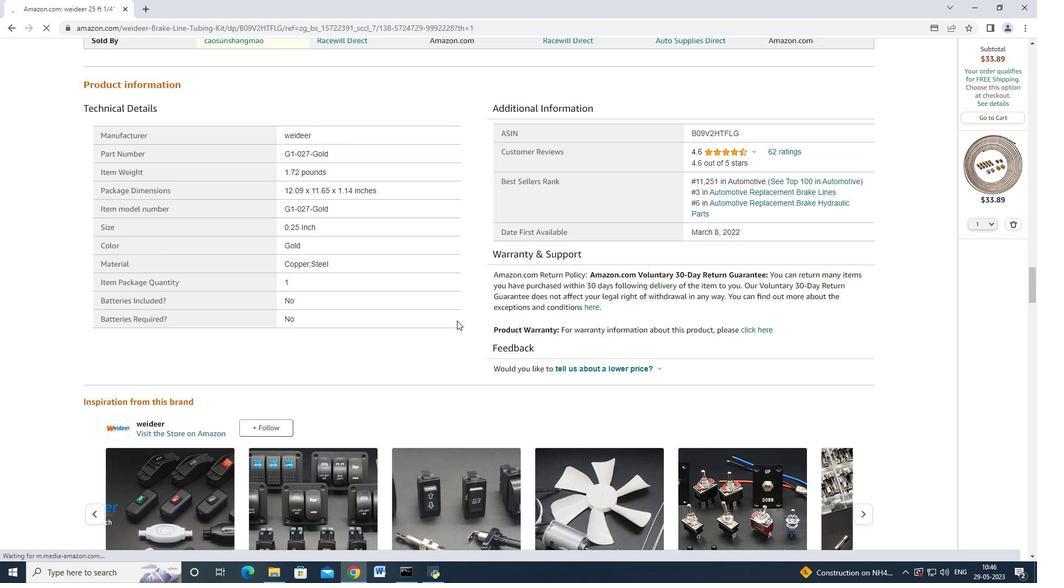 
Action: Mouse scrolled (457, 321) with delta (0, 0)
Screenshot: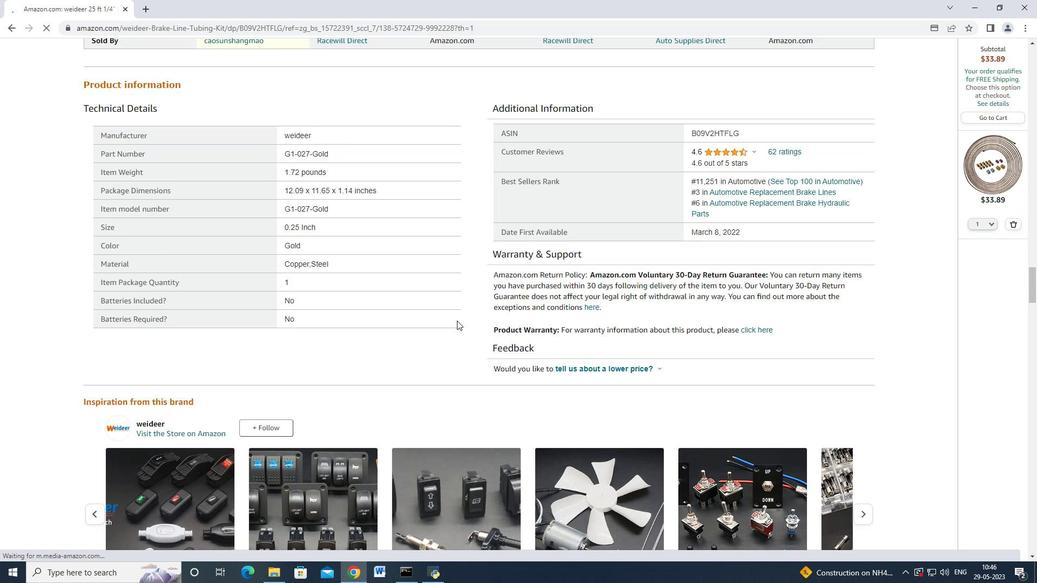 
Action: Mouse scrolled (457, 321) with delta (0, 0)
Screenshot: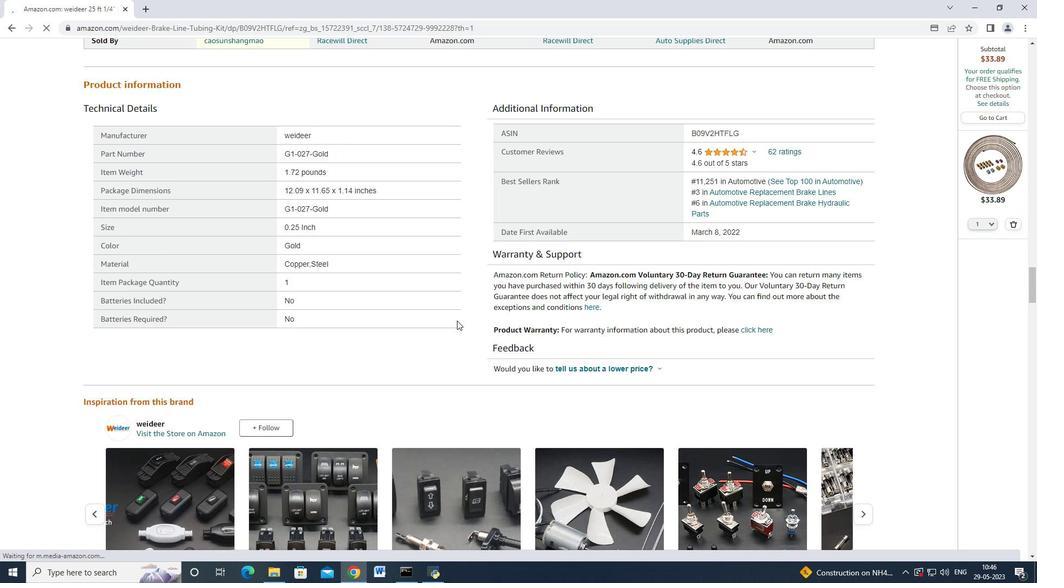 
Action: Mouse scrolled (457, 321) with delta (0, 0)
Screenshot: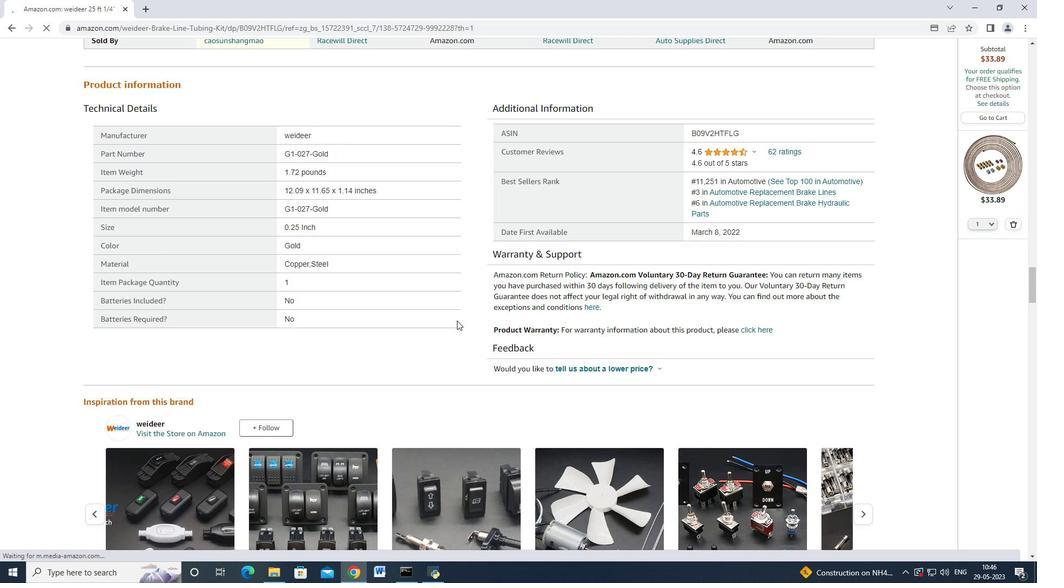 
Action: Mouse scrolled (457, 321) with delta (0, 0)
Screenshot: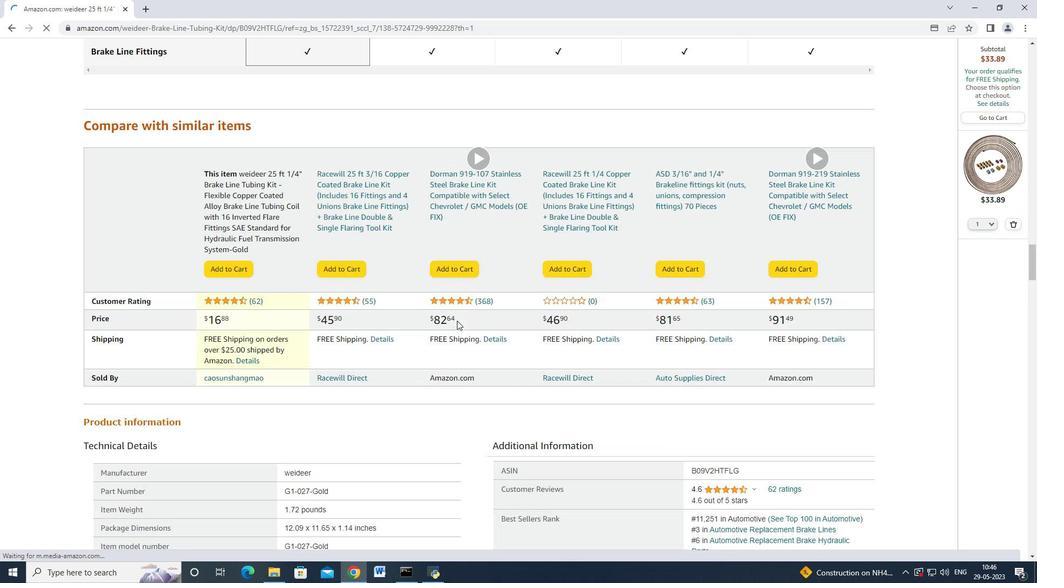 
Action: Mouse scrolled (457, 321) with delta (0, 0)
Screenshot: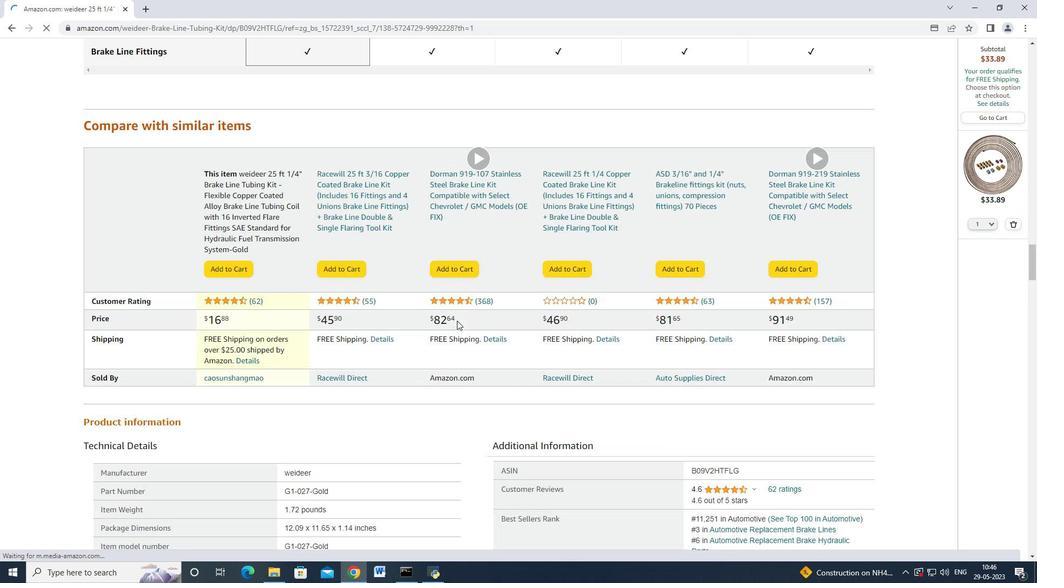 
Action: Mouse scrolled (457, 321) with delta (0, 0)
Screenshot: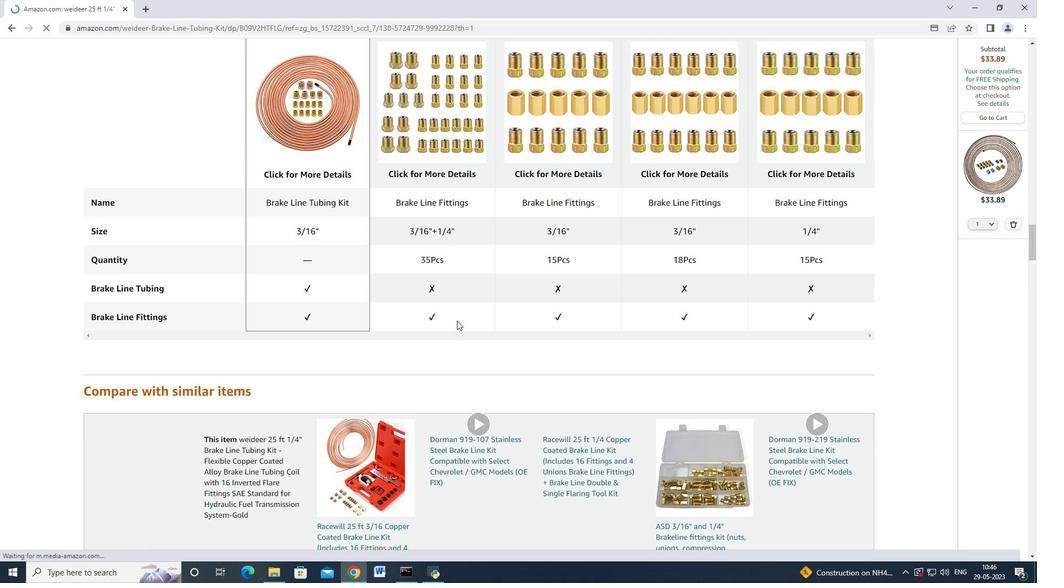 
Action: Mouse scrolled (457, 321) with delta (0, 0)
Screenshot: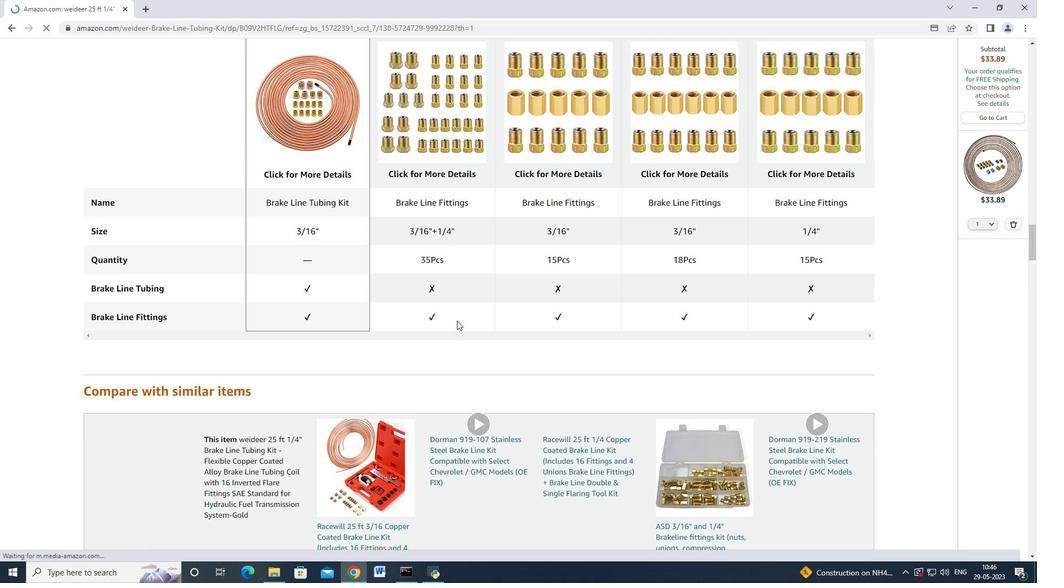 
Action: Mouse scrolled (457, 321) with delta (0, 0)
Screenshot: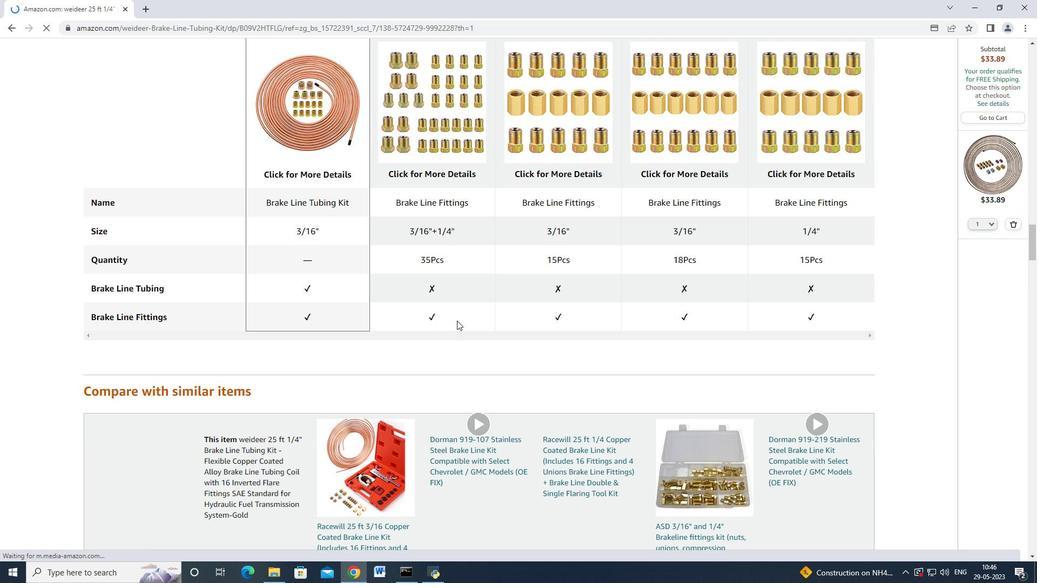 
Action: Mouse scrolled (457, 321) with delta (0, 0)
Screenshot: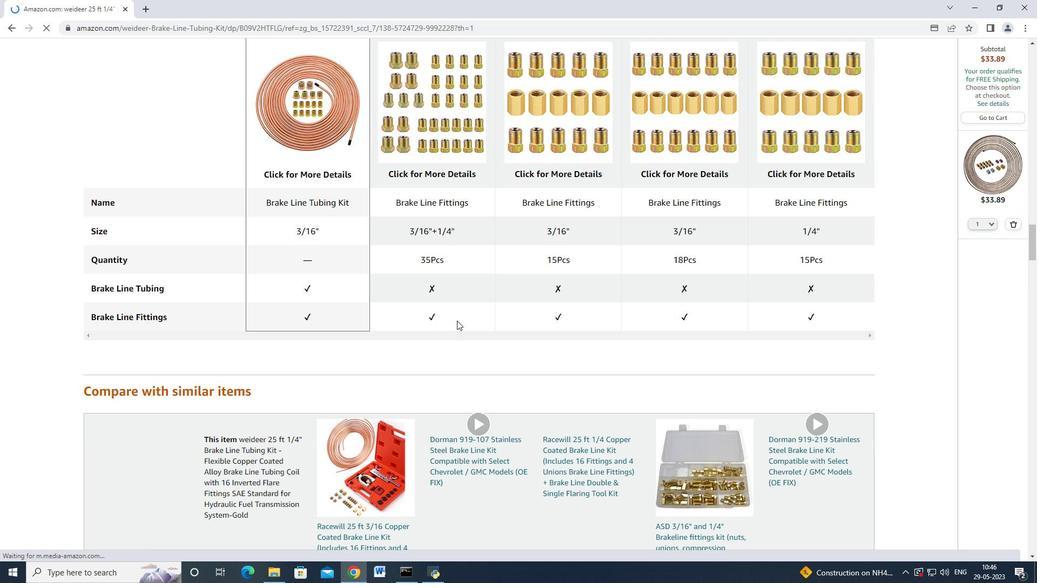 
Action: Mouse scrolled (457, 321) with delta (0, 0)
Screenshot: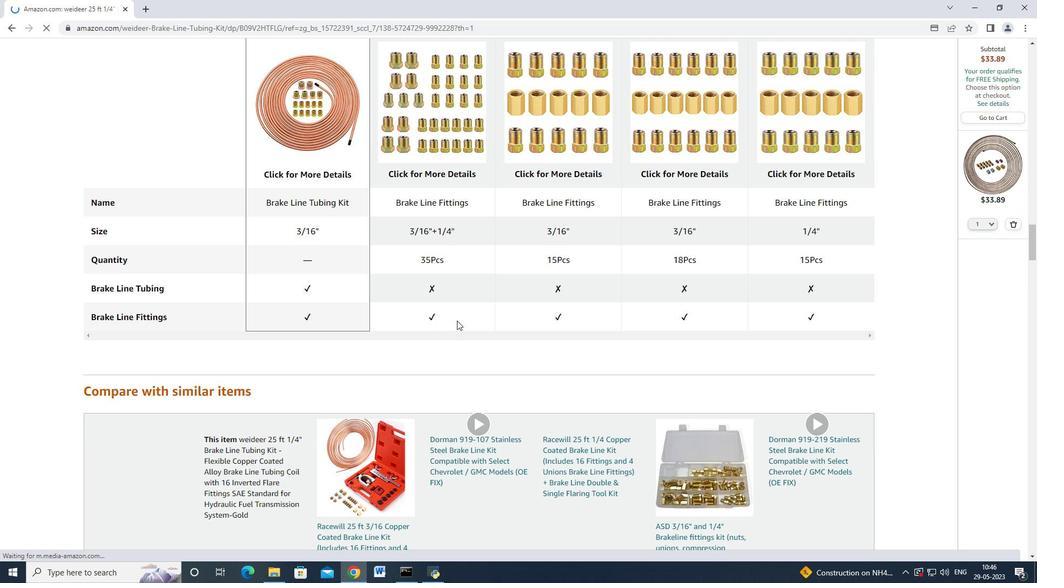 
Action: Mouse scrolled (457, 321) with delta (0, 0)
Screenshot: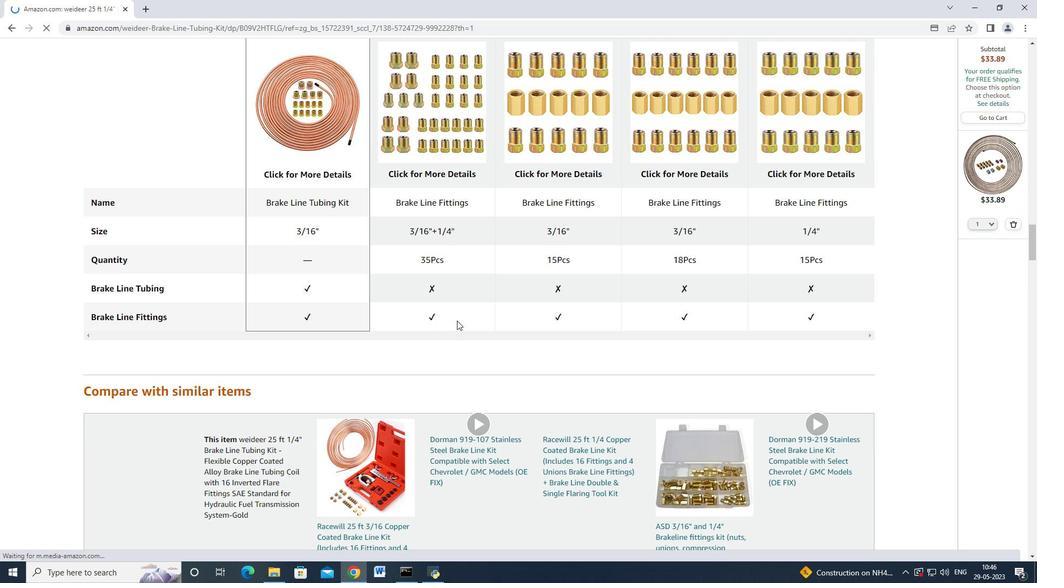 
Action: Mouse scrolled (457, 321) with delta (0, 0)
Screenshot: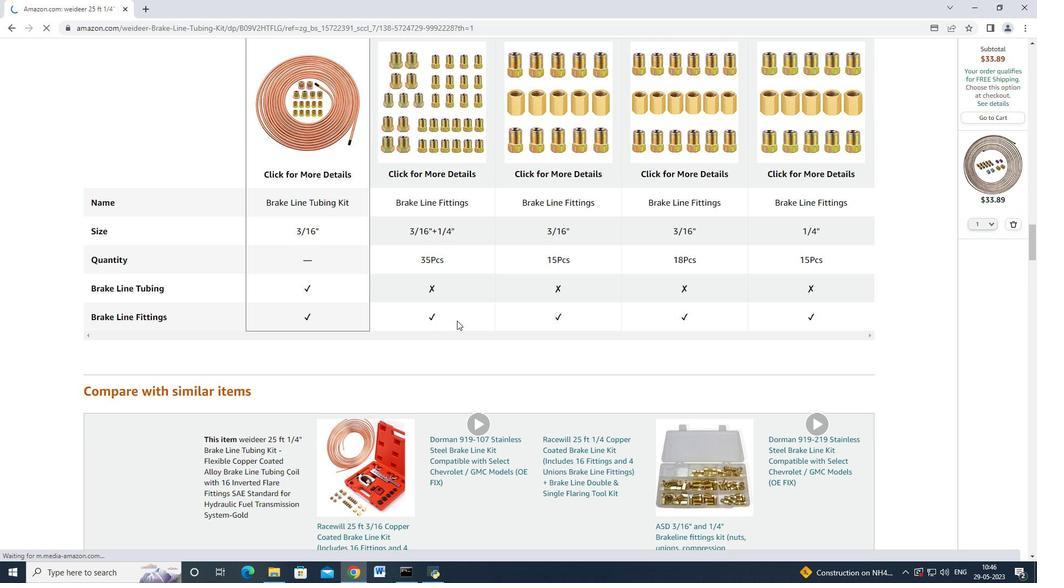 
Action: Mouse scrolled (457, 321) with delta (0, 0)
Screenshot: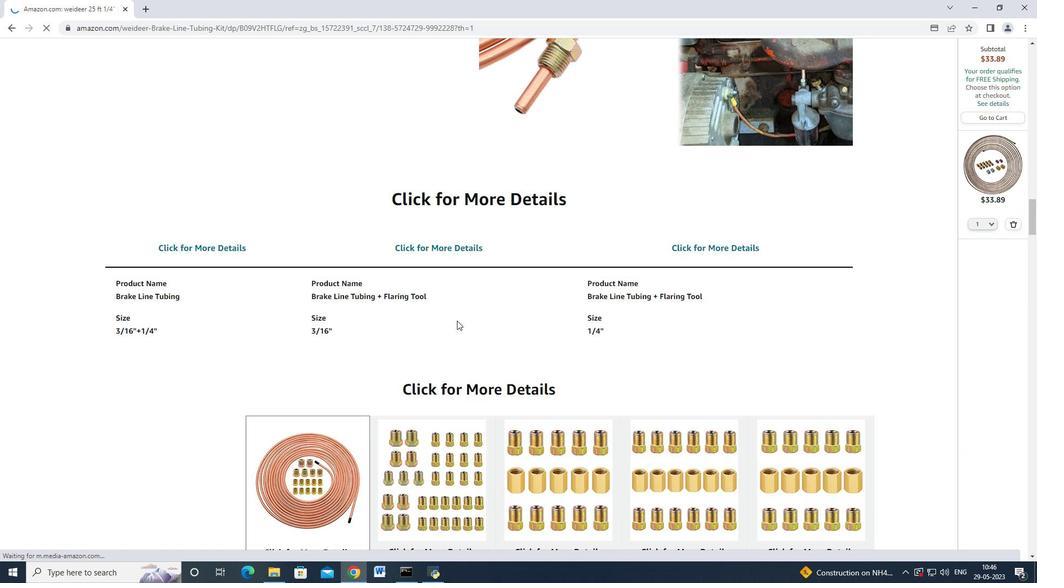 
Action: Mouse scrolled (457, 321) with delta (0, 0)
Screenshot: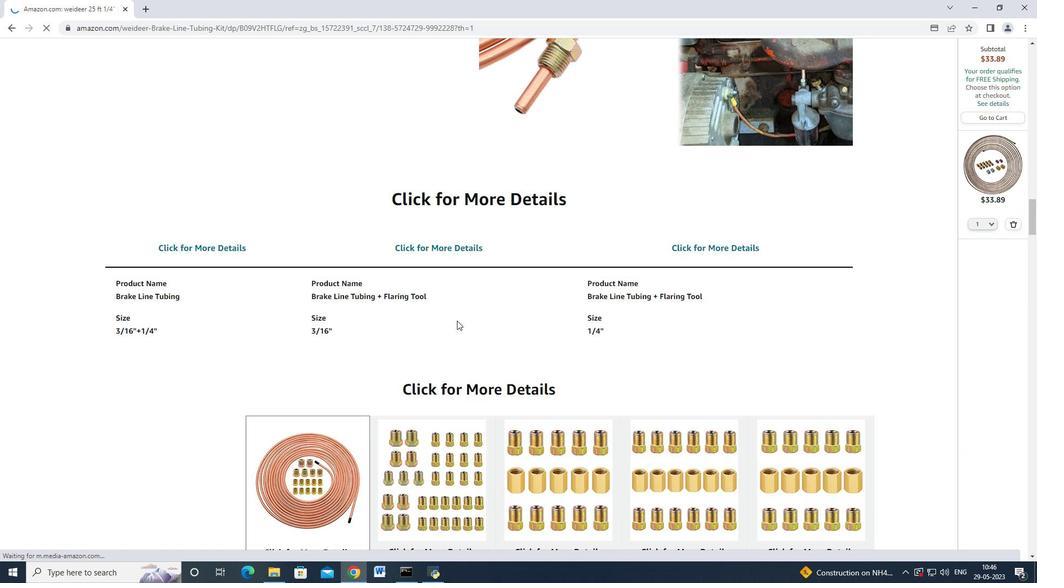 
Action: Mouse scrolled (457, 321) with delta (0, 0)
Screenshot: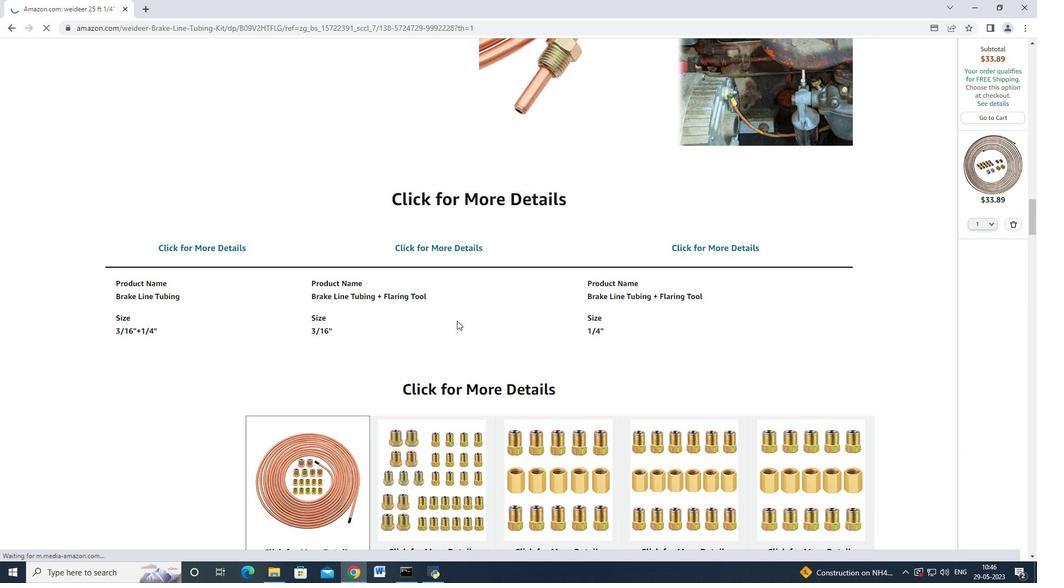 
Action: Mouse scrolled (457, 321) with delta (0, 0)
Screenshot: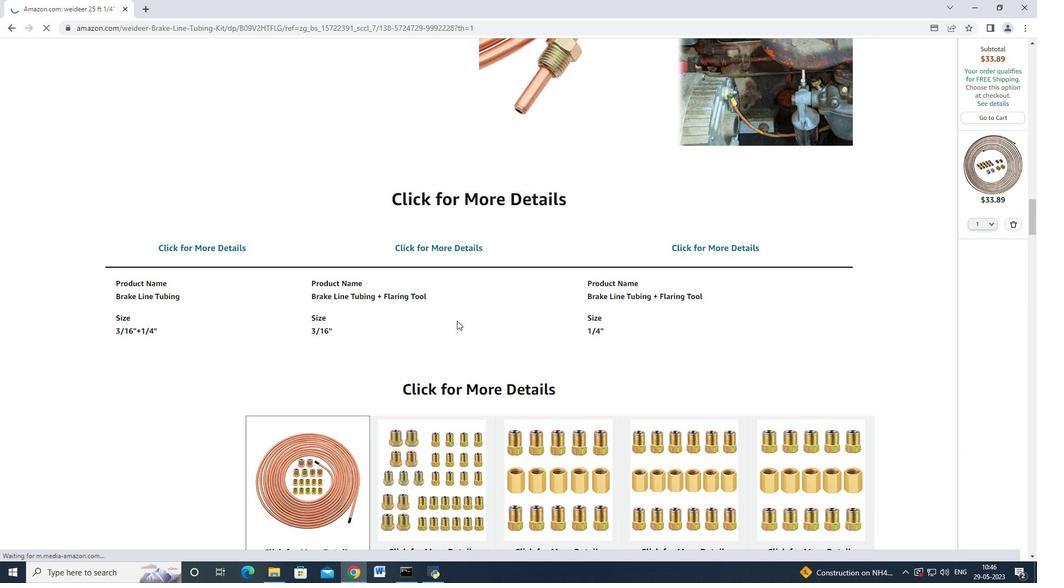 
Action: Mouse scrolled (457, 321) with delta (0, 0)
Screenshot: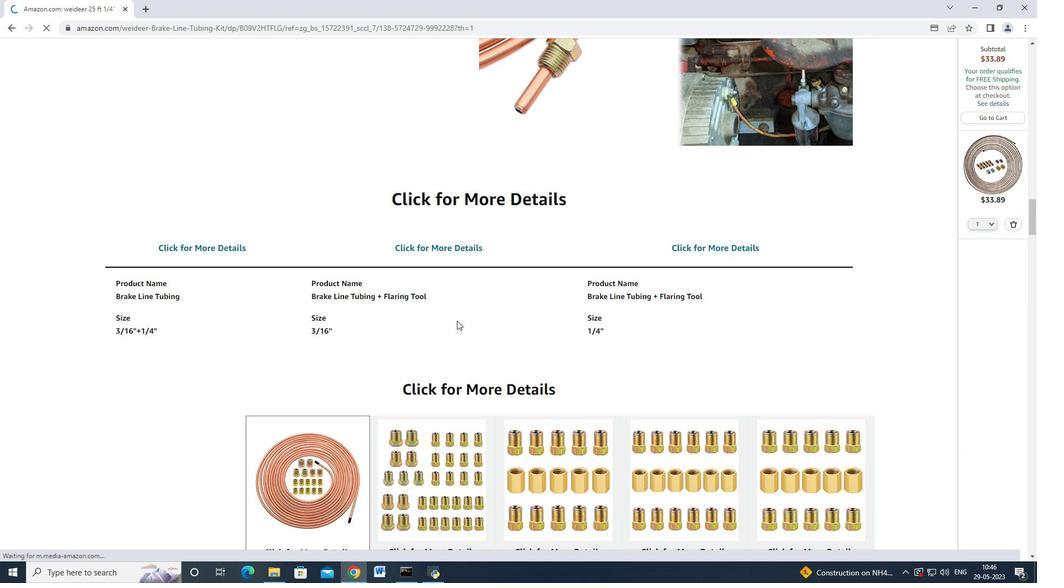 
Action: Mouse scrolled (457, 321) with delta (0, 0)
Screenshot: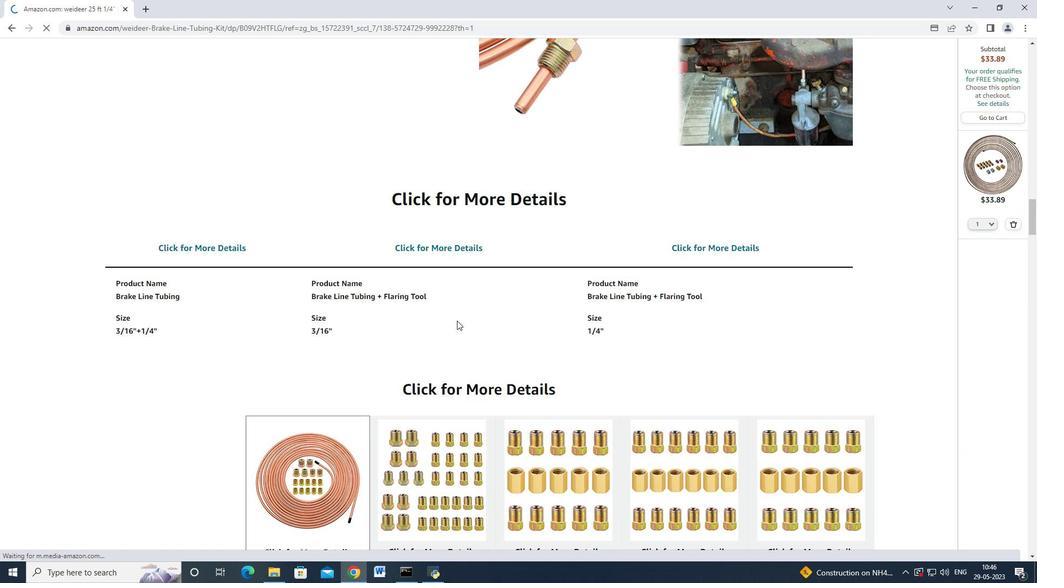 
Action: Mouse scrolled (457, 321) with delta (0, 0)
Screenshot: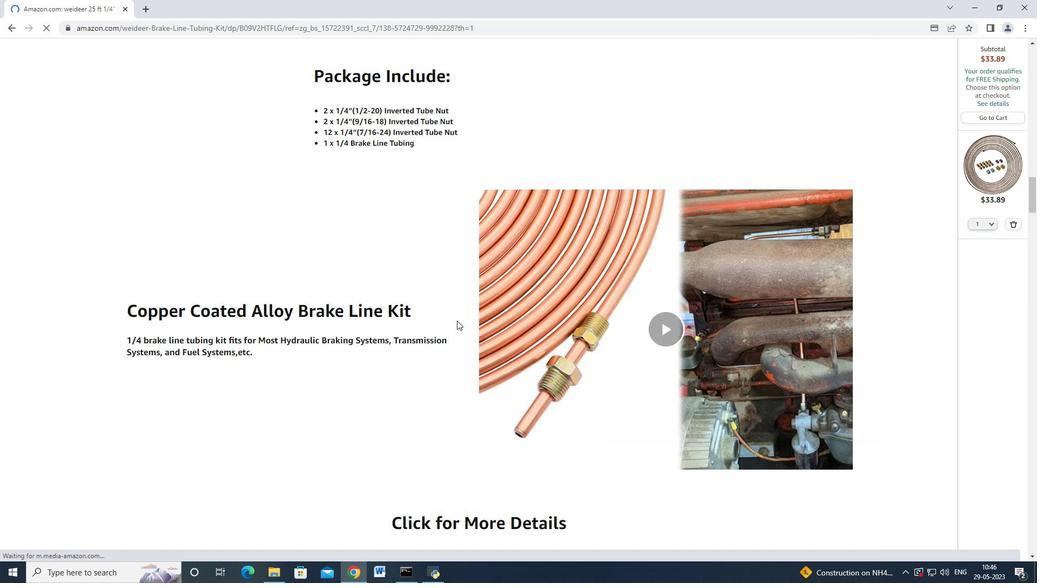 
Action: Mouse scrolled (457, 321) with delta (0, 0)
Screenshot: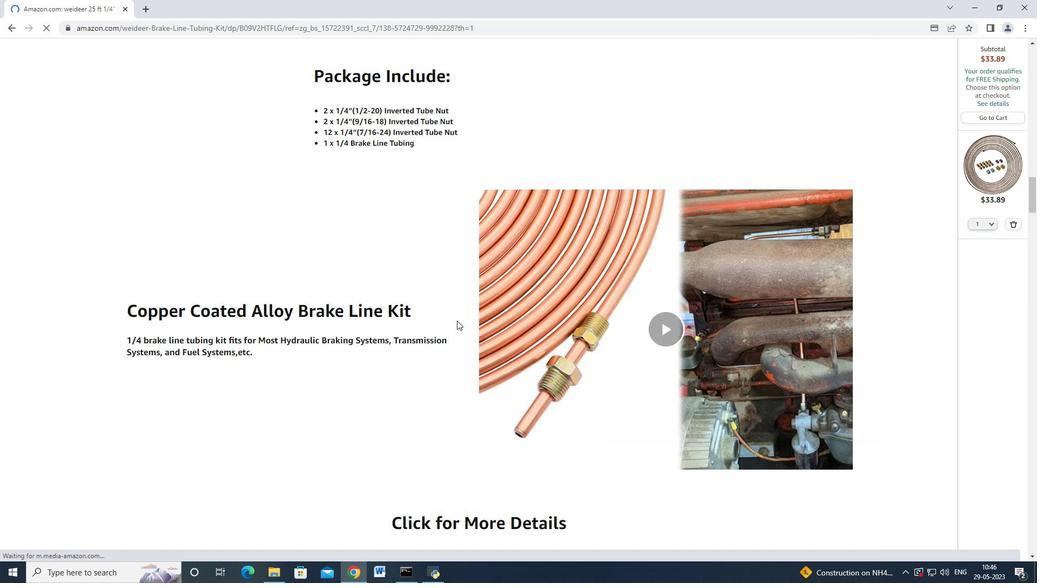 
Action: Mouse scrolled (457, 321) with delta (0, 0)
Screenshot: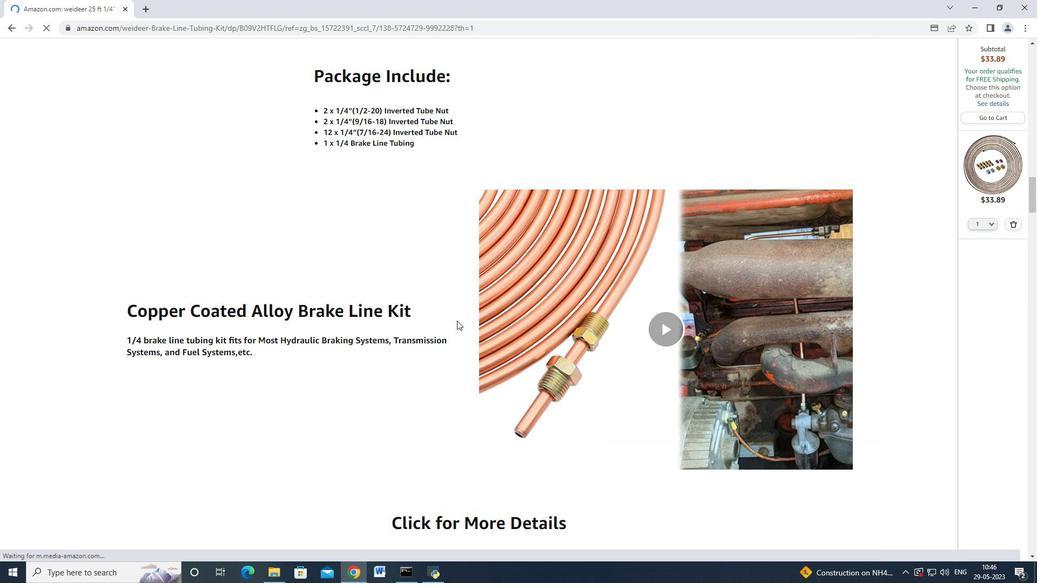 
Action: Mouse scrolled (457, 321) with delta (0, 0)
Screenshot: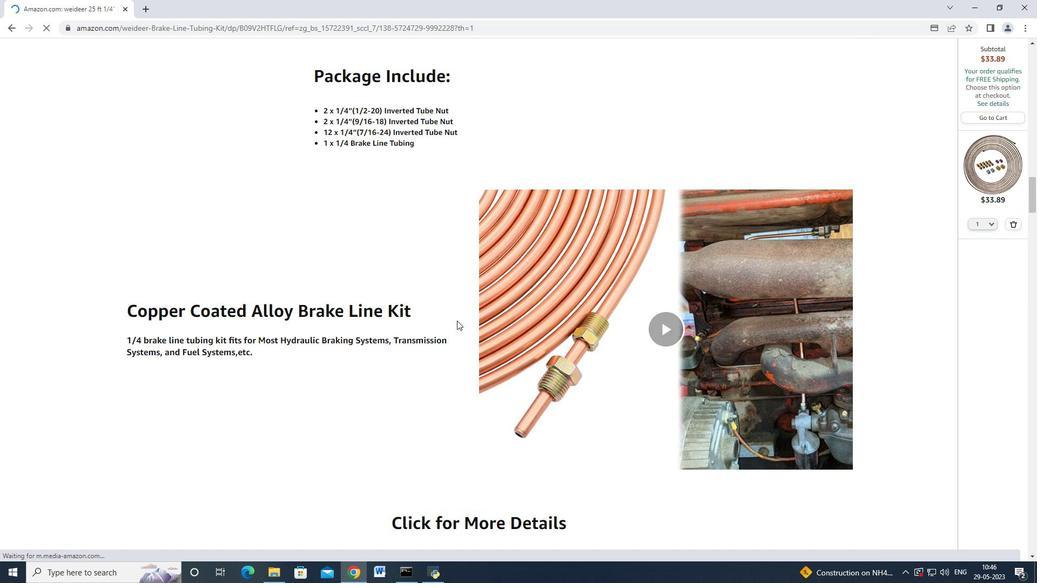 
Action: Mouse scrolled (457, 321) with delta (0, 0)
Screenshot: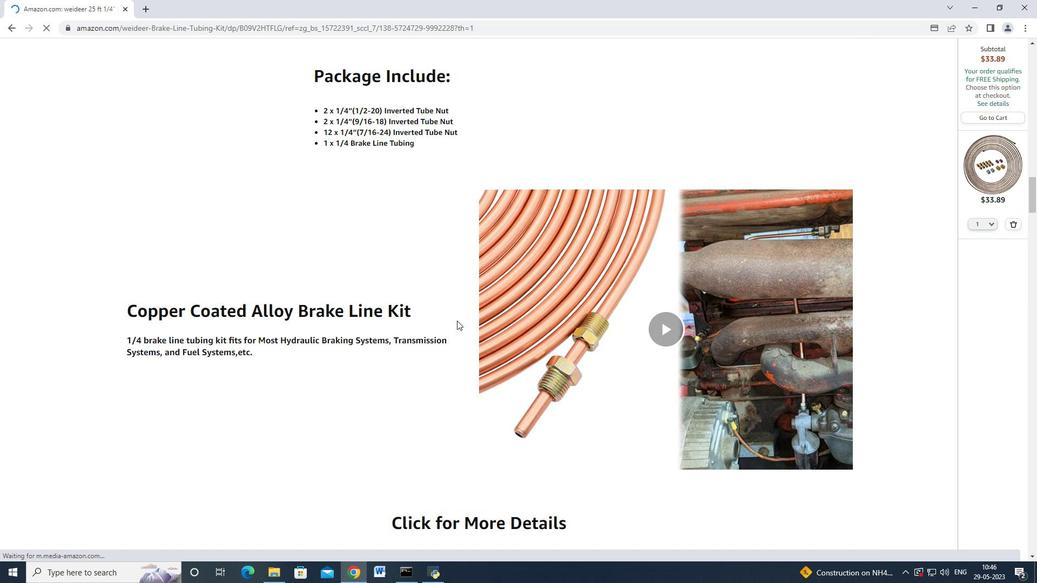
Action: Mouse scrolled (457, 321) with delta (0, 0)
